 Task: Research Airbnb properties in Bireun, Indonesia from 2nd December, 2023 to 6th December, 2023 for 2 adults.1  bedroom having 1 bed and 1 bathroom. Property type can be hotel. Look for 3 properties as per requirement.
Action: Mouse moved to (536, 113)
Screenshot: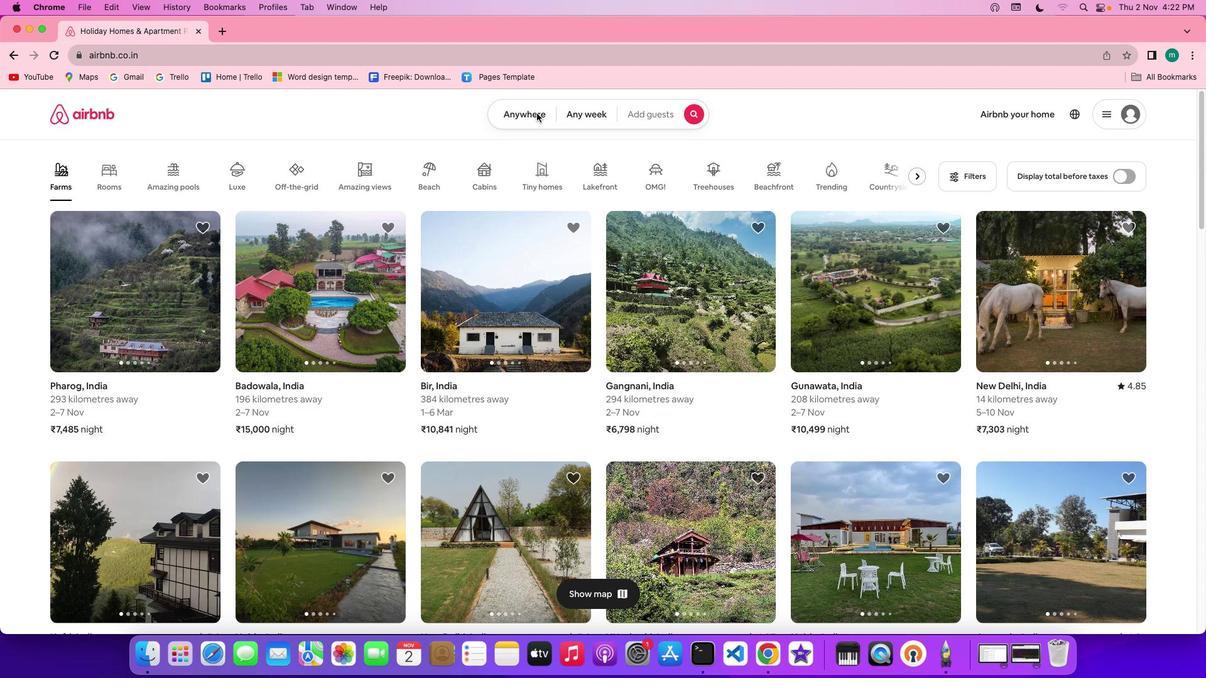 
Action: Mouse pressed left at (536, 113)
Screenshot: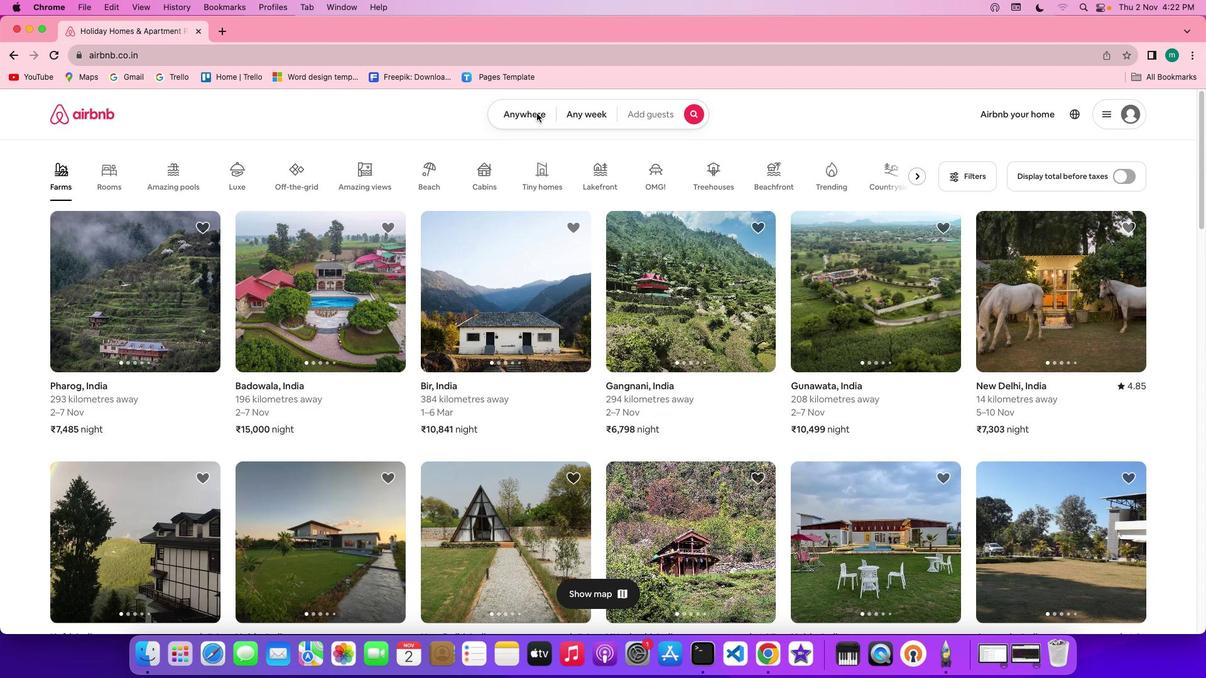
Action: Mouse pressed left at (536, 113)
Screenshot: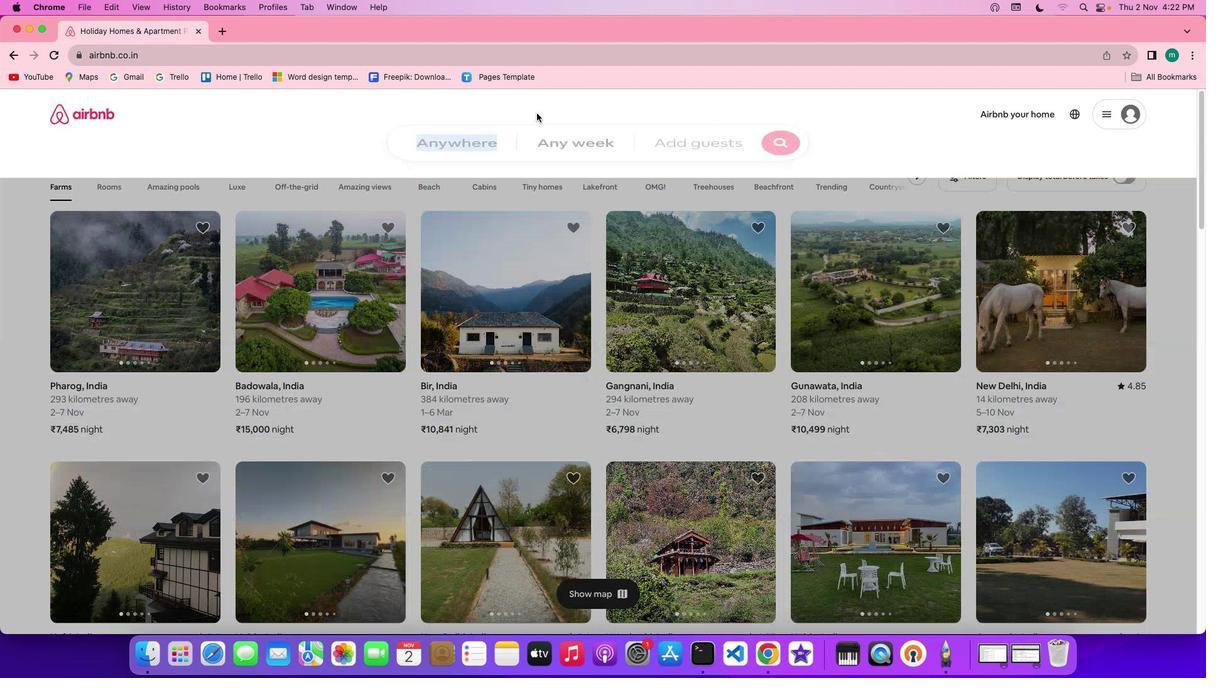 
Action: Mouse moved to (433, 168)
Screenshot: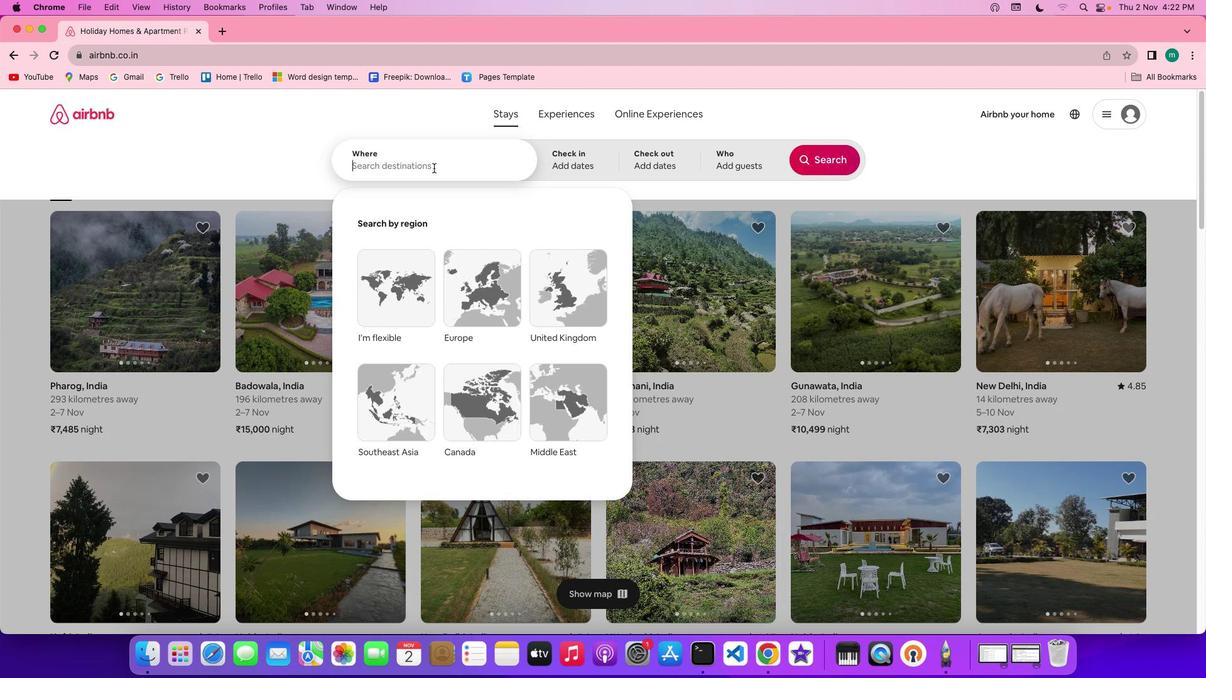 
Action: Key pressed Key.shift'B''i''r''e''u''n'','Key.spaceKey.shift'I''n''d''o''n''e''s''i''a'
Screenshot: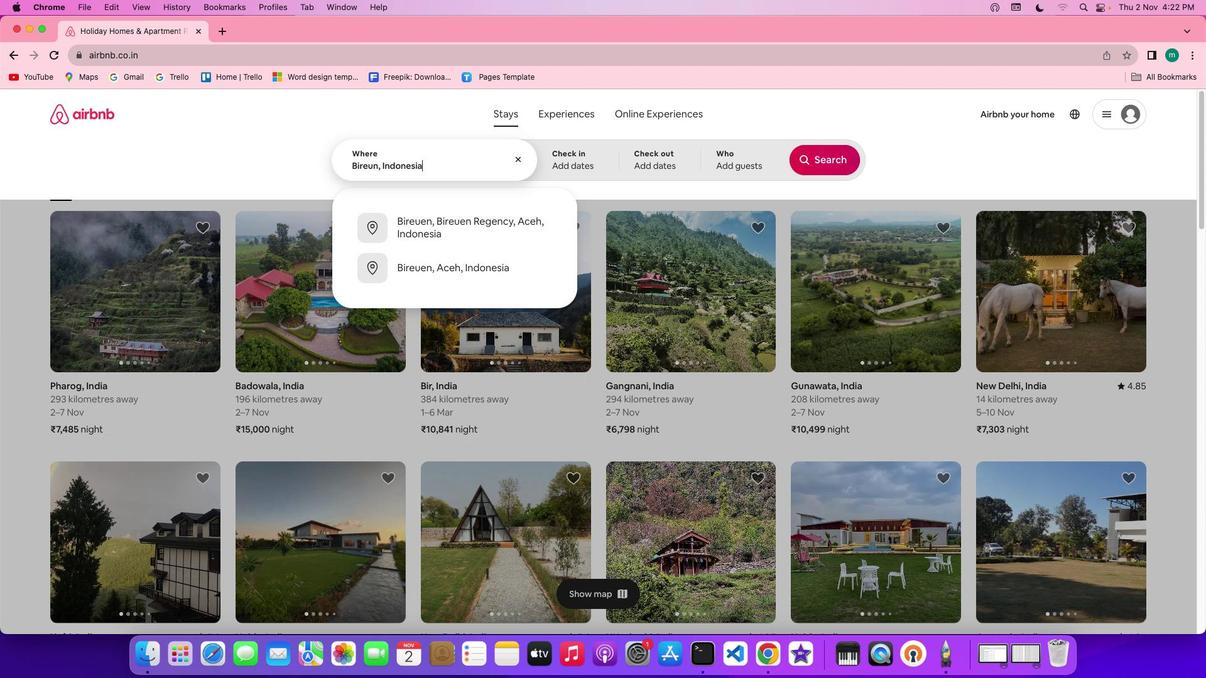 
Action: Mouse moved to (570, 167)
Screenshot: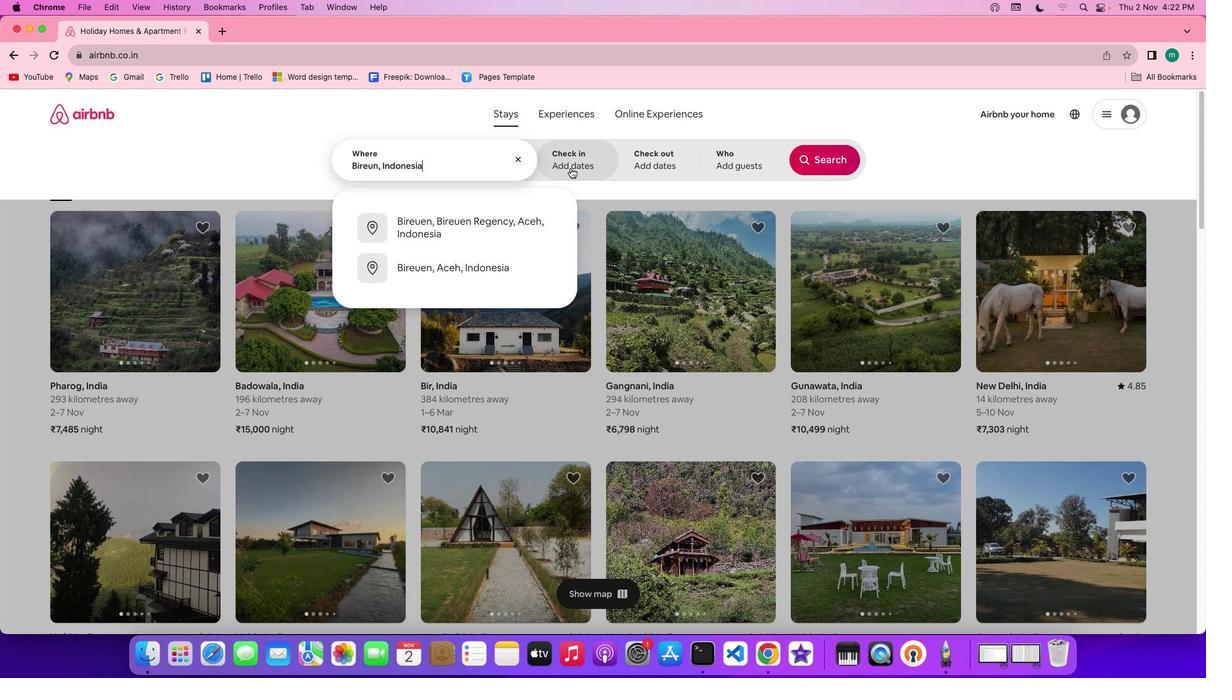 
Action: Mouse pressed left at (570, 167)
Screenshot: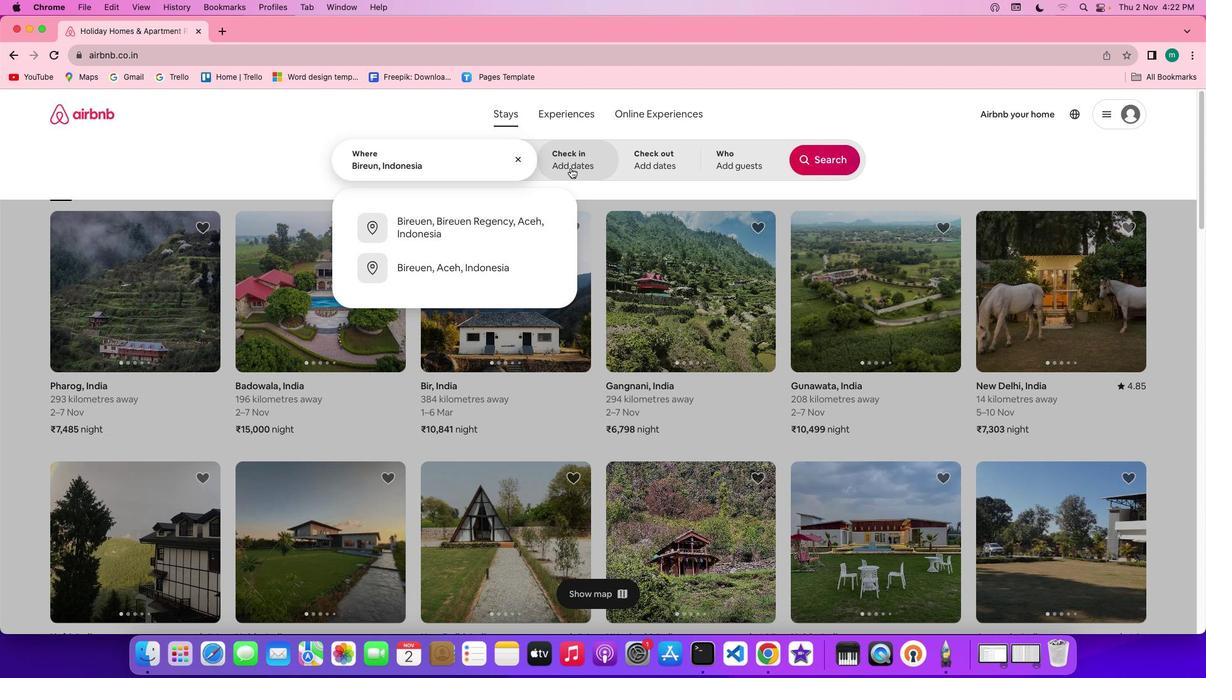 
Action: Mouse moved to (811, 316)
Screenshot: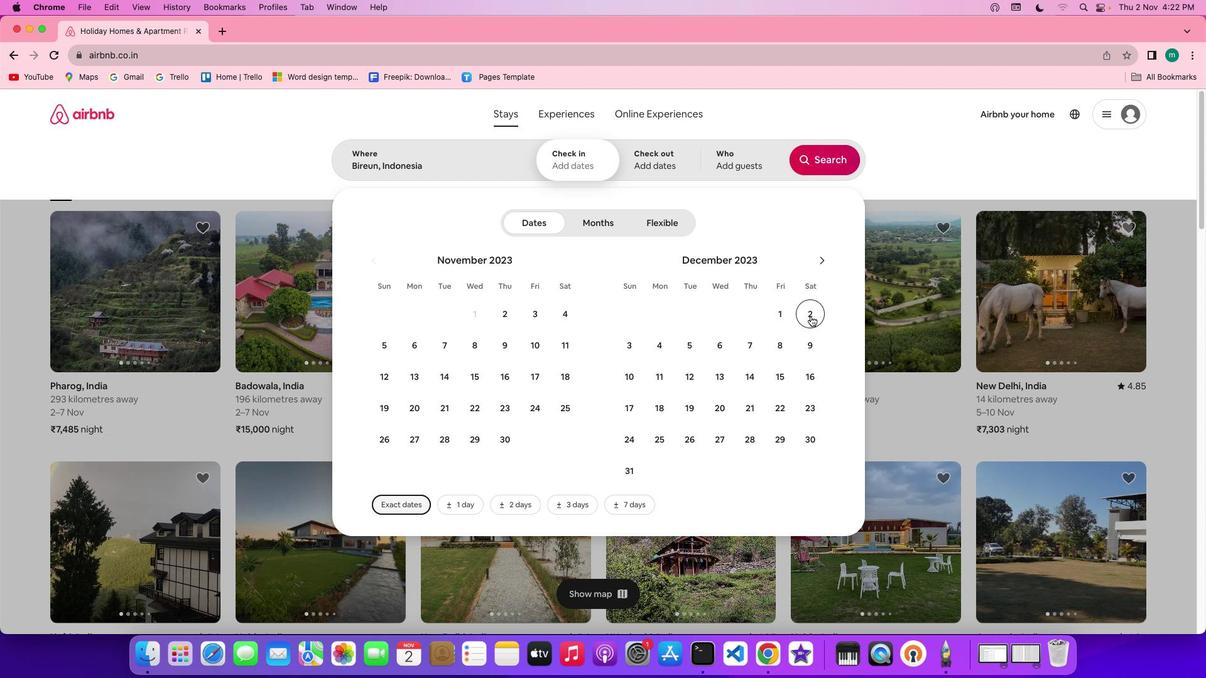 
Action: Mouse pressed left at (811, 316)
Screenshot: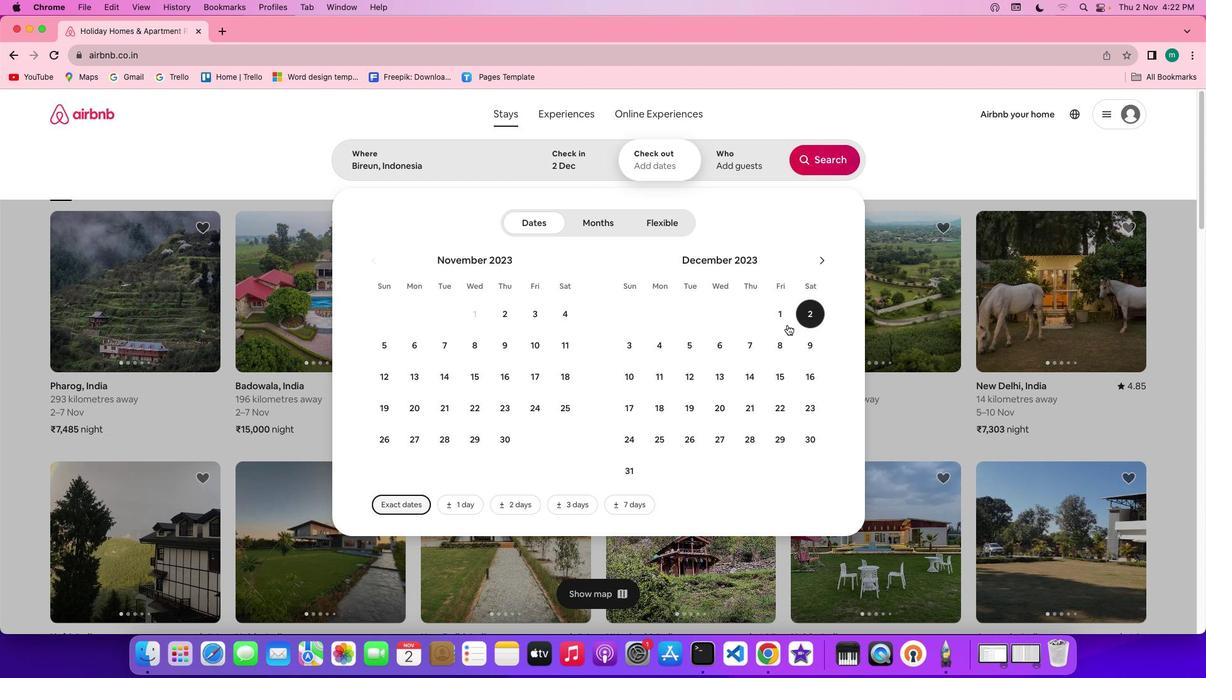 
Action: Mouse moved to (711, 356)
Screenshot: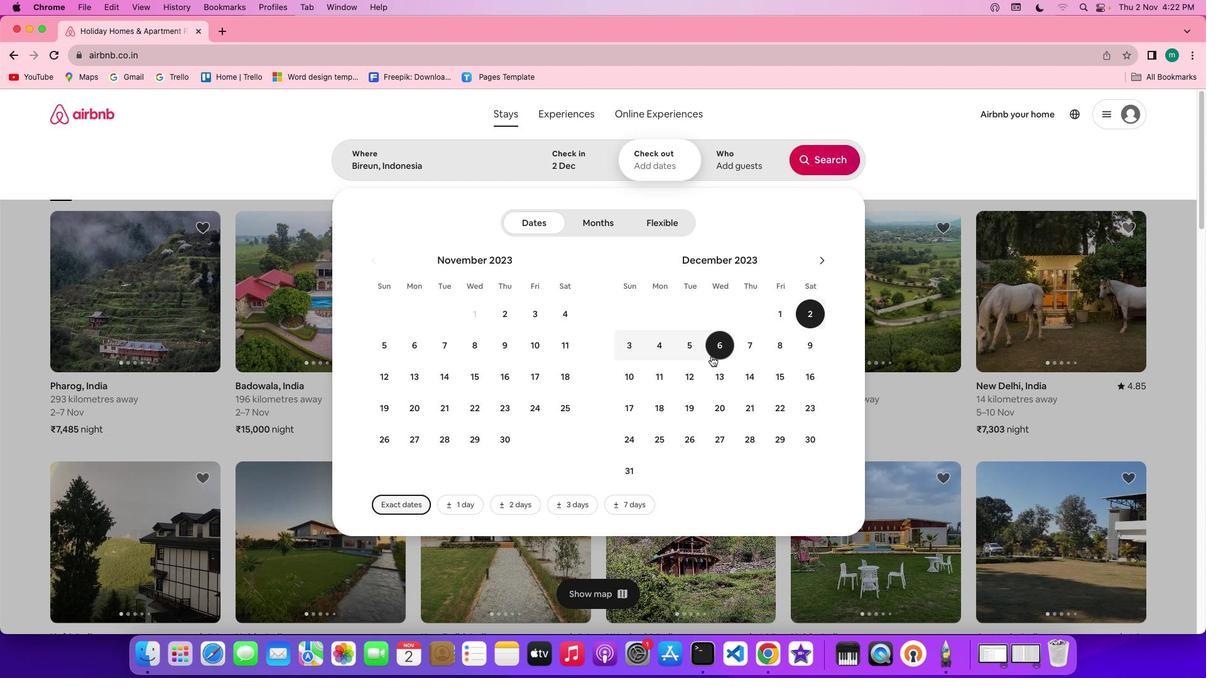 
Action: Mouse pressed left at (711, 356)
Screenshot: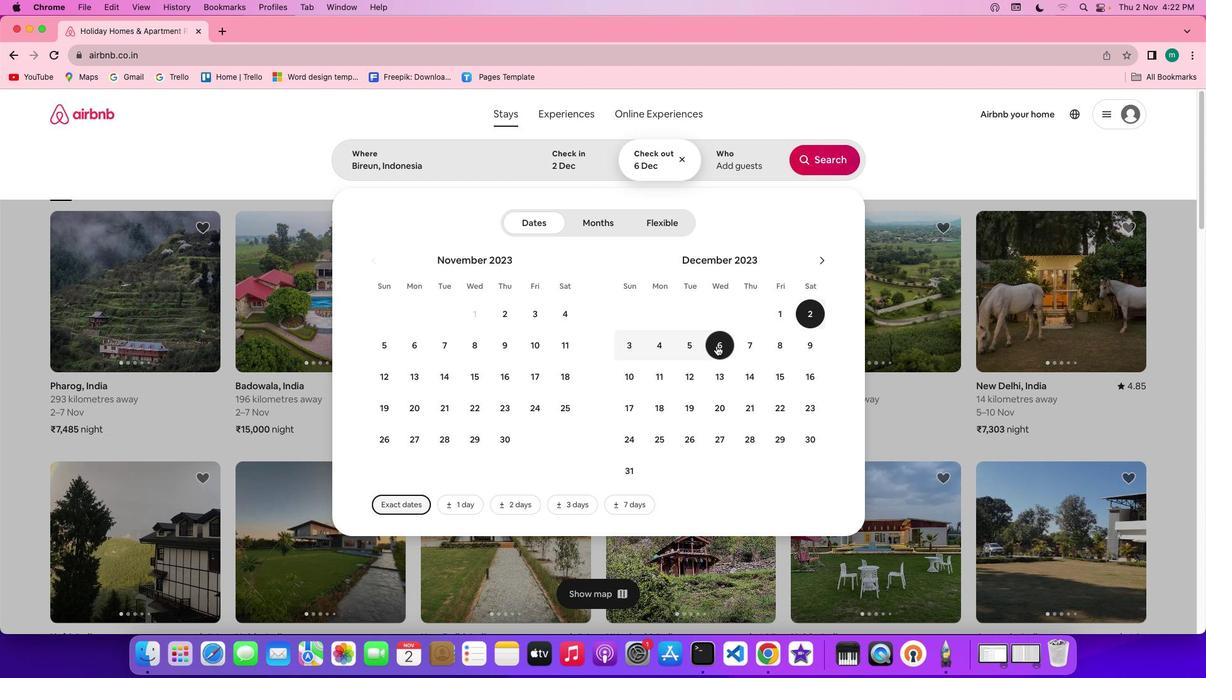 
Action: Mouse moved to (740, 153)
Screenshot: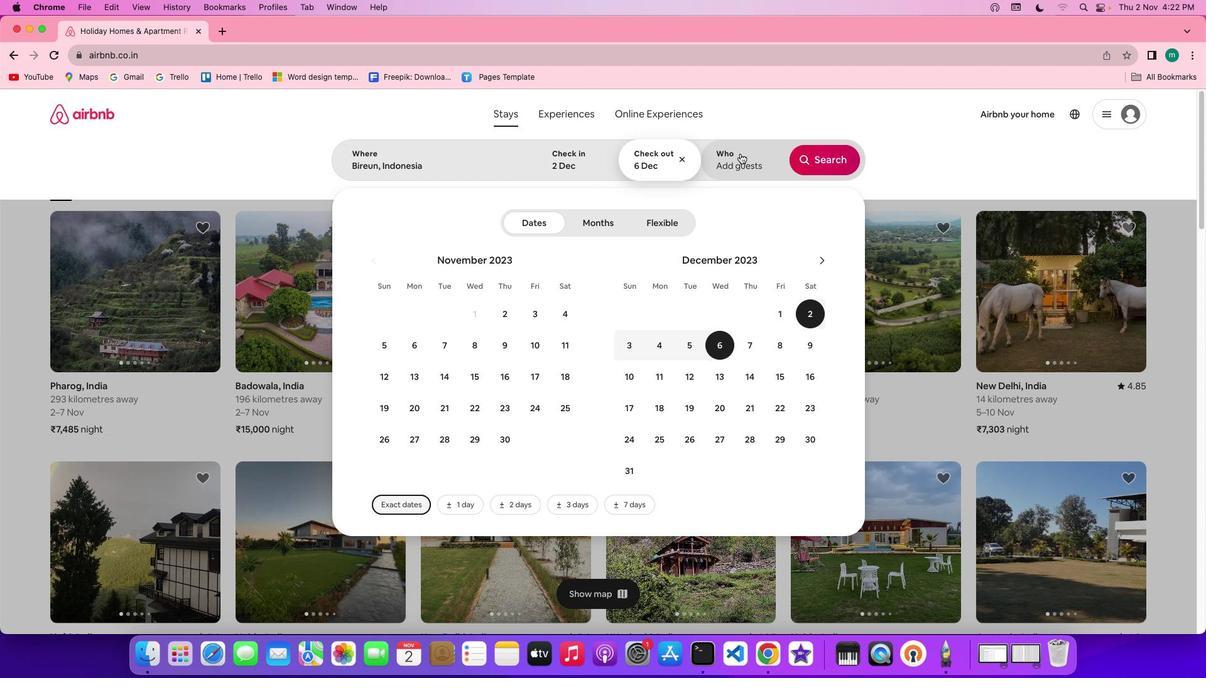 
Action: Mouse pressed left at (740, 153)
Screenshot: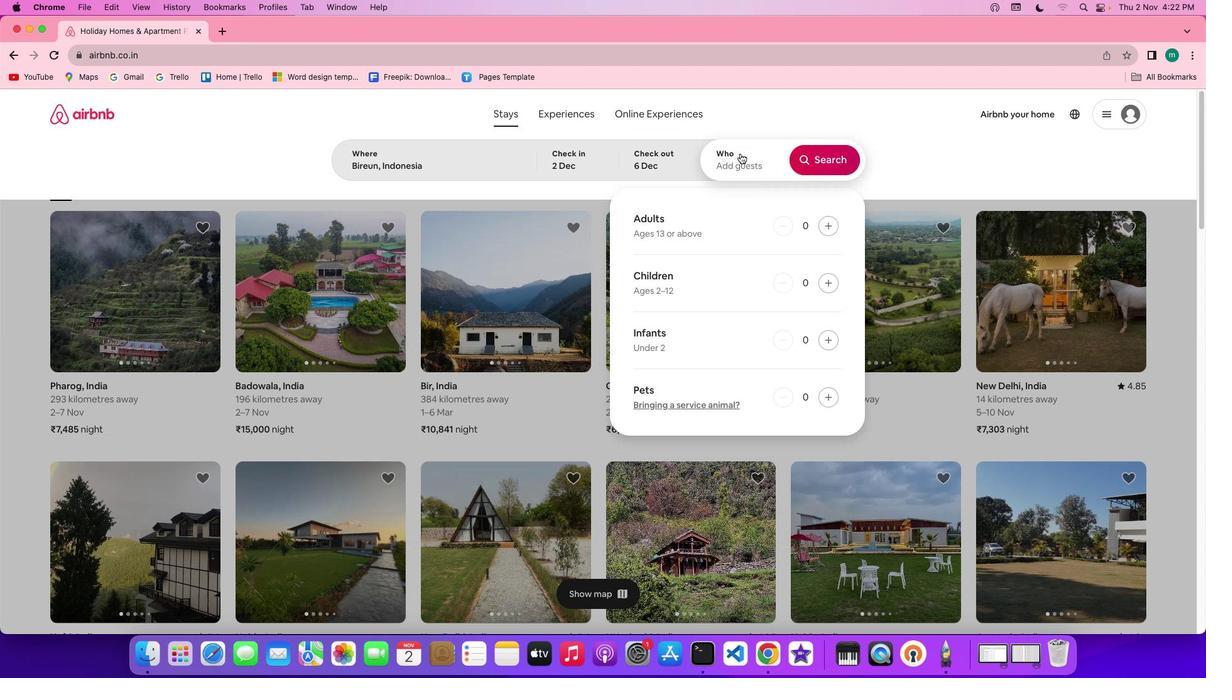 
Action: Mouse moved to (823, 230)
Screenshot: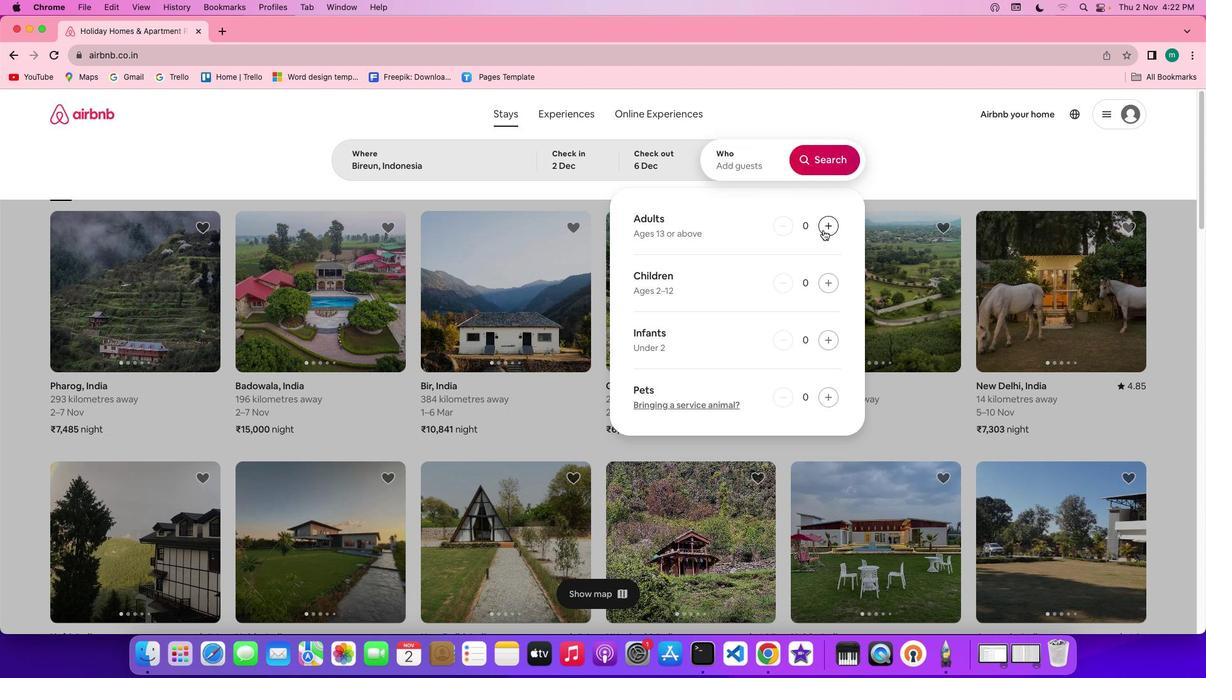 
Action: Mouse pressed left at (823, 230)
Screenshot: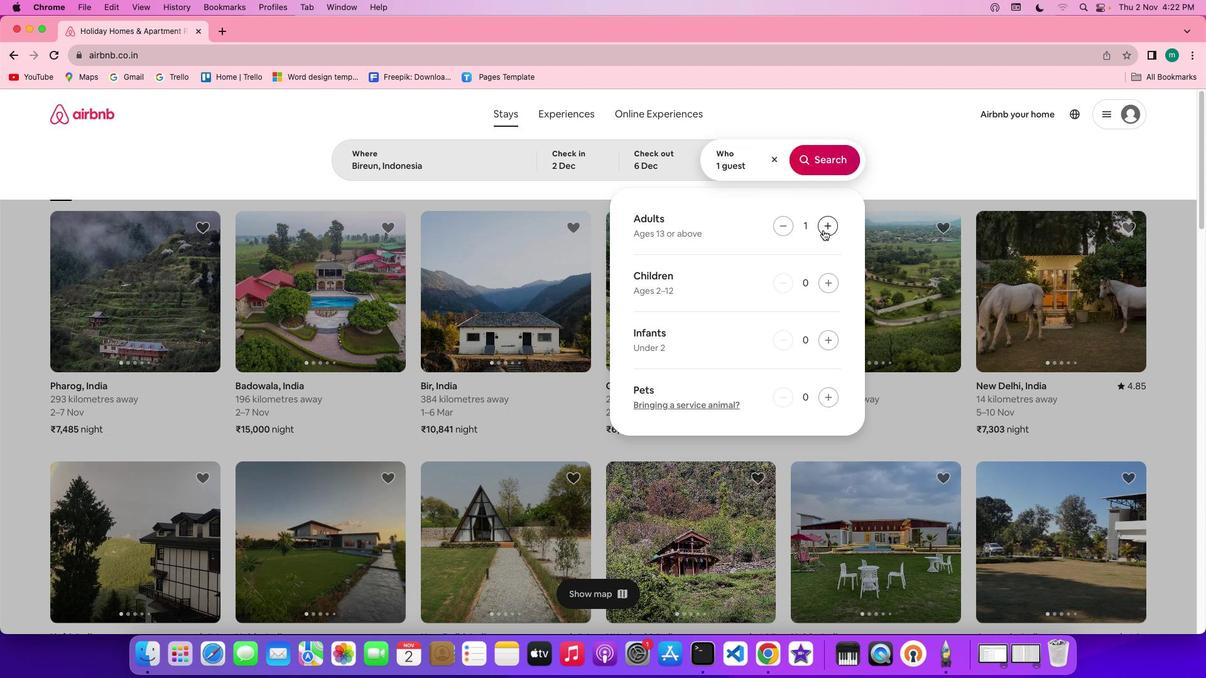 
Action: Mouse pressed left at (823, 230)
Screenshot: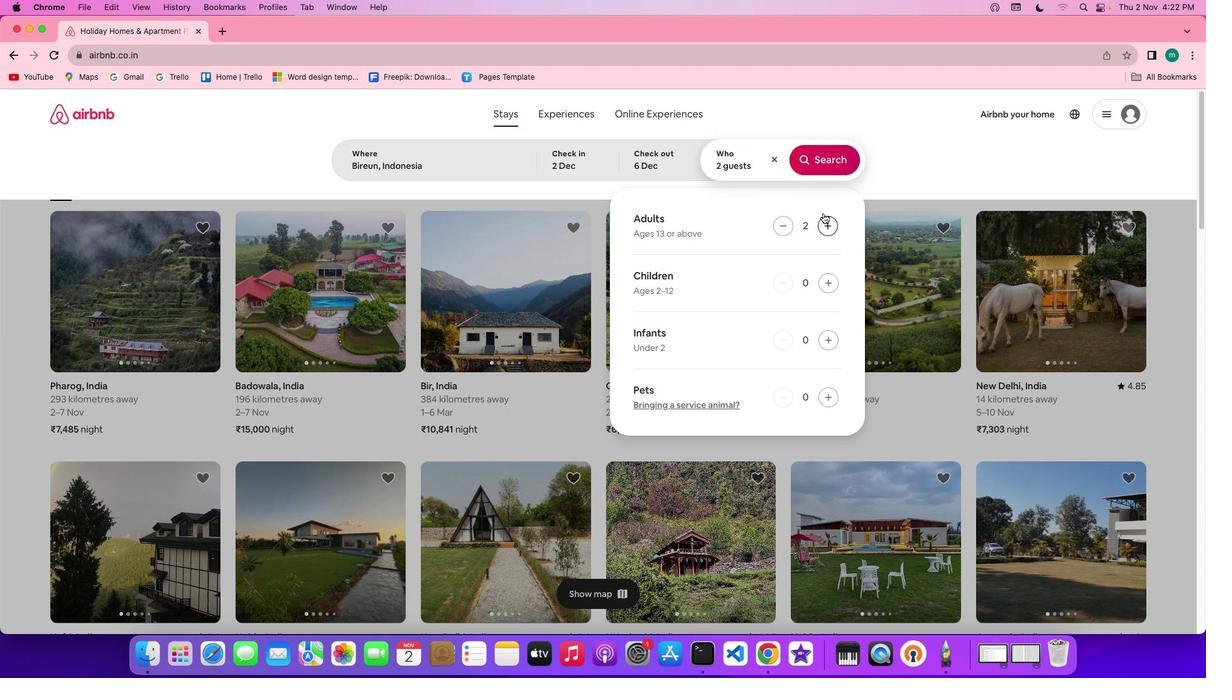 
Action: Mouse moved to (827, 153)
Screenshot: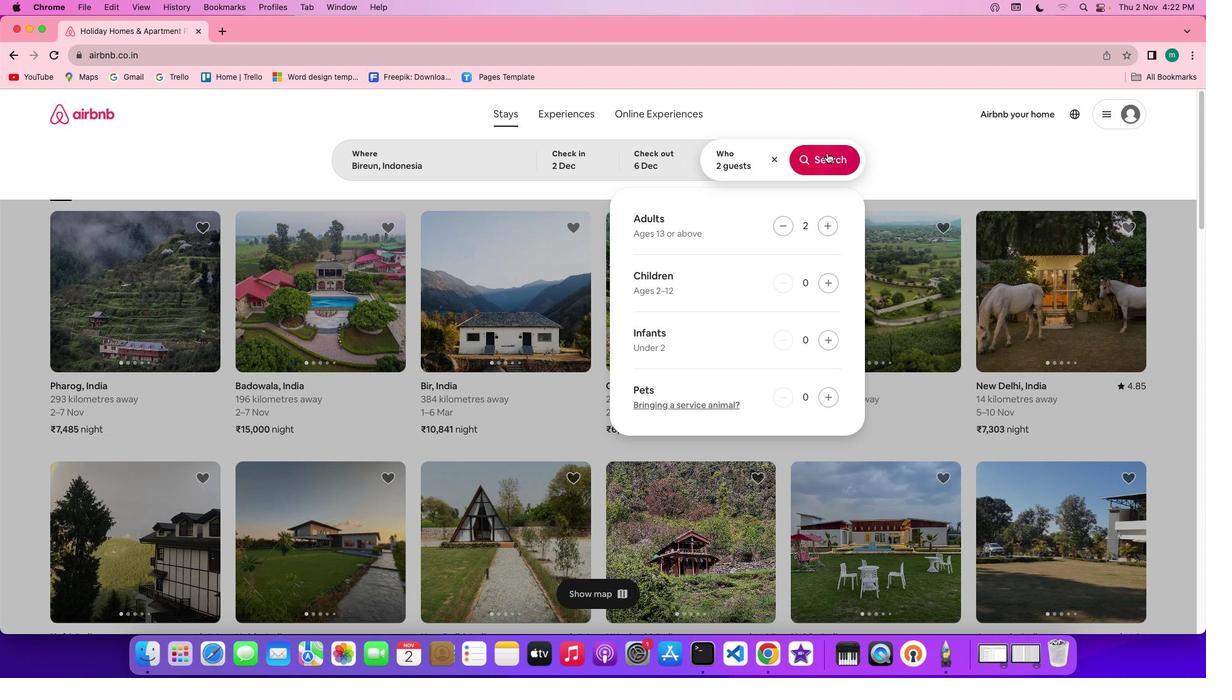
Action: Mouse pressed left at (827, 153)
Screenshot: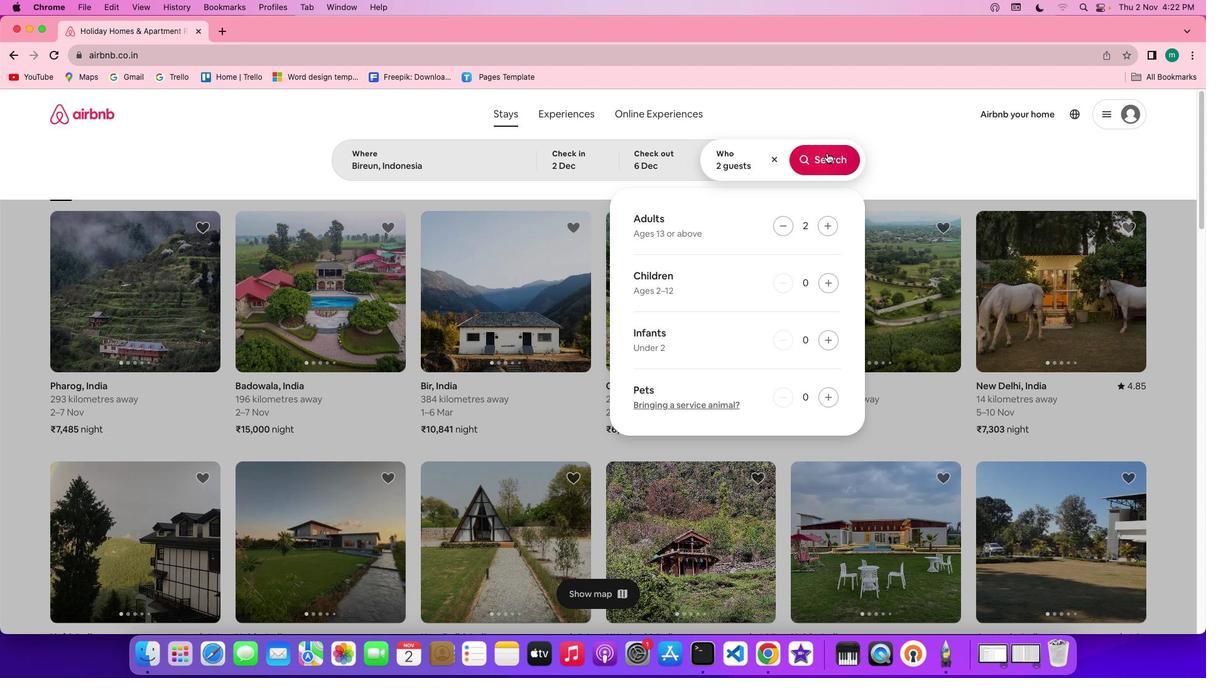 
Action: Mouse moved to (1021, 160)
Screenshot: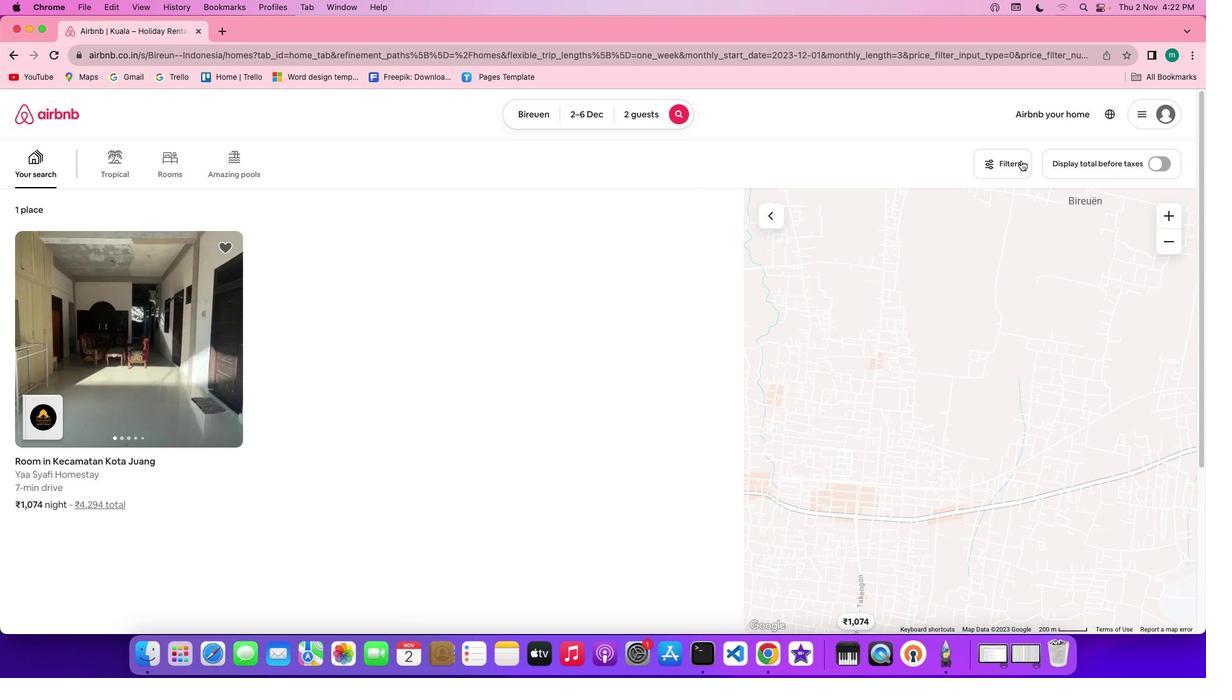 
Action: Mouse pressed left at (1021, 160)
Screenshot: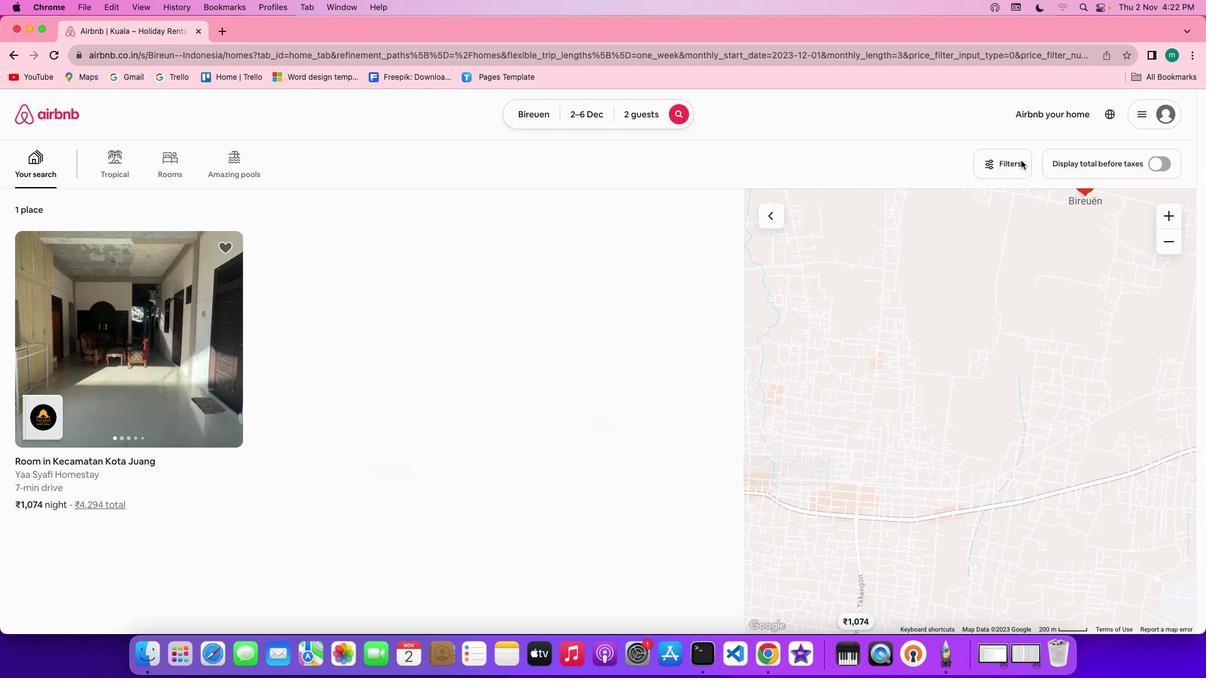 
Action: Mouse moved to (615, 373)
Screenshot: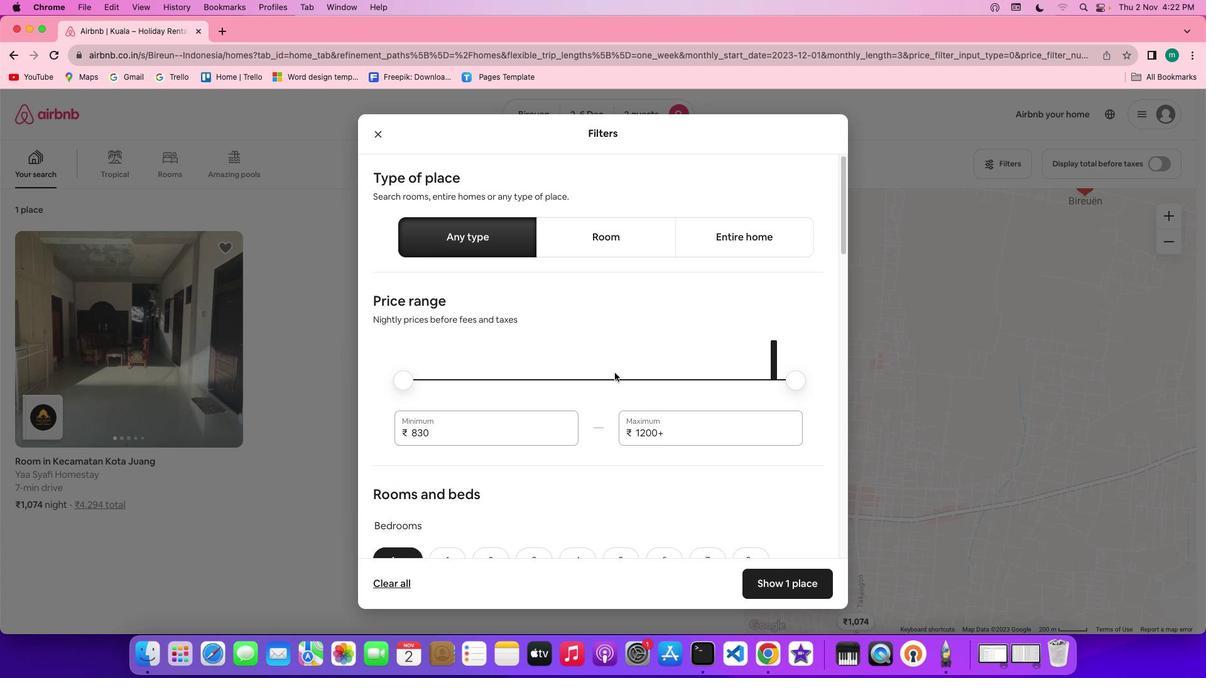 
Action: Mouse scrolled (615, 373) with delta (0, 0)
Screenshot: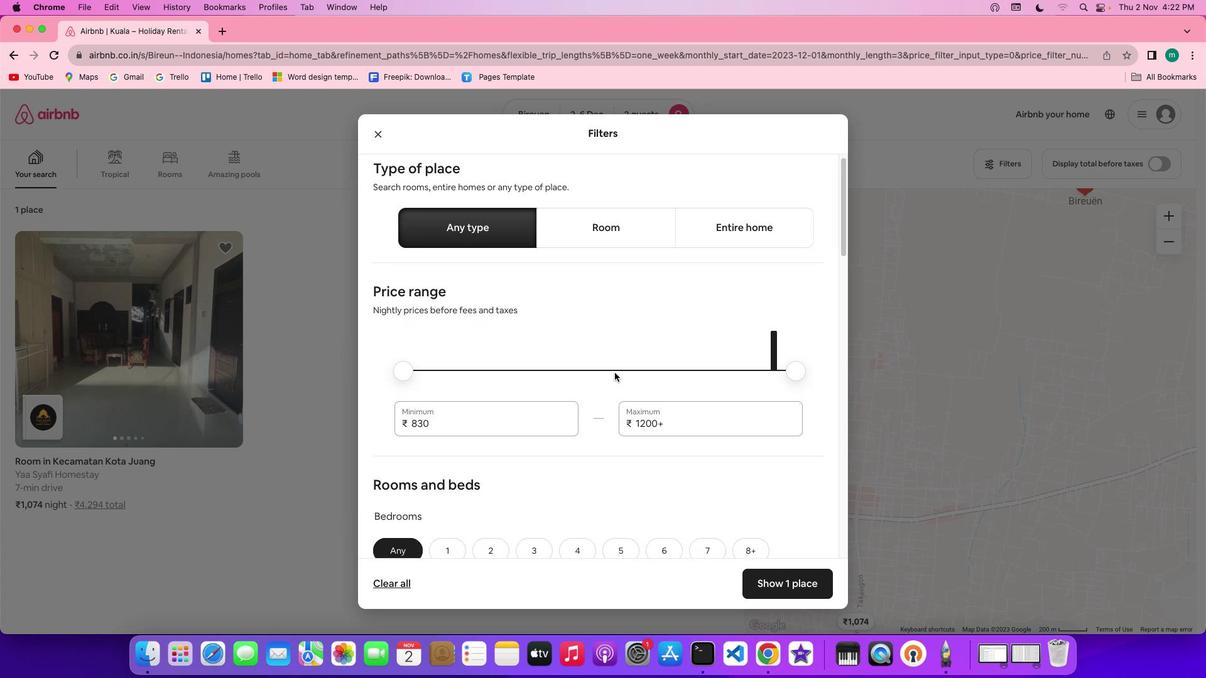 
Action: Mouse scrolled (615, 373) with delta (0, 0)
Screenshot: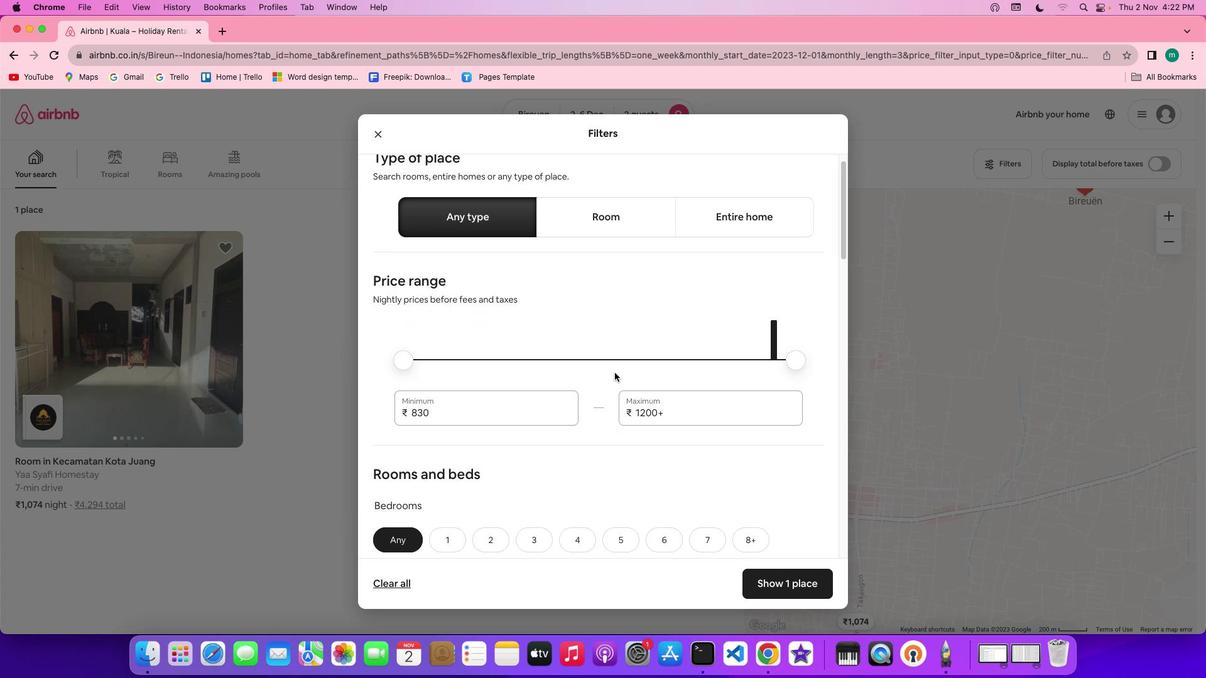 
Action: Mouse scrolled (615, 373) with delta (0, 0)
Screenshot: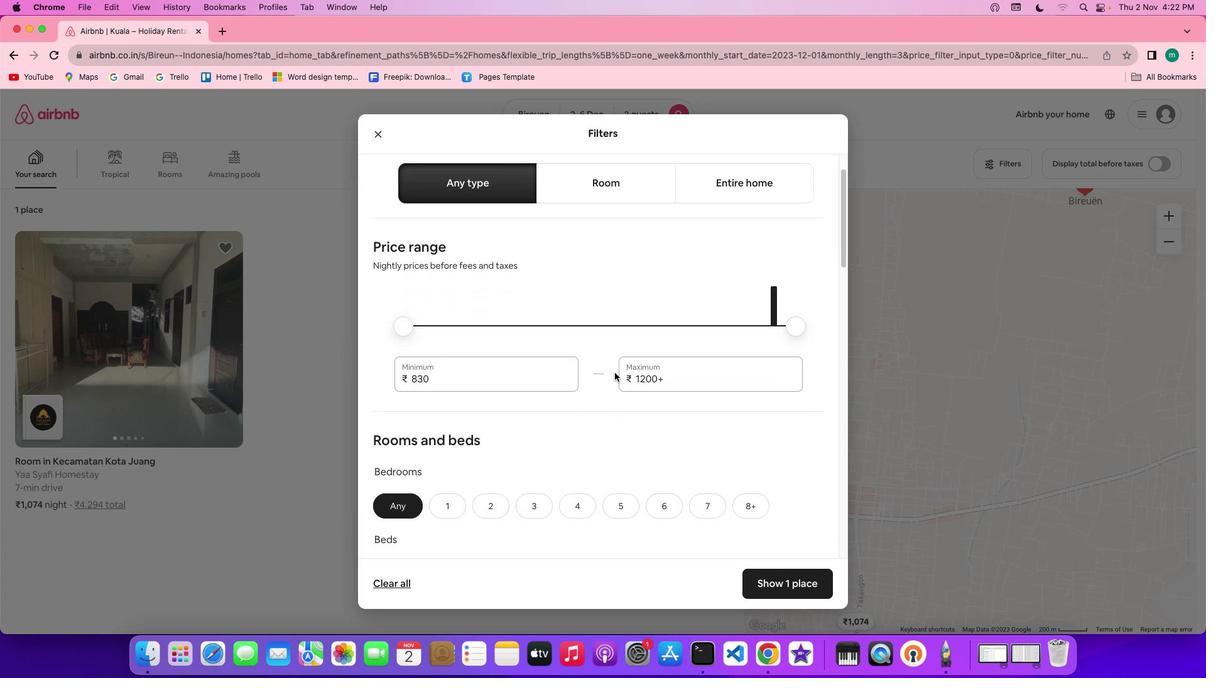 
Action: Mouse scrolled (615, 373) with delta (0, -1)
Screenshot: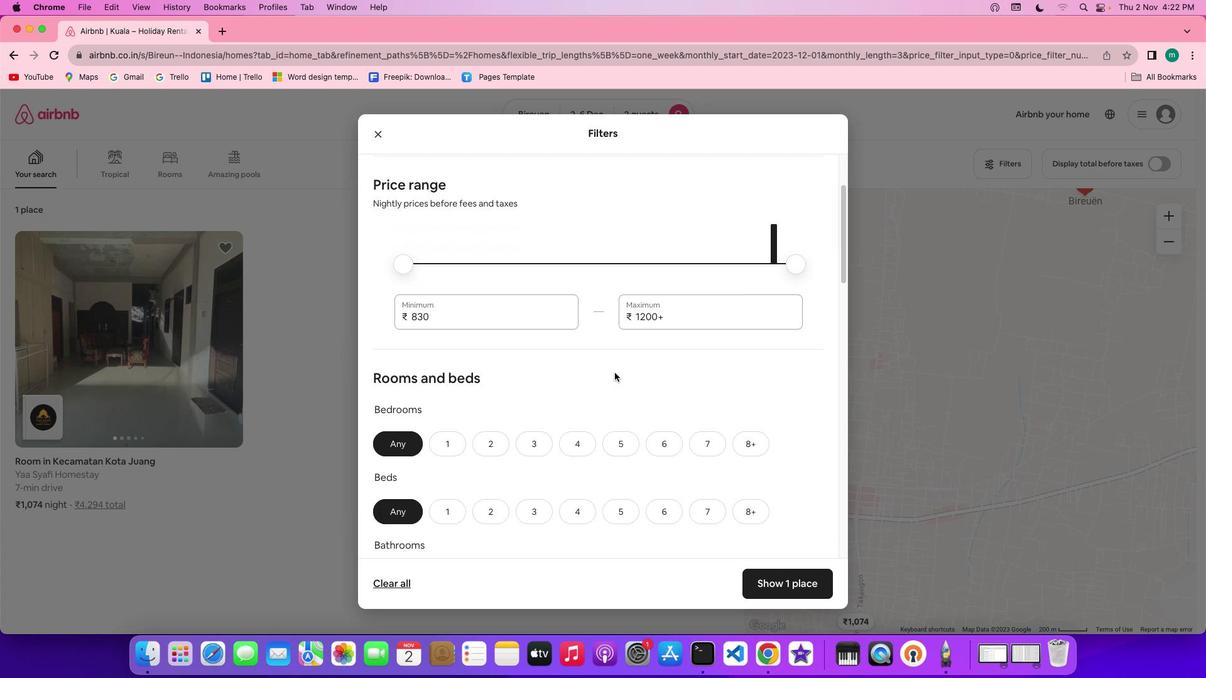 
Action: Mouse scrolled (615, 373) with delta (0, 0)
Screenshot: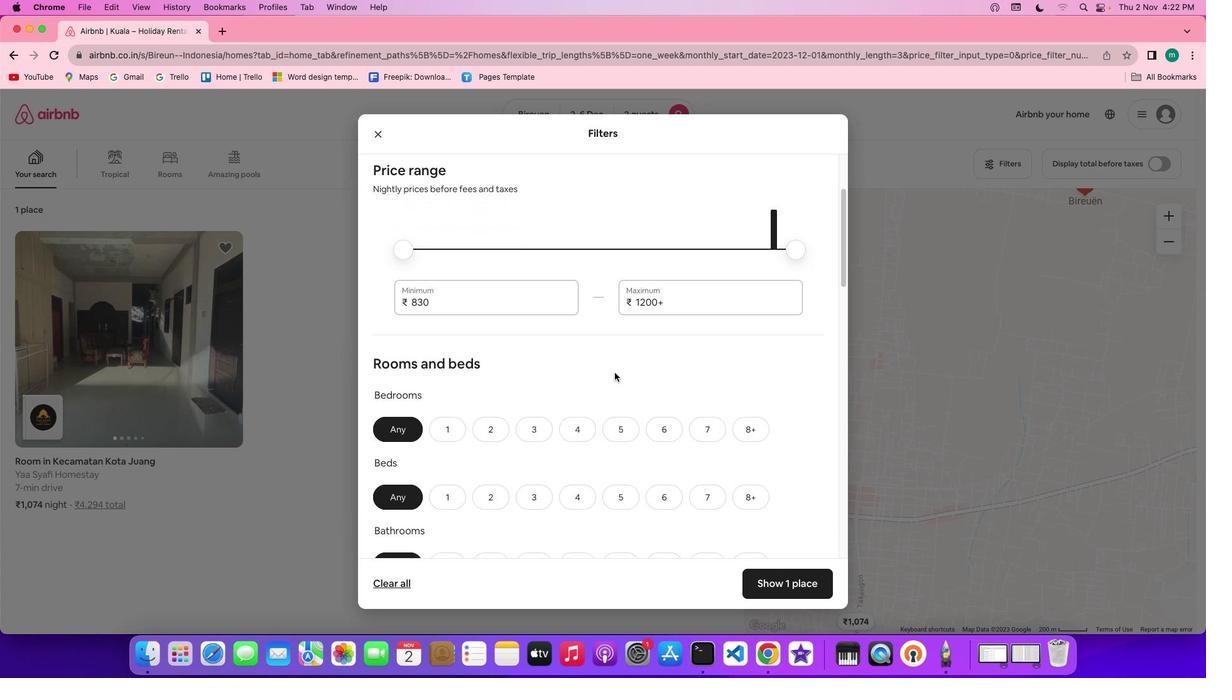 
Action: Mouse scrolled (615, 373) with delta (0, 0)
Screenshot: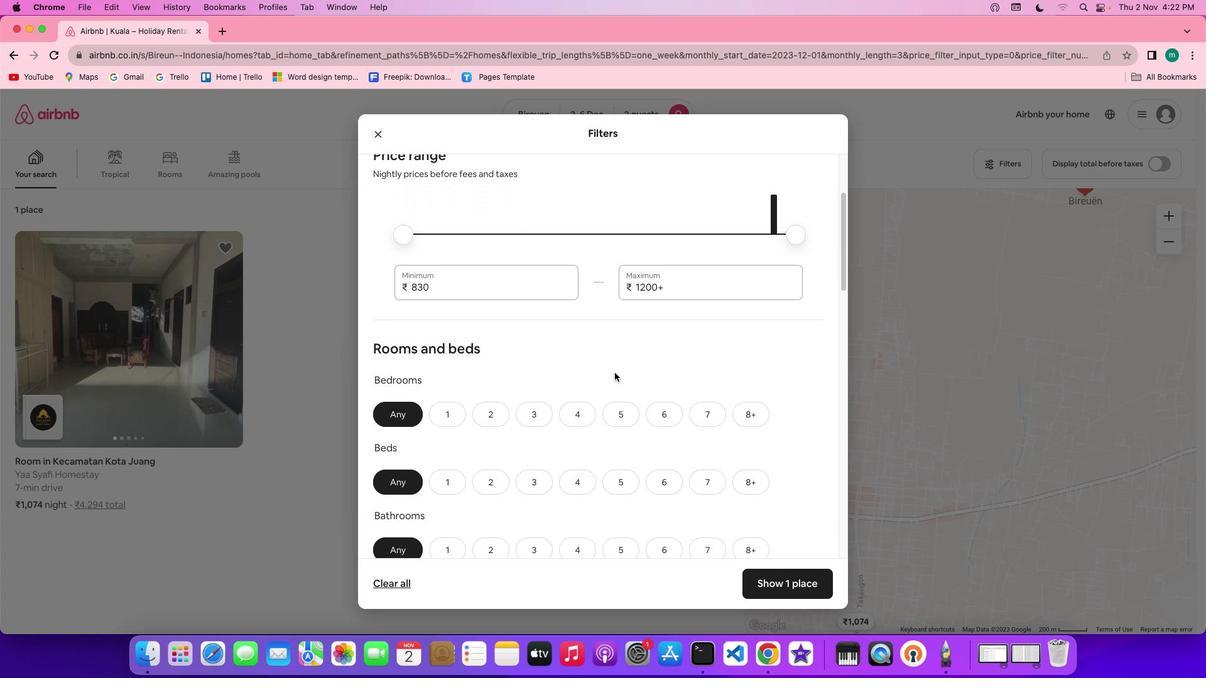 
Action: Mouse scrolled (615, 373) with delta (0, 0)
Screenshot: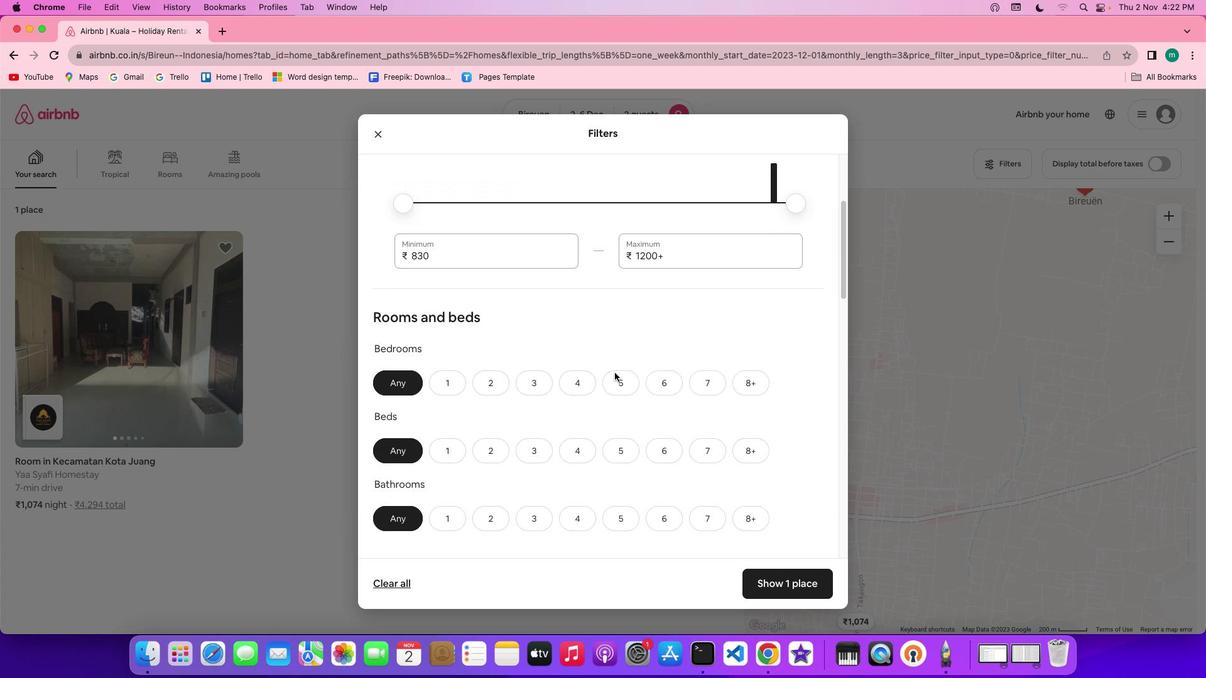 
Action: Mouse scrolled (615, 373) with delta (0, -1)
Screenshot: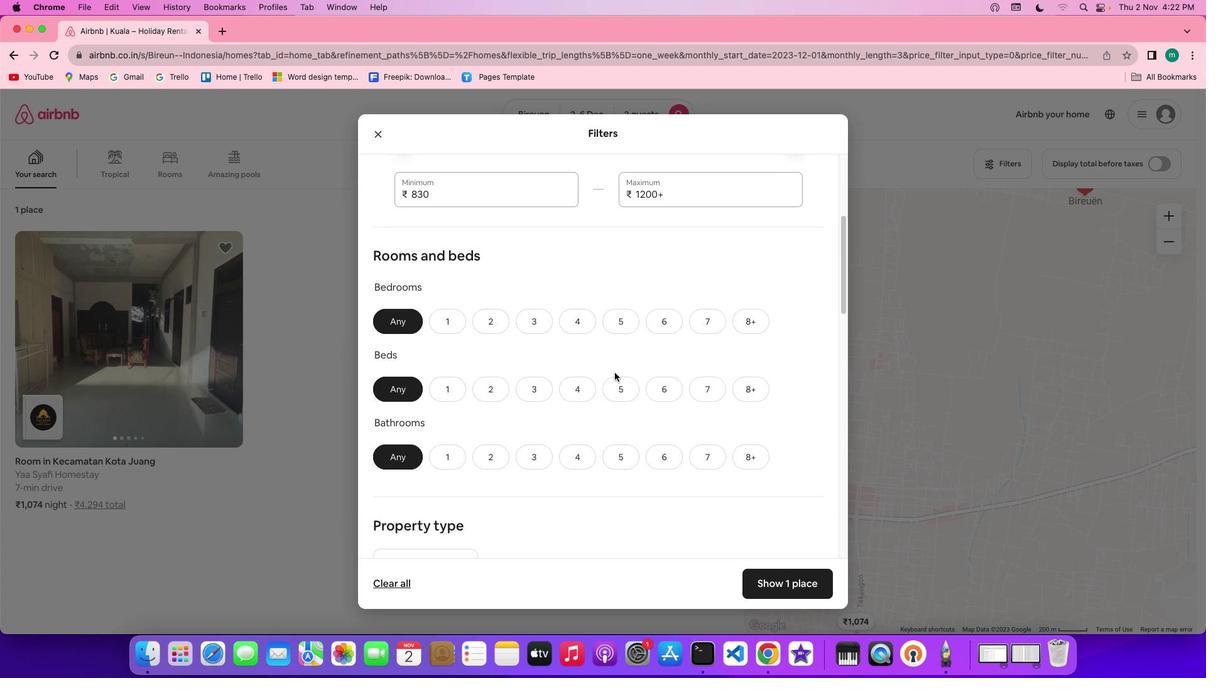 
Action: Mouse scrolled (615, 373) with delta (0, 0)
Screenshot: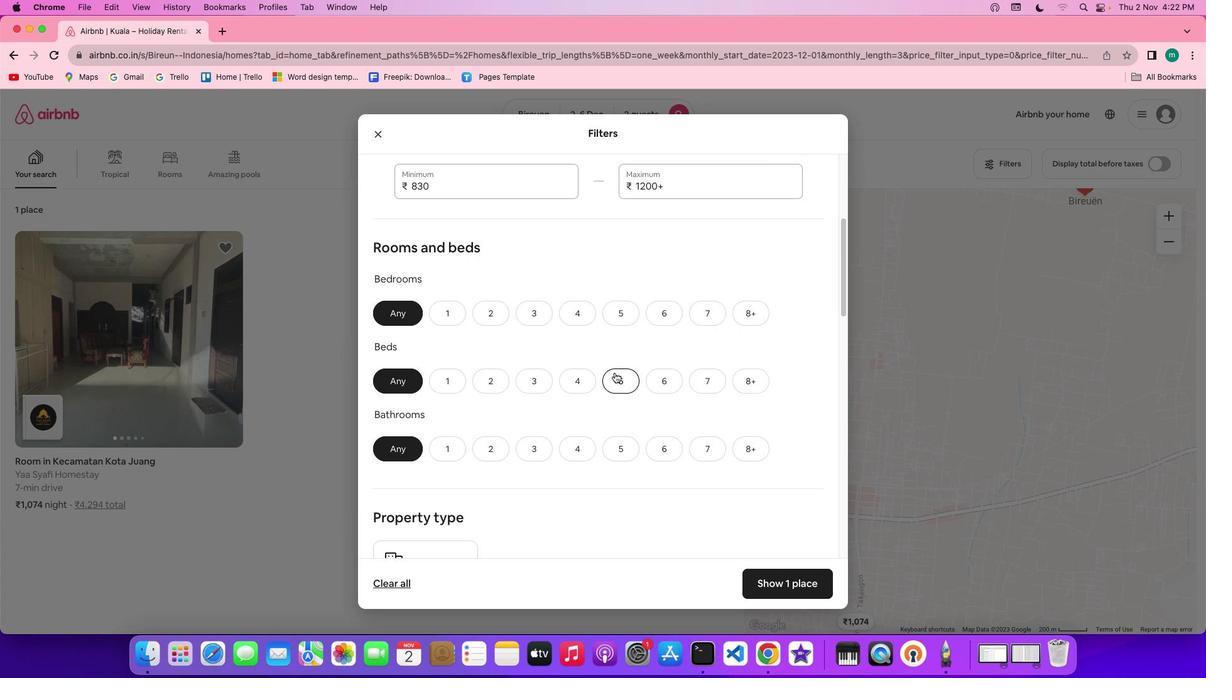 
Action: Mouse scrolled (615, 373) with delta (0, 0)
Screenshot: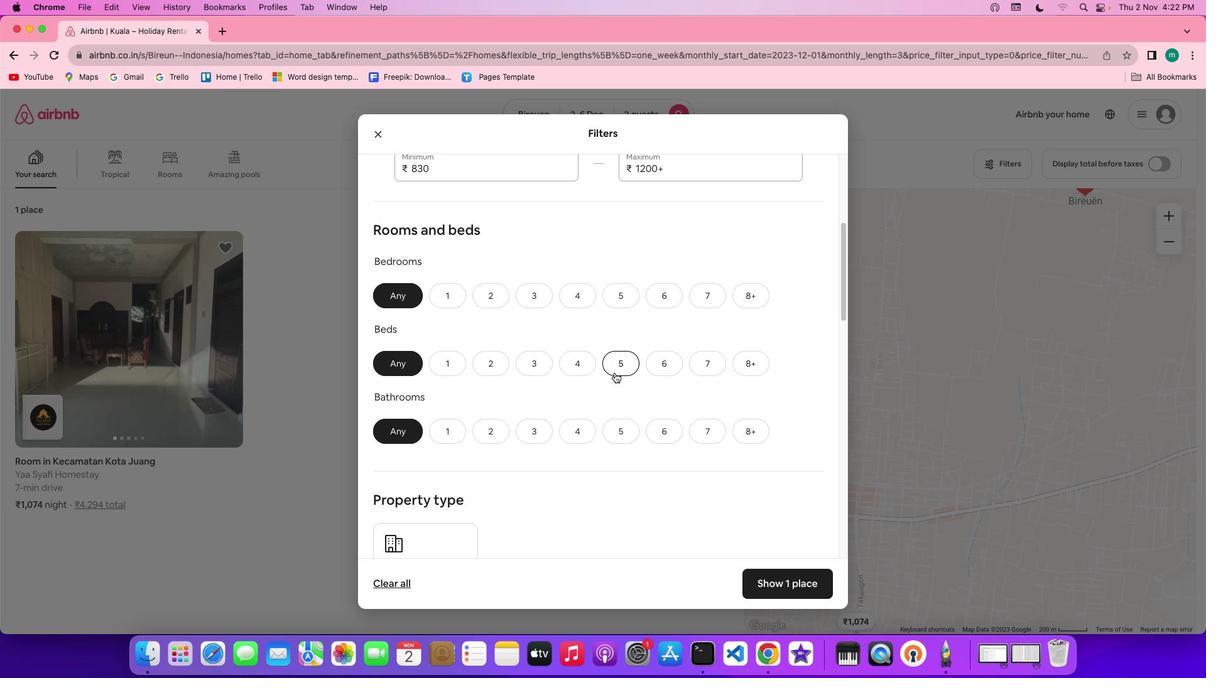 
Action: Mouse scrolled (615, 373) with delta (0, 0)
Screenshot: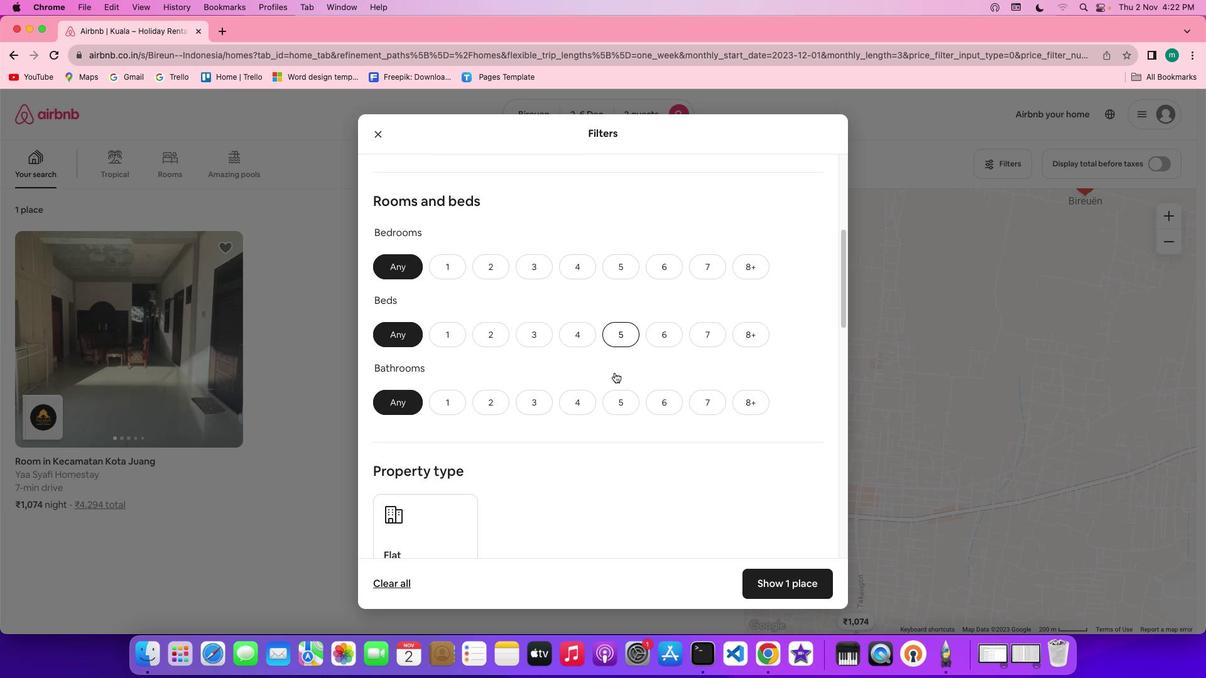 
Action: Mouse scrolled (615, 373) with delta (0, 0)
Screenshot: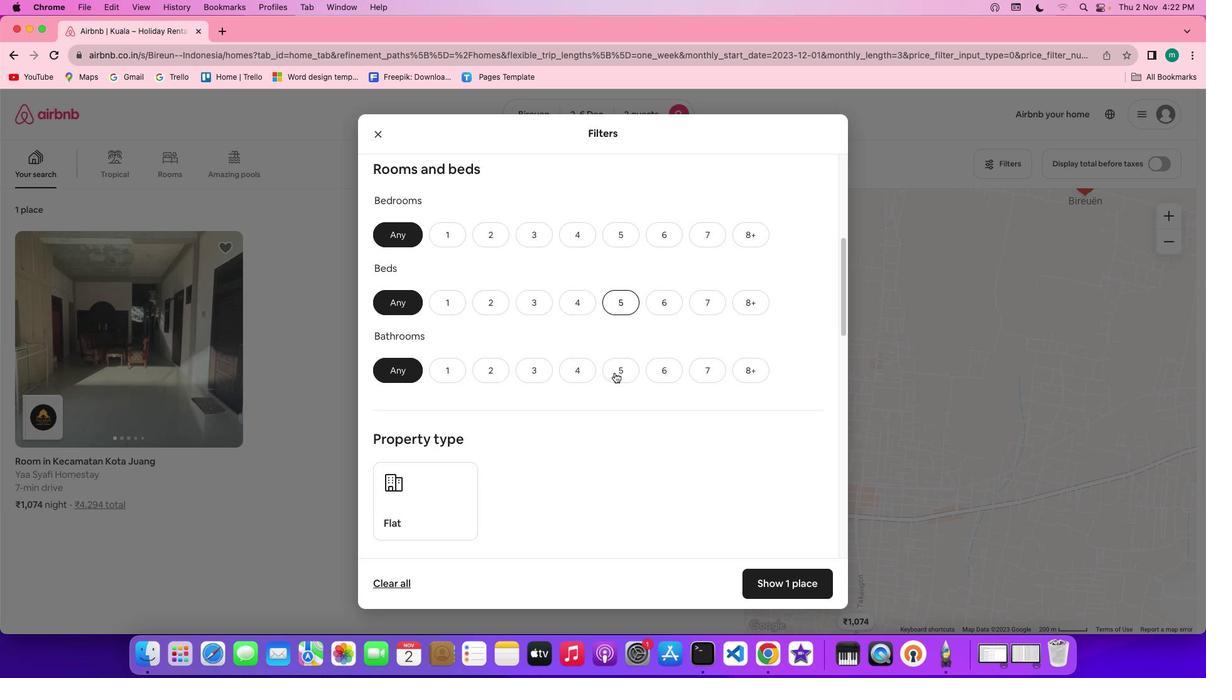 
Action: Mouse moved to (450, 221)
Screenshot: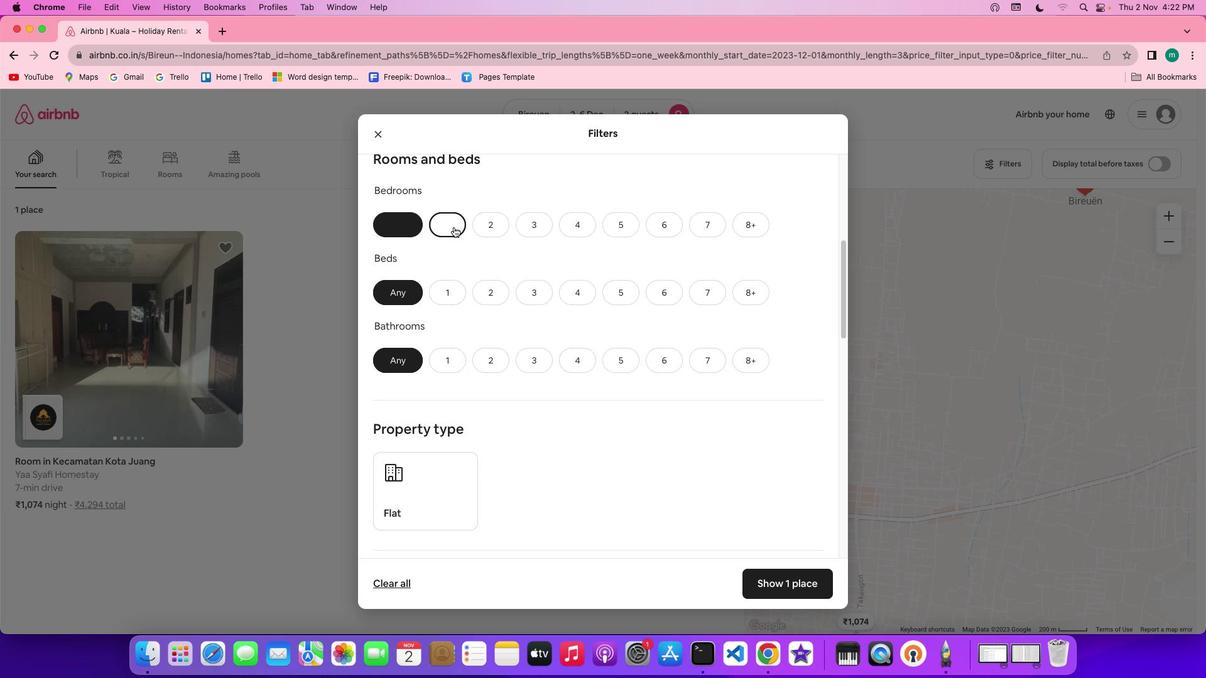 
Action: Mouse pressed left at (450, 221)
Screenshot: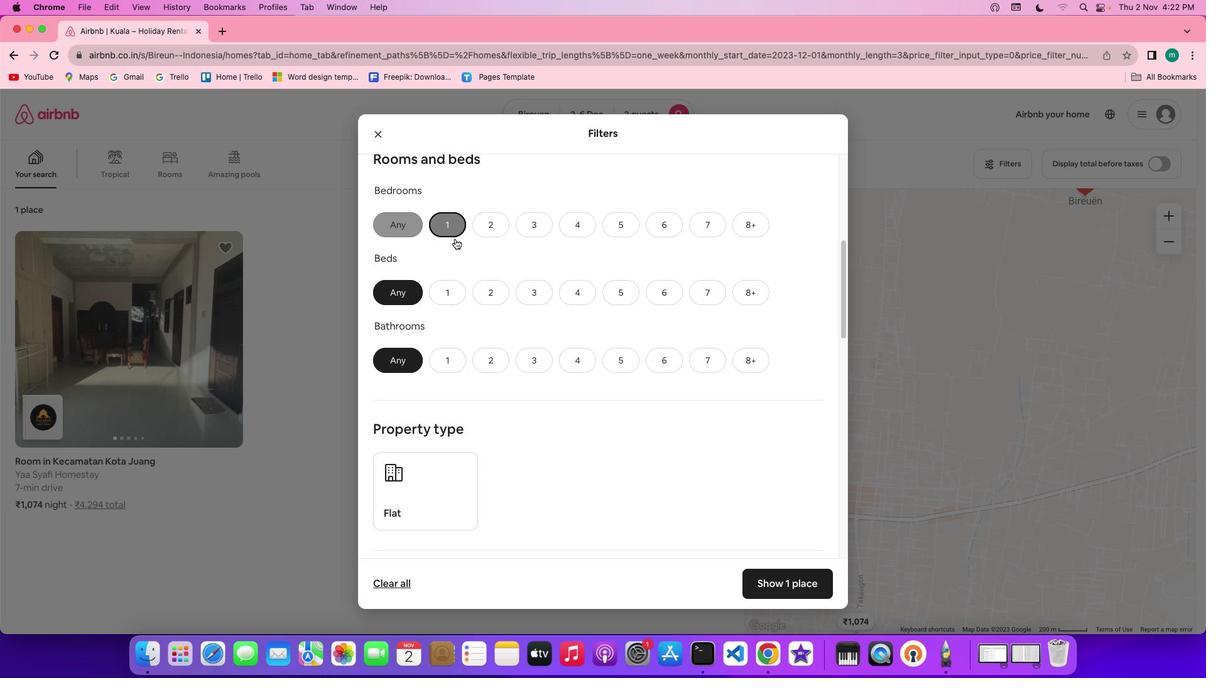 
Action: Mouse moved to (456, 300)
Screenshot: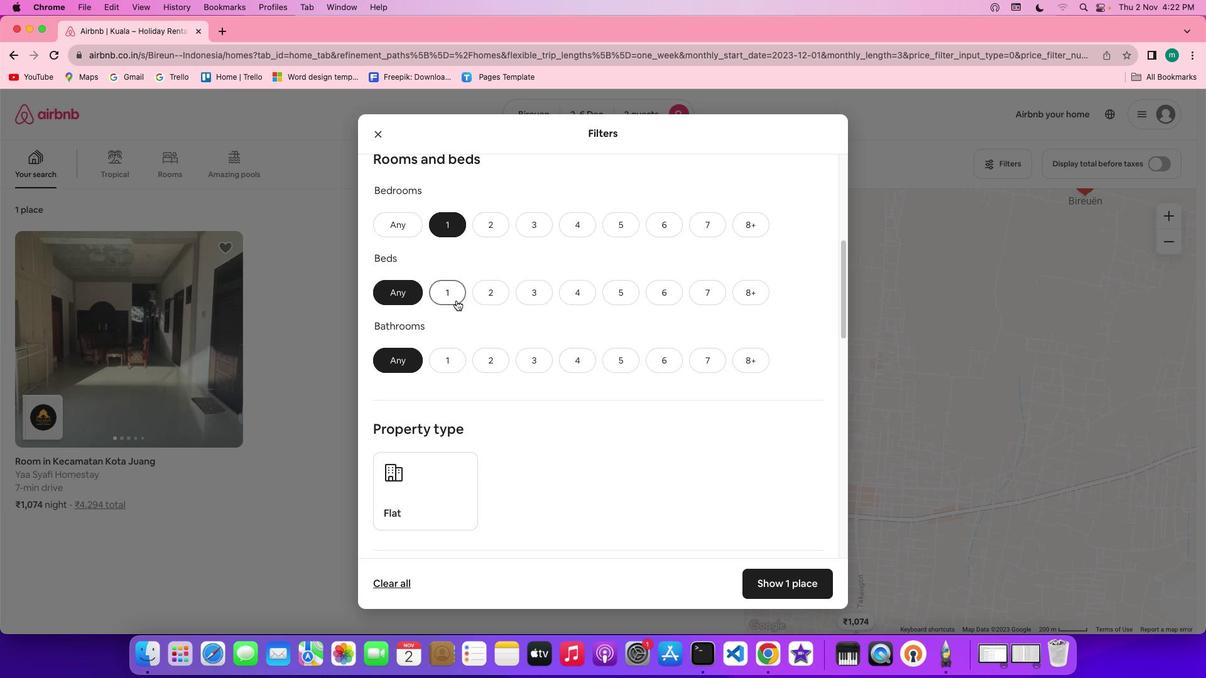 
Action: Mouse pressed left at (456, 300)
Screenshot: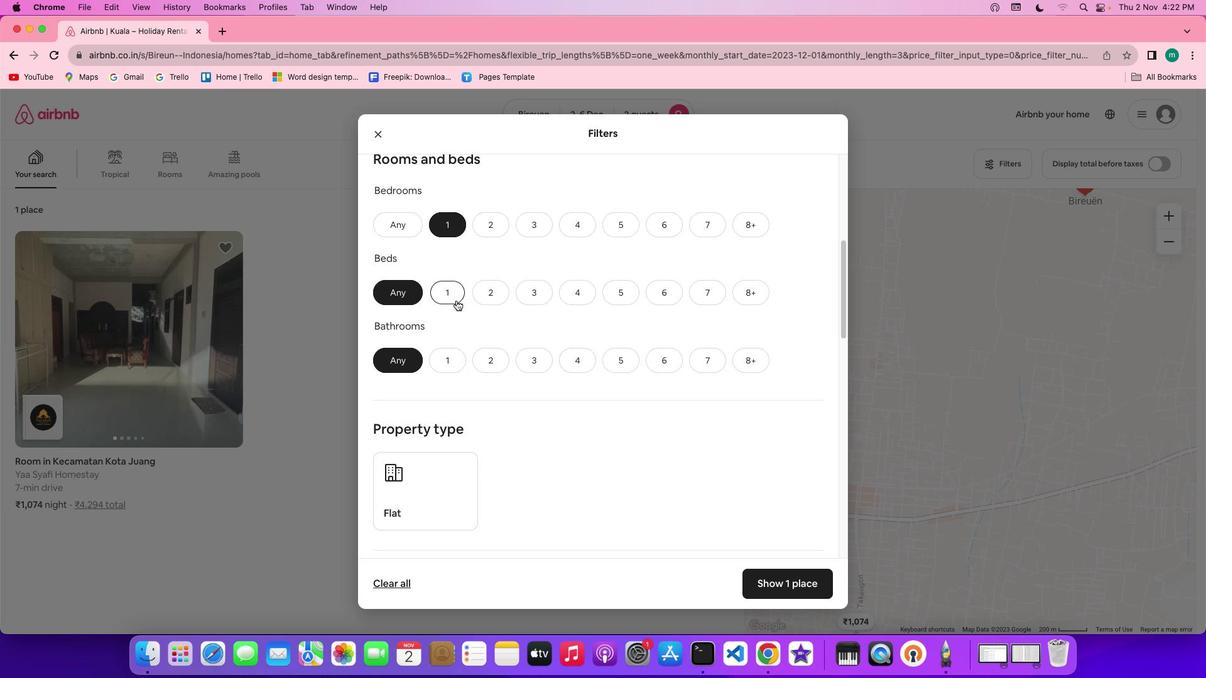 
Action: Mouse moved to (460, 355)
Screenshot: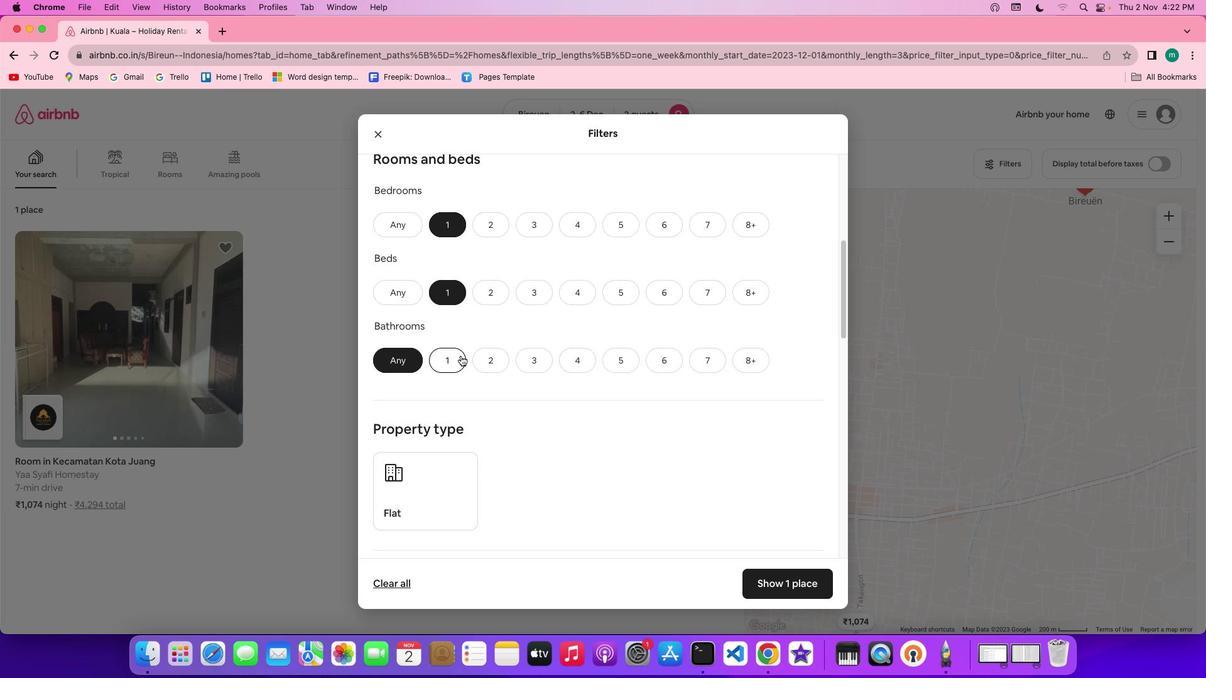 
Action: Mouse pressed left at (460, 355)
Screenshot: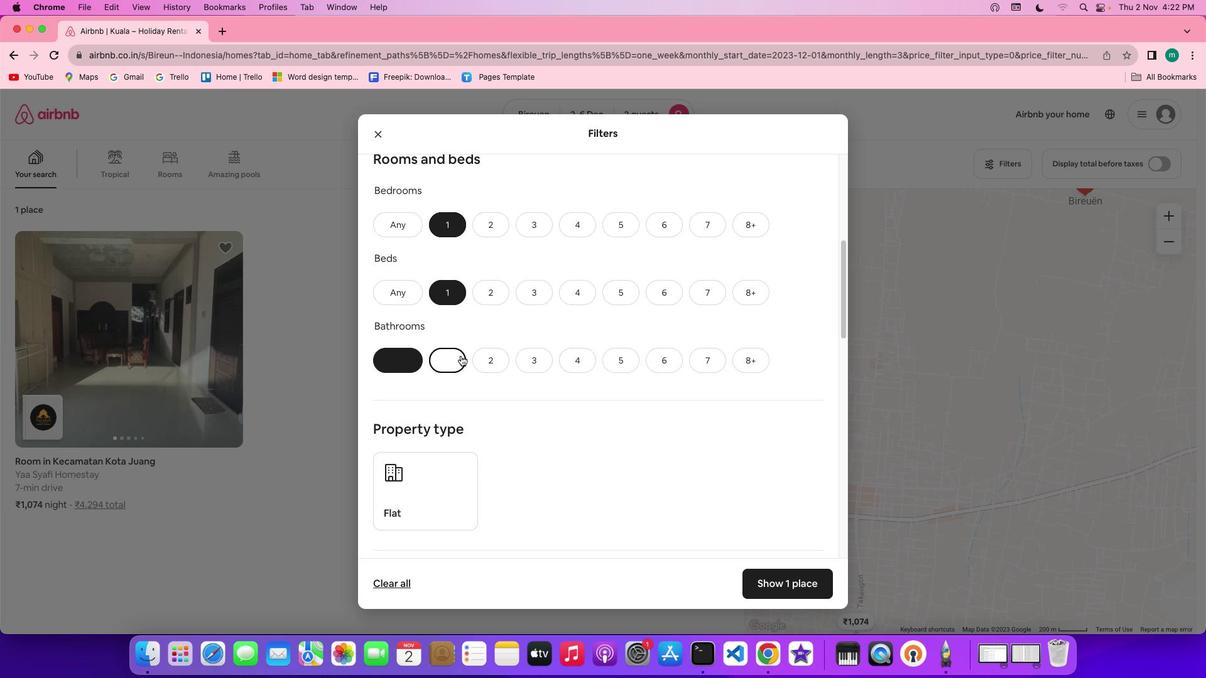 
Action: Mouse moved to (622, 375)
Screenshot: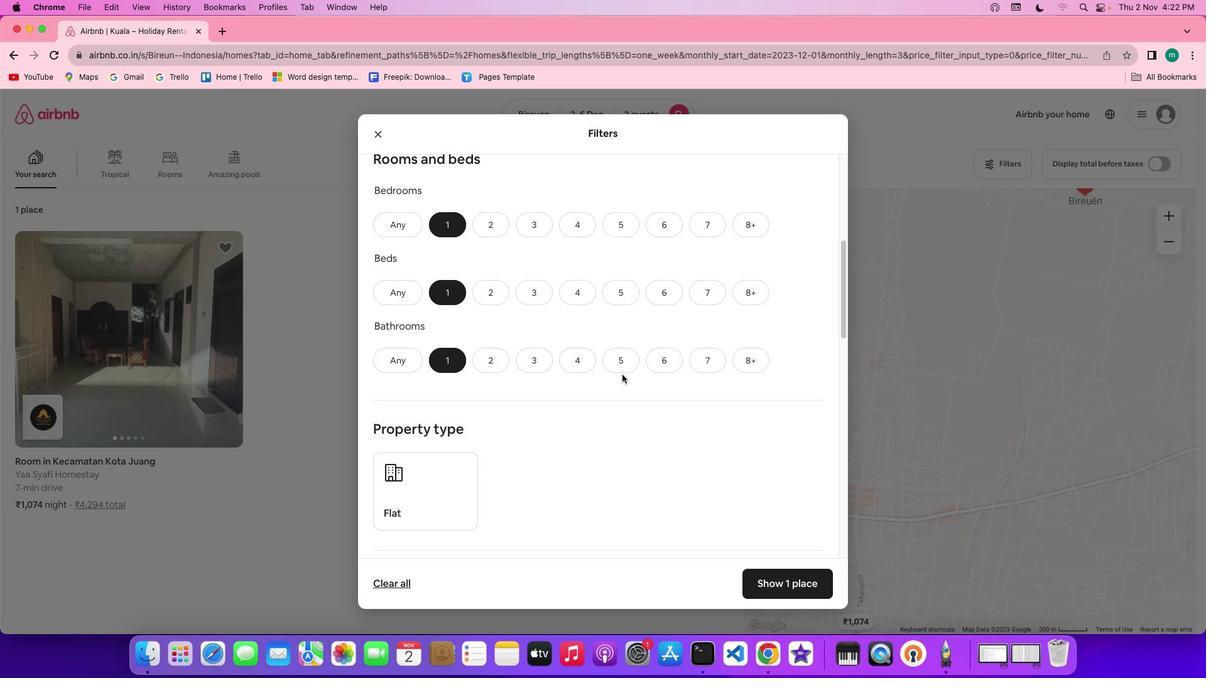 
Action: Mouse scrolled (622, 375) with delta (0, 0)
Screenshot: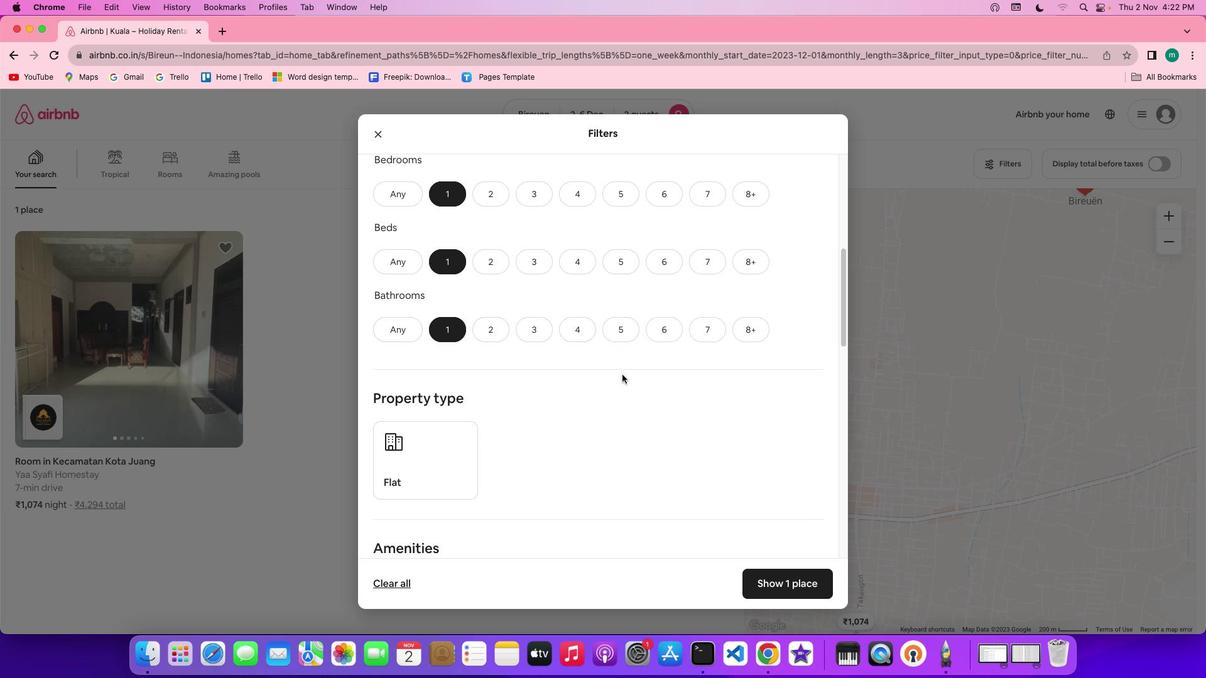 
Action: Mouse scrolled (622, 375) with delta (0, 0)
Screenshot: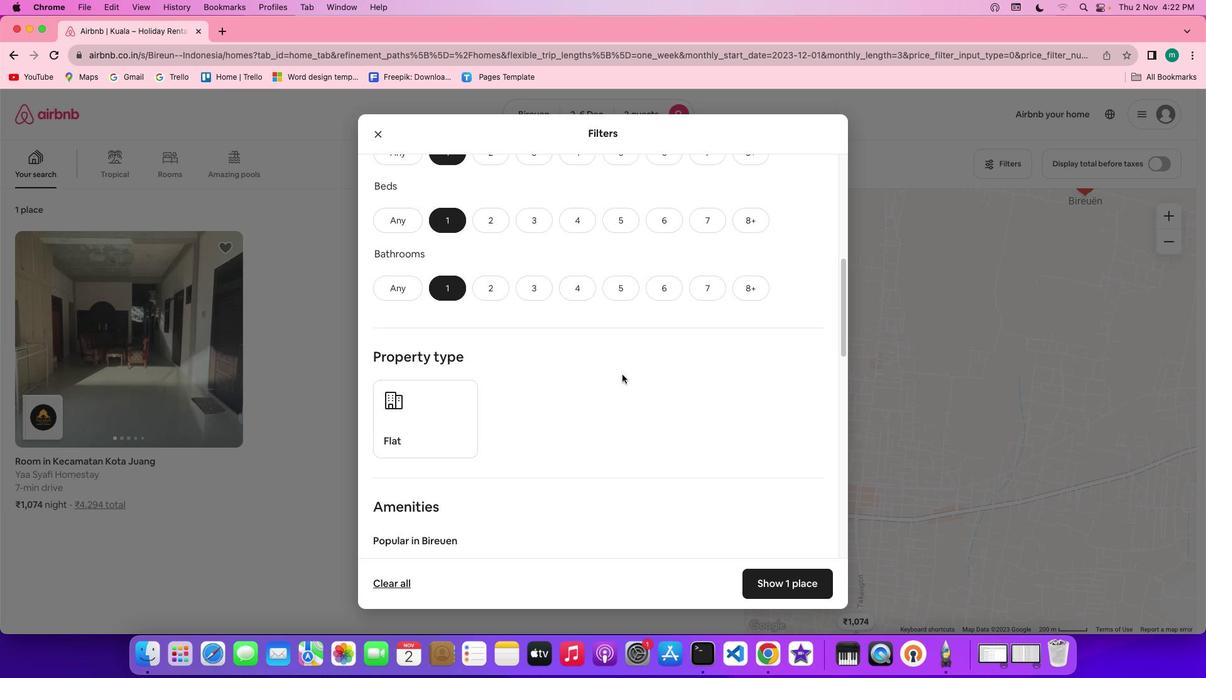 
Action: Mouse scrolled (622, 375) with delta (0, -1)
Screenshot: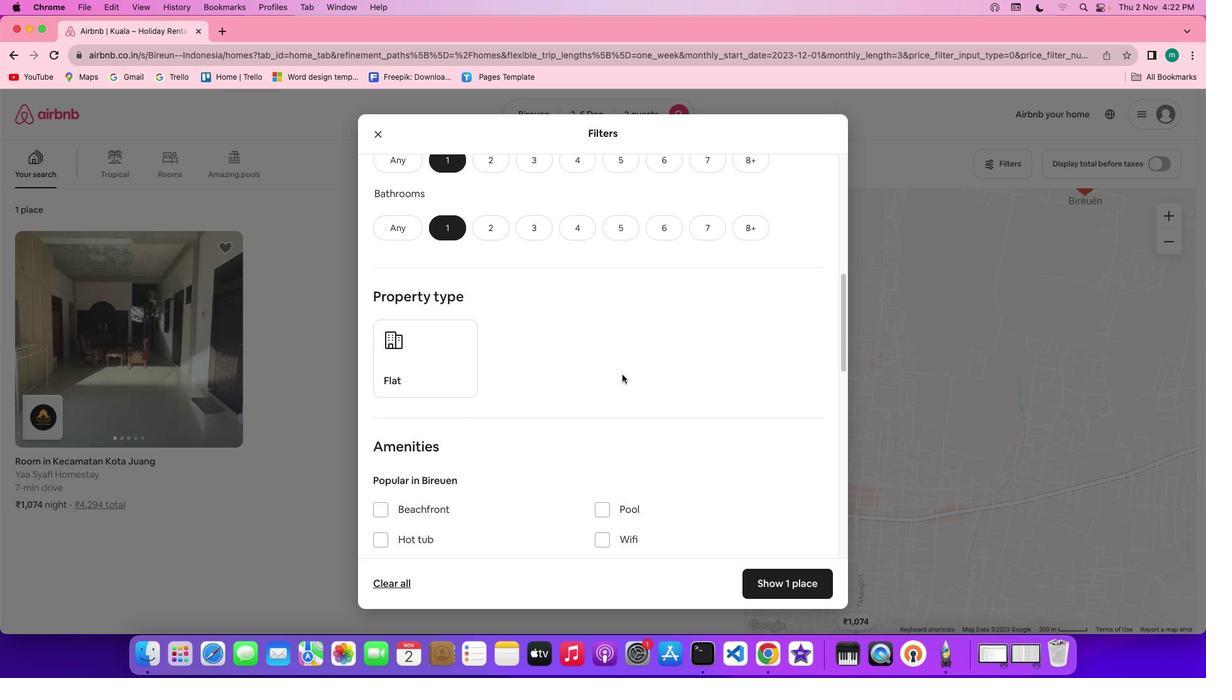 
Action: Mouse scrolled (622, 375) with delta (0, -2)
Screenshot: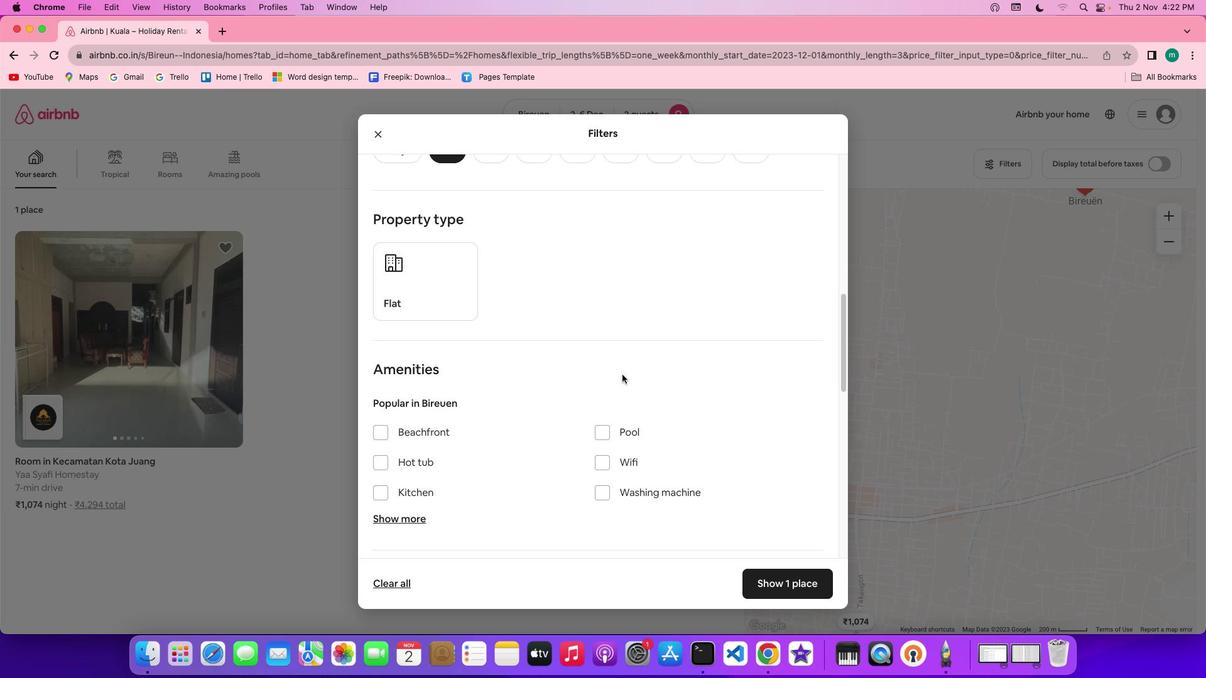 
Action: Mouse scrolled (622, 375) with delta (0, 0)
Screenshot: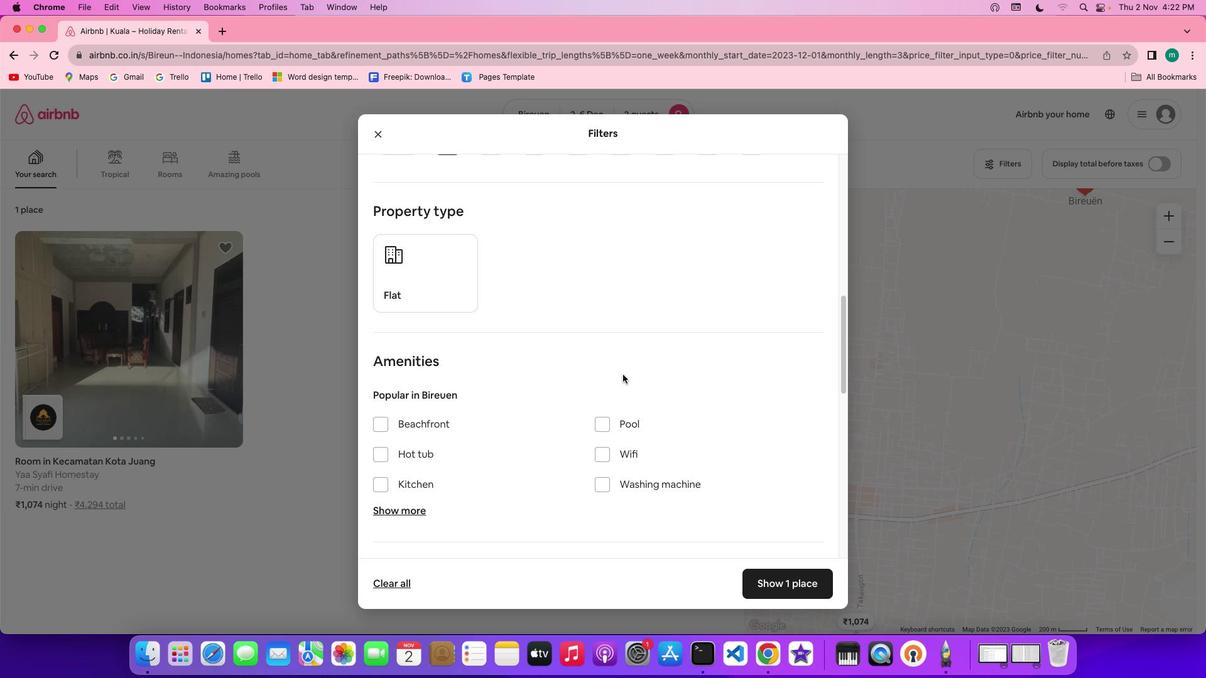 
Action: Mouse moved to (622, 375)
Screenshot: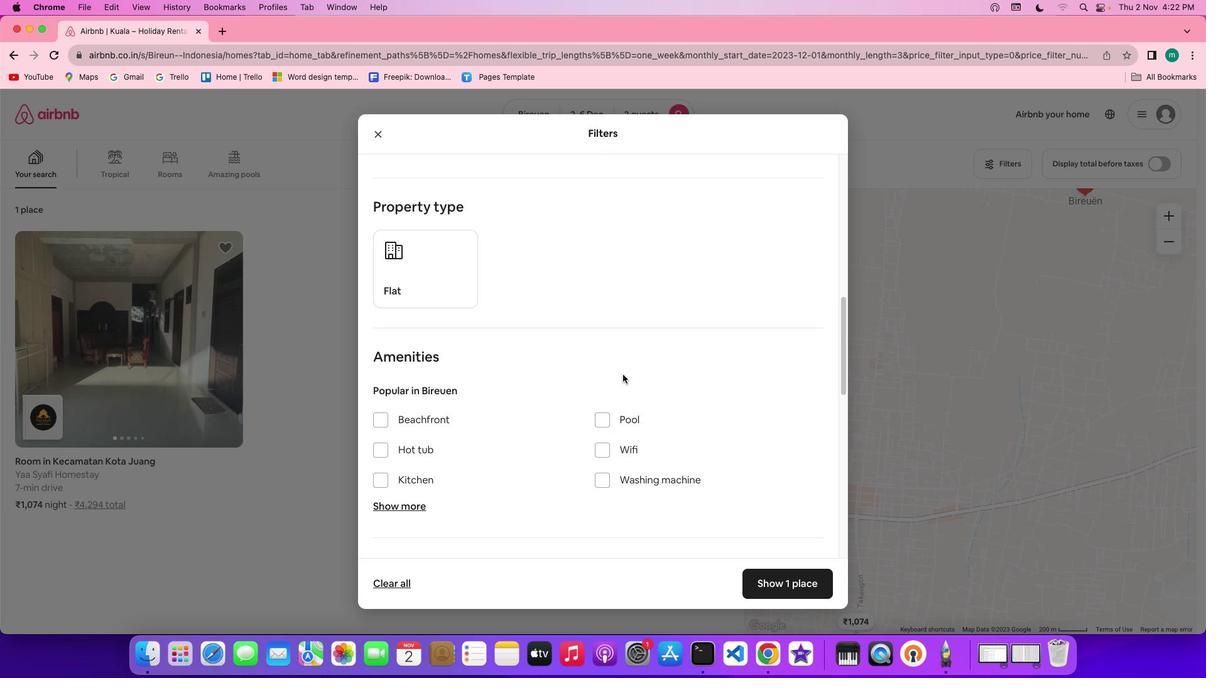
Action: Mouse scrolled (622, 375) with delta (0, 0)
Screenshot: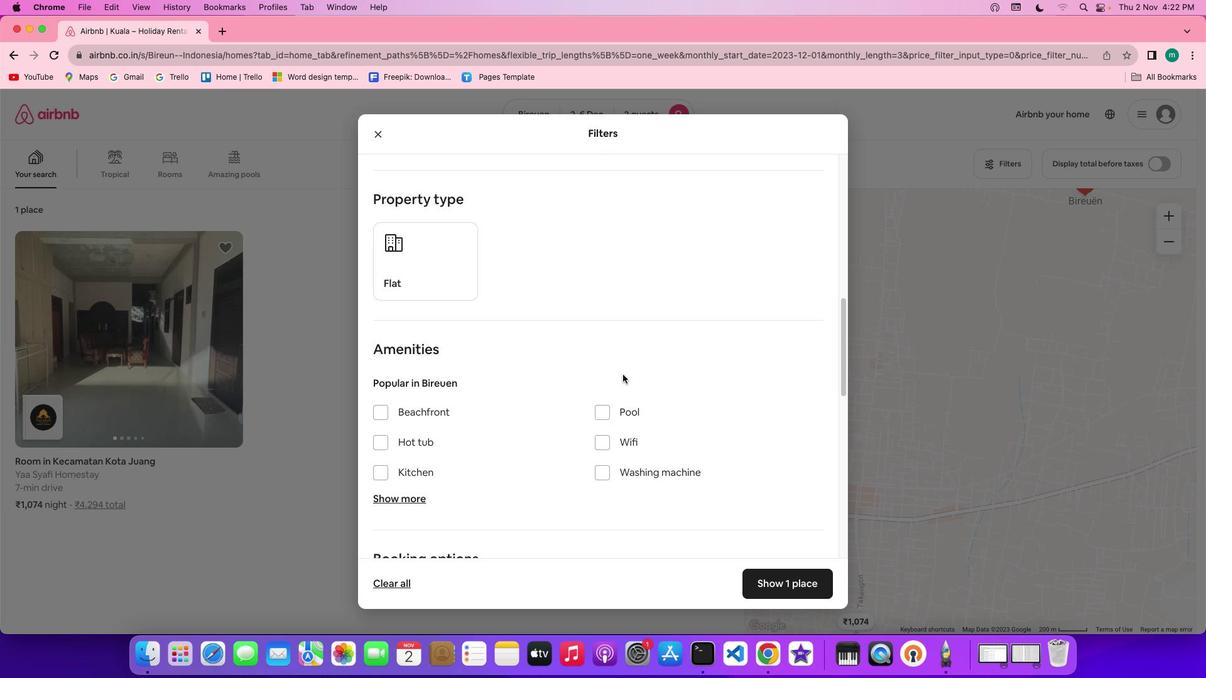 
Action: Mouse scrolled (622, 375) with delta (0, 0)
Screenshot: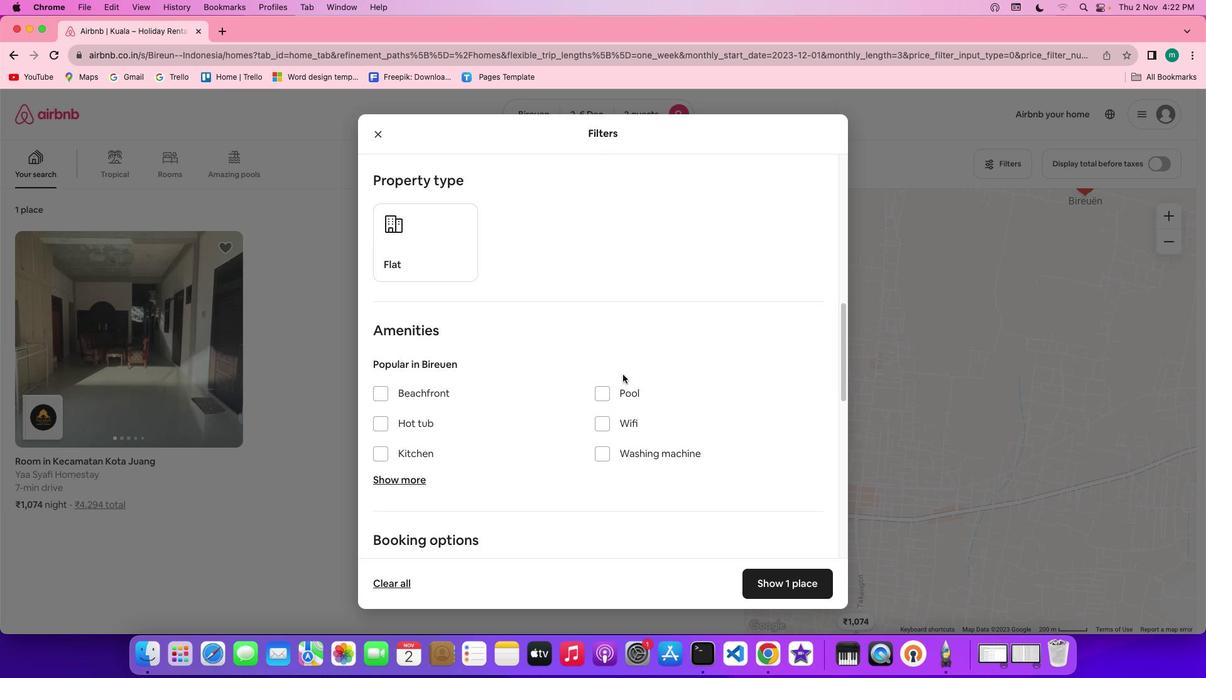 
Action: Mouse scrolled (622, 375) with delta (0, 0)
Screenshot: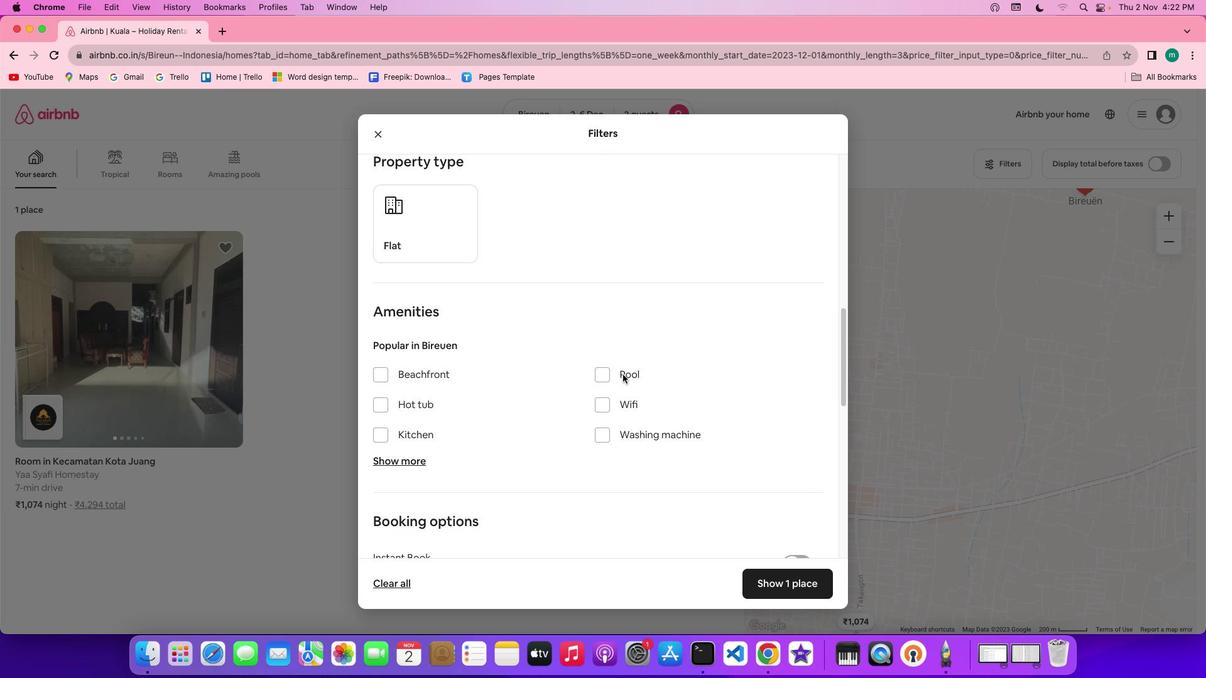 
Action: Mouse scrolled (622, 375) with delta (0, 0)
Screenshot: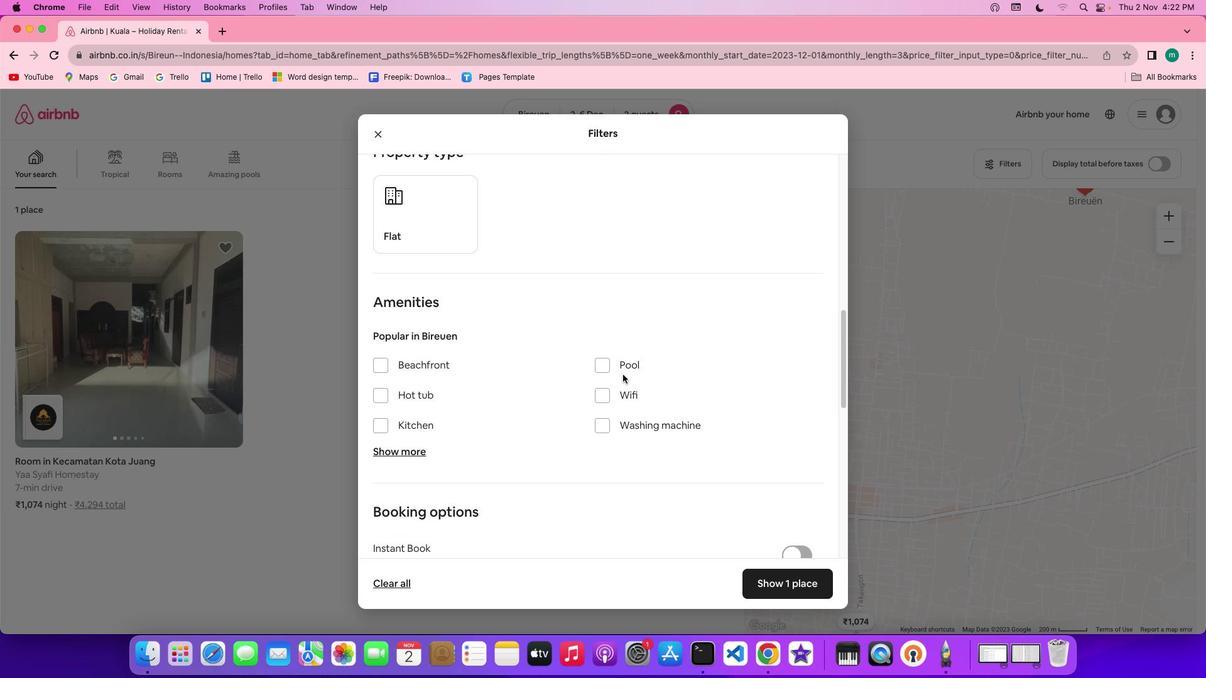 
Action: Mouse scrolled (622, 375) with delta (0, 0)
Screenshot: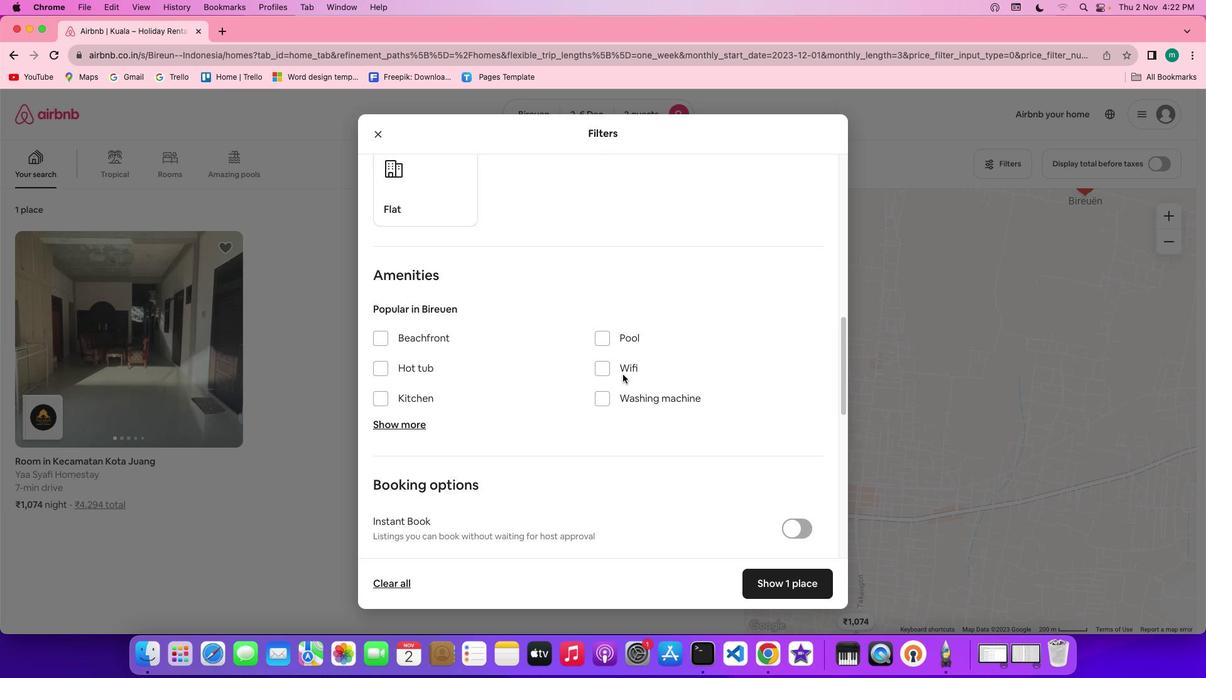 
Action: Mouse moved to (624, 375)
Screenshot: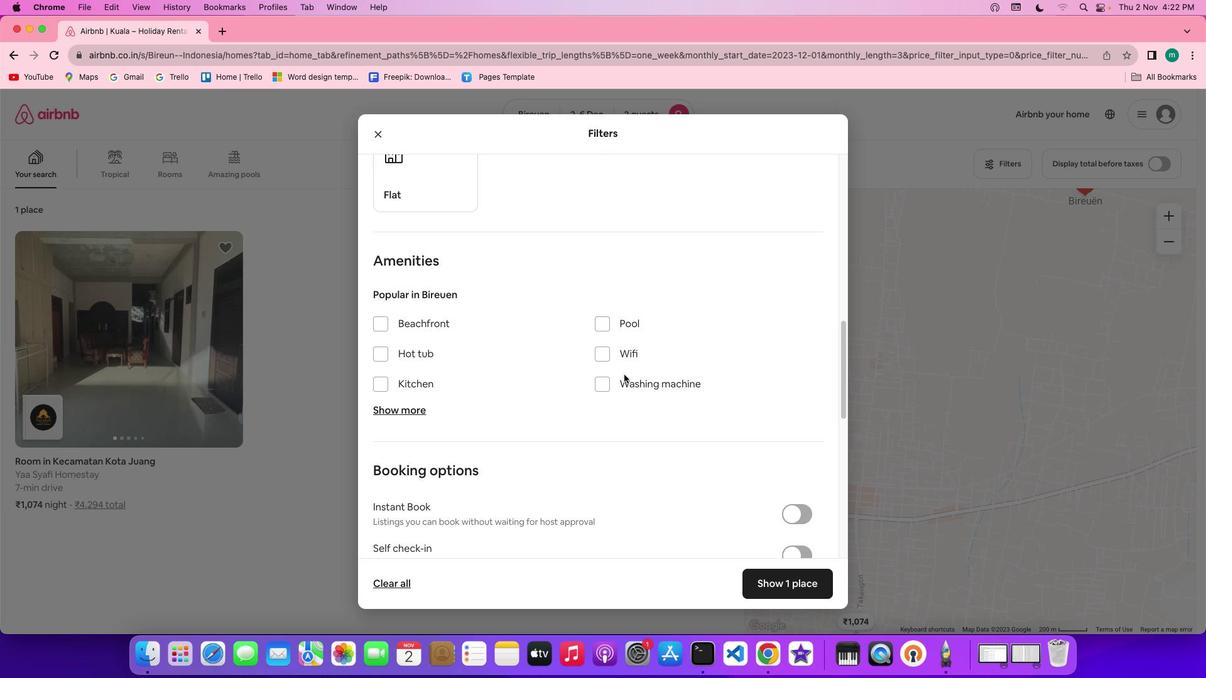
Action: Mouse scrolled (624, 375) with delta (0, 0)
Screenshot: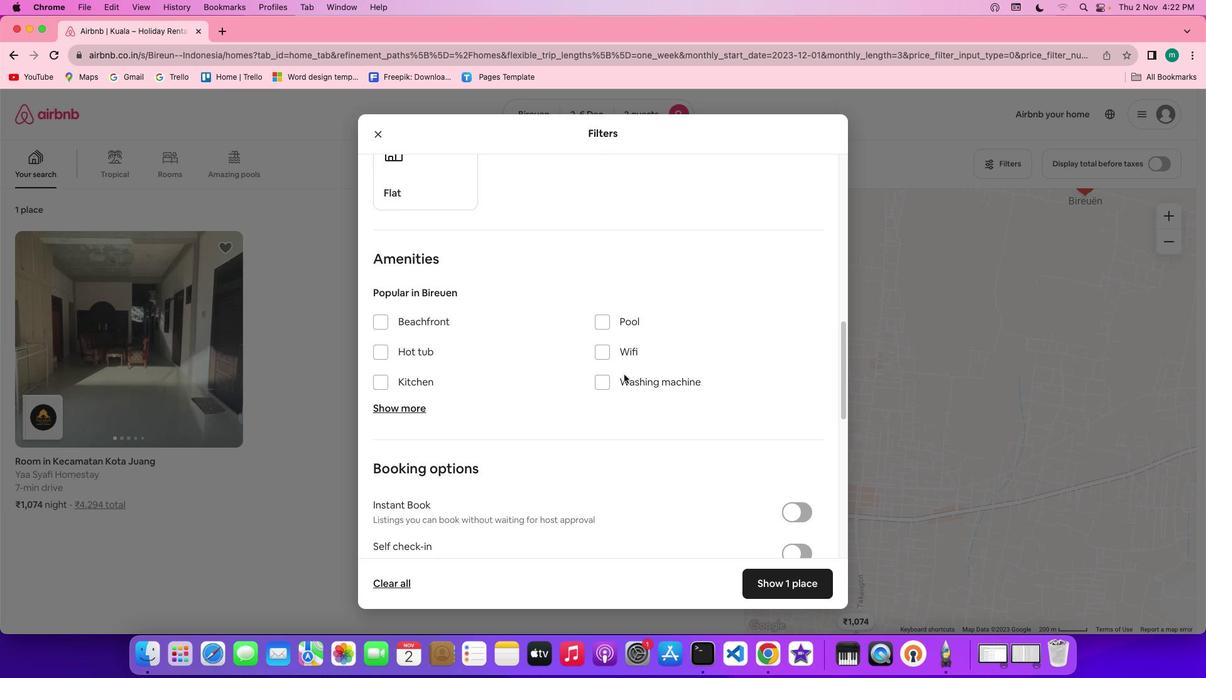 
Action: Mouse scrolled (624, 375) with delta (0, 0)
Screenshot: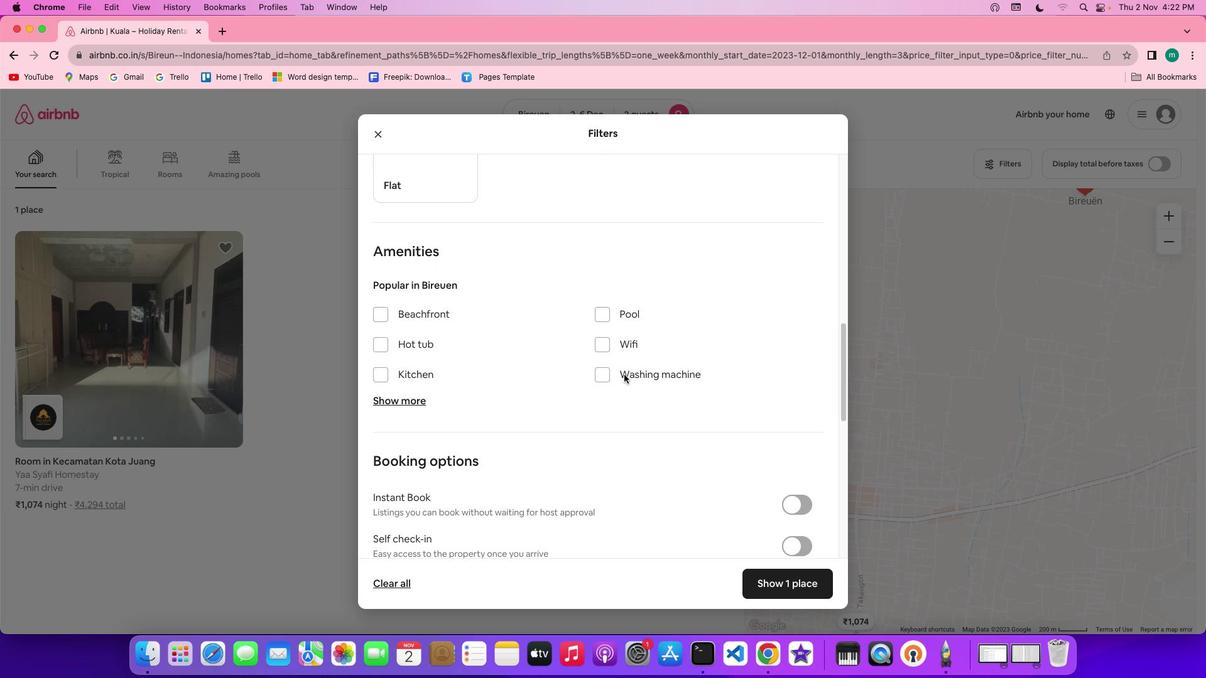 
Action: Mouse scrolled (624, 375) with delta (0, 0)
Screenshot: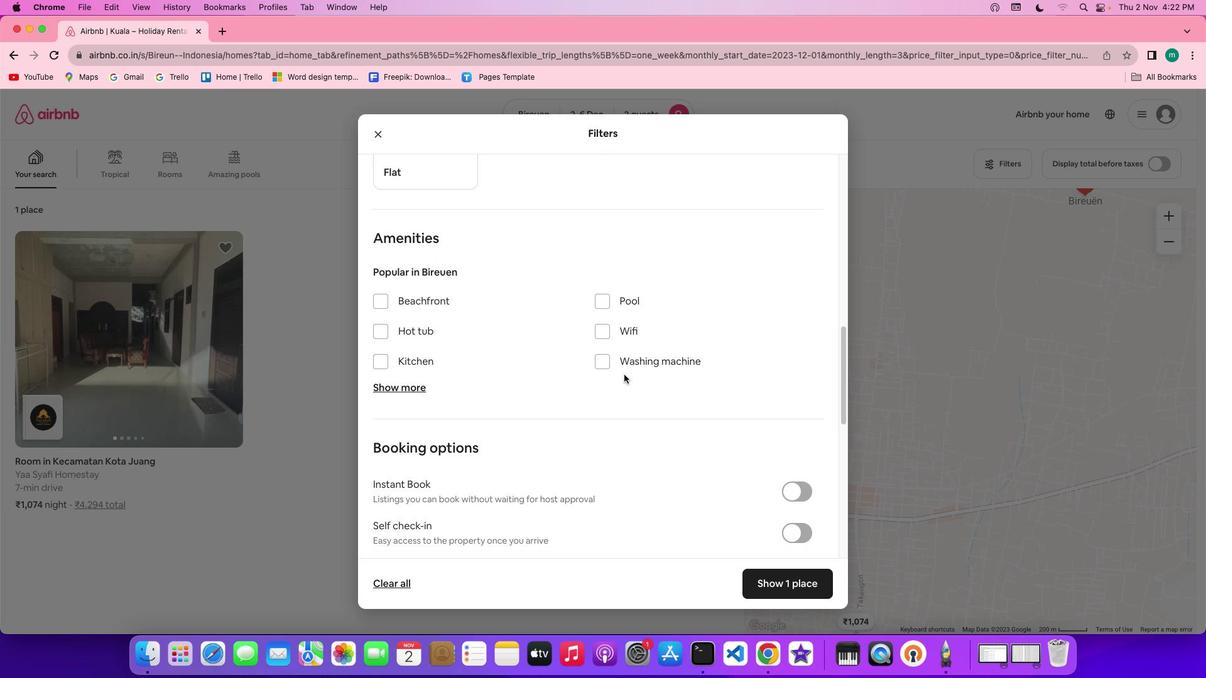 
Action: Mouse scrolled (624, 375) with delta (0, 0)
Screenshot: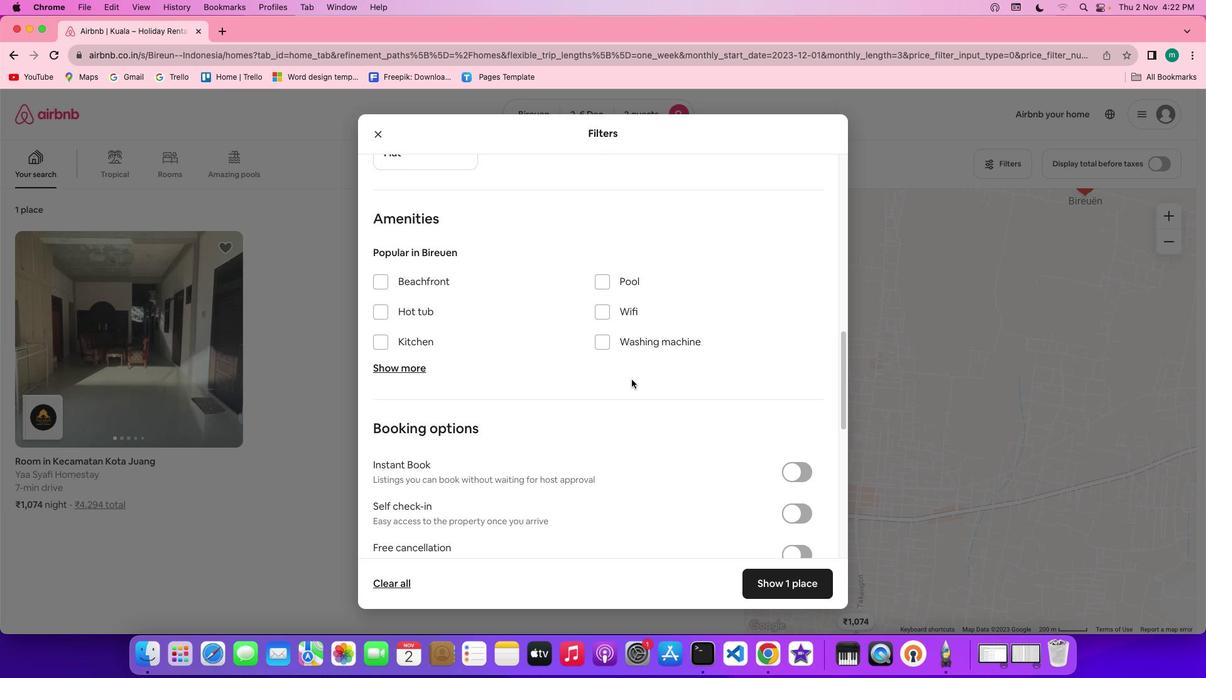
Action: Mouse moved to (686, 430)
Screenshot: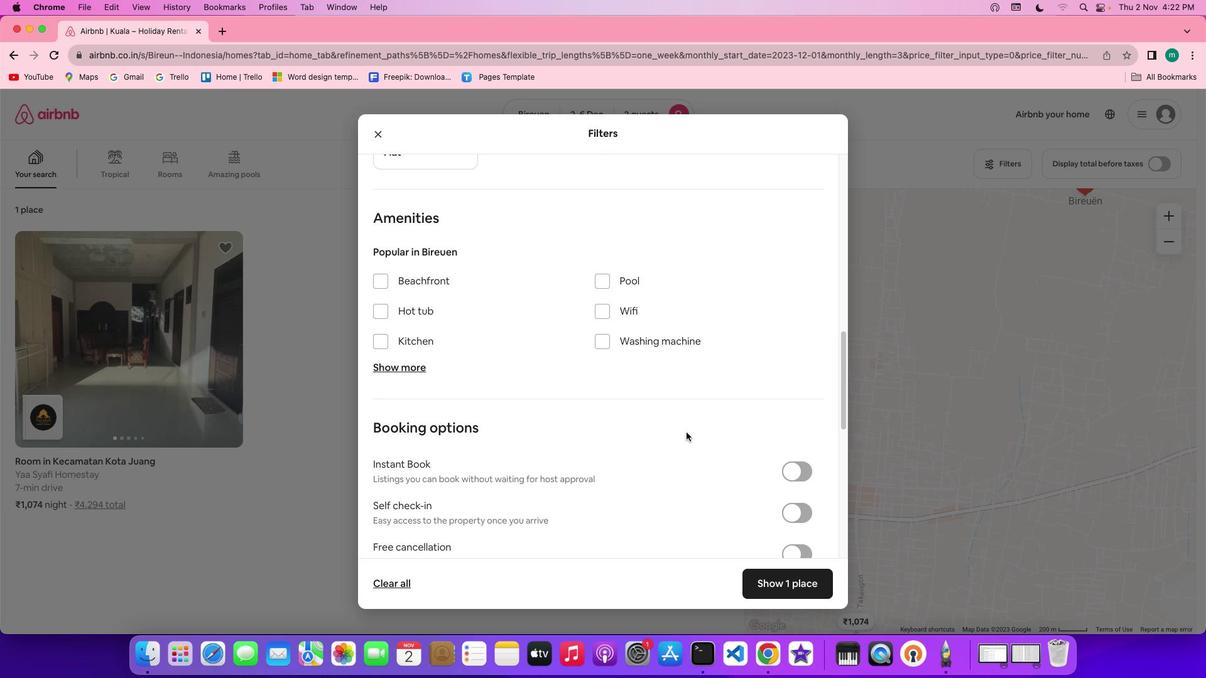 
Action: Mouse scrolled (686, 430) with delta (0, 0)
Screenshot: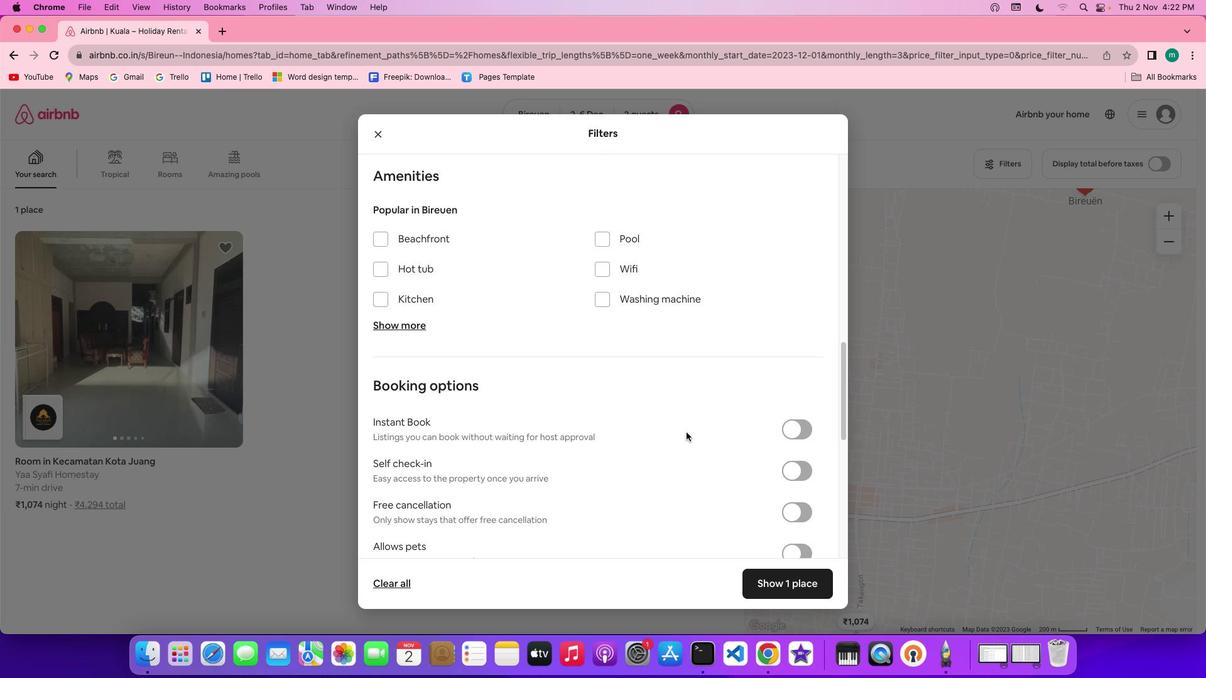 
Action: Mouse moved to (686, 432)
Screenshot: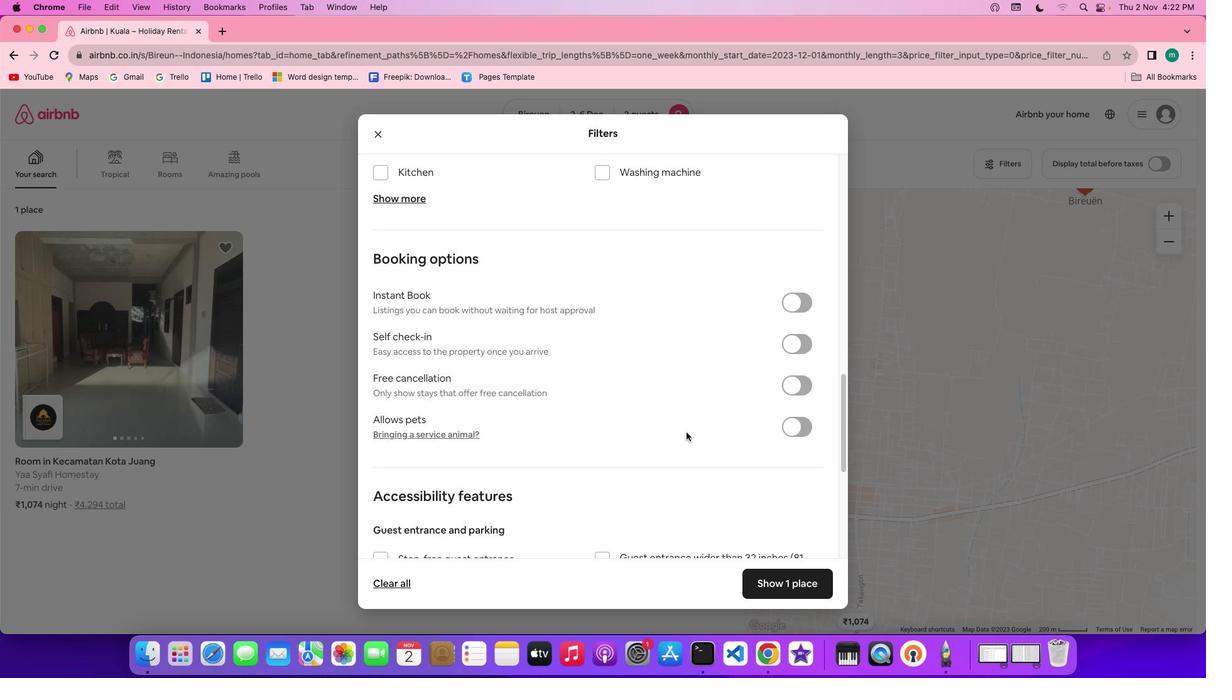 
Action: Mouse scrolled (686, 432) with delta (0, 0)
Screenshot: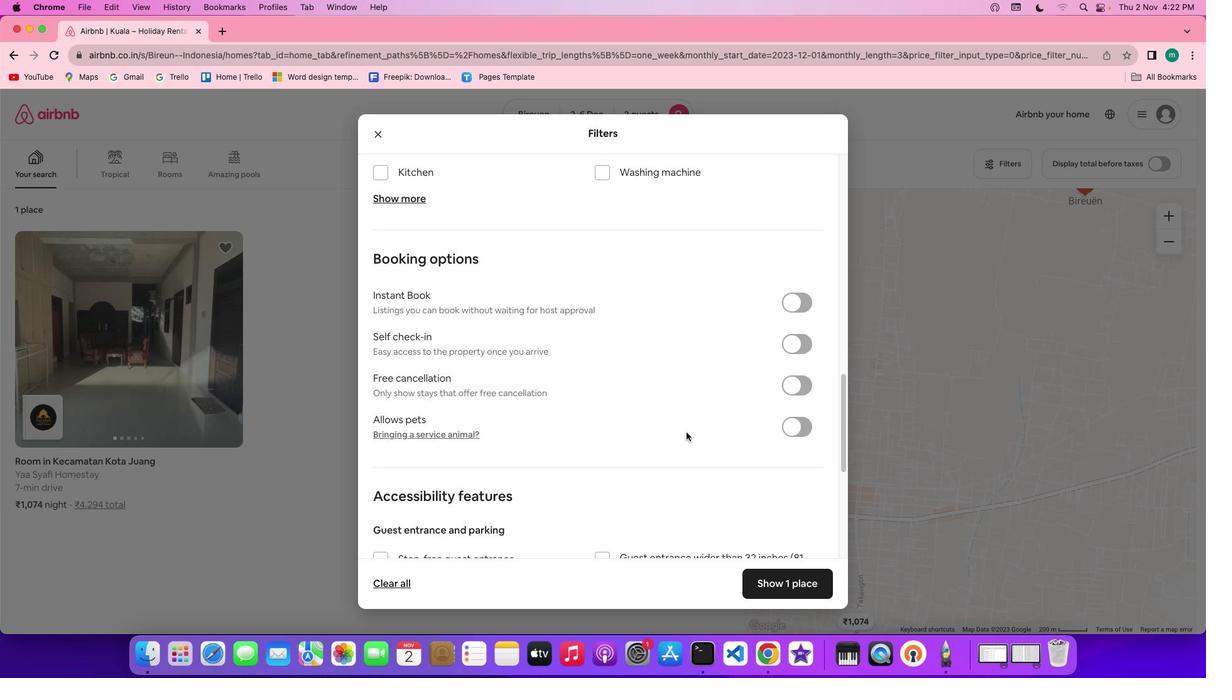 
Action: Mouse moved to (686, 432)
Screenshot: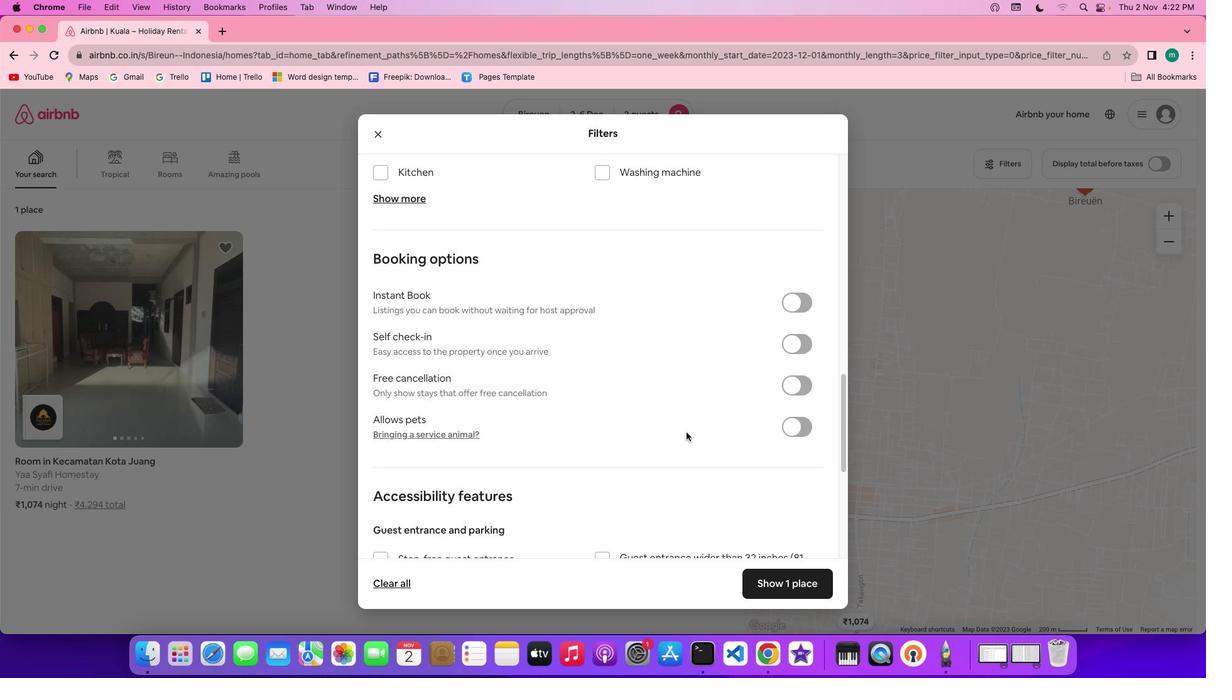 
Action: Mouse scrolled (686, 432) with delta (0, -1)
Screenshot: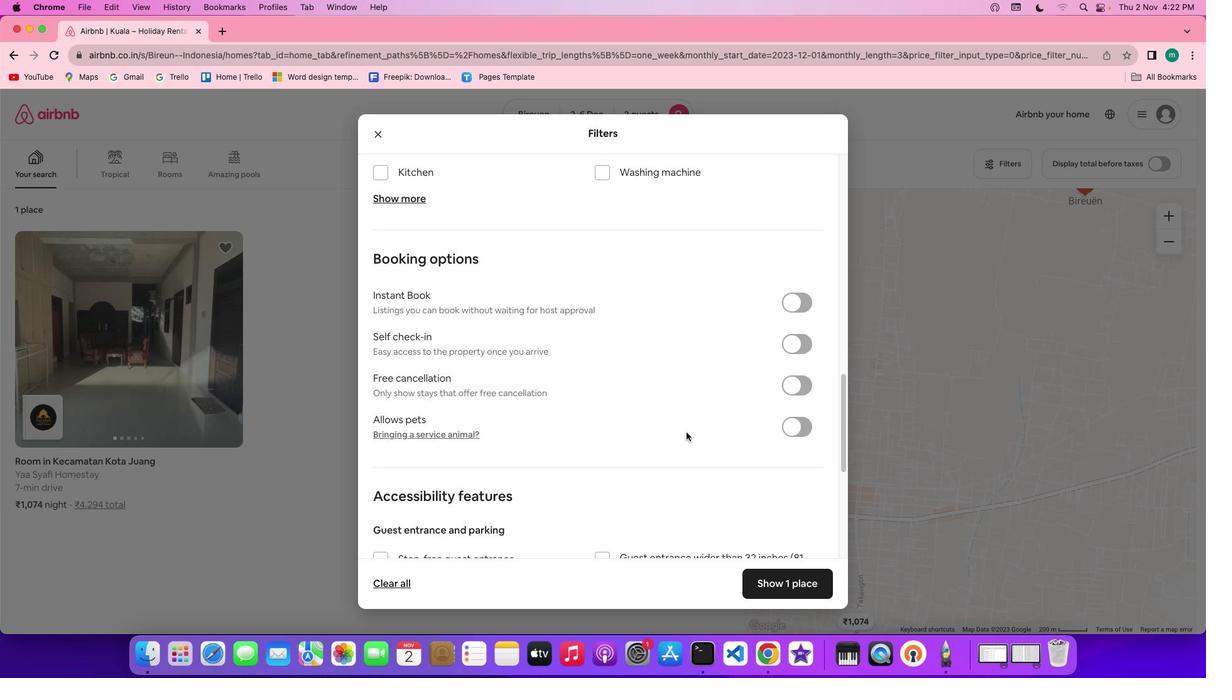 
Action: Mouse scrolled (686, 432) with delta (0, -2)
Screenshot: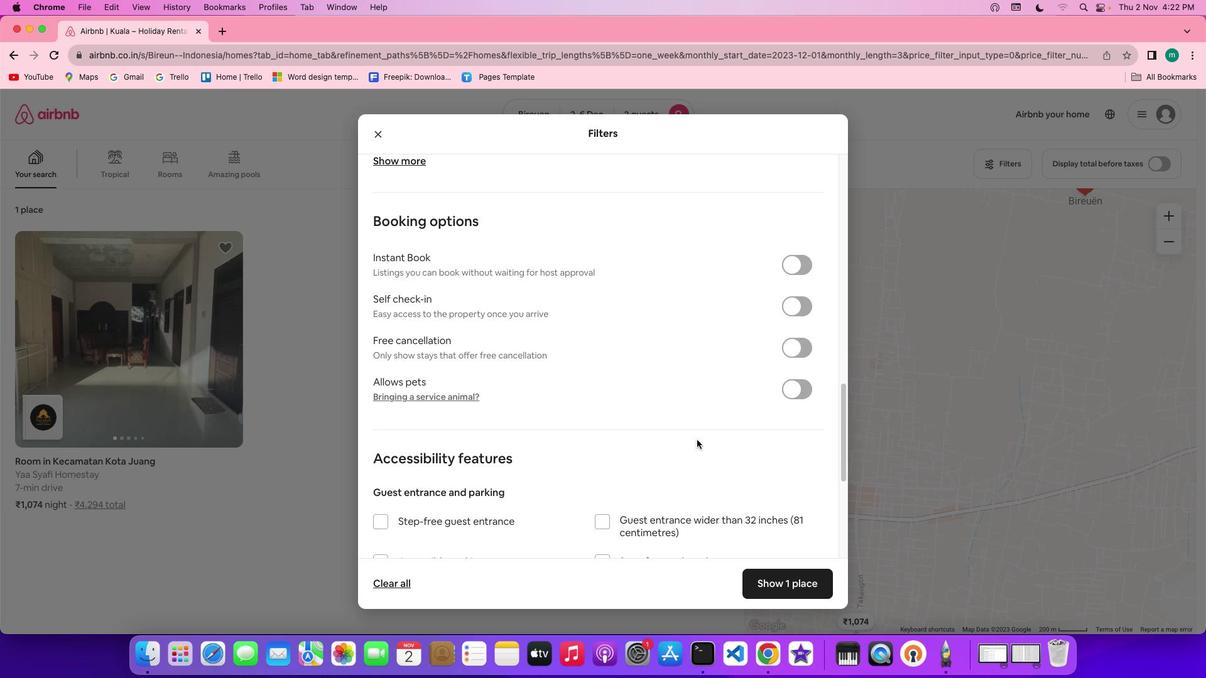 
Action: Mouse moved to (710, 451)
Screenshot: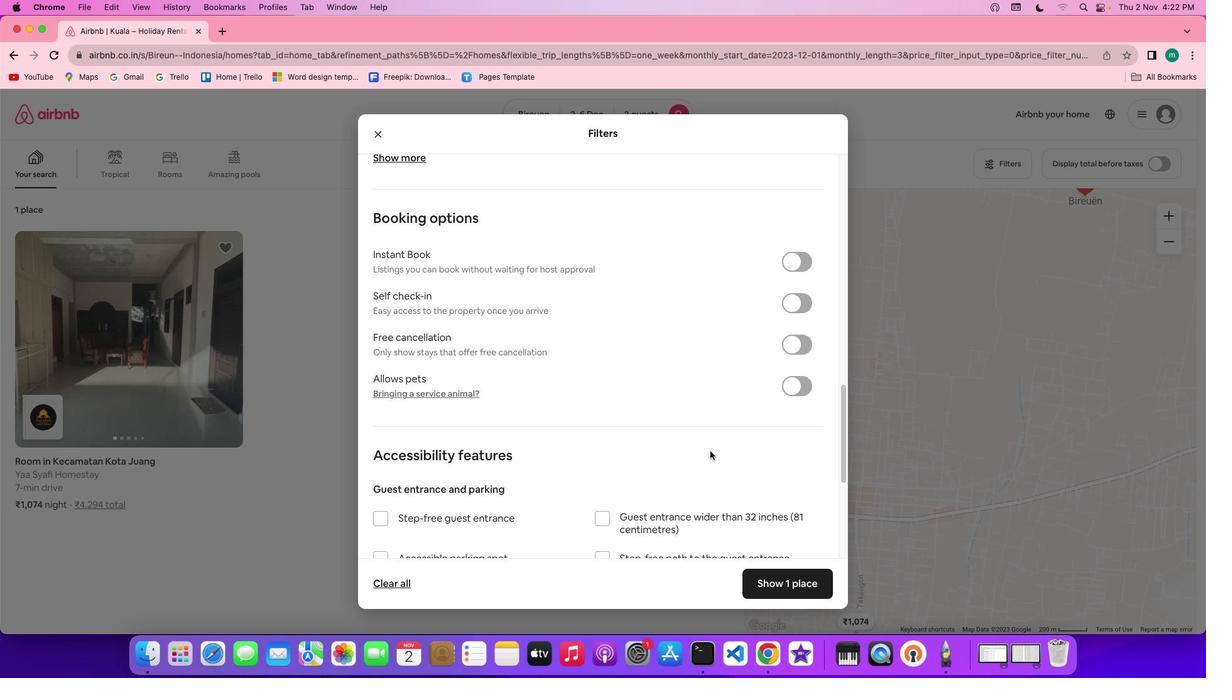 
Action: Mouse scrolled (710, 451) with delta (0, 0)
Screenshot: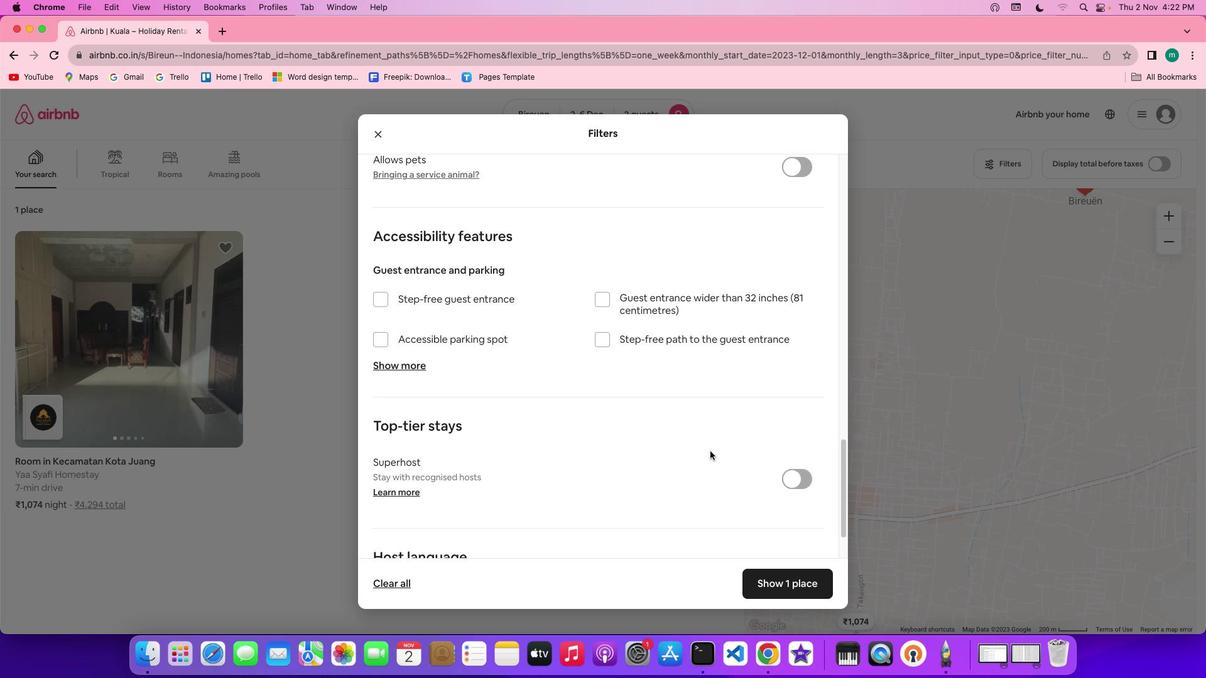 
Action: Mouse scrolled (710, 451) with delta (0, 0)
Screenshot: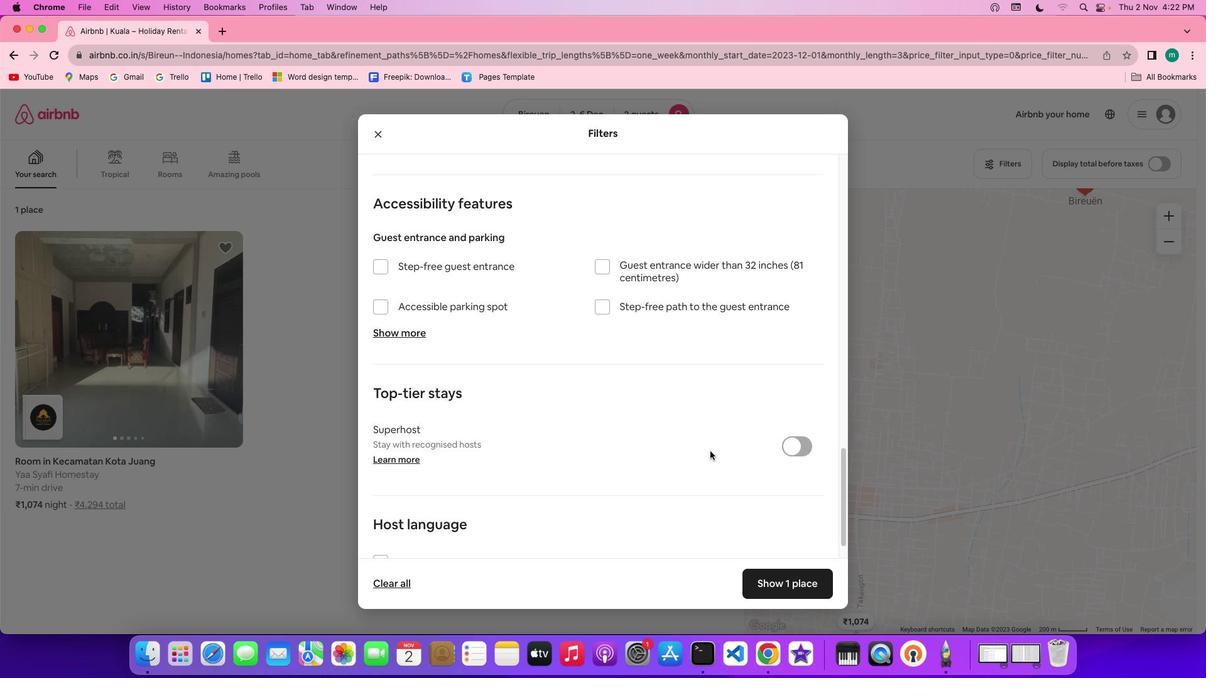 
Action: Mouse scrolled (710, 451) with delta (0, -1)
Screenshot: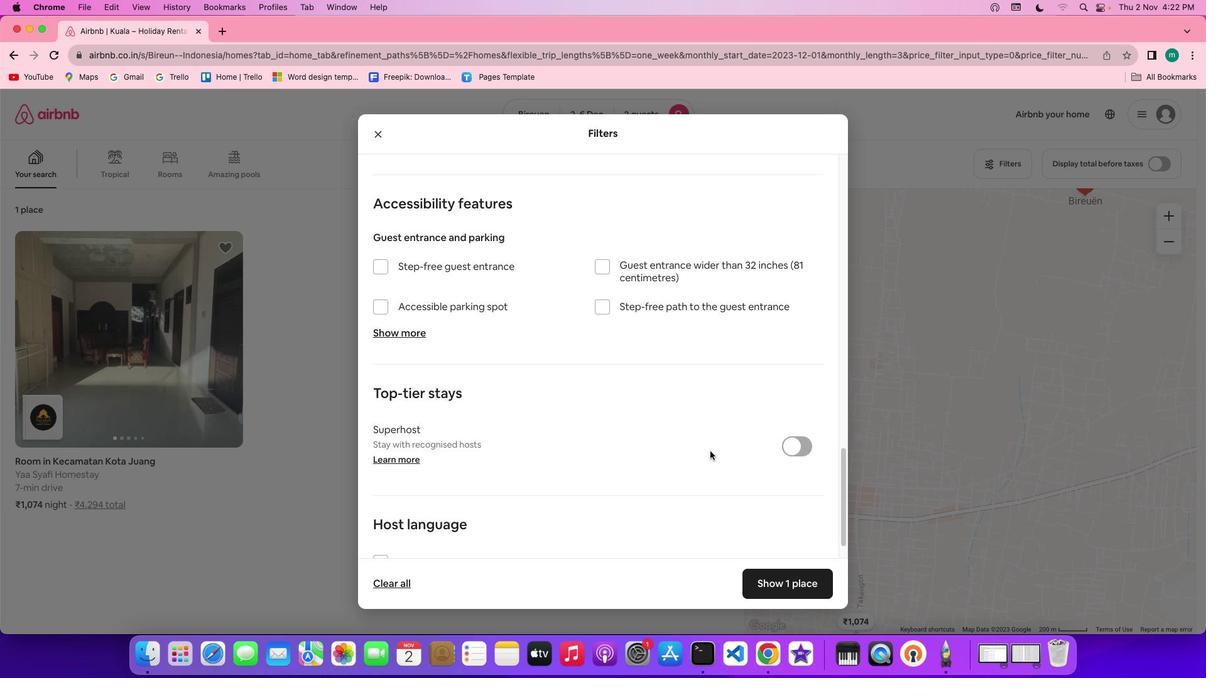 
Action: Mouse scrolled (710, 451) with delta (0, -3)
Screenshot: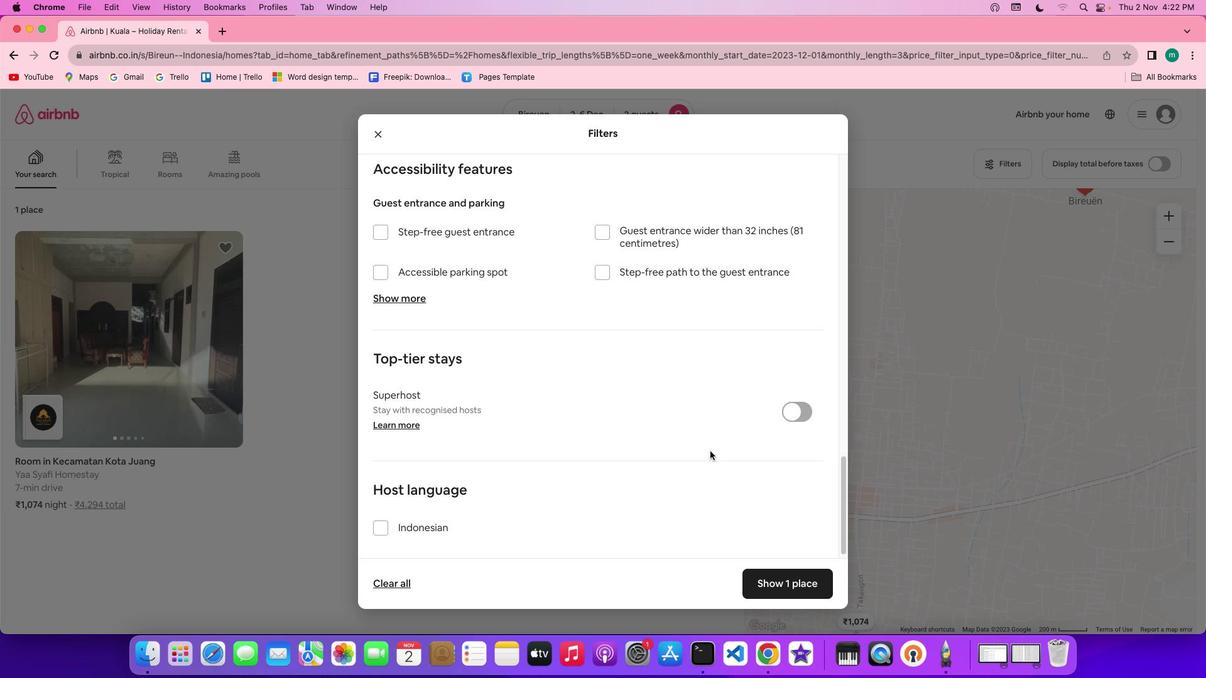 
Action: Mouse scrolled (710, 451) with delta (0, -3)
Screenshot: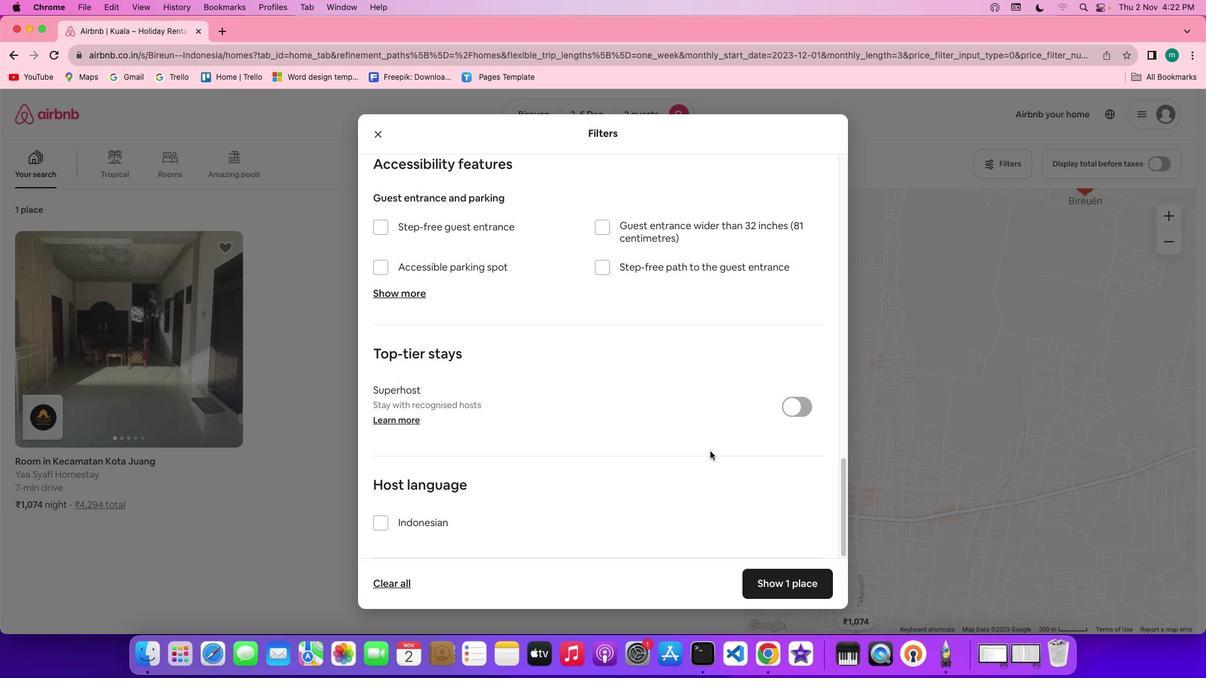 
Action: Mouse moved to (711, 452)
Screenshot: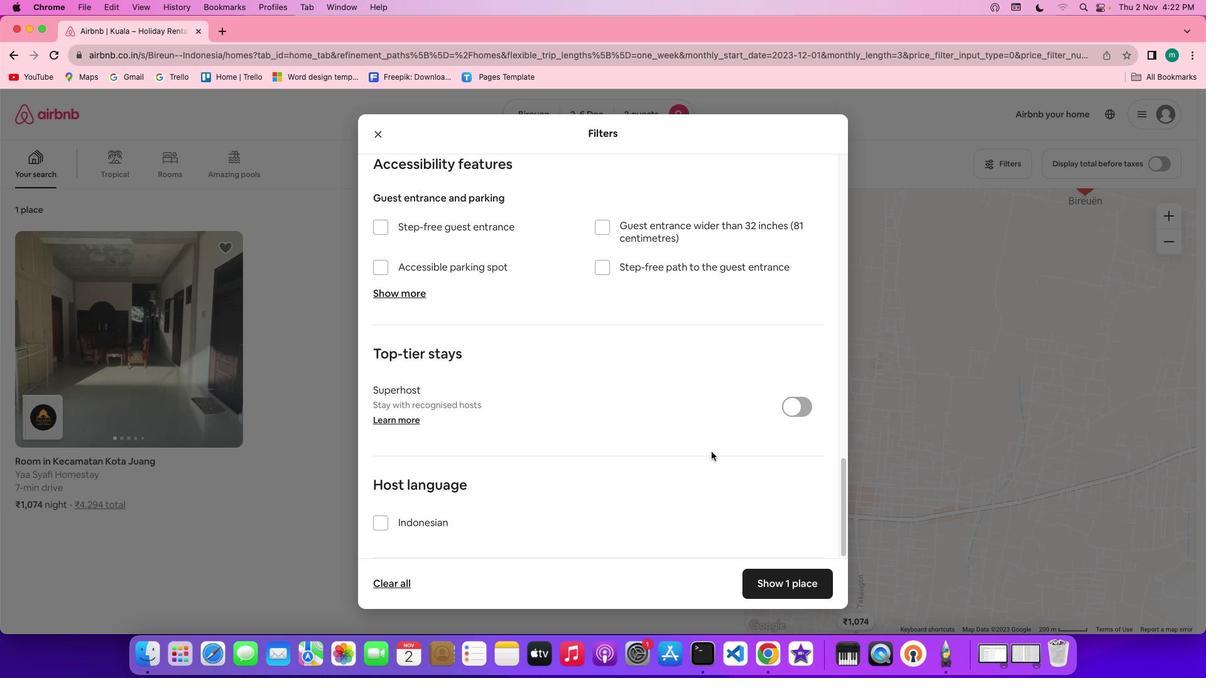 
Action: Mouse scrolled (711, 452) with delta (0, 0)
Screenshot: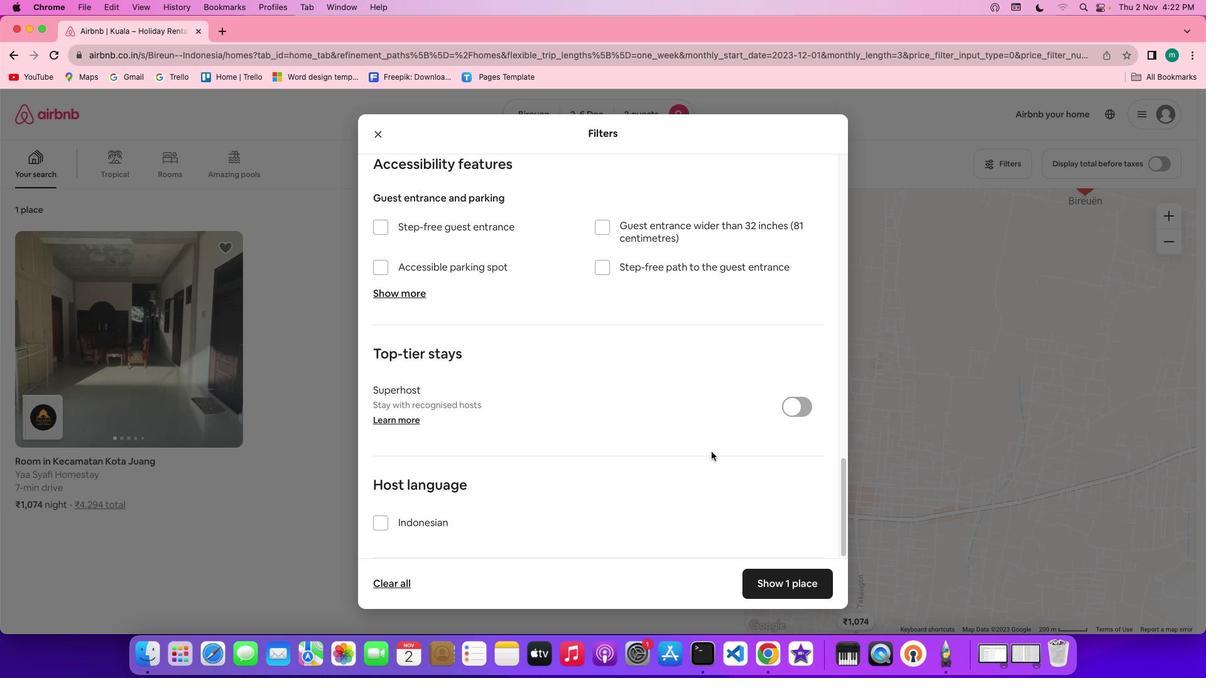 
Action: Mouse scrolled (711, 452) with delta (0, 0)
Screenshot: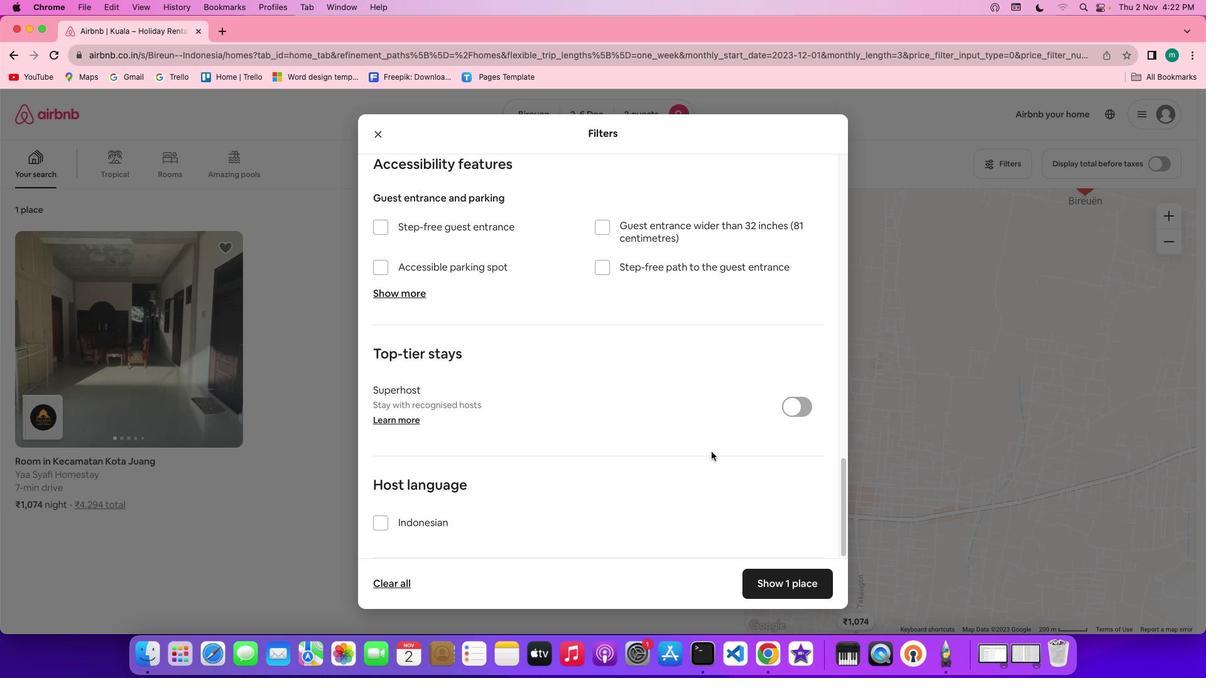 
Action: Mouse scrolled (711, 452) with delta (0, -1)
Screenshot: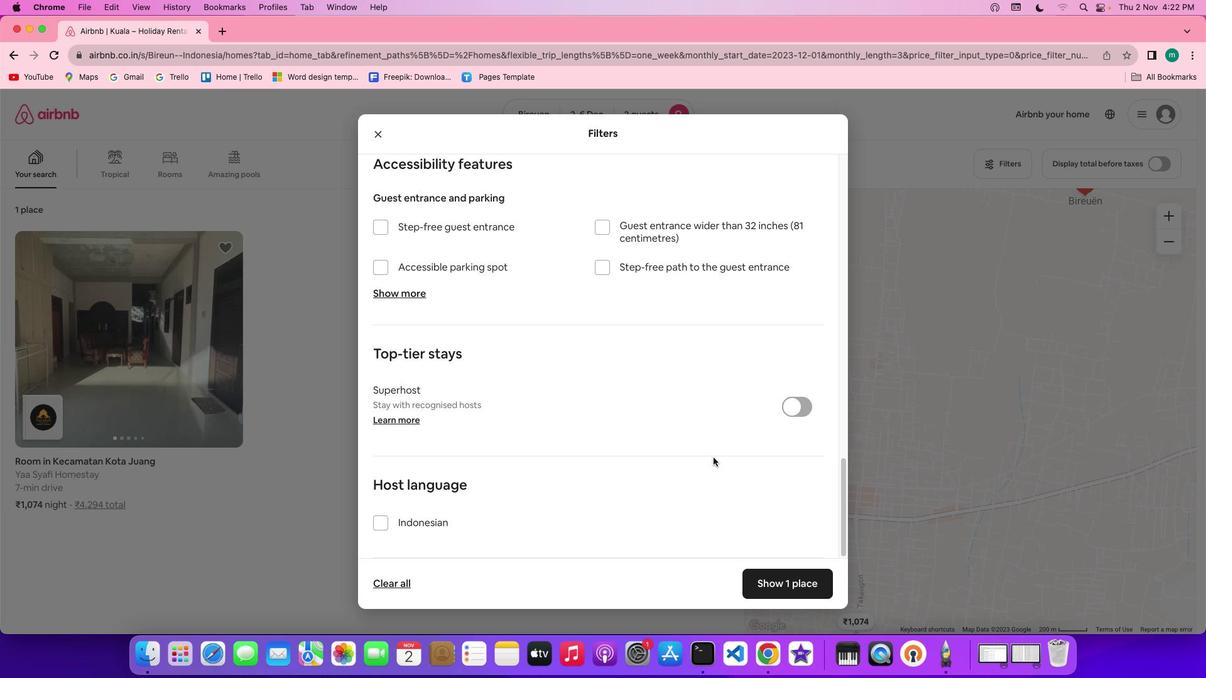 
Action: Mouse scrolled (711, 452) with delta (0, -3)
Screenshot: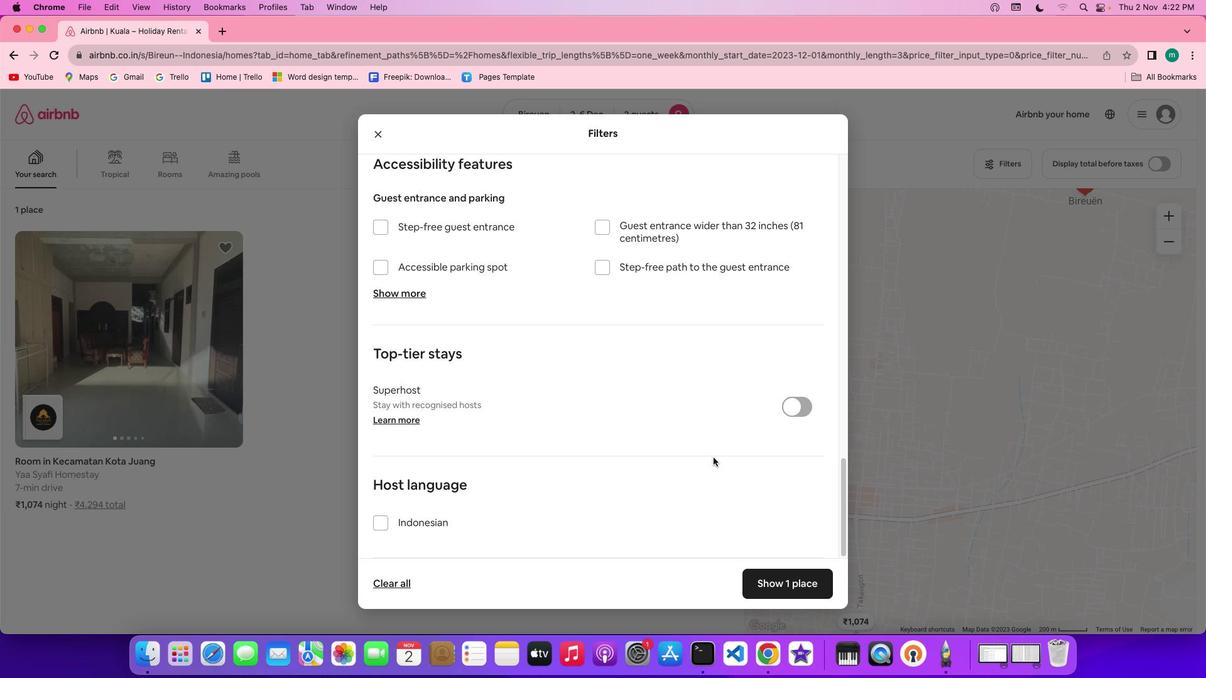 
Action: Mouse scrolled (711, 452) with delta (0, -3)
Screenshot: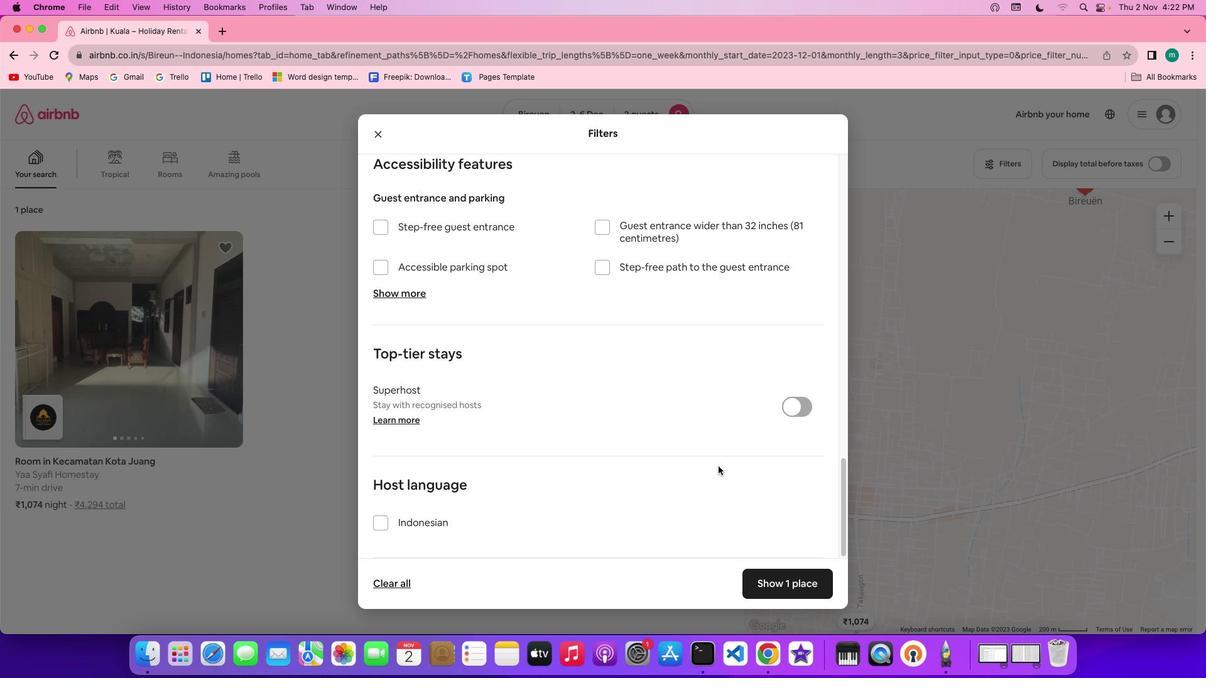 
Action: Mouse moved to (779, 581)
Screenshot: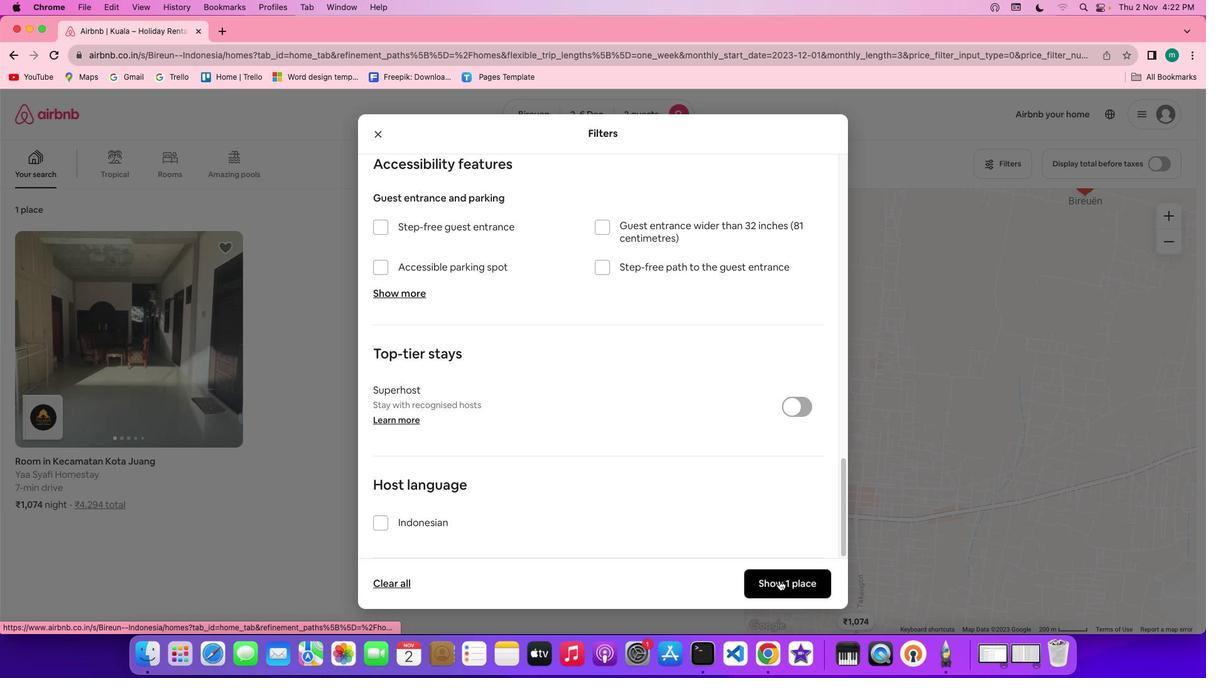 
Action: Mouse pressed left at (779, 581)
Screenshot: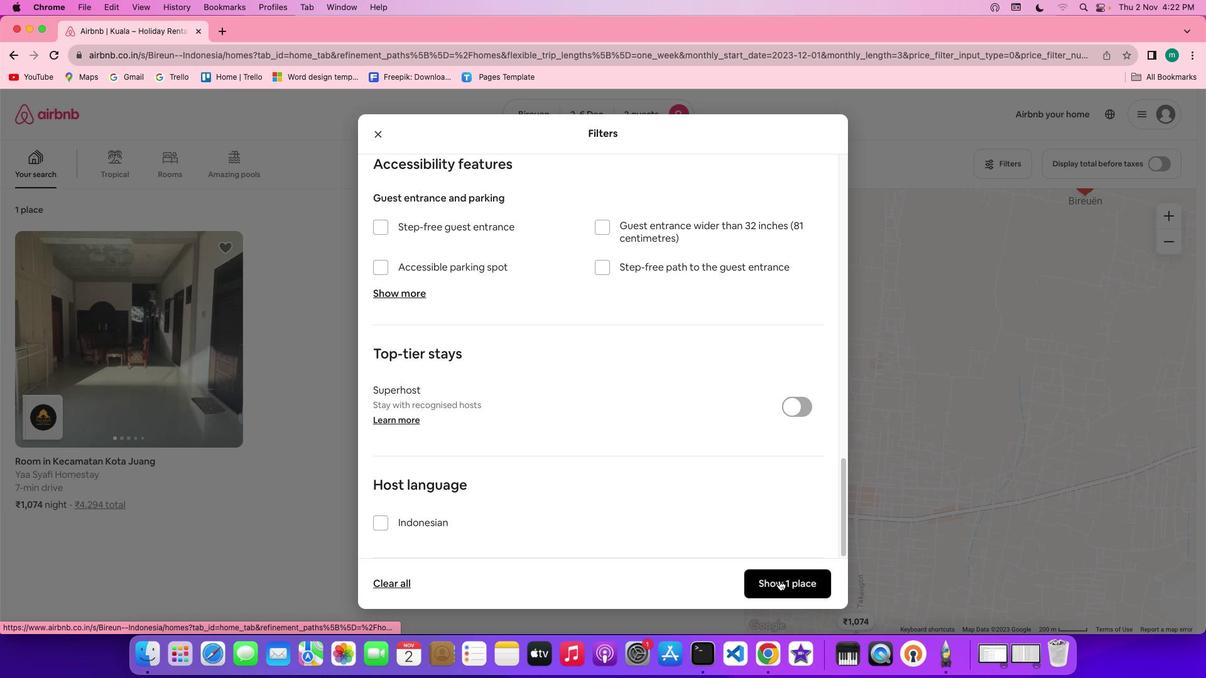 
Action: Mouse moved to (191, 336)
Screenshot: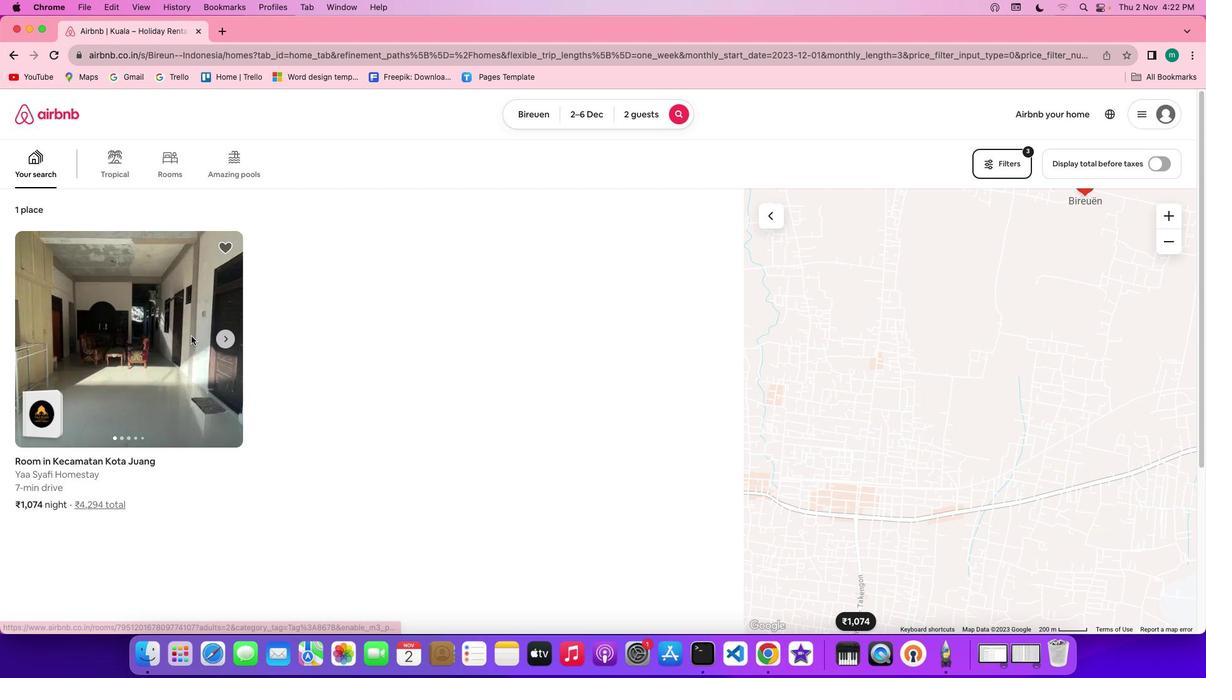 
Action: Mouse pressed left at (191, 336)
Screenshot: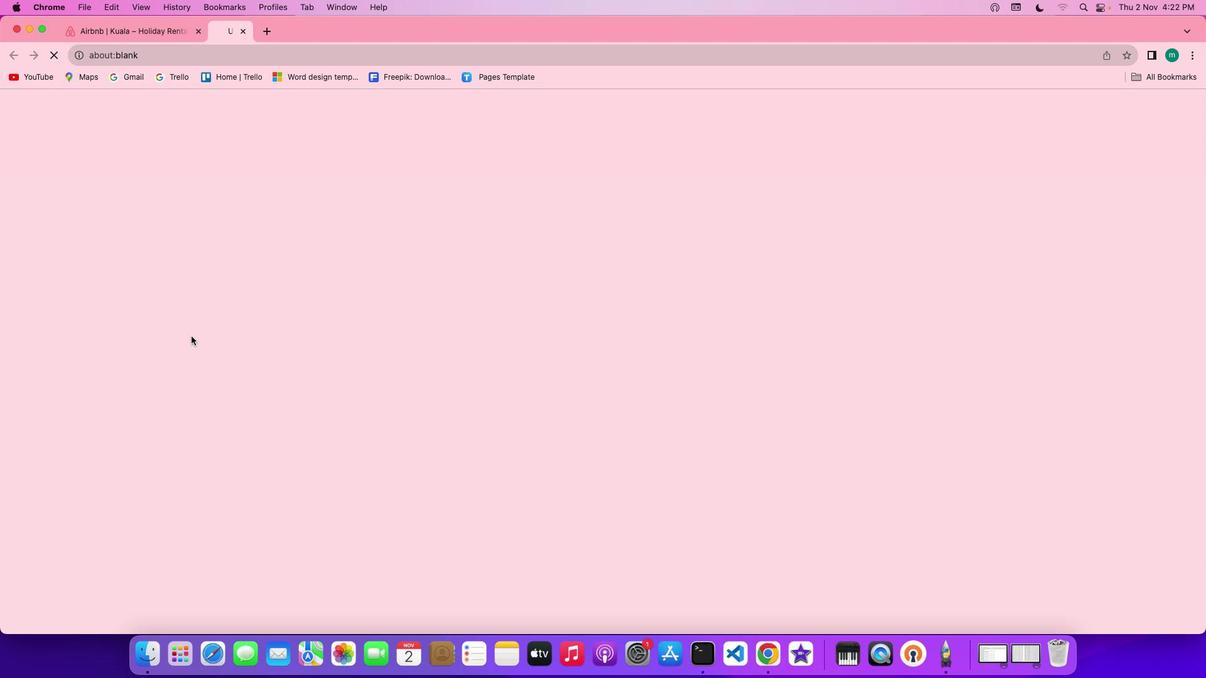 
Action: Mouse moved to (904, 466)
Screenshot: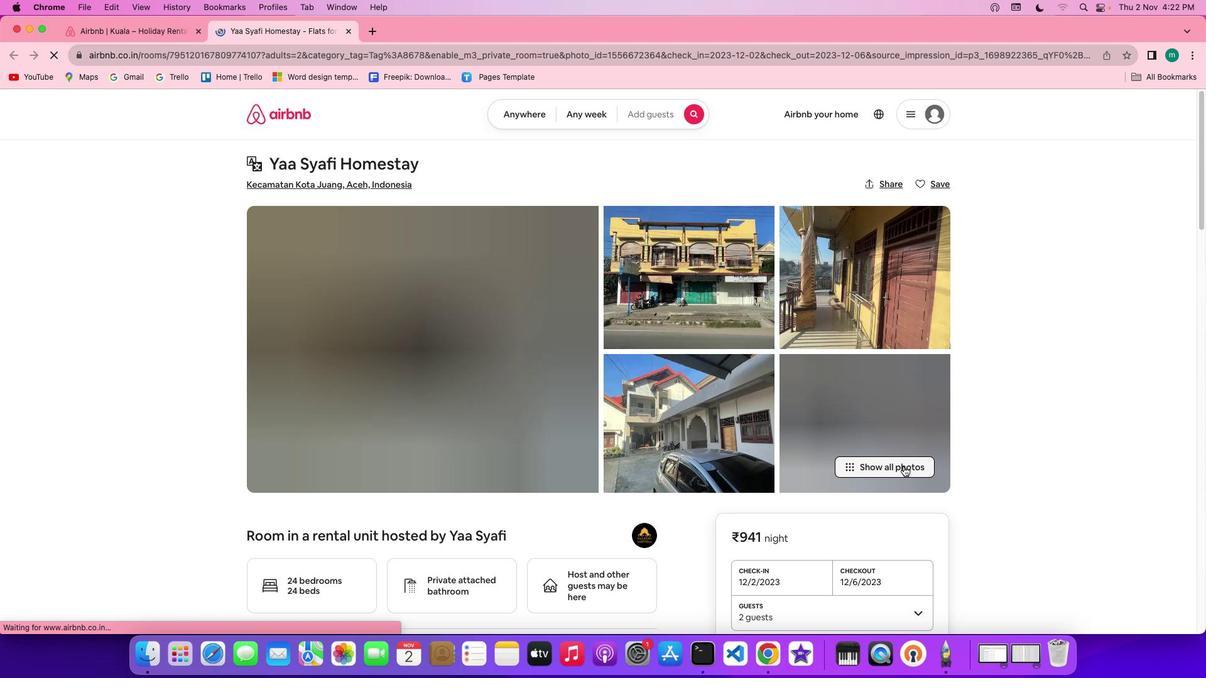 
Action: Mouse pressed left at (904, 466)
Screenshot: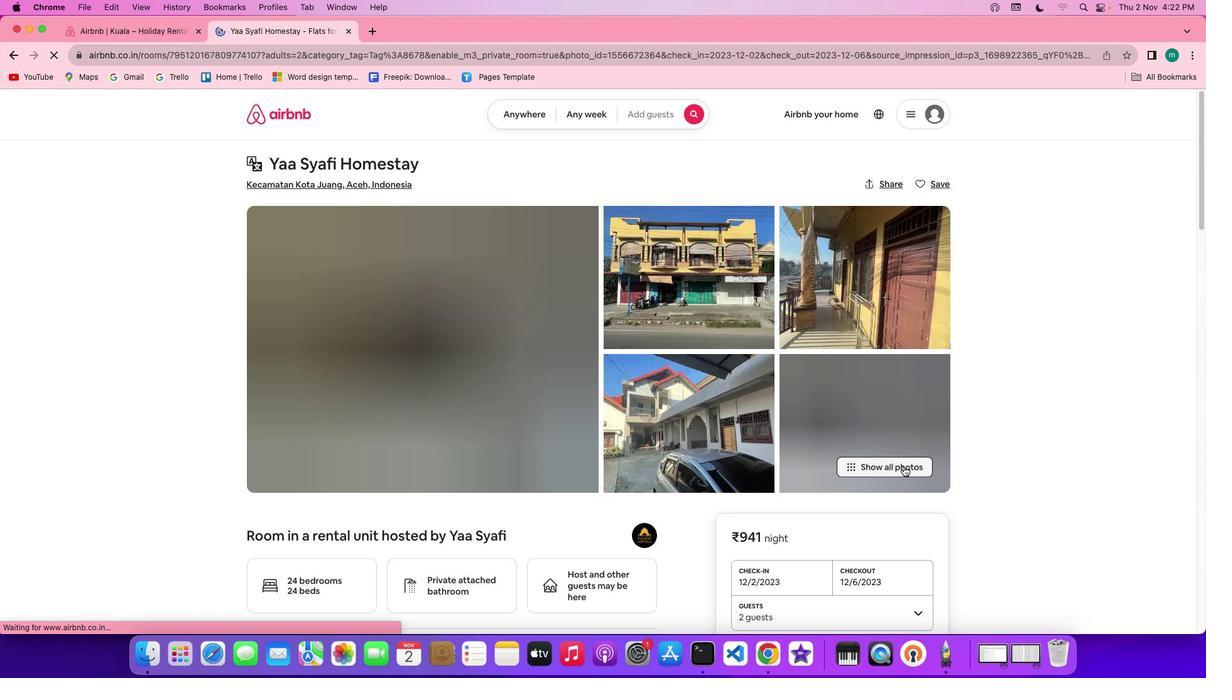 
Action: Mouse moved to (562, 477)
Screenshot: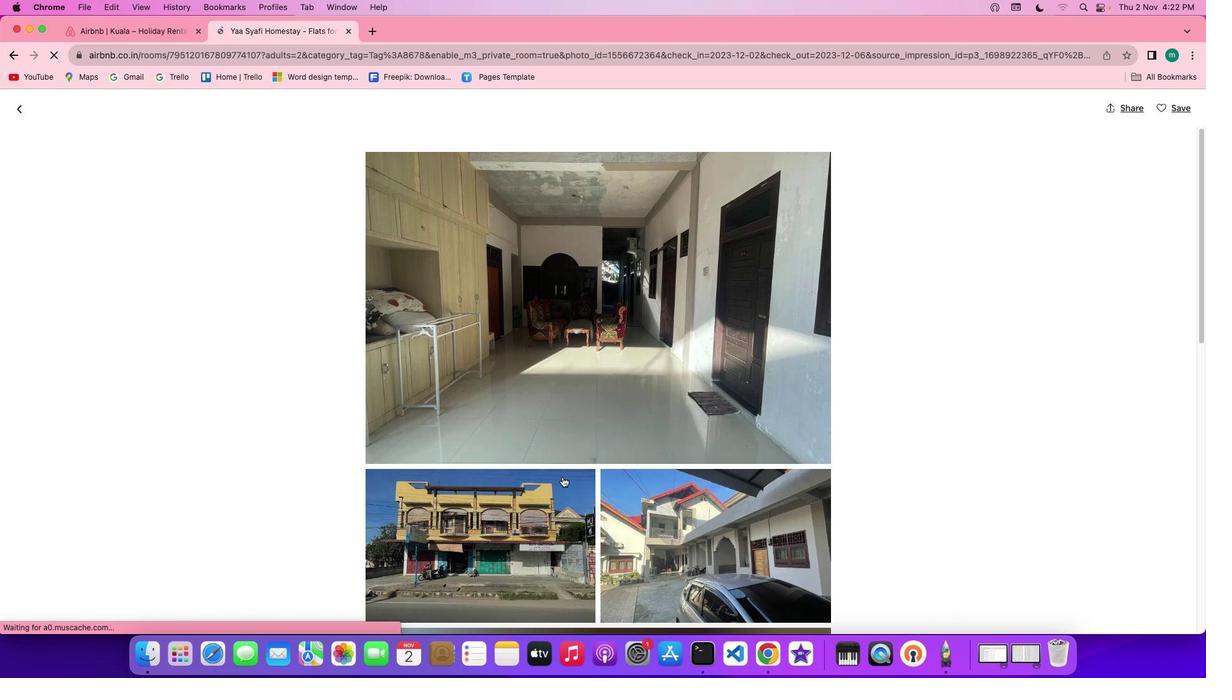 
Action: Mouse scrolled (562, 477) with delta (0, 0)
Screenshot: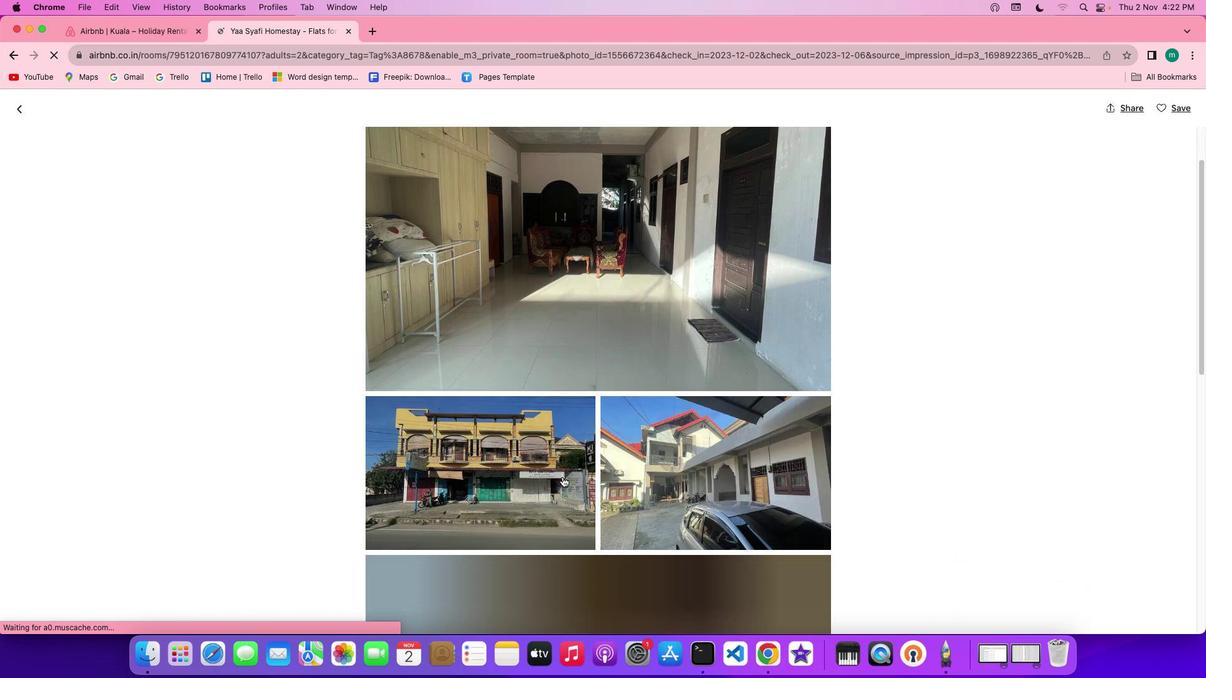 
Action: Mouse scrolled (562, 477) with delta (0, 0)
Screenshot: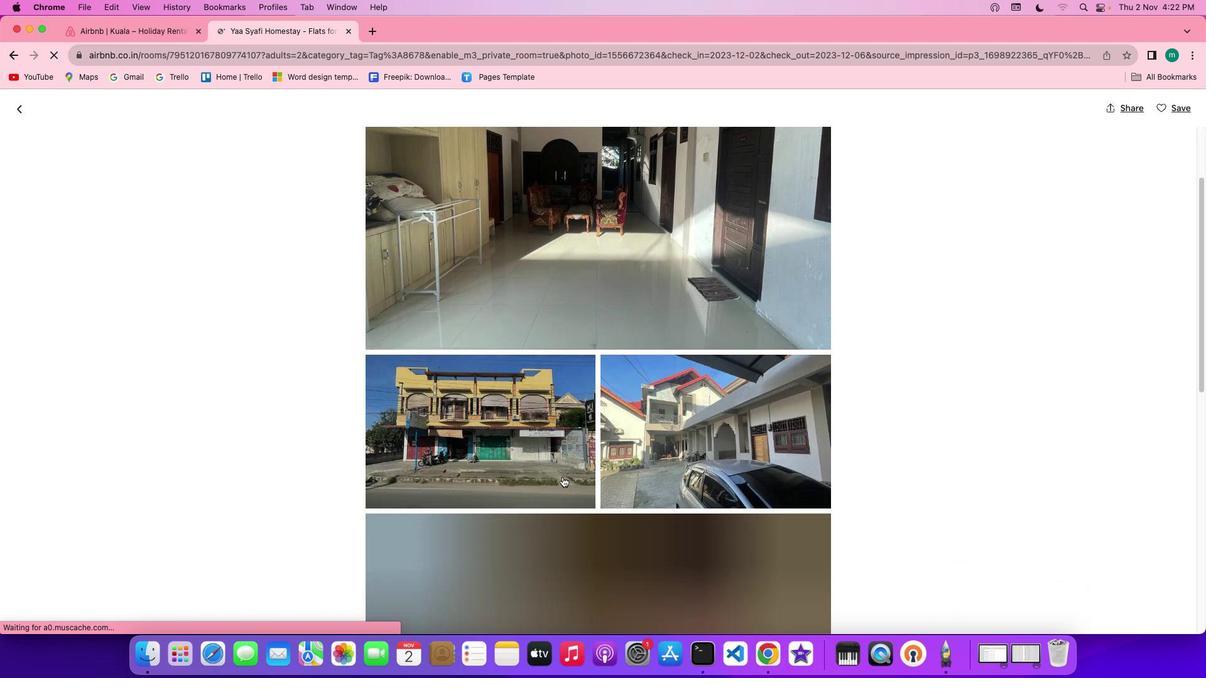 
Action: Mouse scrolled (562, 477) with delta (0, -1)
Screenshot: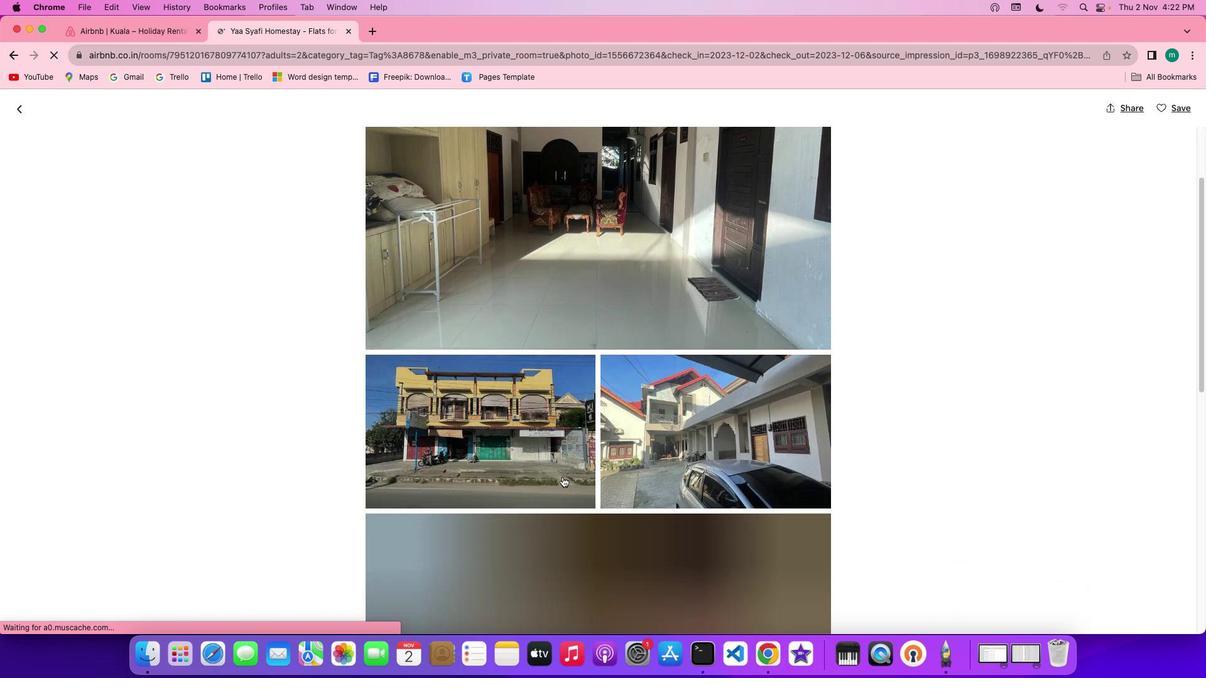 
Action: Mouse scrolled (562, 477) with delta (0, -2)
Screenshot: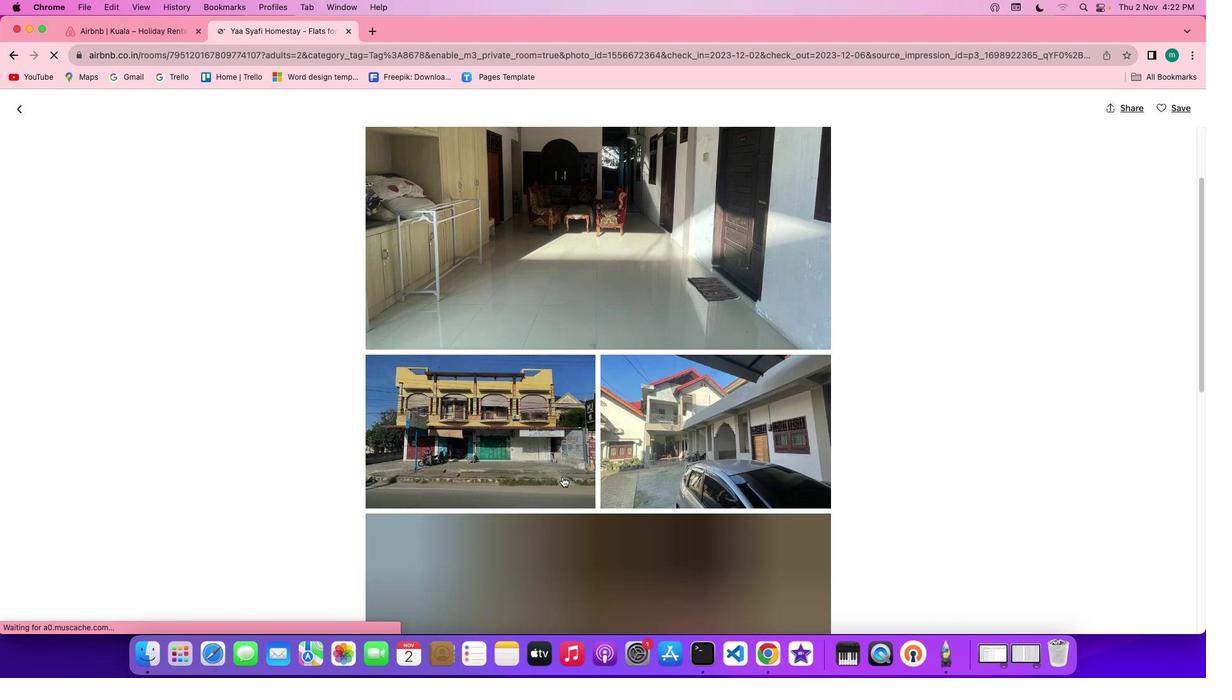 
Action: Mouse scrolled (562, 477) with delta (0, 0)
Screenshot: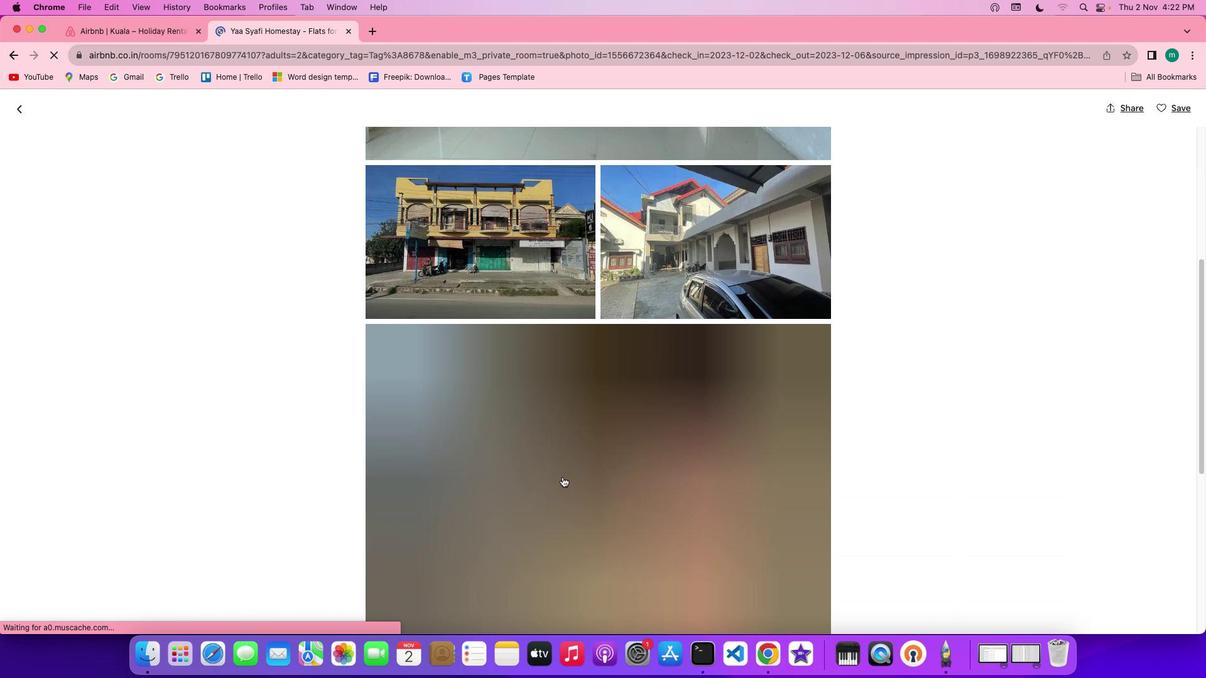 
Action: Mouse scrolled (562, 477) with delta (0, 0)
Screenshot: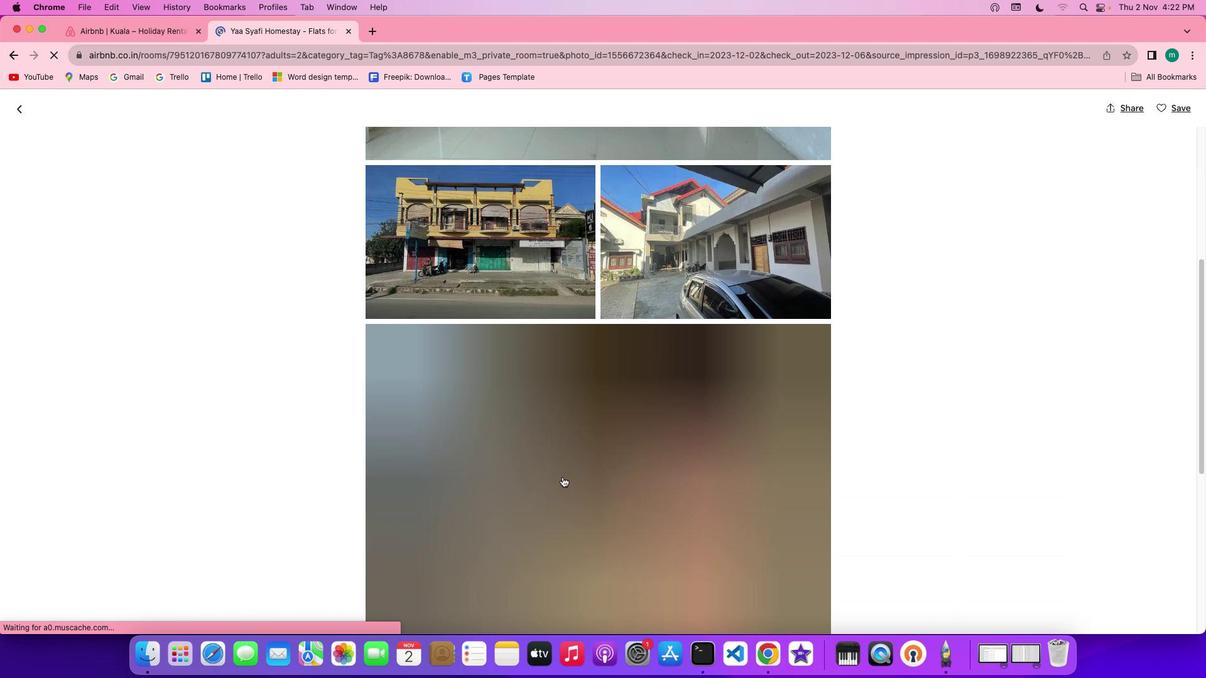 
Action: Mouse scrolled (562, 477) with delta (0, -1)
Screenshot: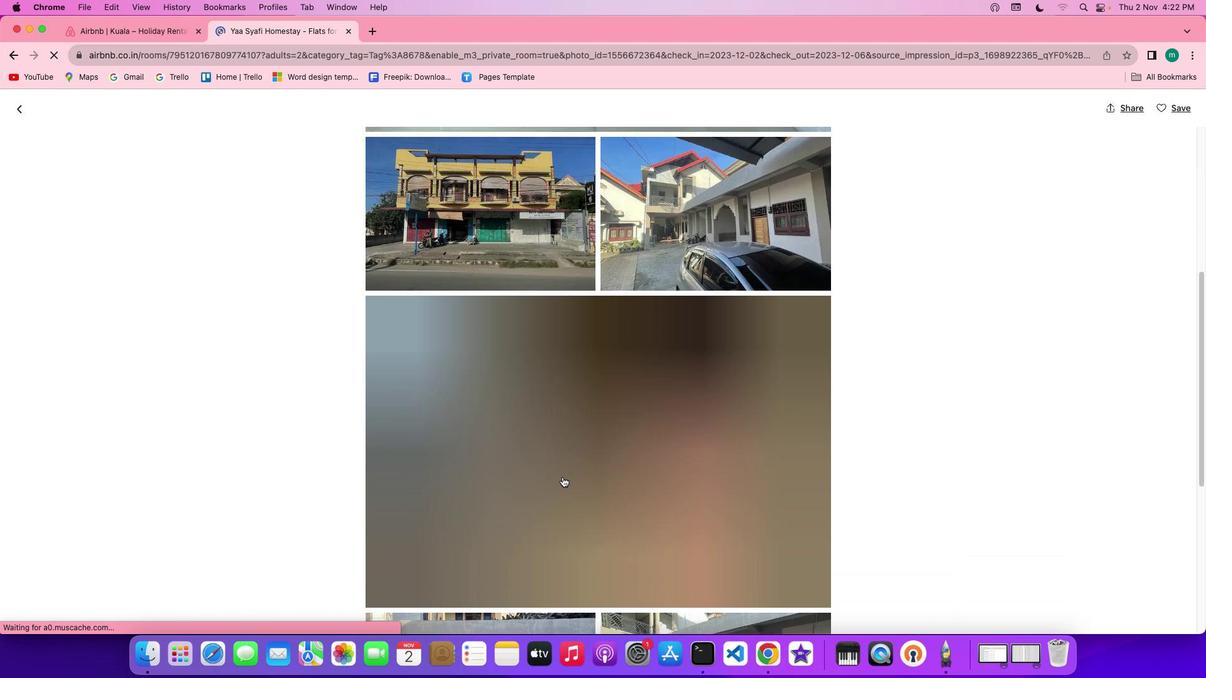 
Action: Mouse scrolled (562, 477) with delta (0, 0)
Screenshot: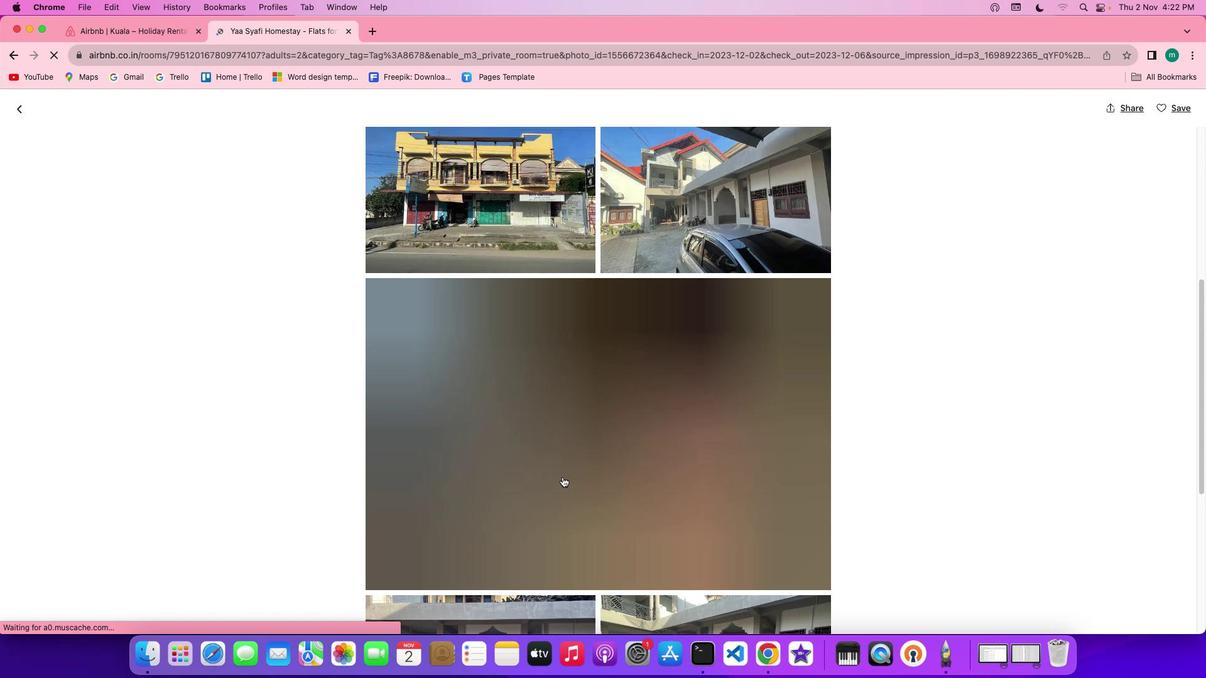 
Action: Mouse scrolled (562, 477) with delta (0, 0)
Screenshot: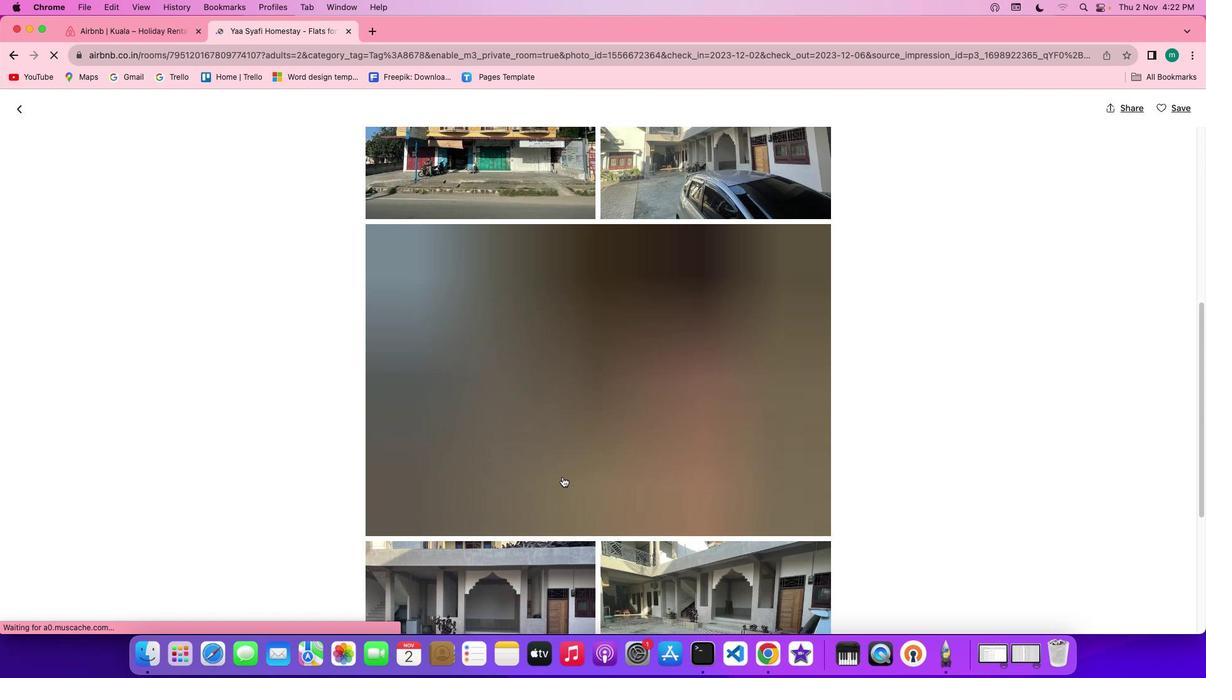 
Action: Mouse scrolled (562, 477) with delta (0, -1)
Screenshot: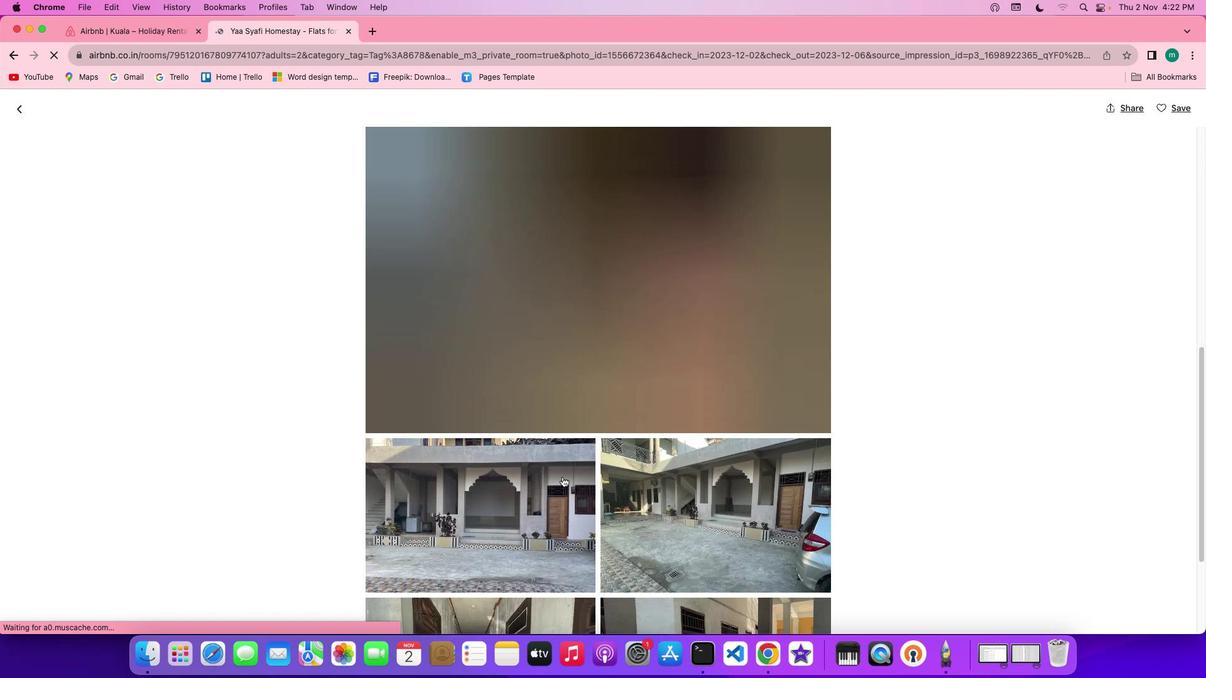 
Action: Mouse scrolled (562, 477) with delta (0, -2)
Screenshot: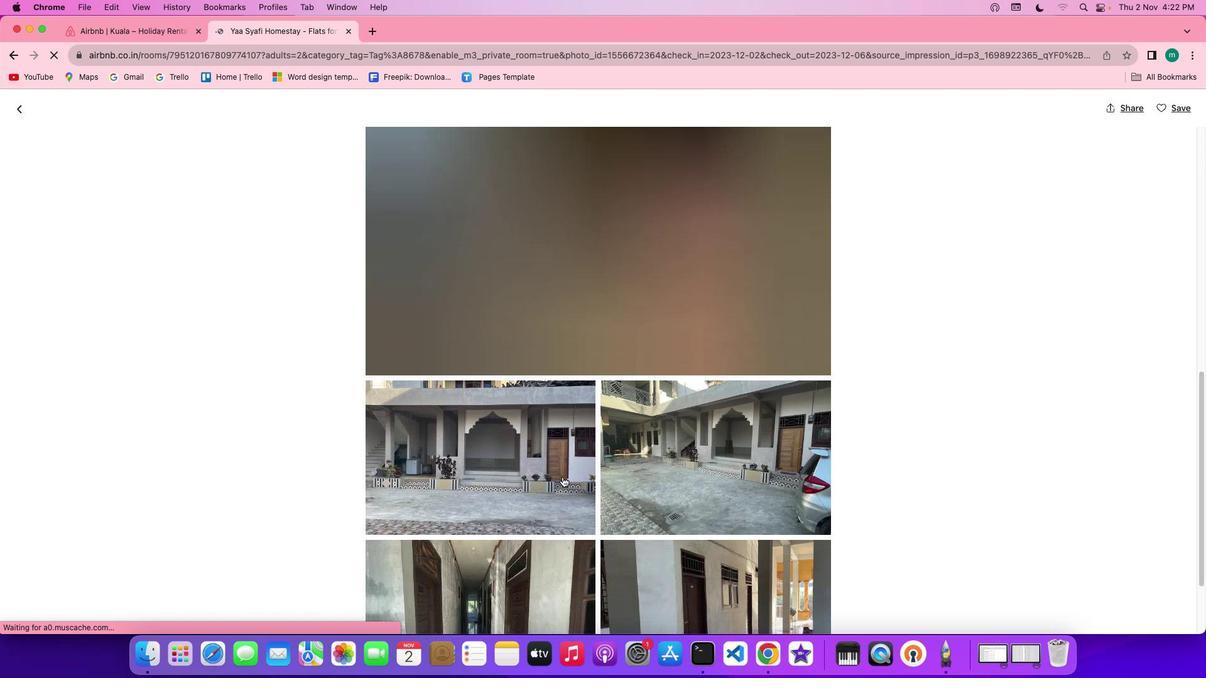 
Action: Mouse scrolled (562, 477) with delta (0, 0)
Screenshot: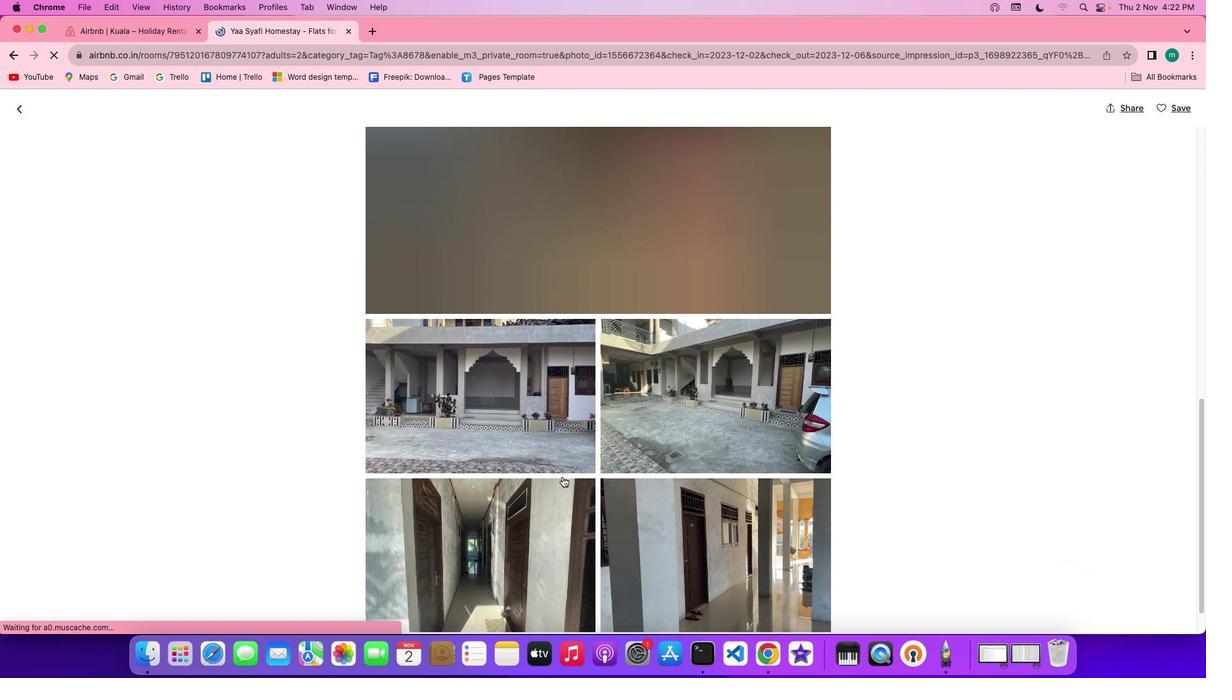 
Action: Mouse scrolled (562, 477) with delta (0, 0)
Screenshot: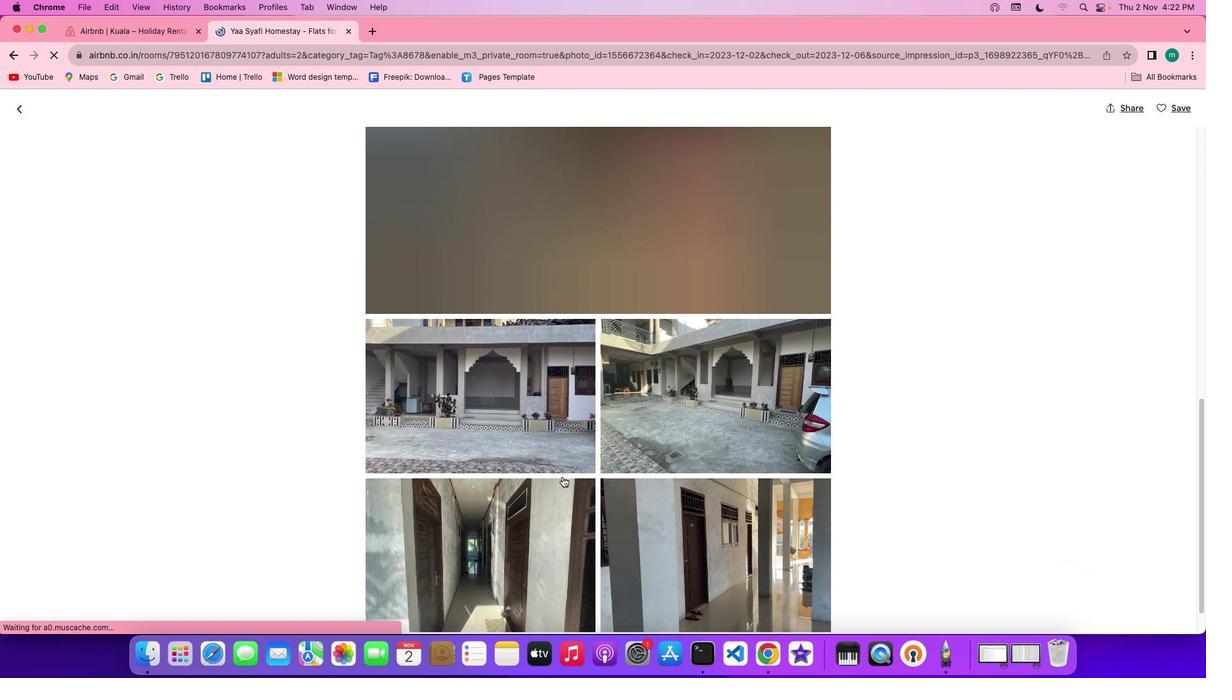 
Action: Mouse scrolled (562, 477) with delta (0, -1)
Screenshot: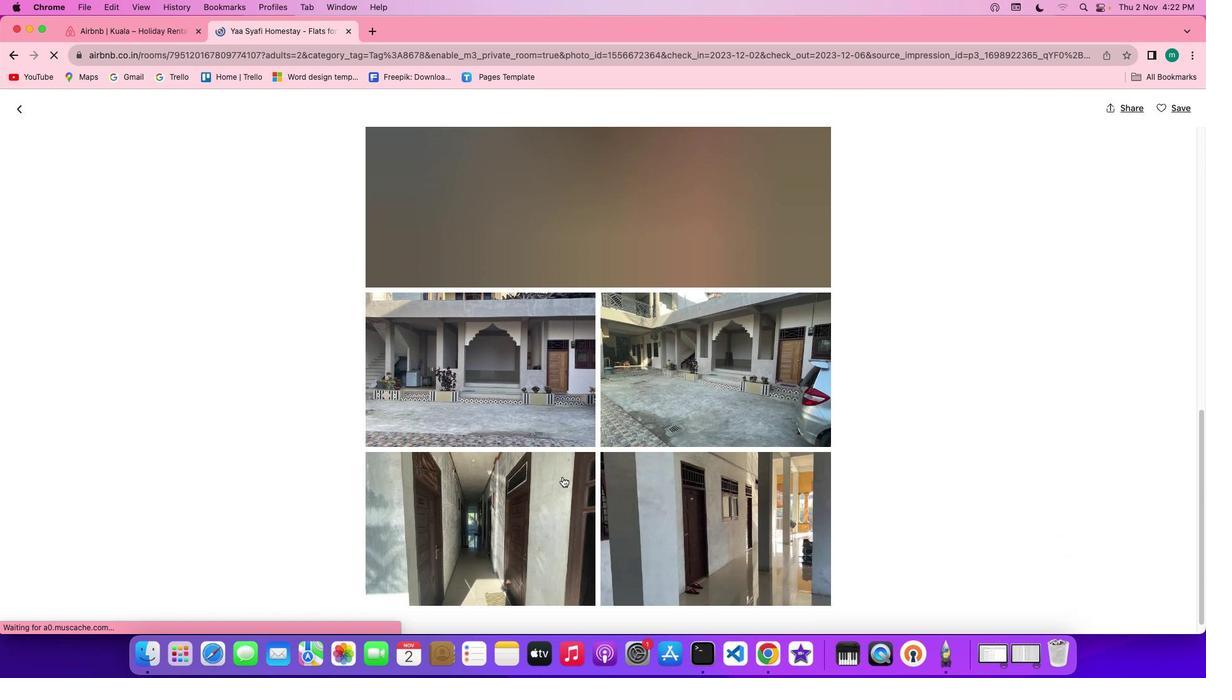 
Action: Mouse scrolled (562, 477) with delta (0, 0)
Screenshot: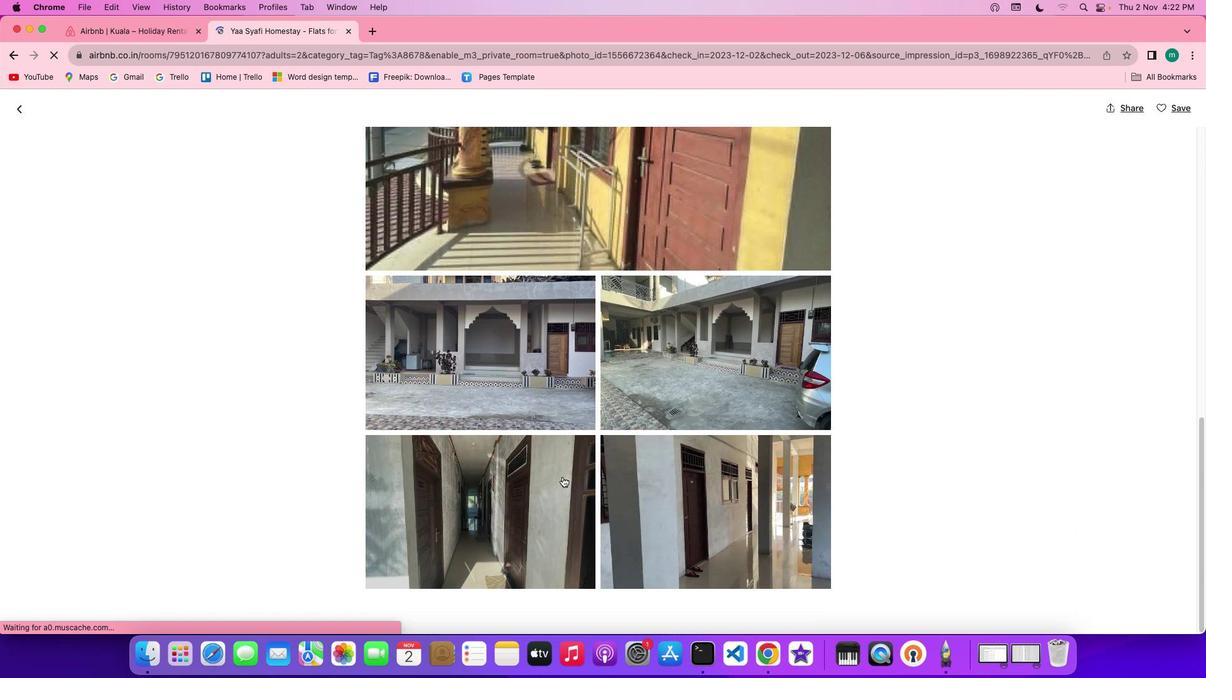 
Action: Mouse scrolled (562, 477) with delta (0, 0)
Screenshot: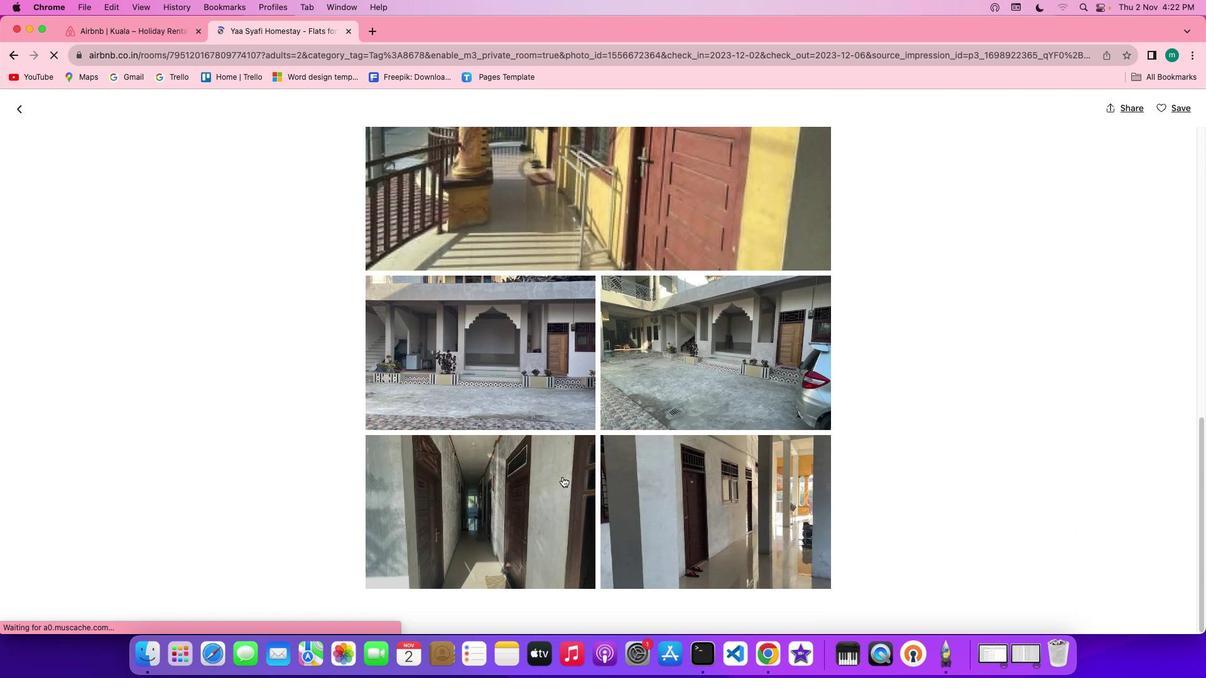 
Action: Mouse scrolled (562, 477) with delta (0, -1)
Screenshot: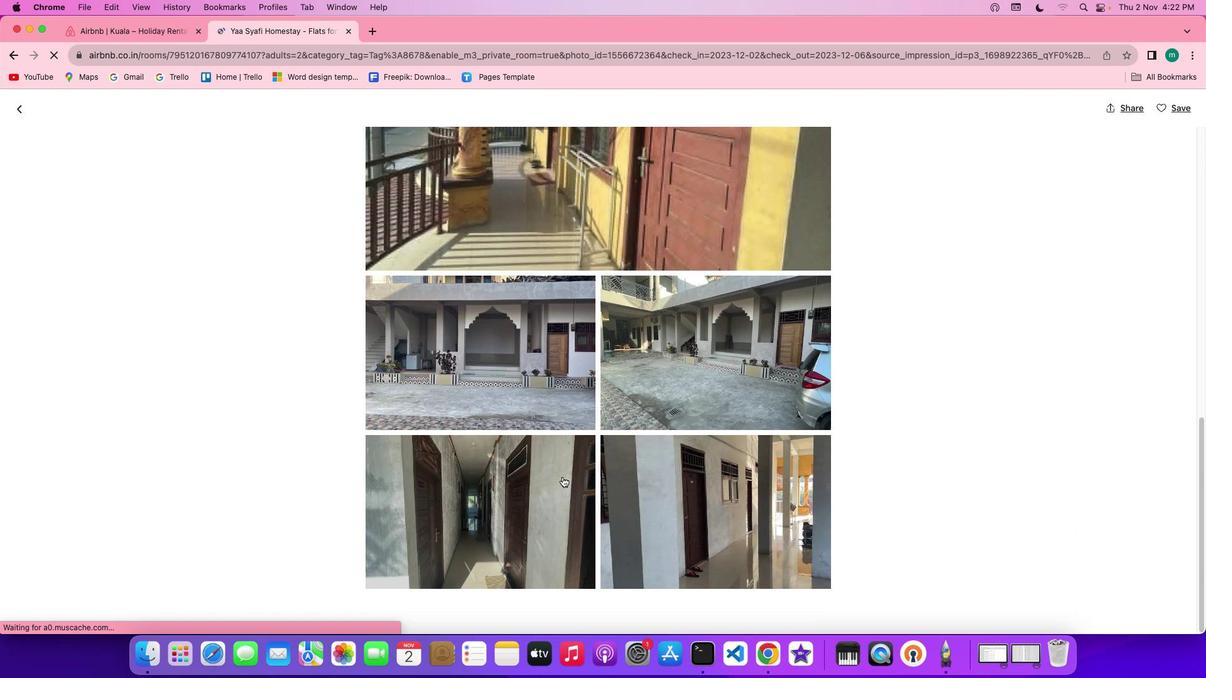 
Action: Mouse scrolled (562, 477) with delta (0, -1)
Screenshot: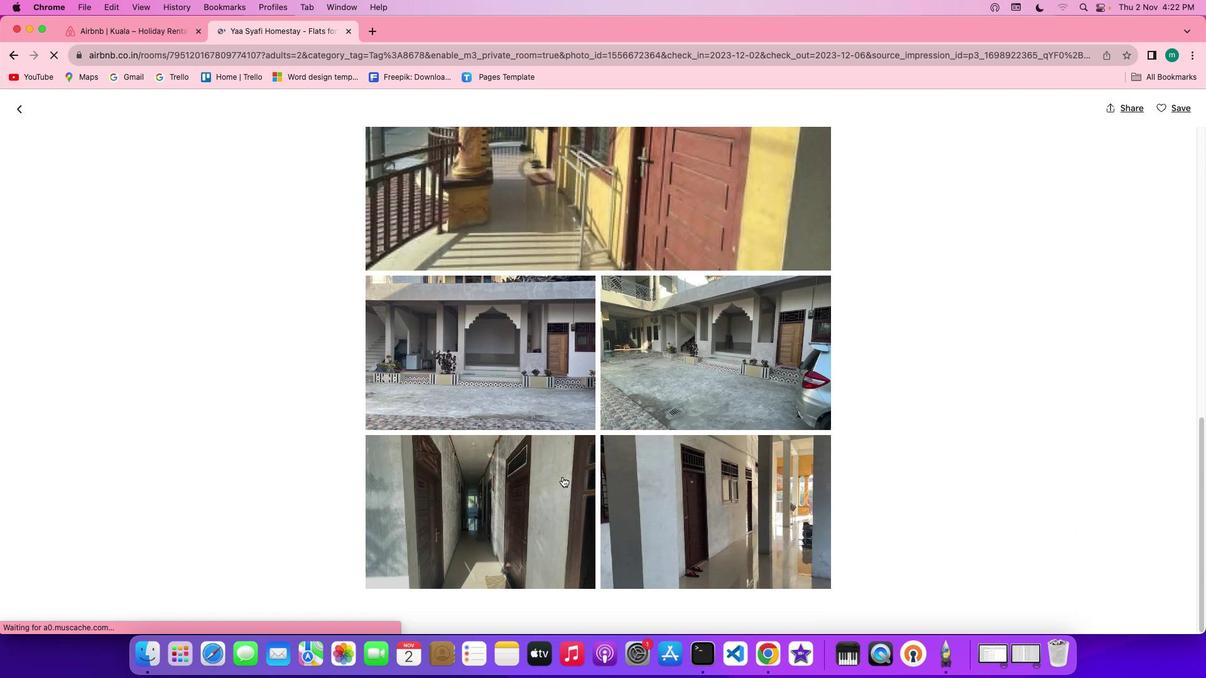 
Action: Mouse scrolled (562, 477) with delta (0, 0)
Screenshot: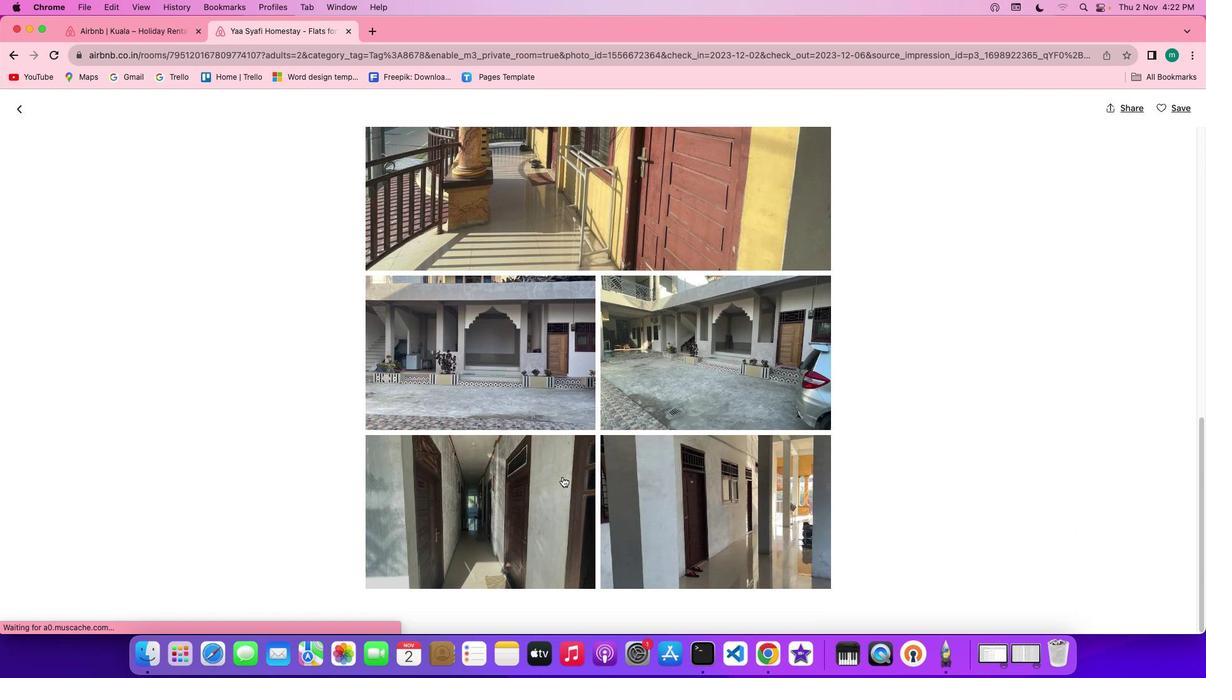 
Action: Mouse scrolled (562, 477) with delta (0, 0)
Screenshot: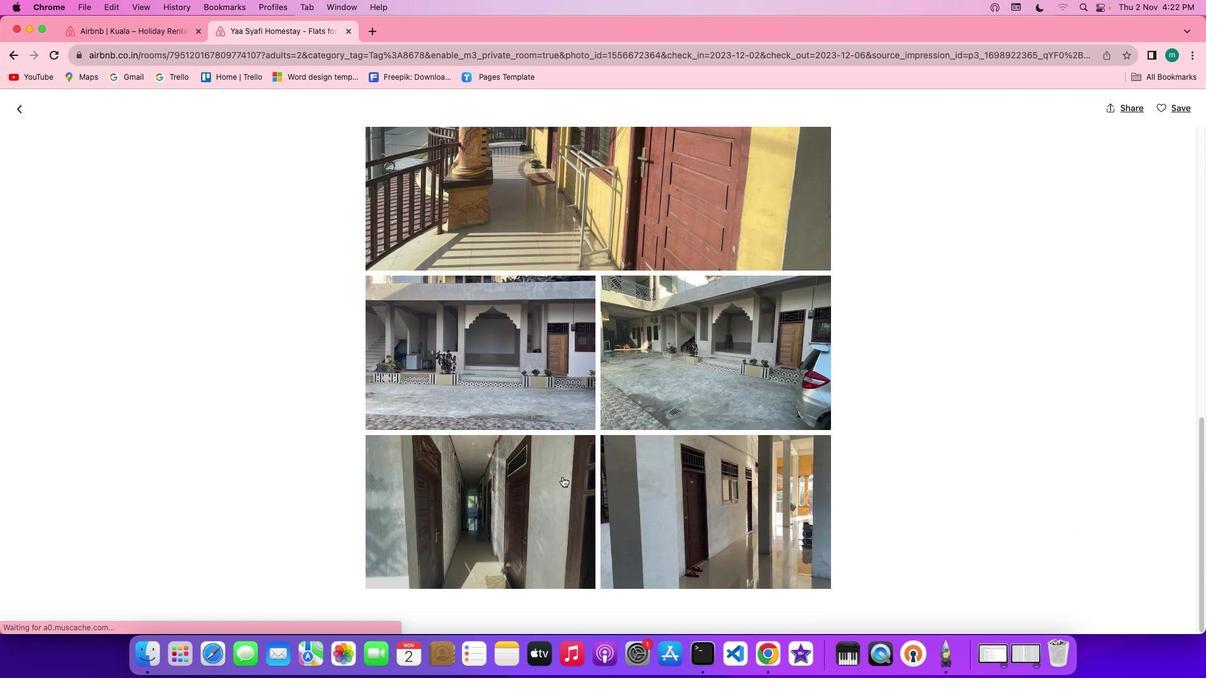 
Action: Mouse scrolled (562, 477) with delta (0, -1)
Screenshot: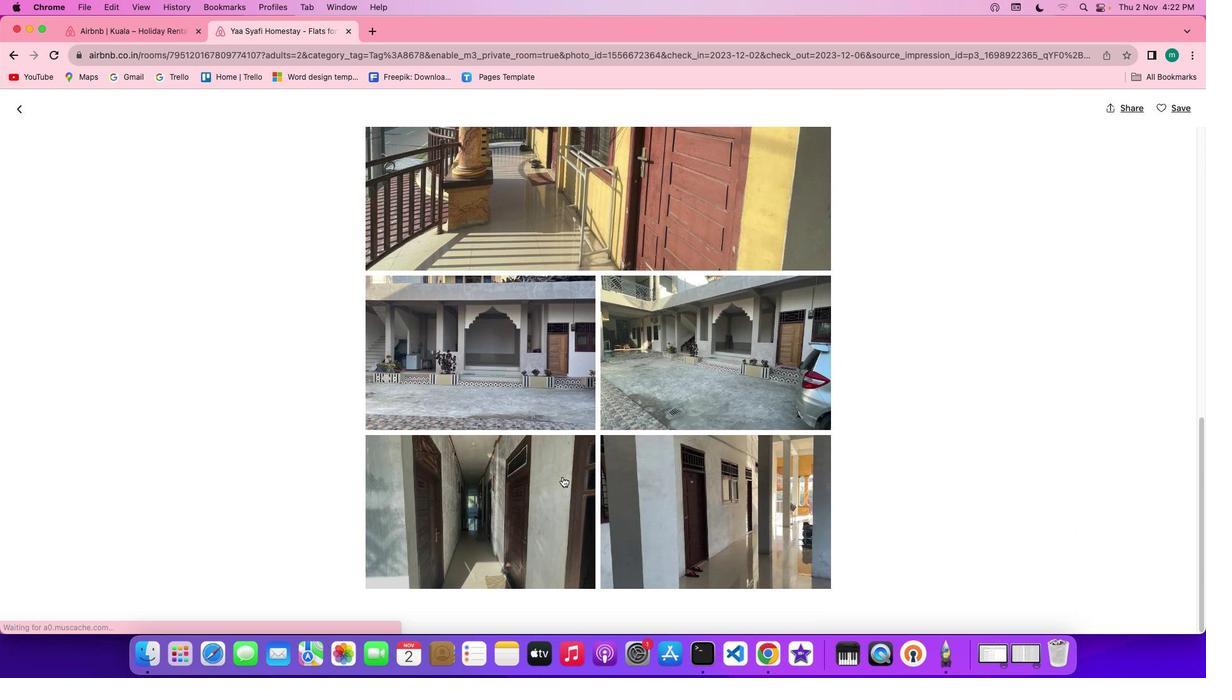 
Action: Mouse scrolled (562, 477) with delta (0, -2)
Screenshot: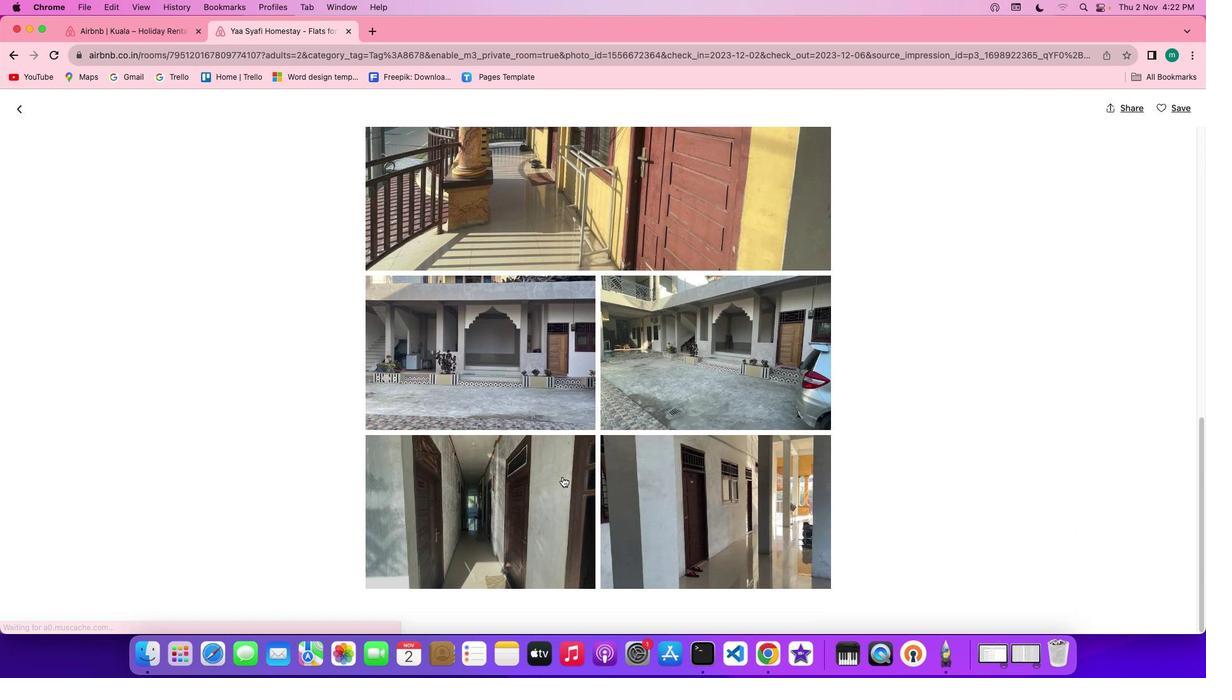 
Action: Mouse moved to (20, 111)
Screenshot: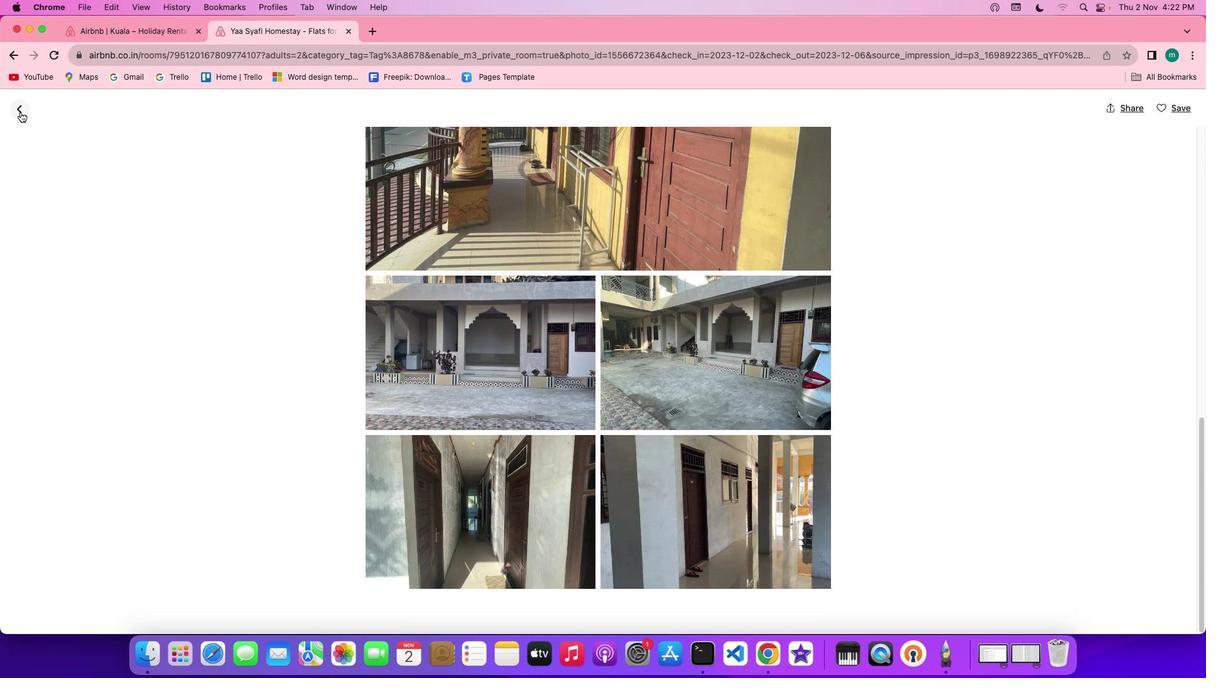 
Action: Mouse pressed left at (20, 111)
Screenshot: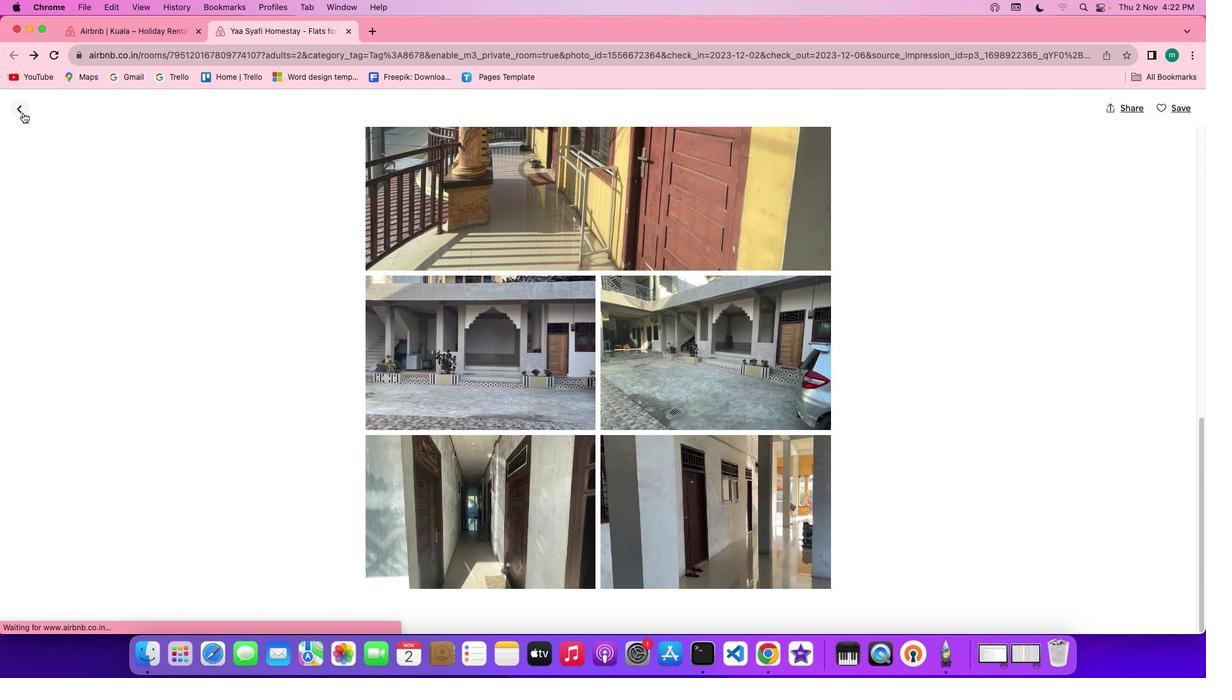 
Action: Mouse moved to (760, 608)
Screenshot: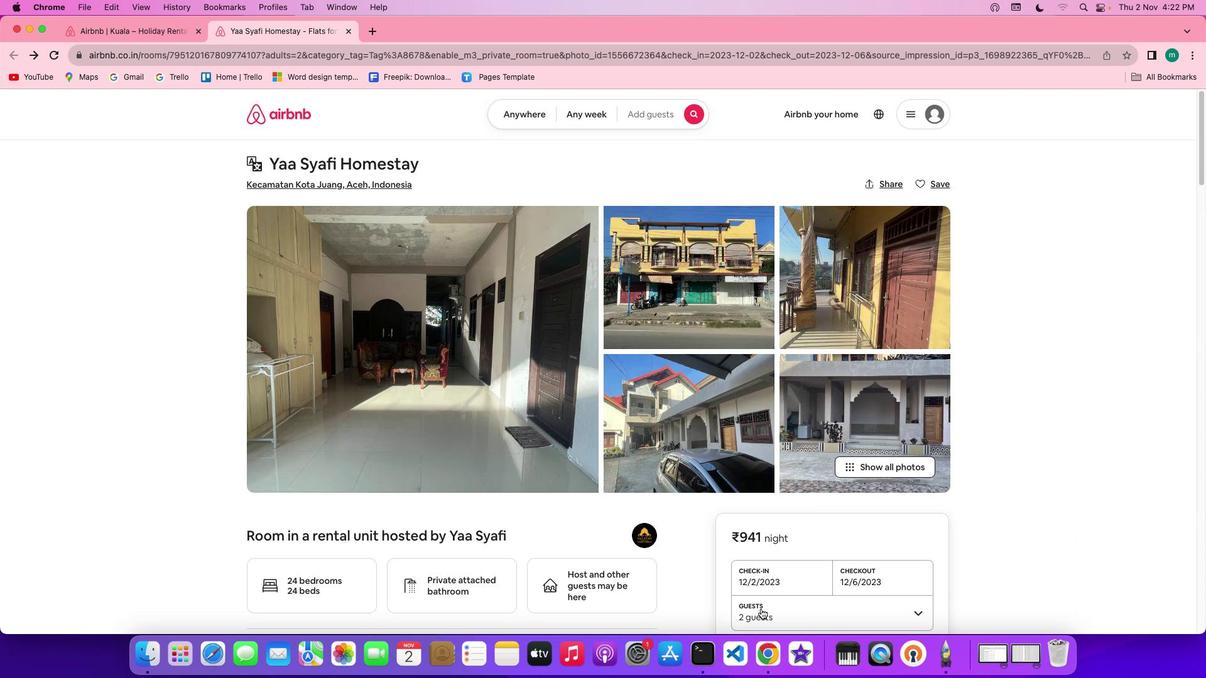 
Action: Mouse scrolled (760, 608) with delta (0, 0)
Screenshot: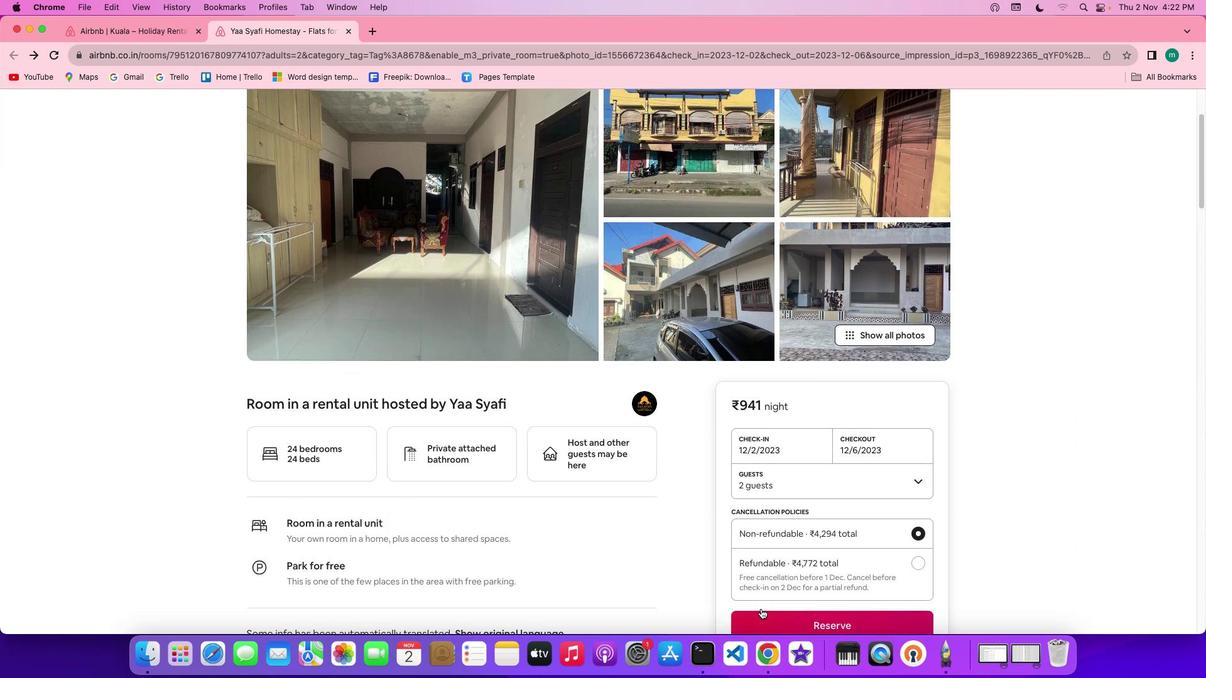 
Action: Mouse scrolled (760, 608) with delta (0, 0)
Screenshot: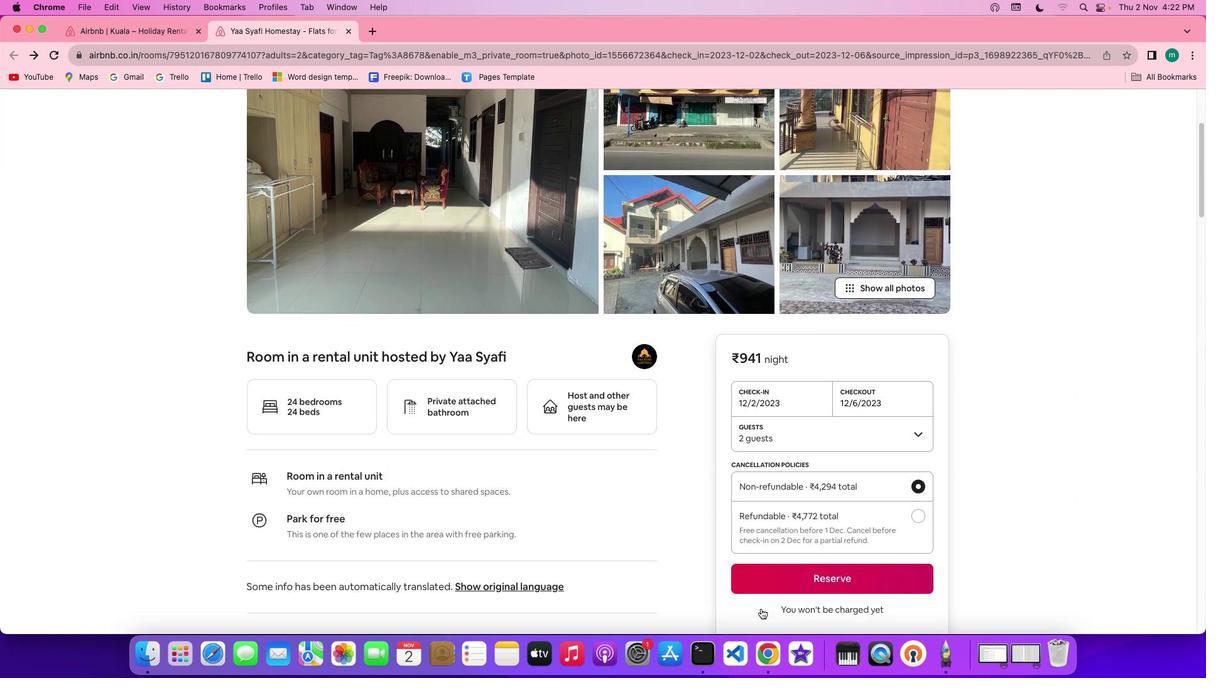 
Action: Mouse scrolled (760, 608) with delta (0, -1)
Screenshot: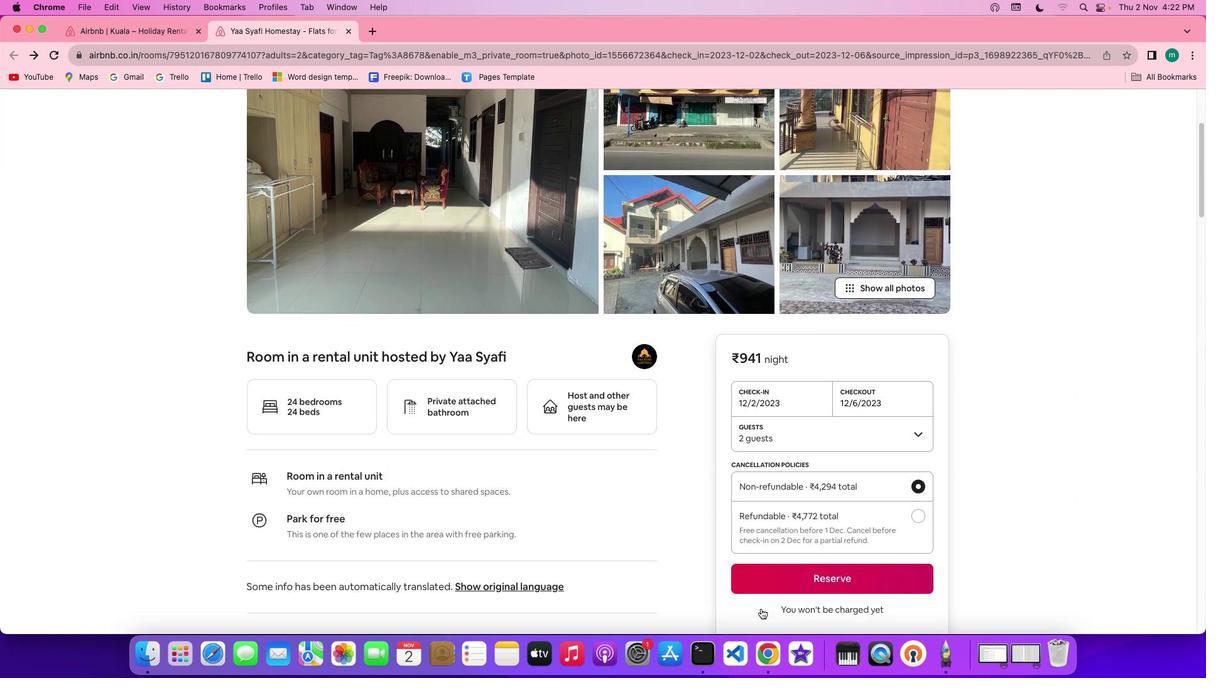 
Action: Mouse scrolled (760, 608) with delta (0, -3)
Screenshot: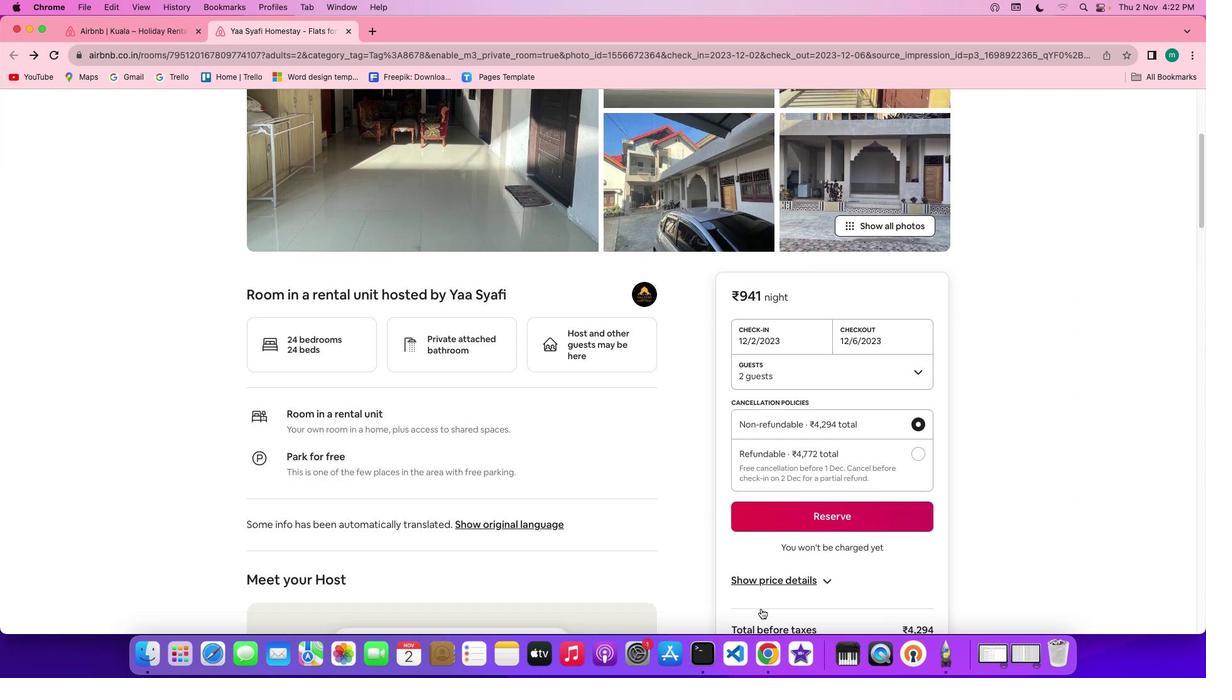 
Action: Mouse moved to (760, 609)
Screenshot: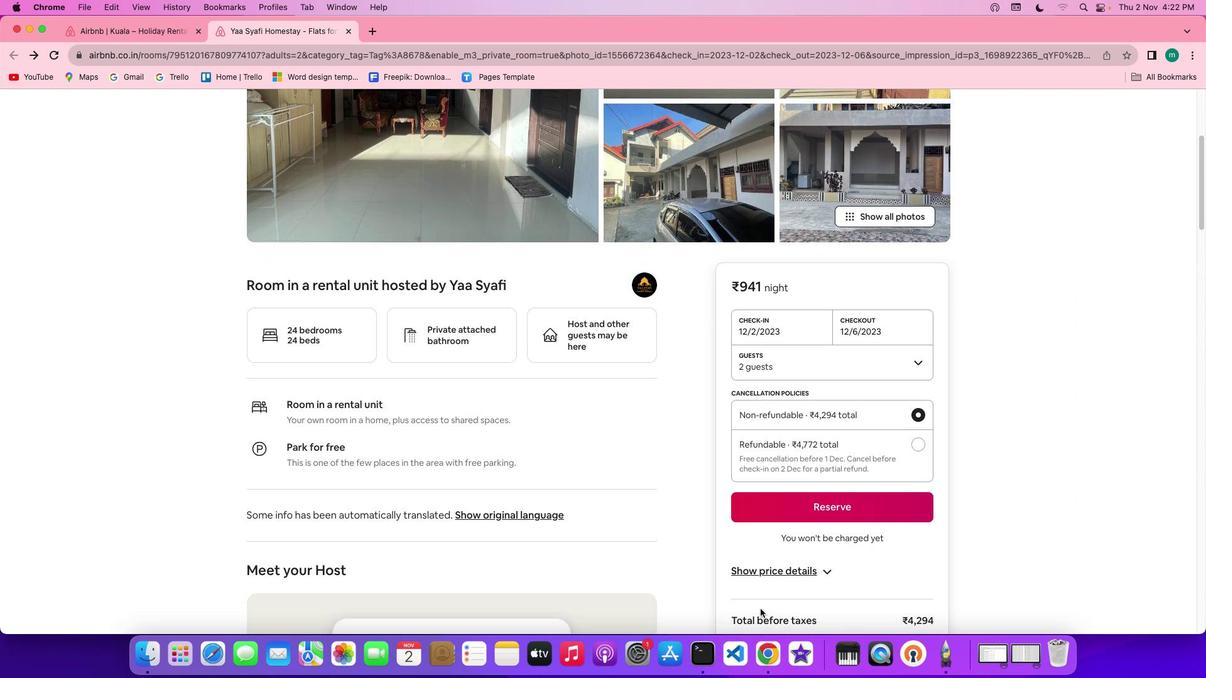 
Action: Mouse scrolled (760, 609) with delta (0, 0)
Screenshot: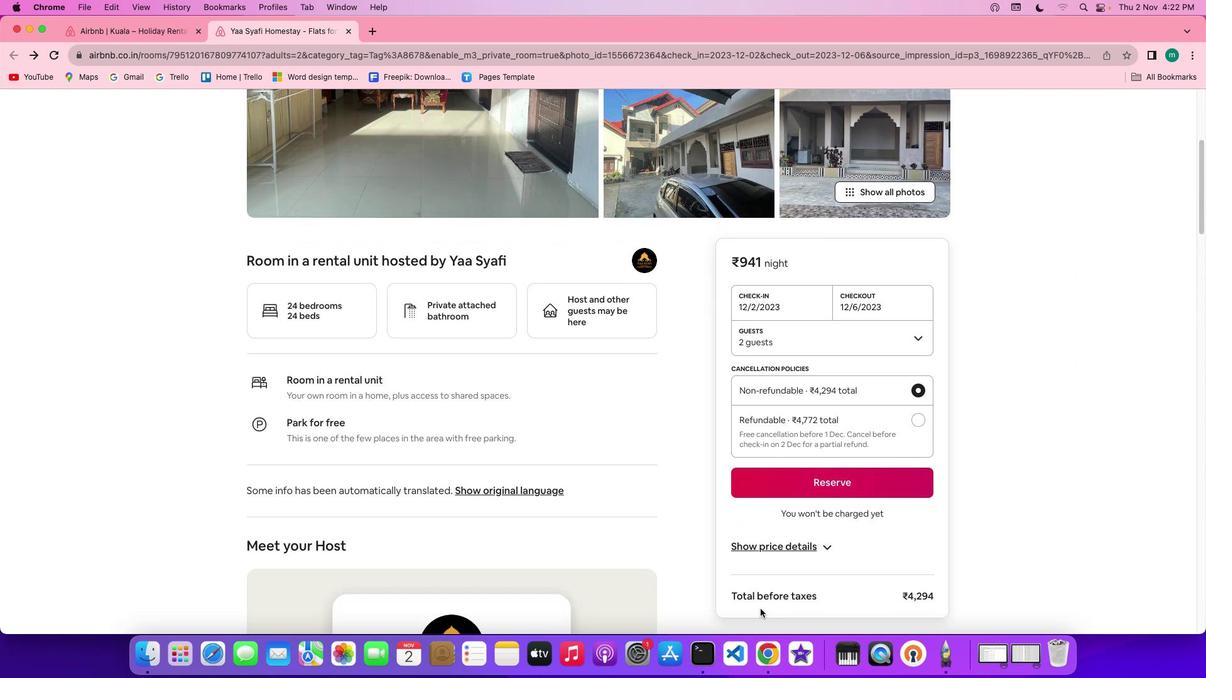 
Action: Mouse scrolled (760, 609) with delta (0, 0)
Screenshot: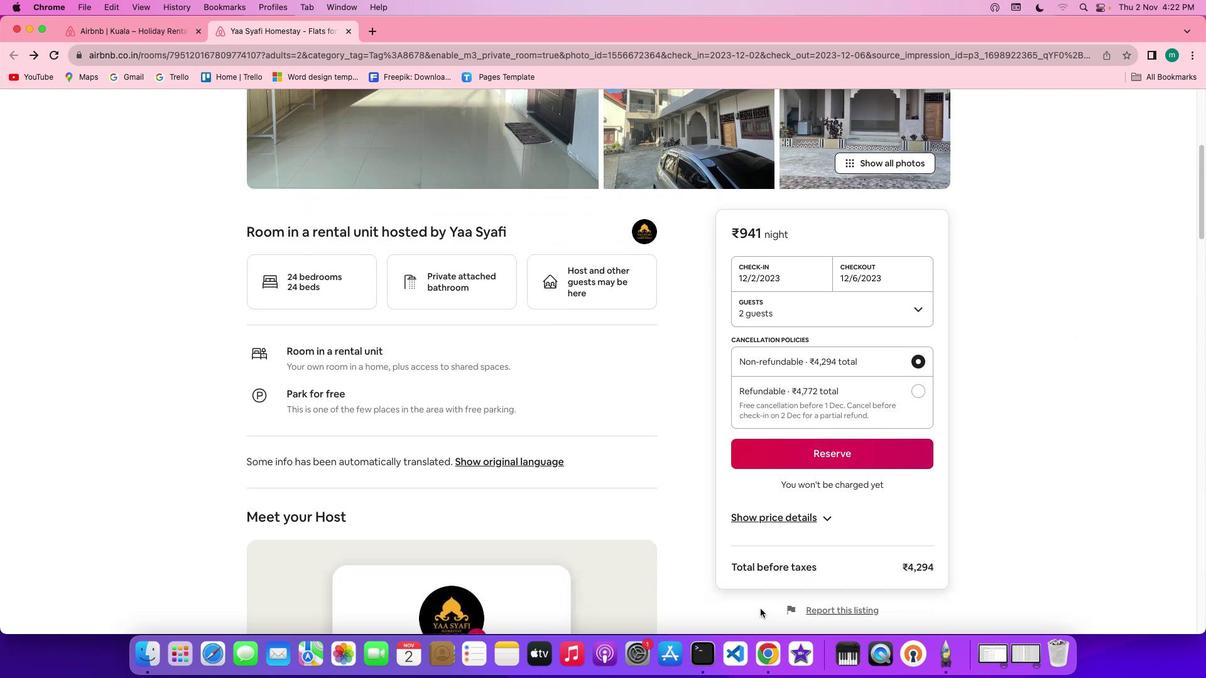 
Action: Mouse scrolled (760, 609) with delta (0, -1)
Screenshot: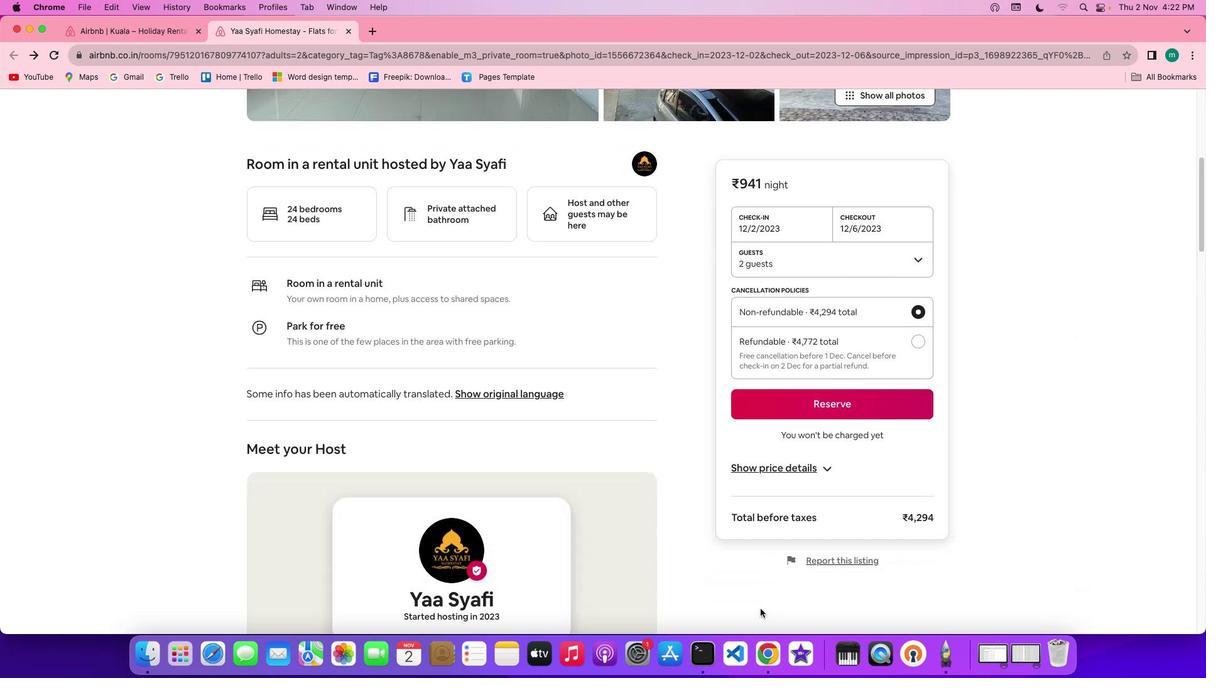 
Action: Mouse scrolled (760, 609) with delta (0, -1)
Screenshot: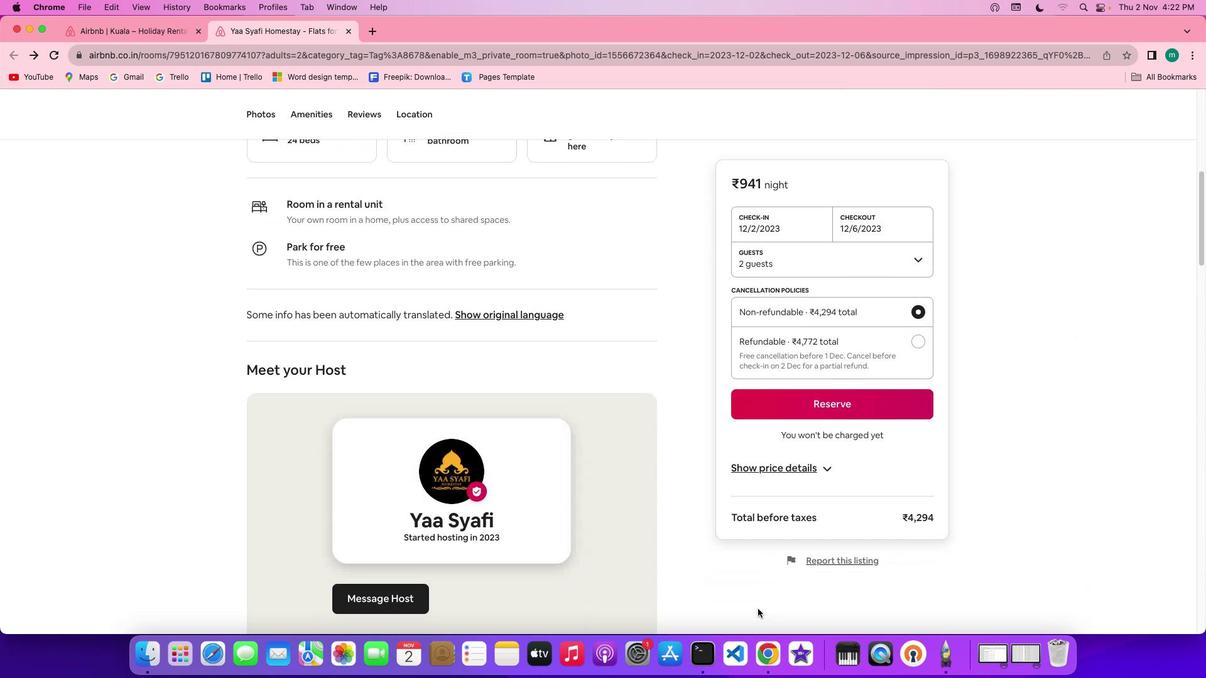 
Action: Mouse moved to (750, 607)
Screenshot: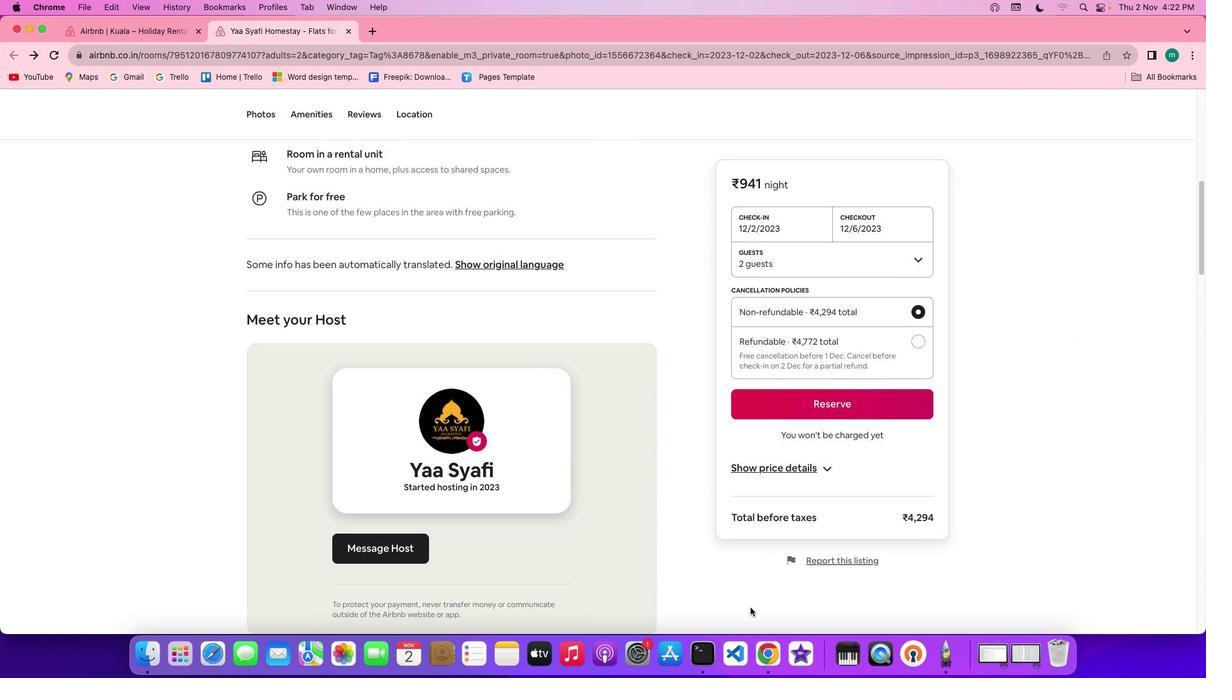 
Action: Mouse scrolled (750, 607) with delta (0, 0)
Screenshot: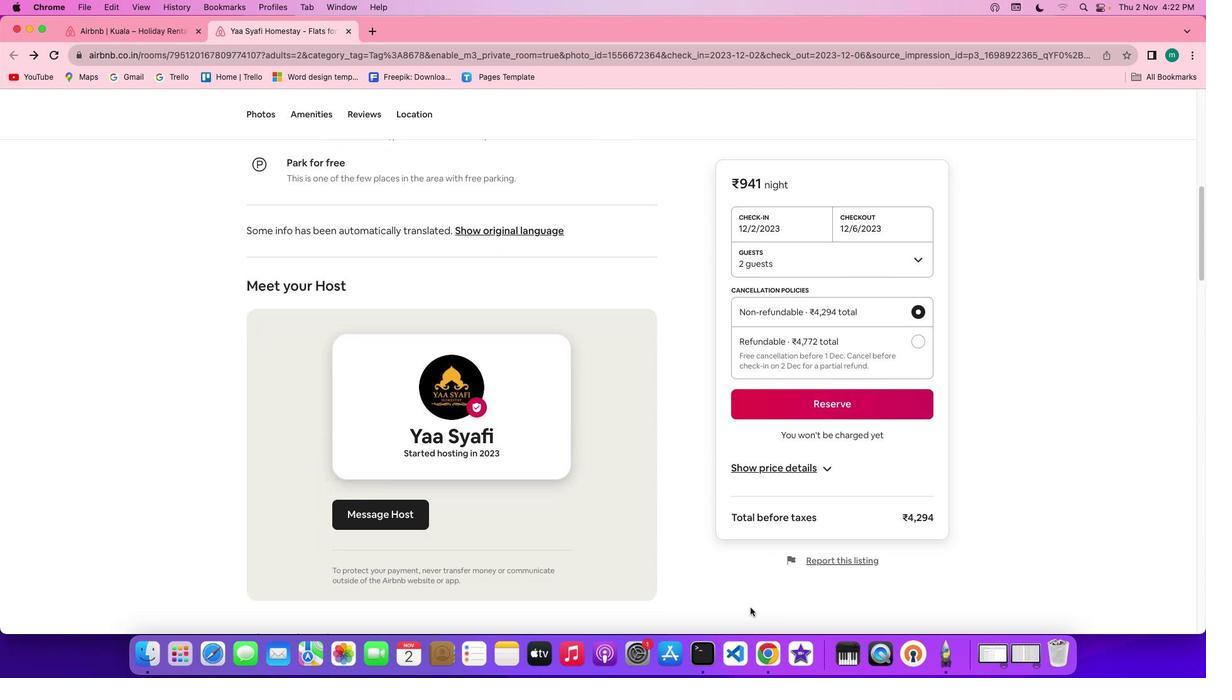 
Action: Mouse scrolled (750, 607) with delta (0, 0)
Screenshot: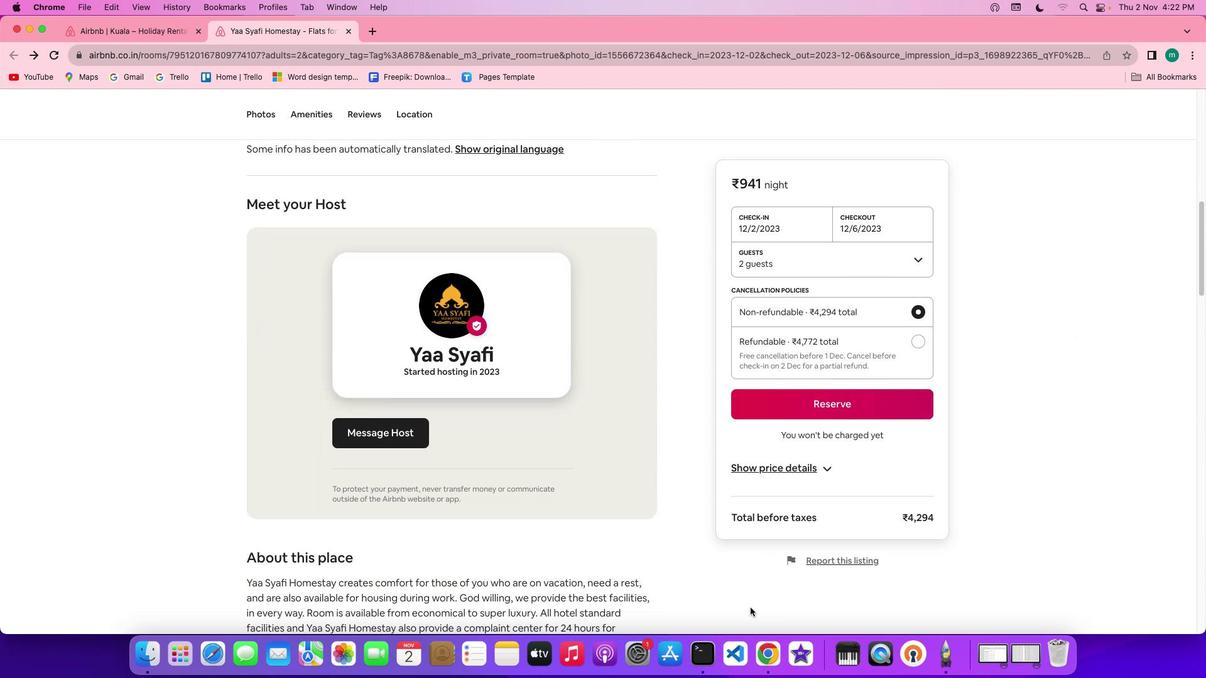 
Action: Mouse scrolled (750, 607) with delta (0, -1)
Screenshot: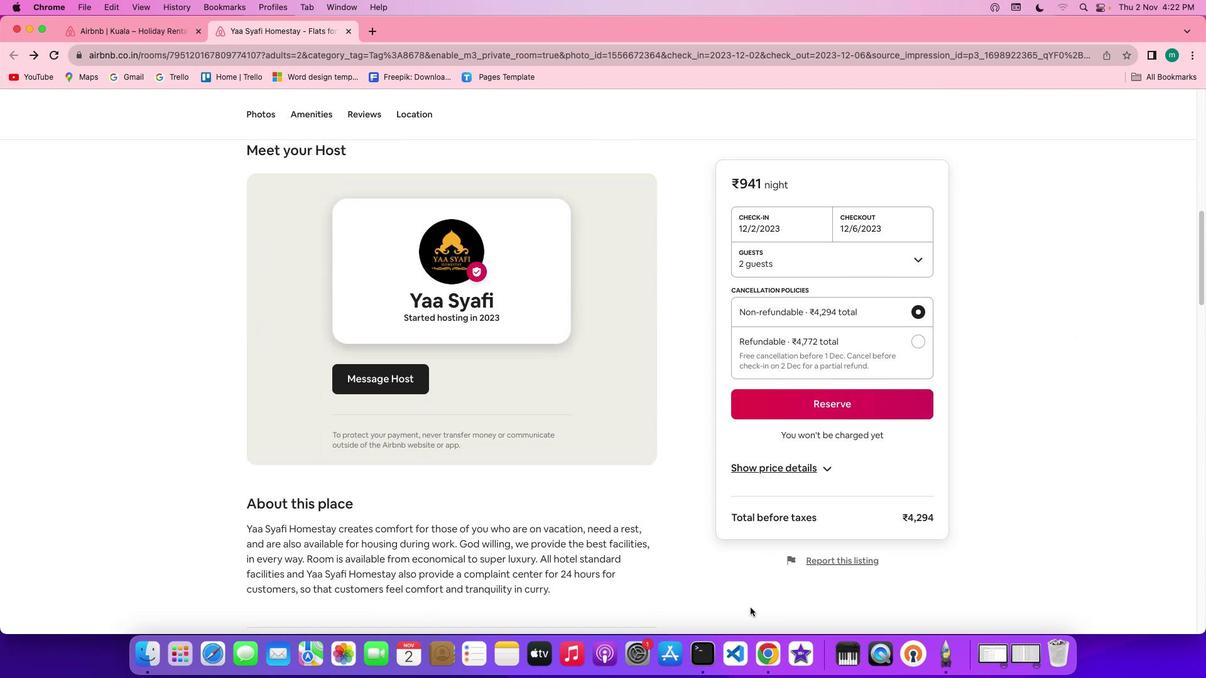
Action: Mouse scrolled (750, 607) with delta (0, -2)
Screenshot: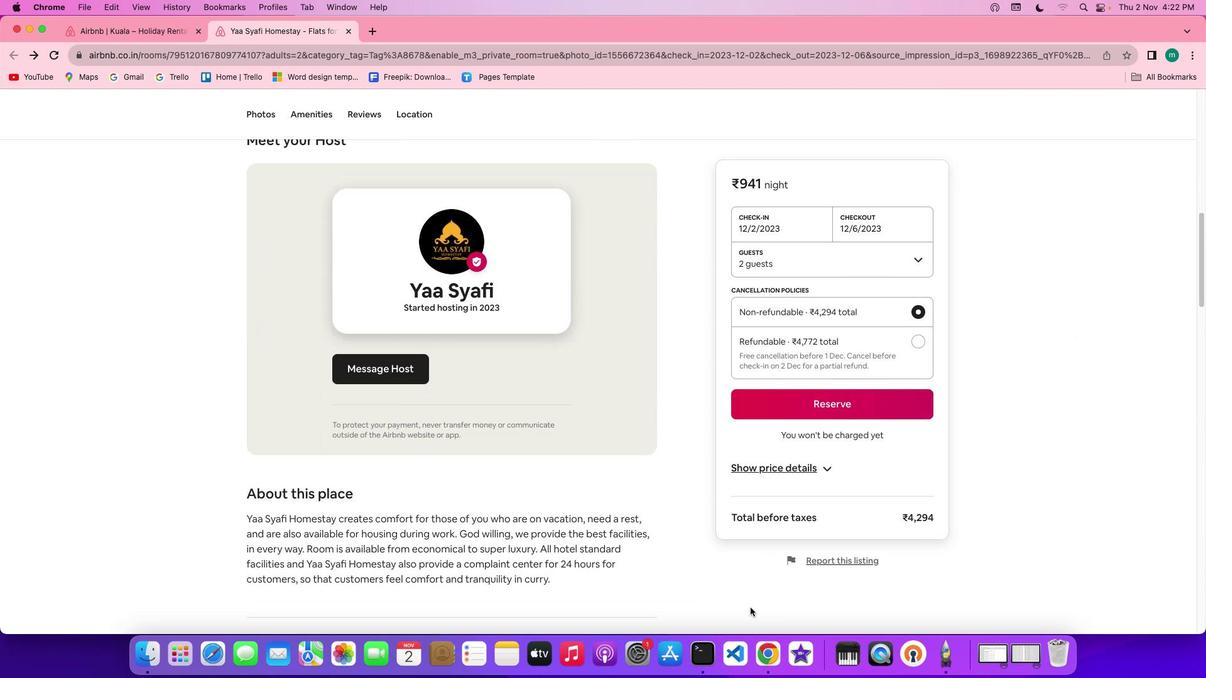 
Action: Mouse scrolled (750, 607) with delta (0, 0)
Screenshot: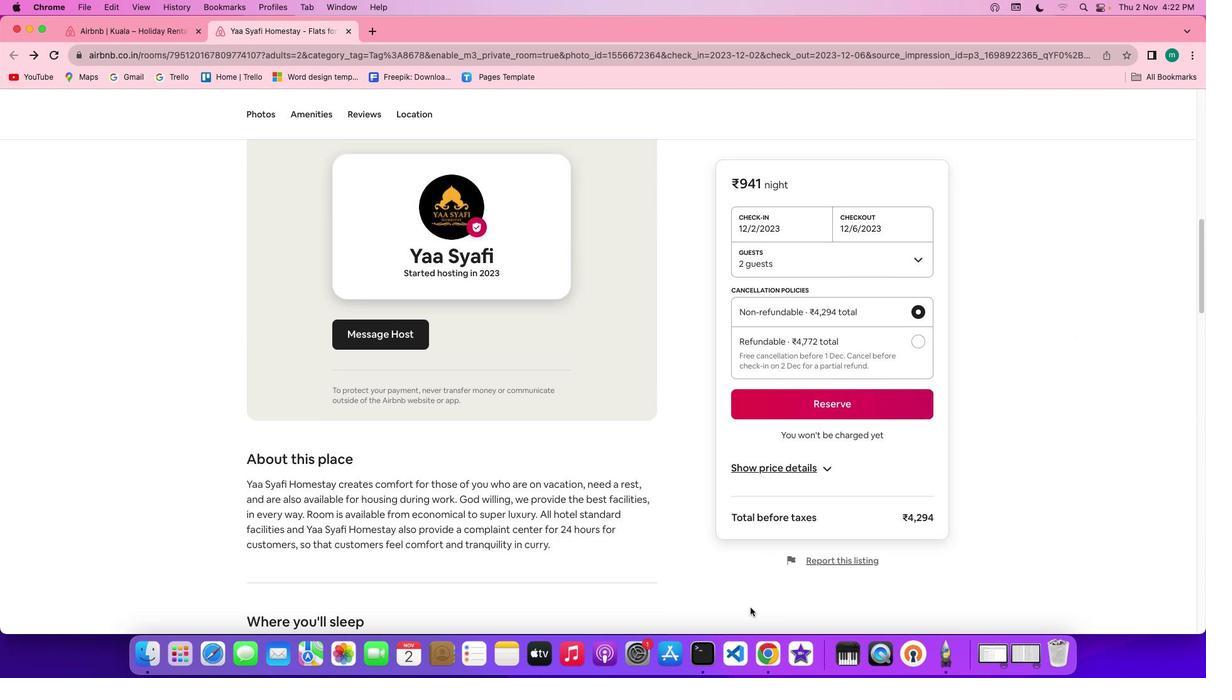 
Action: Mouse scrolled (750, 607) with delta (0, 0)
Screenshot: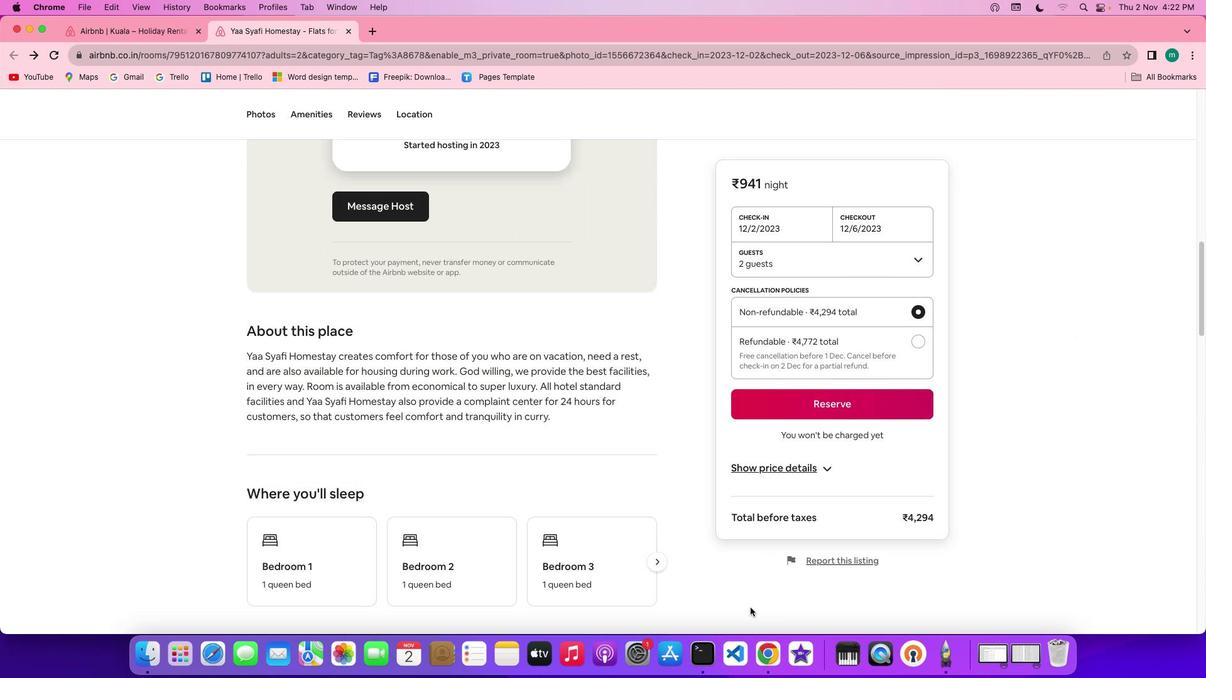 
Action: Mouse scrolled (750, 607) with delta (0, -1)
Screenshot: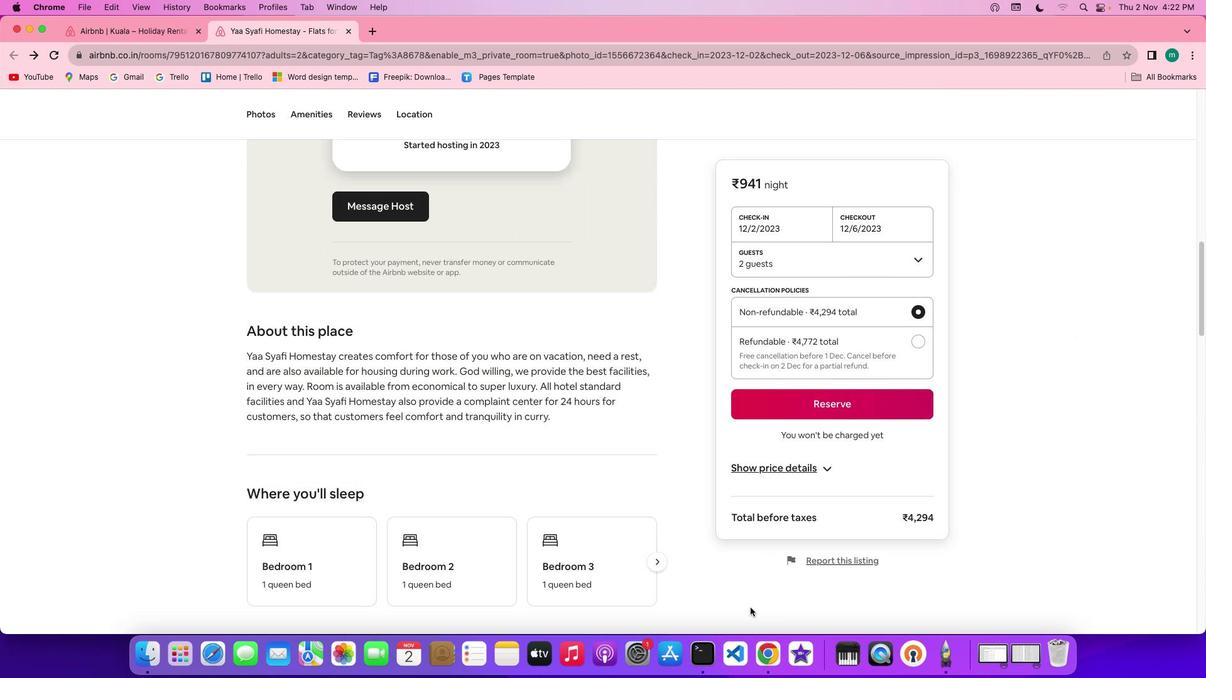 
Action: Mouse scrolled (750, 607) with delta (0, -2)
Screenshot: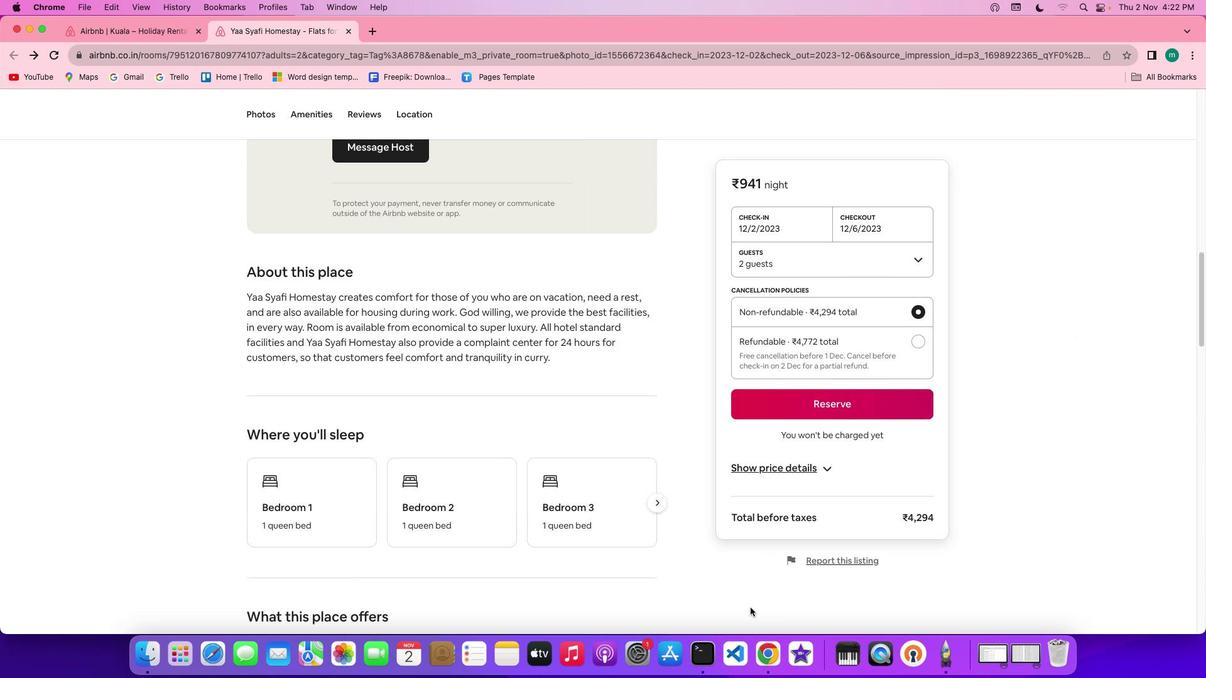 
Action: Mouse scrolled (750, 607) with delta (0, 0)
Screenshot: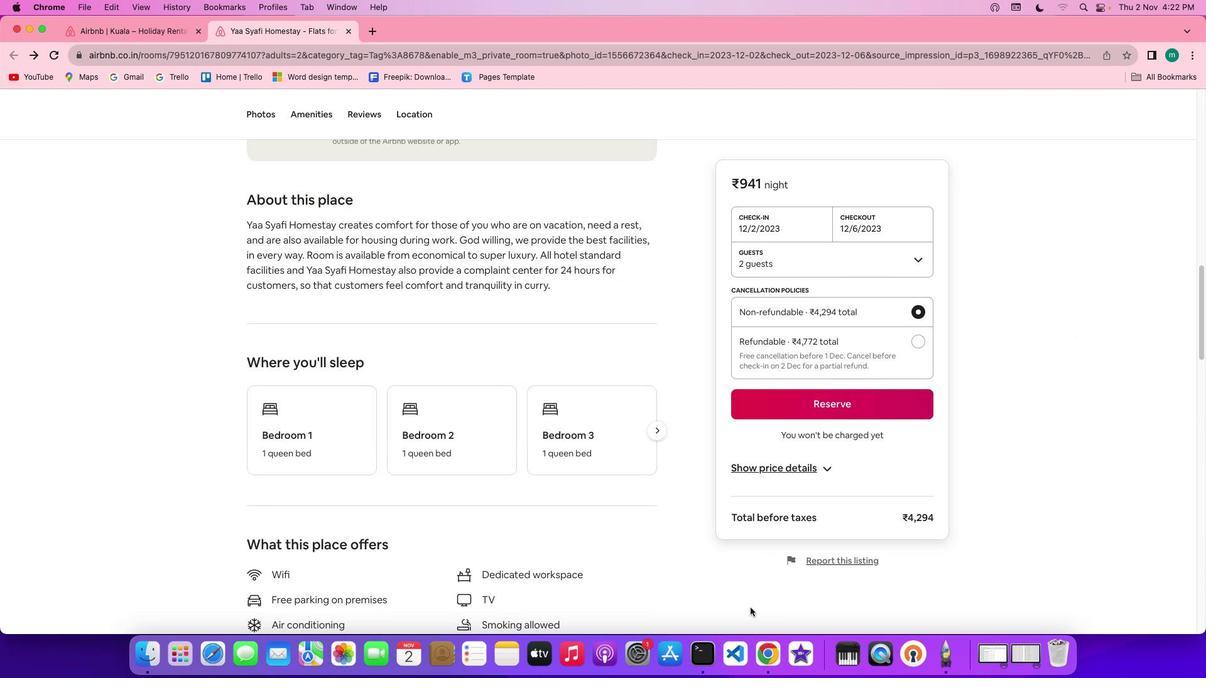 
Action: Mouse scrolled (750, 607) with delta (0, 0)
Screenshot: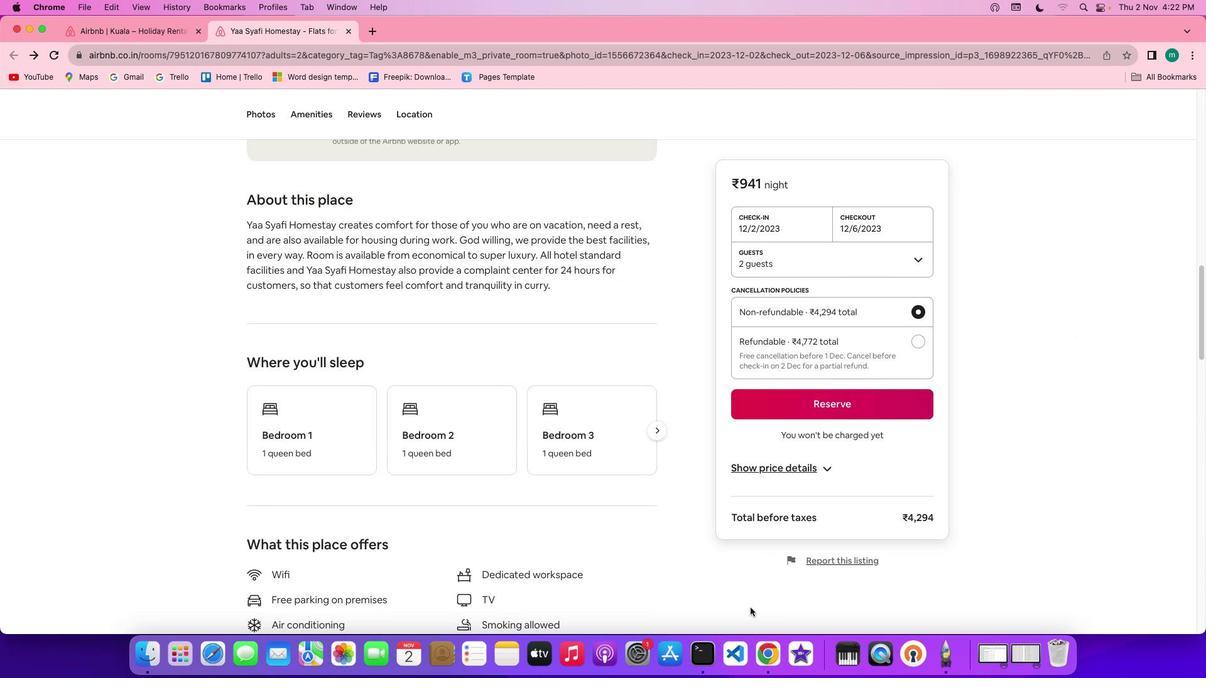 
Action: Mouse scrolled (750, 607) with delta (0, -1)
Screenshot: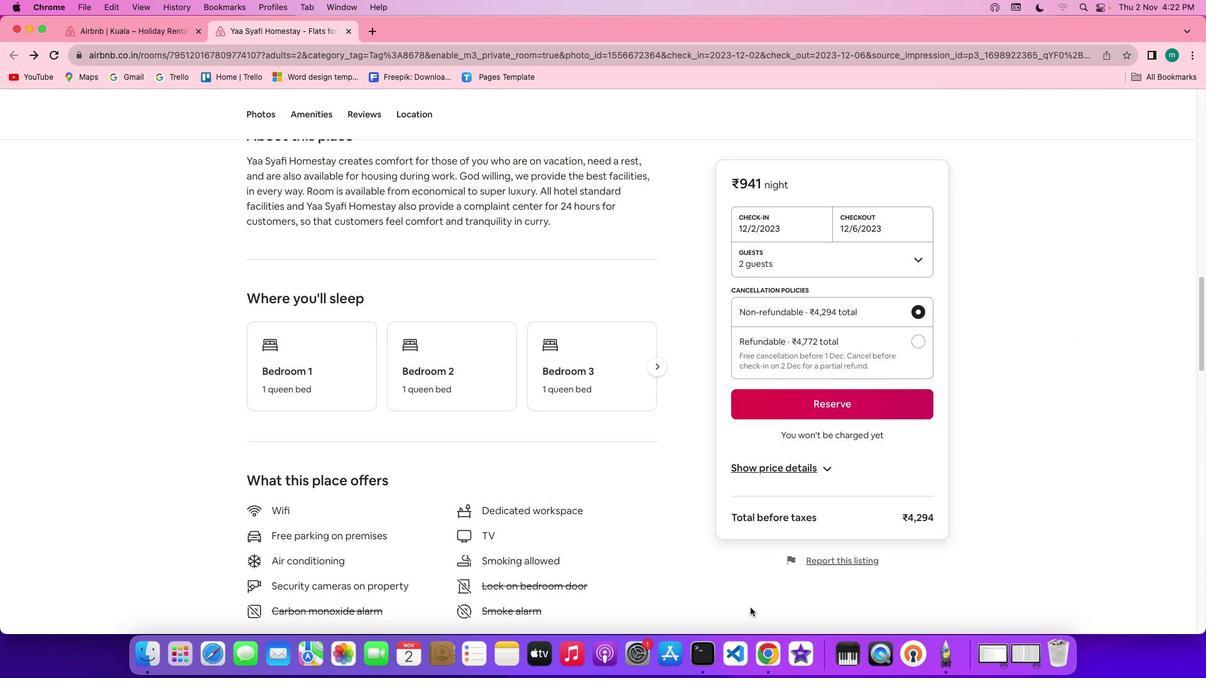 
Action: Mouse scrolled (750, 607) with delta (0, -2)
Screenshot: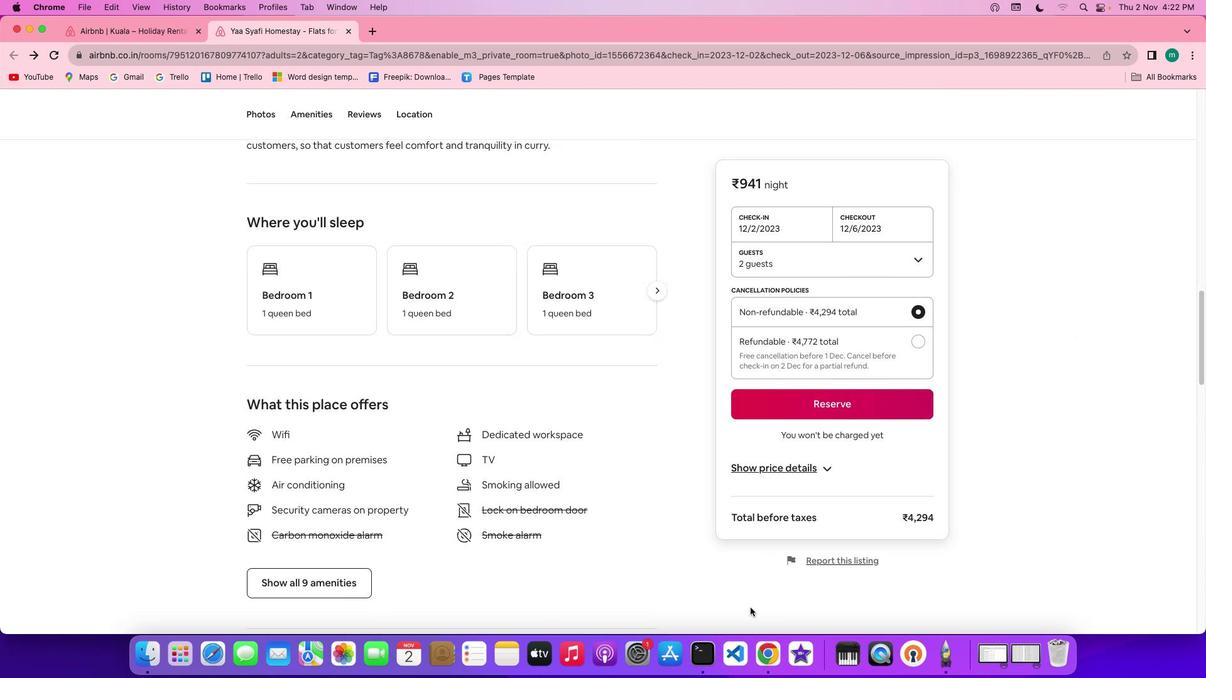
Action: Mouse moved to (657, 283)
Screenshot: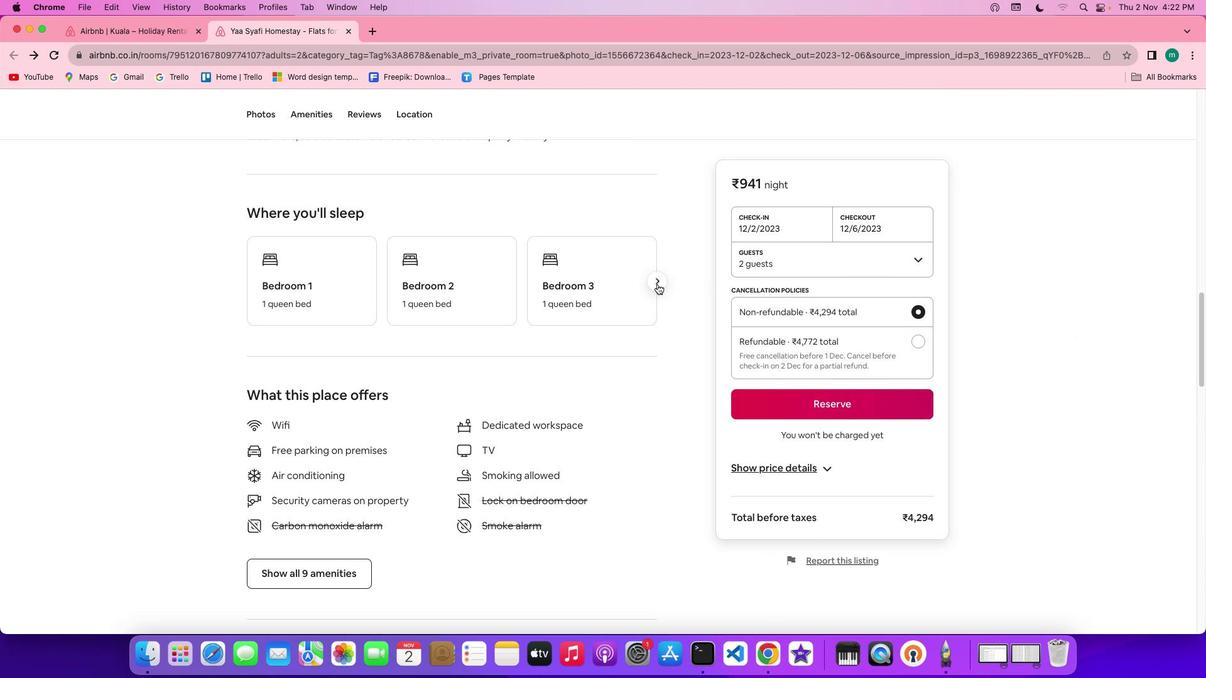
Action: Mouse pressed left at (657, 283)
Screenshot: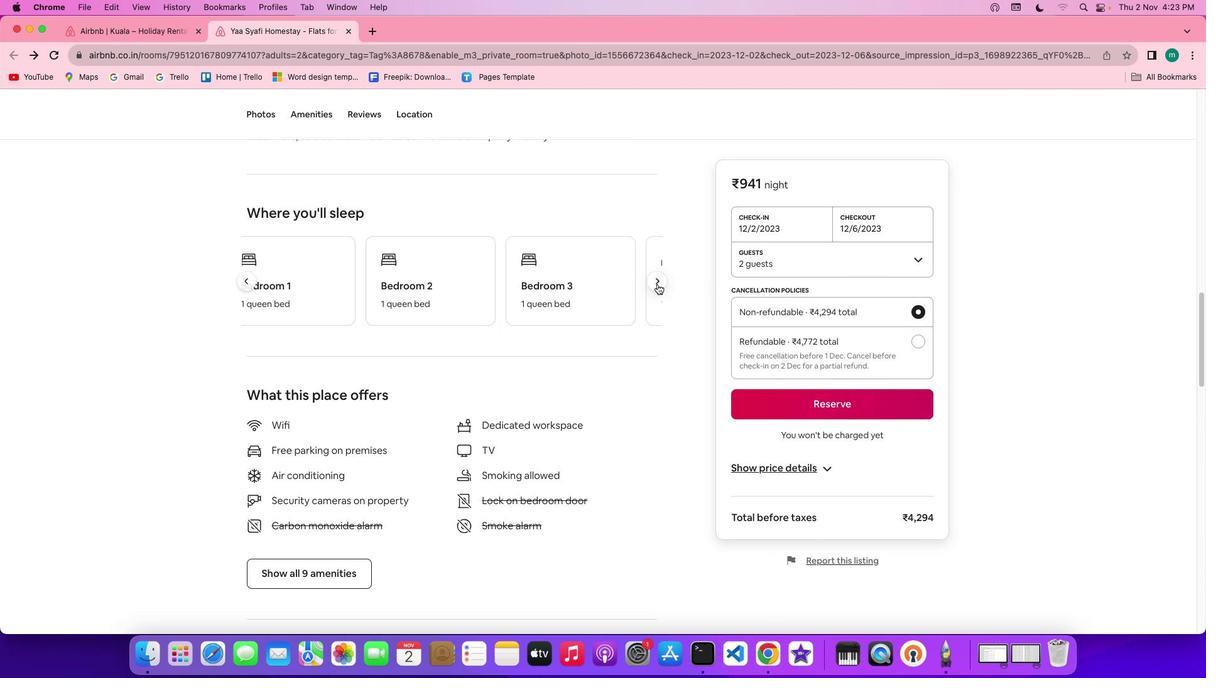 
Action: Mouse moved to (655, 289)
Screenshot: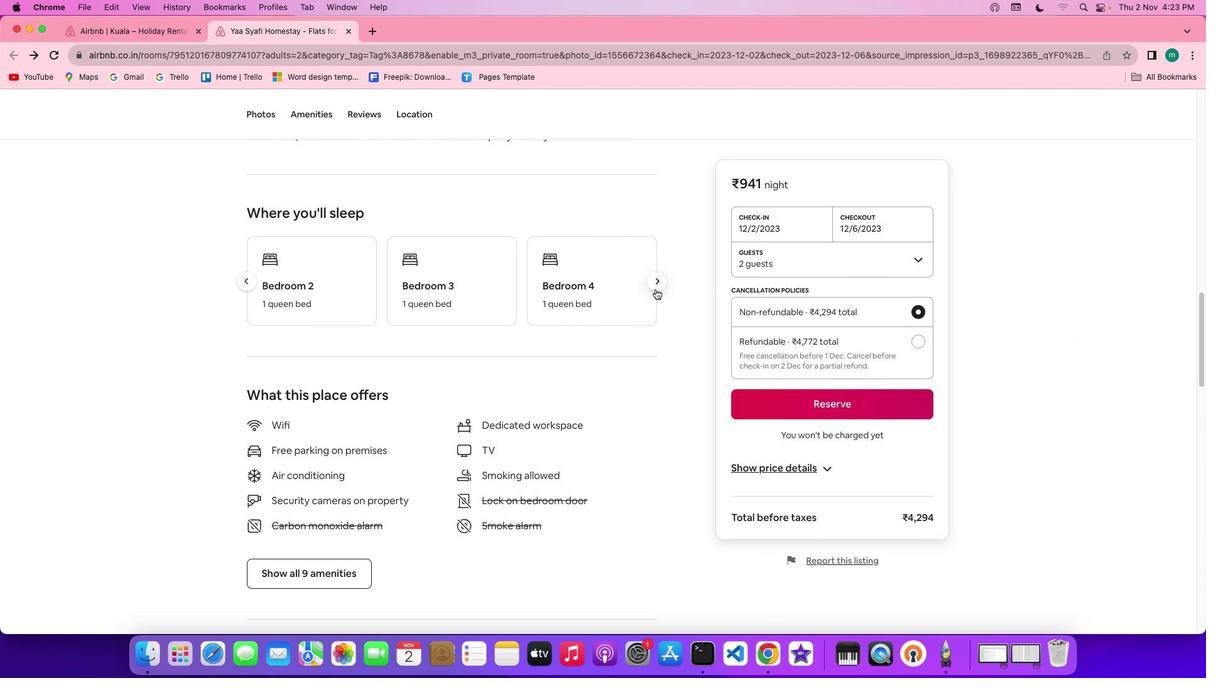 
Action: Mouse pressed left at (655, 289)
Screenshot: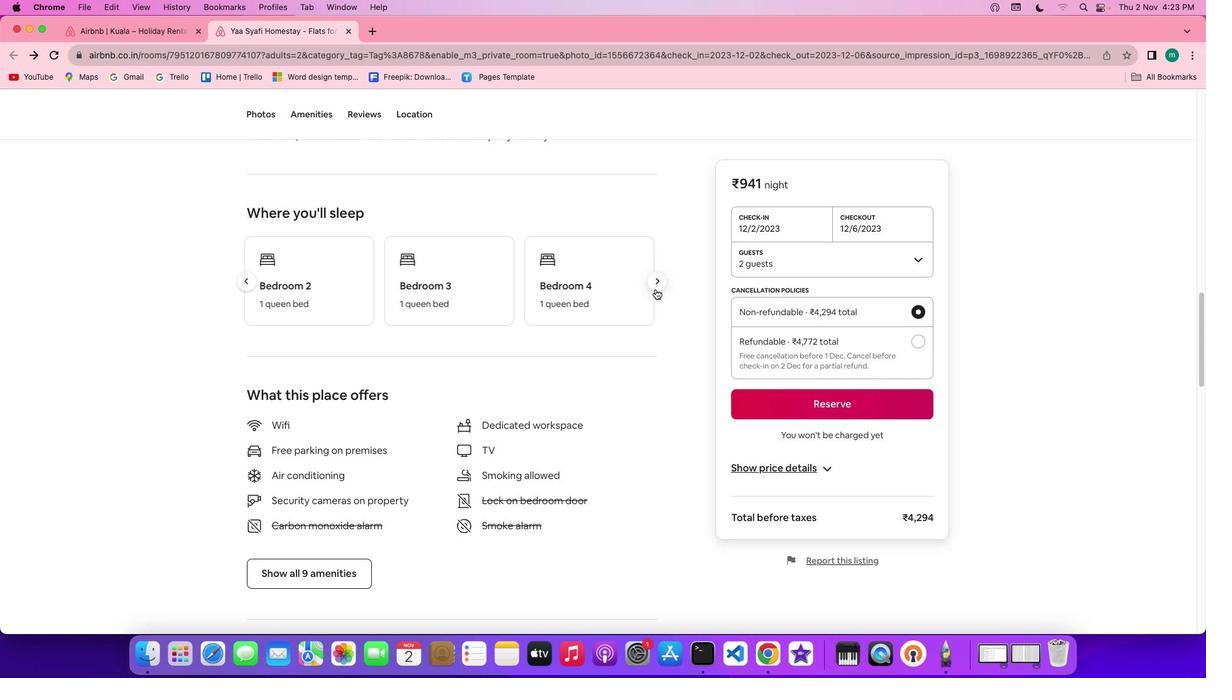 
Action: Mouse pressed left at (655, 289)
Screenshot: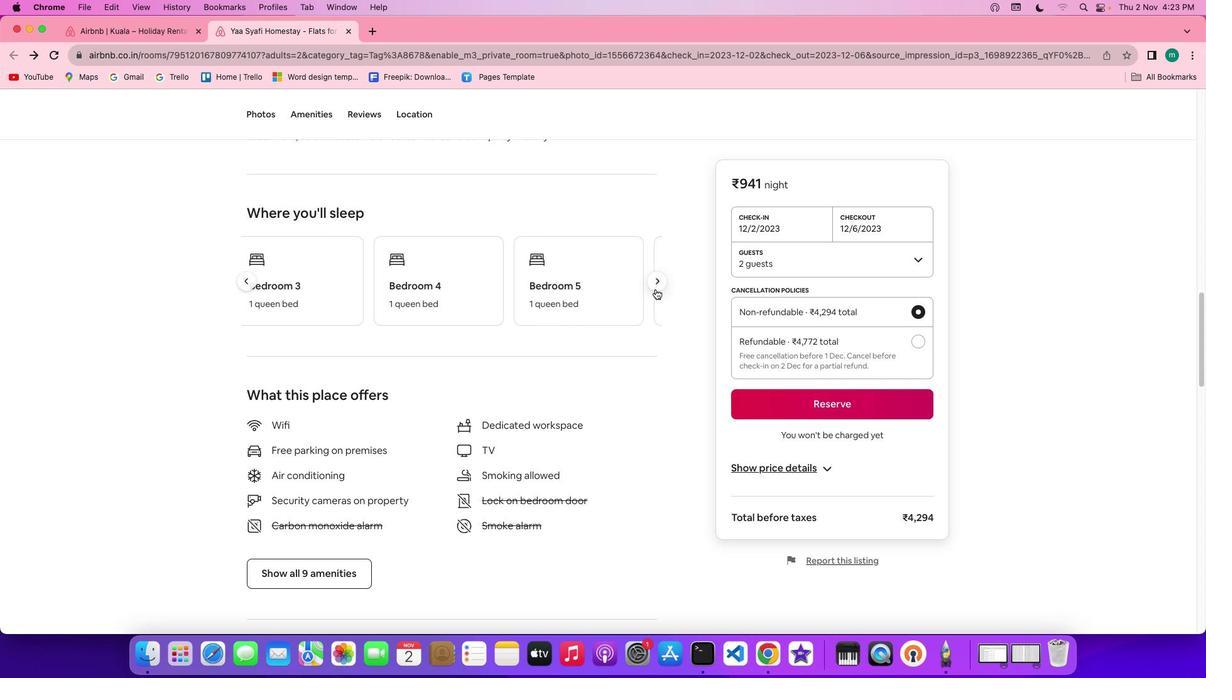
Action: Mouse pressed left at (655, 289)
Screenshot: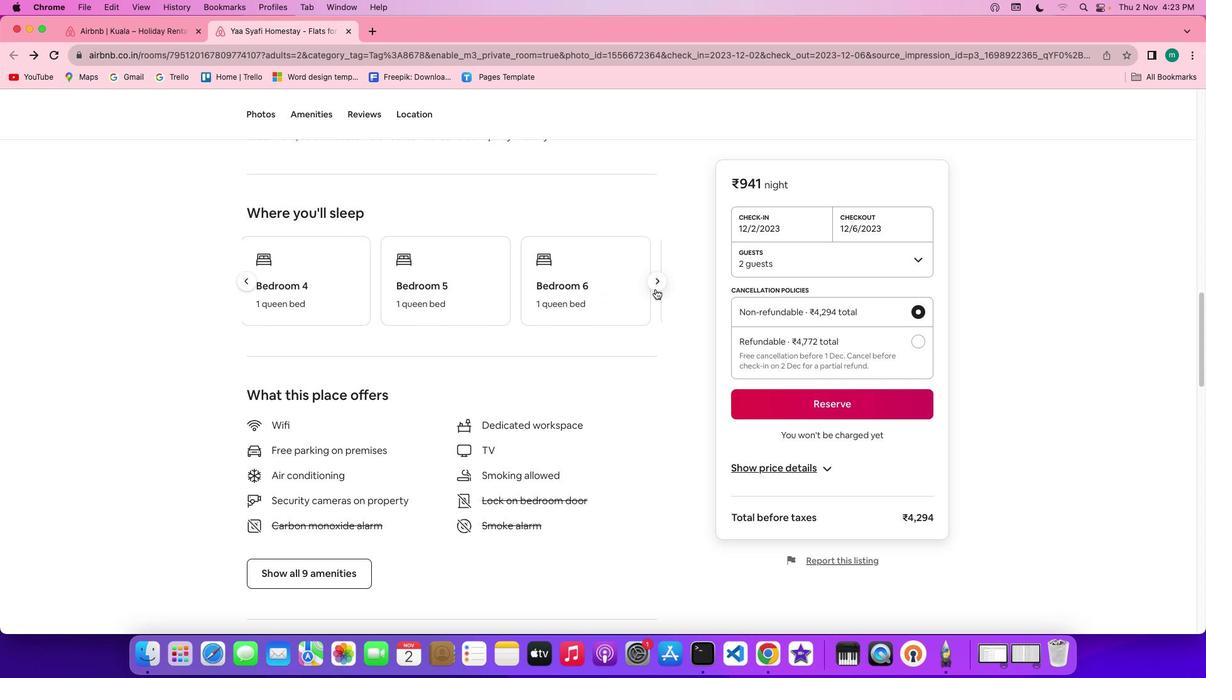 
Action: Mouse pressed left at (655, 289)
Screenshot: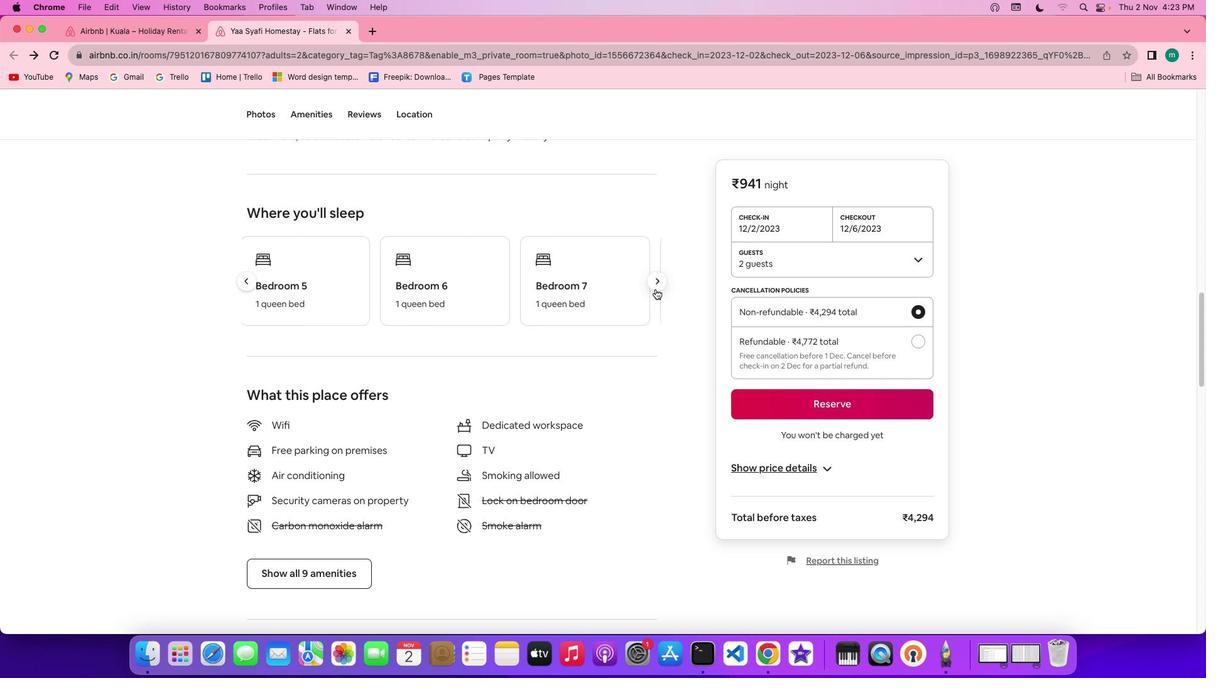 
Action: Mouse pressed left at (655, 289)
Screenshot: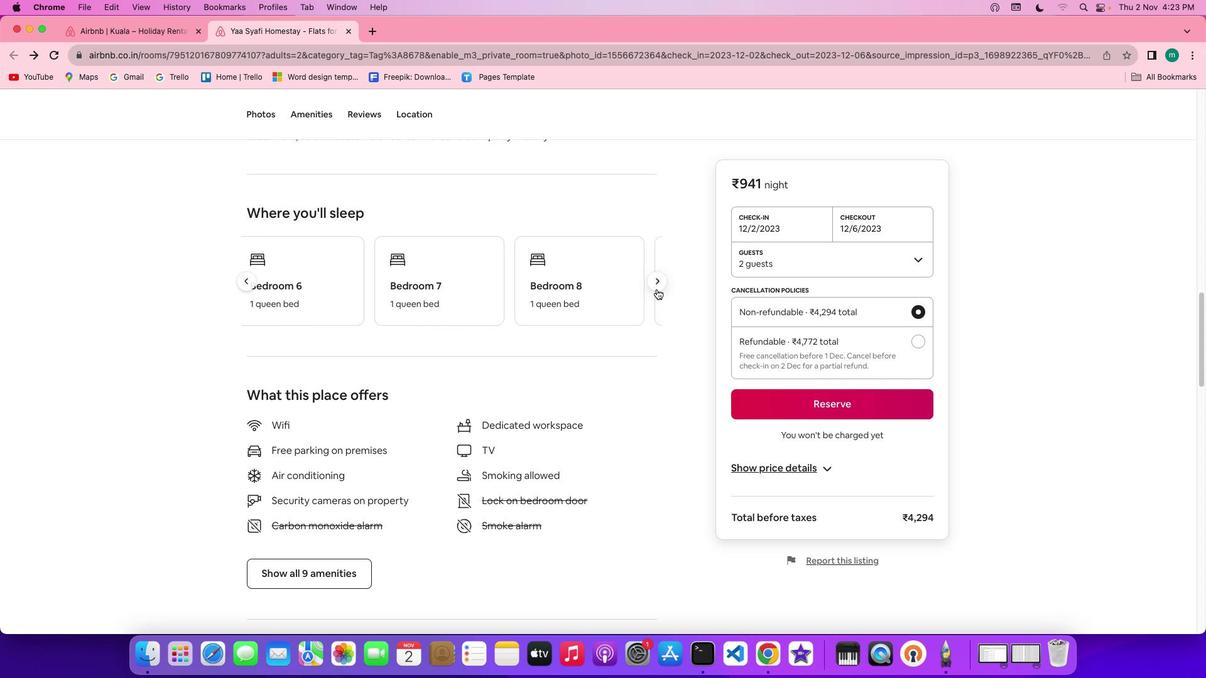 
Action: Mouse moved to (656, 289)
Screenshot: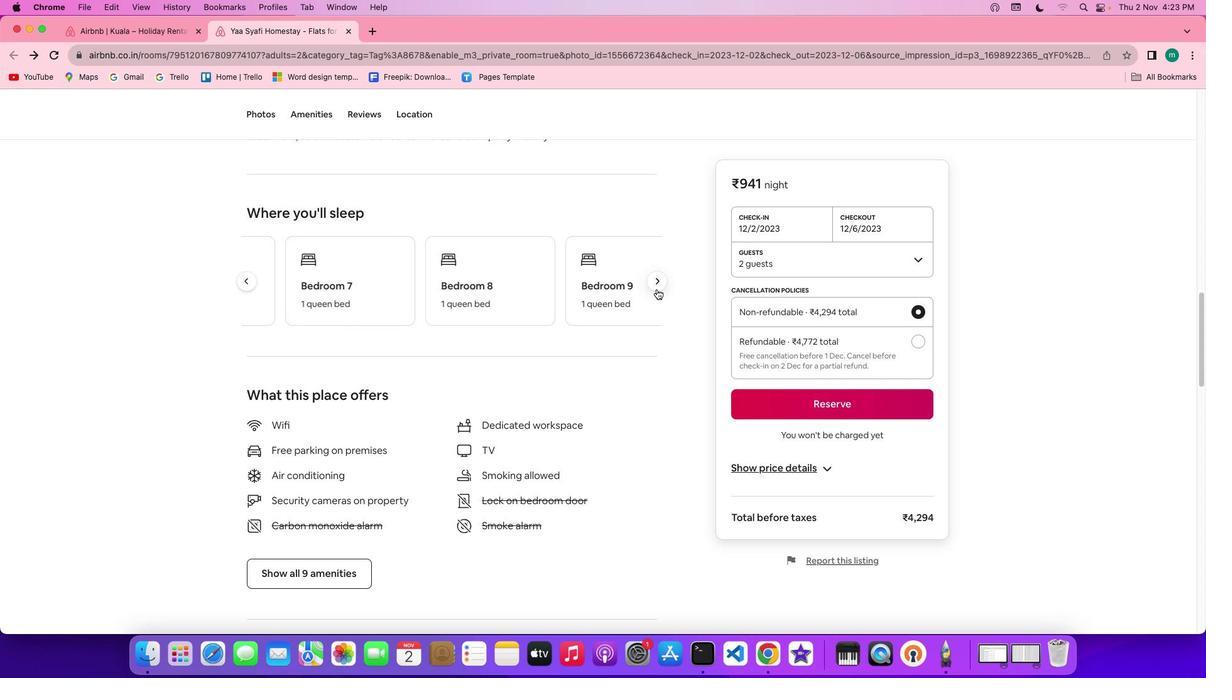 
Action: Mouse pressed left at (656, 289)
Screenshot: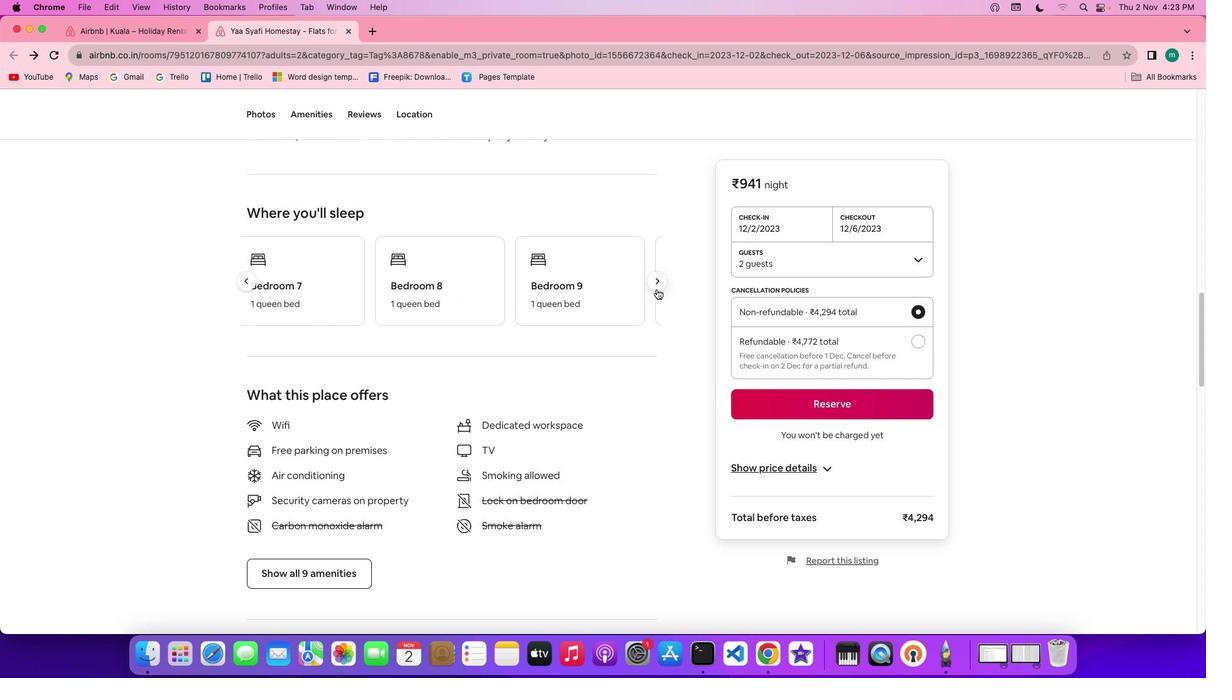 
Action: Mouse moved to (657, 289)
Screenshot: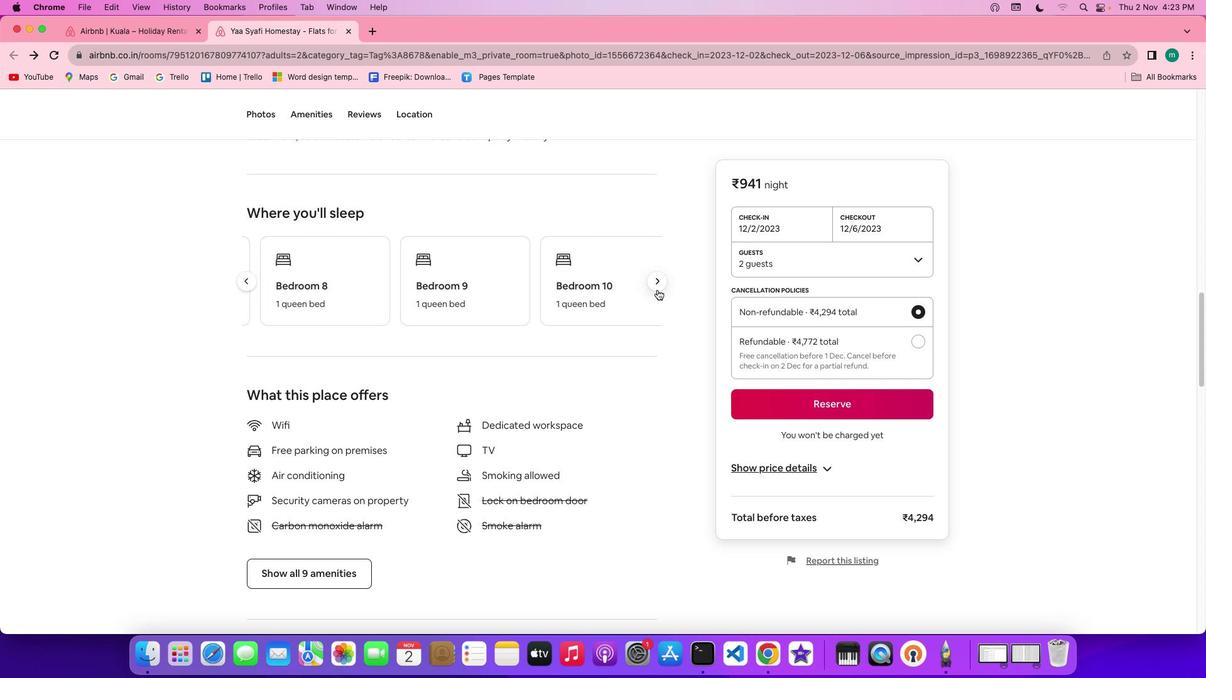 
Action: Mouse pressed left at (657, 289)
Screenshot: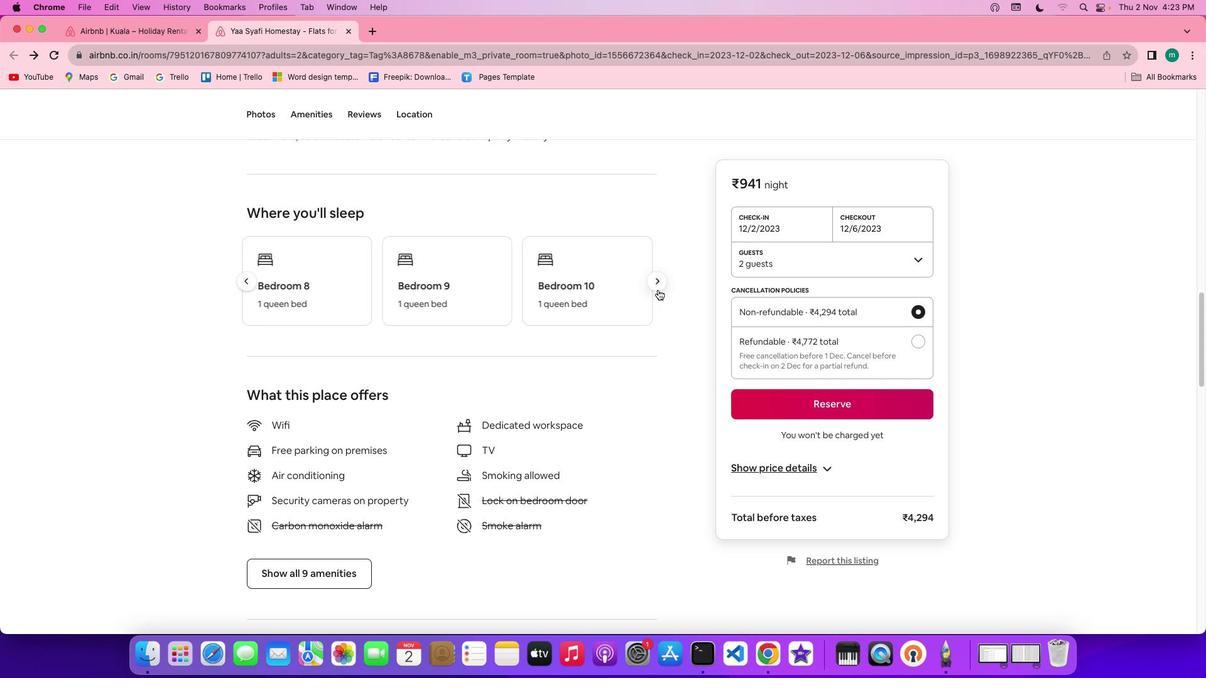 
Action: Mouse moved to (659, 289)
Screenshot: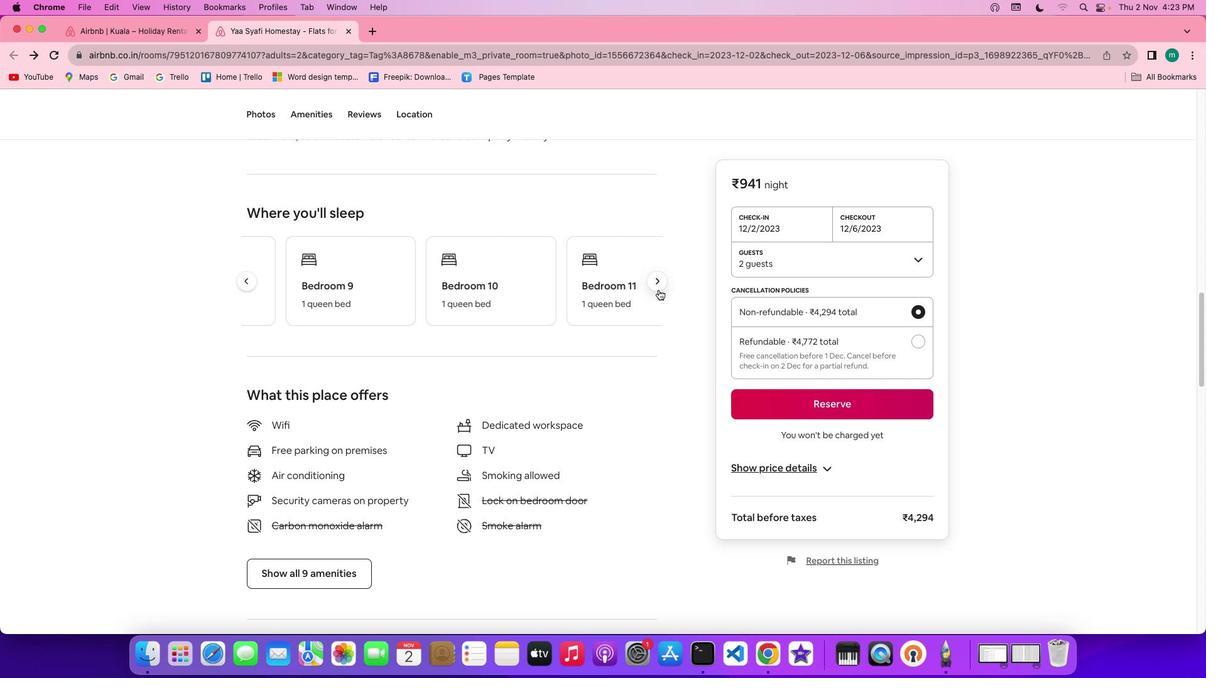 
Action: Mouse pressed left at (659, 289)
Screenshot: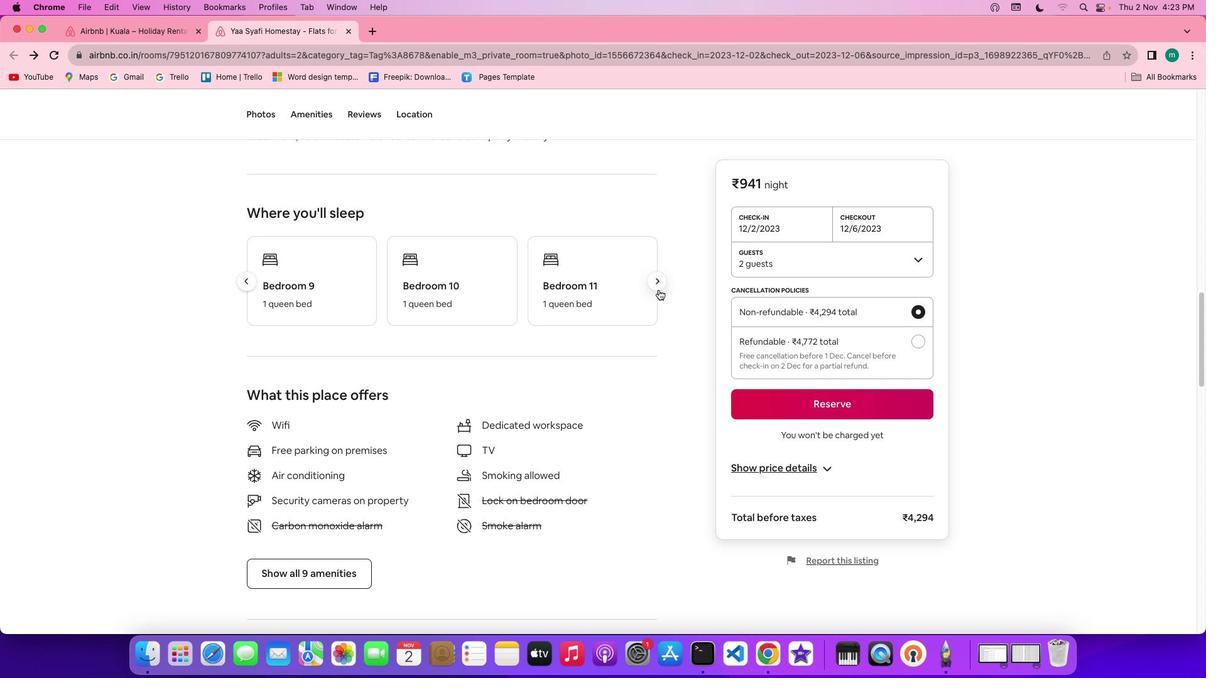 
Action: Mouse pressed left at (659, 289)
Screenshot: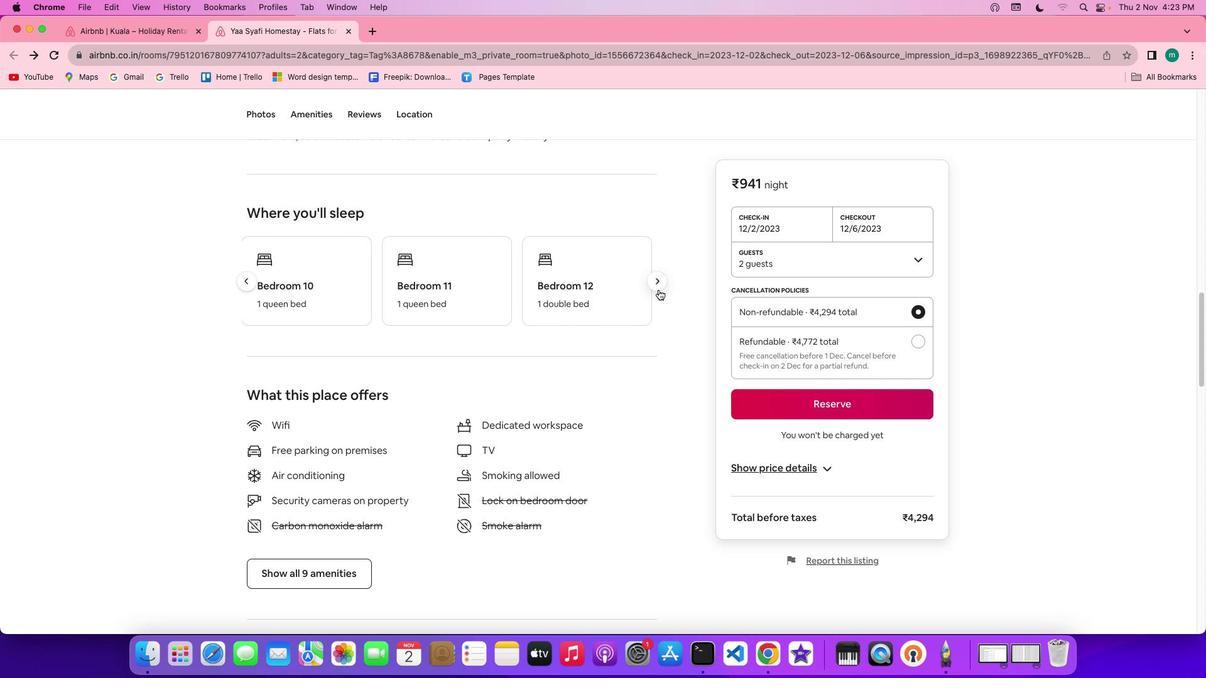 
Action: Mouse pressed left at (659, 289)
Screenshot: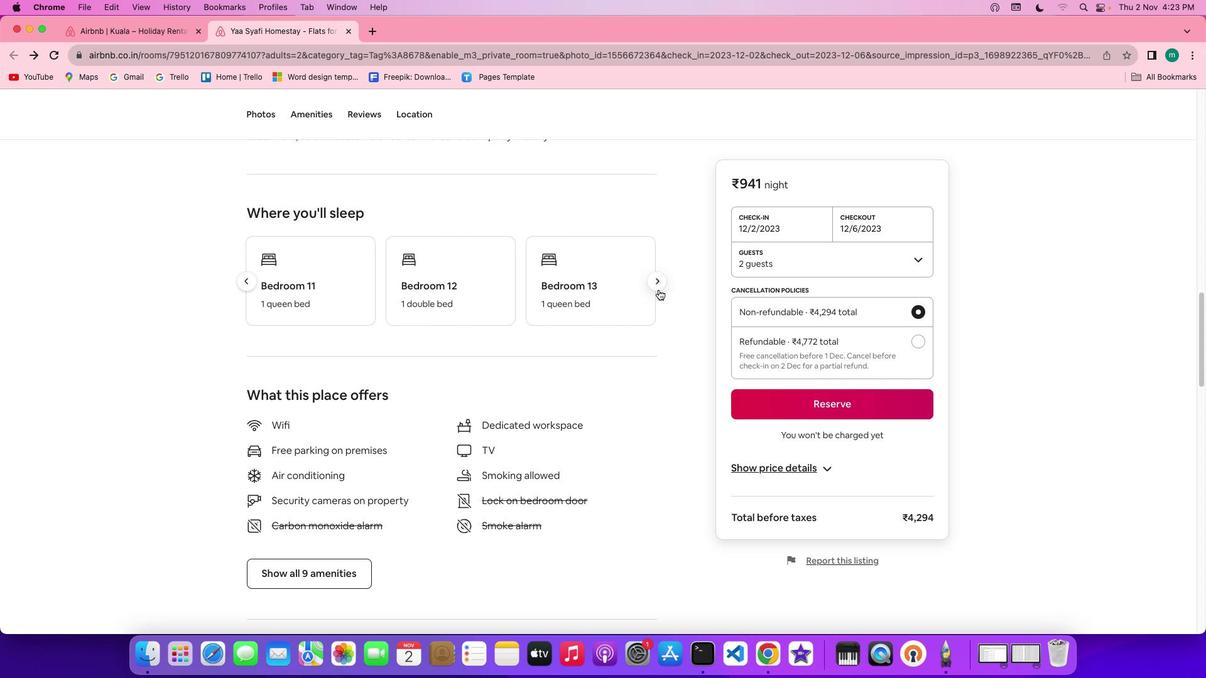 
Action: Mouse pressed left at (659, 289)
Screenshot: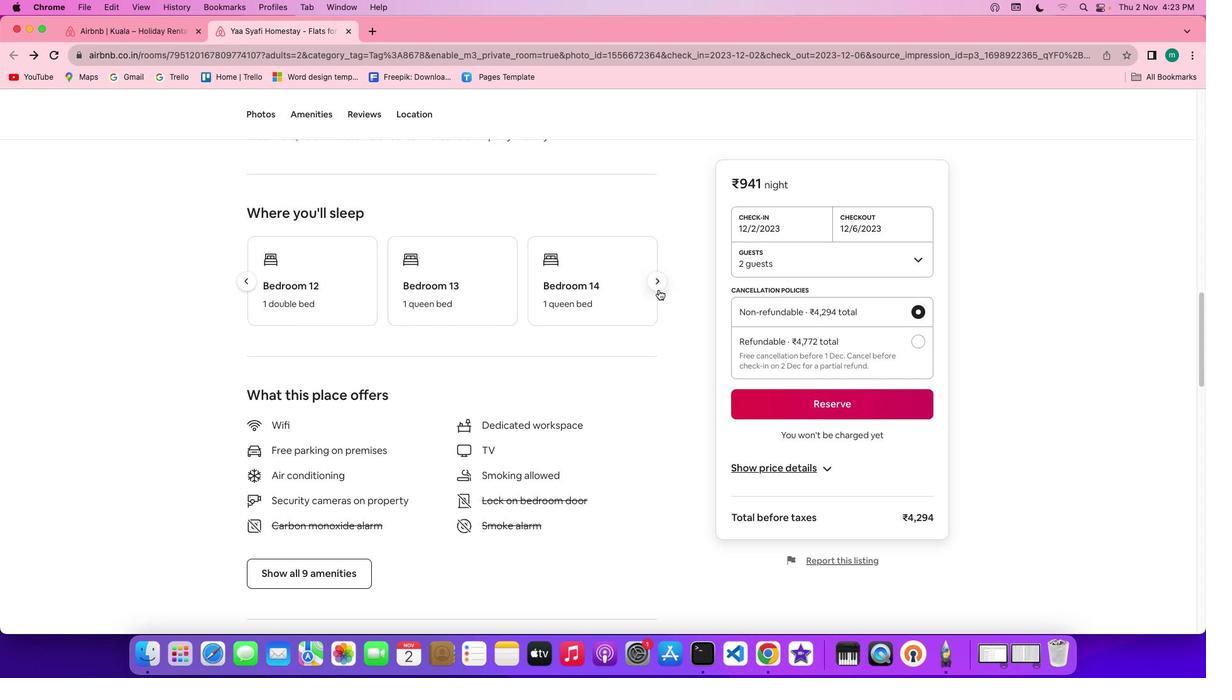 
Action: Mouse pressed left at (659, 289)
Screenshot: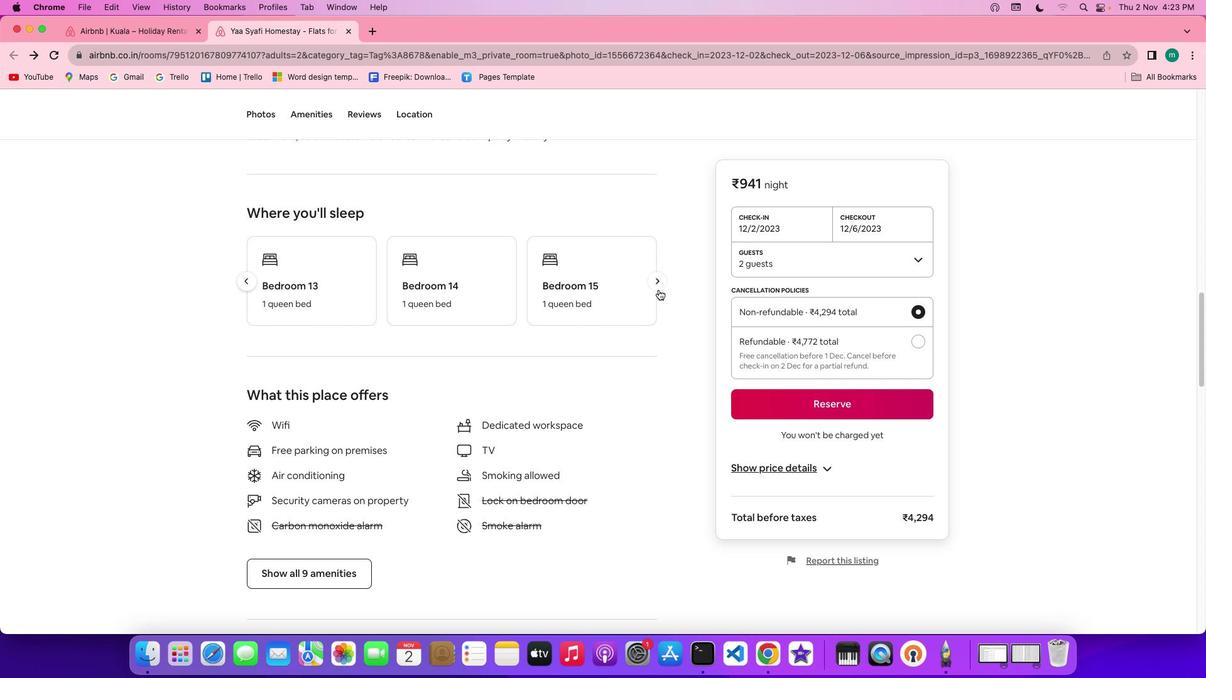 
Action: Mouse pressed left at (659, 289)
Screenshot: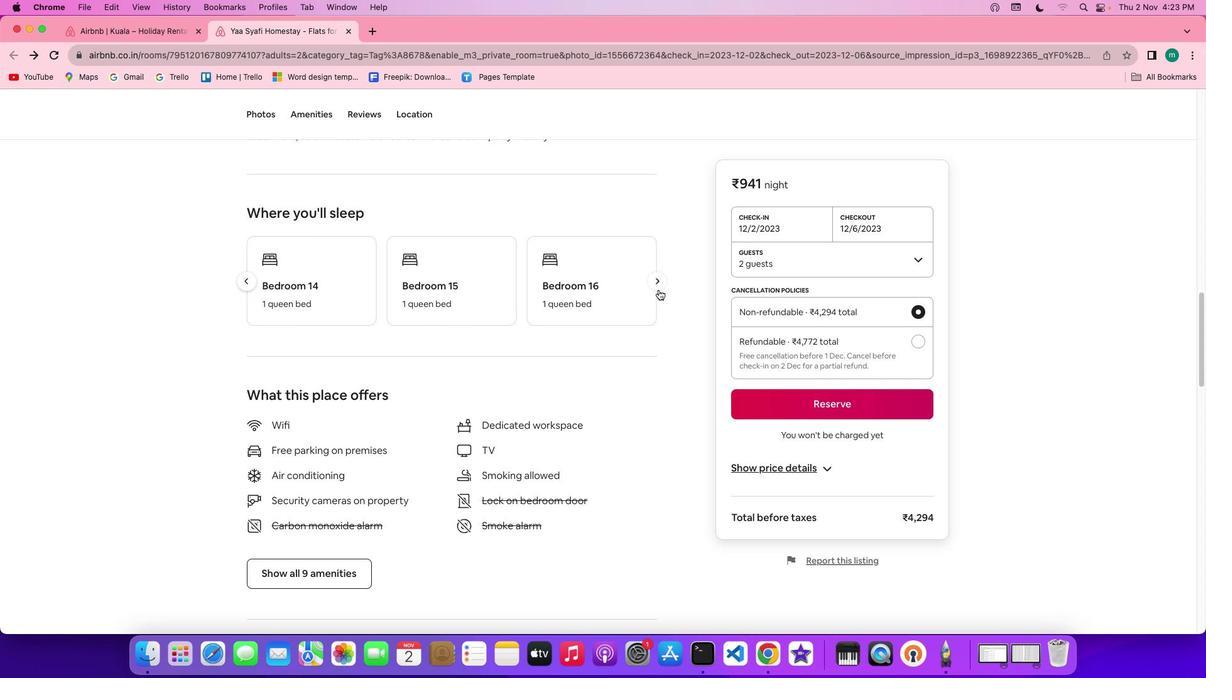 
Action: Mouse pressed left at (659, 289)
Screenshot: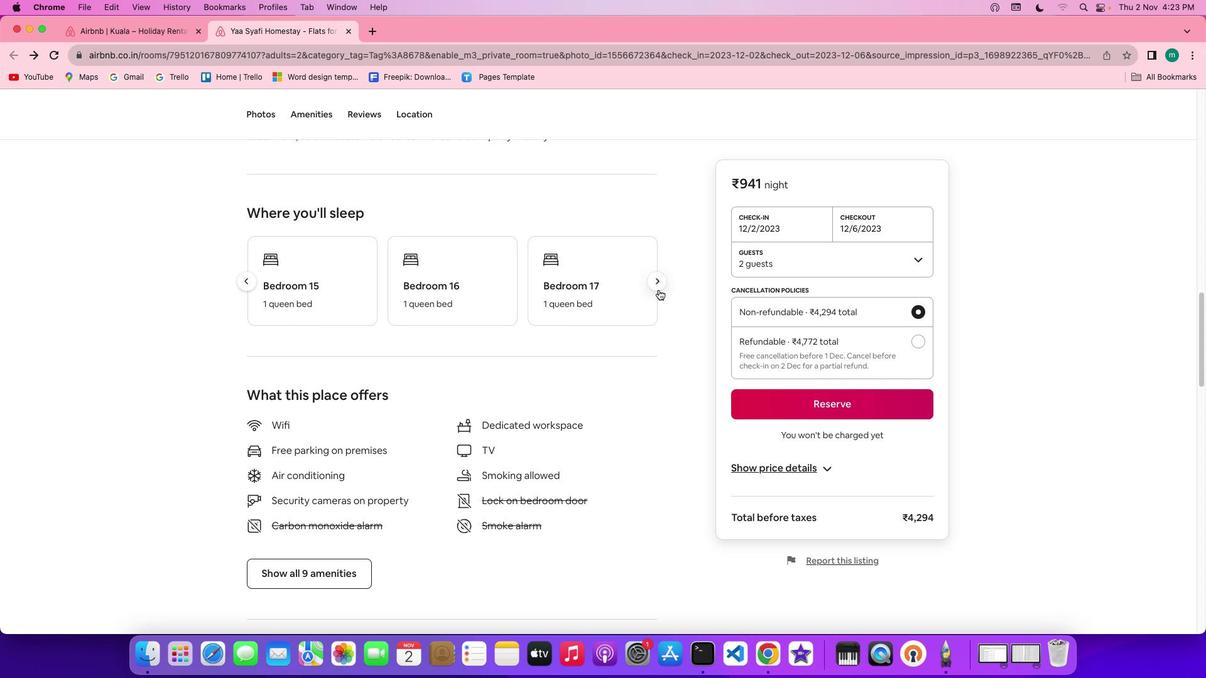 
Action: Mouse moved to (659, 290)
Screenshot: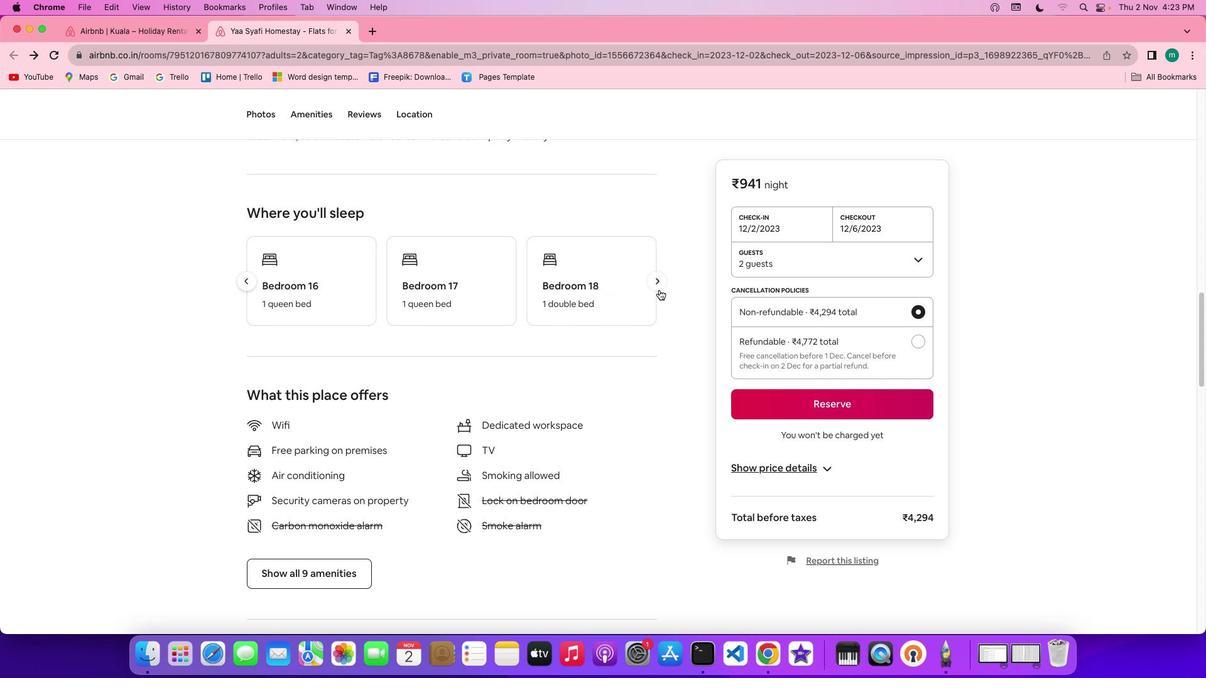 
Action: Mouse pressed left at (659, 290)
Screenshot: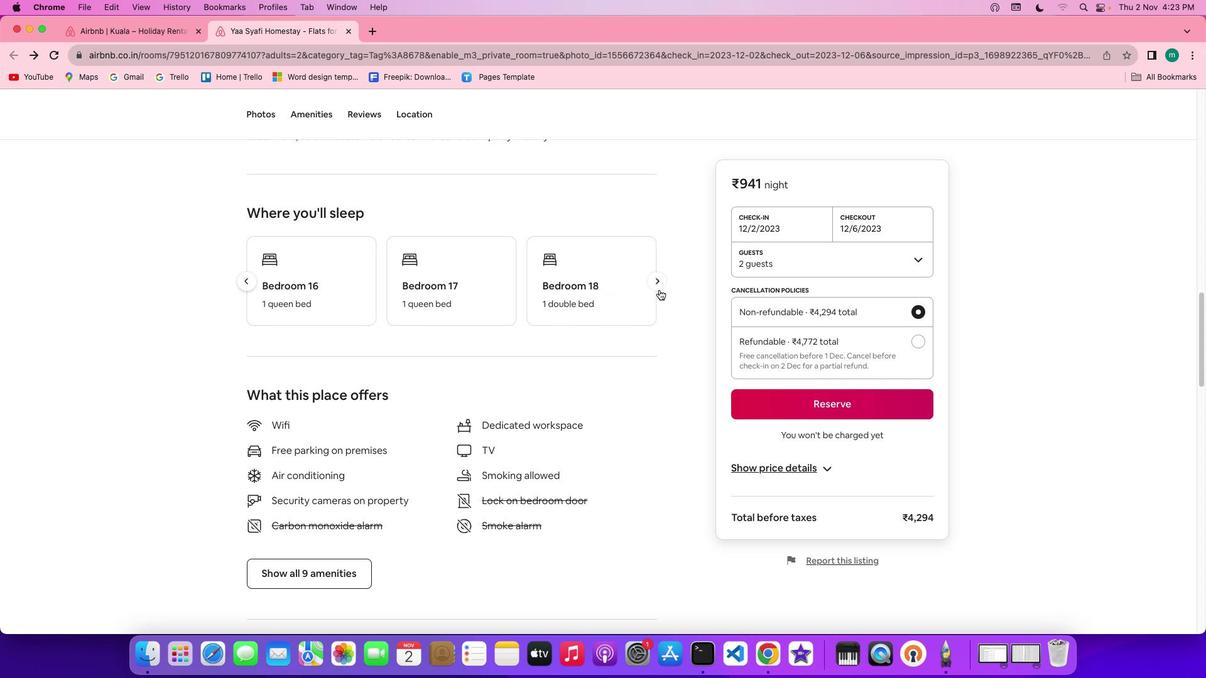 
Action: Mouse moved to (659, 290)
Screenshot: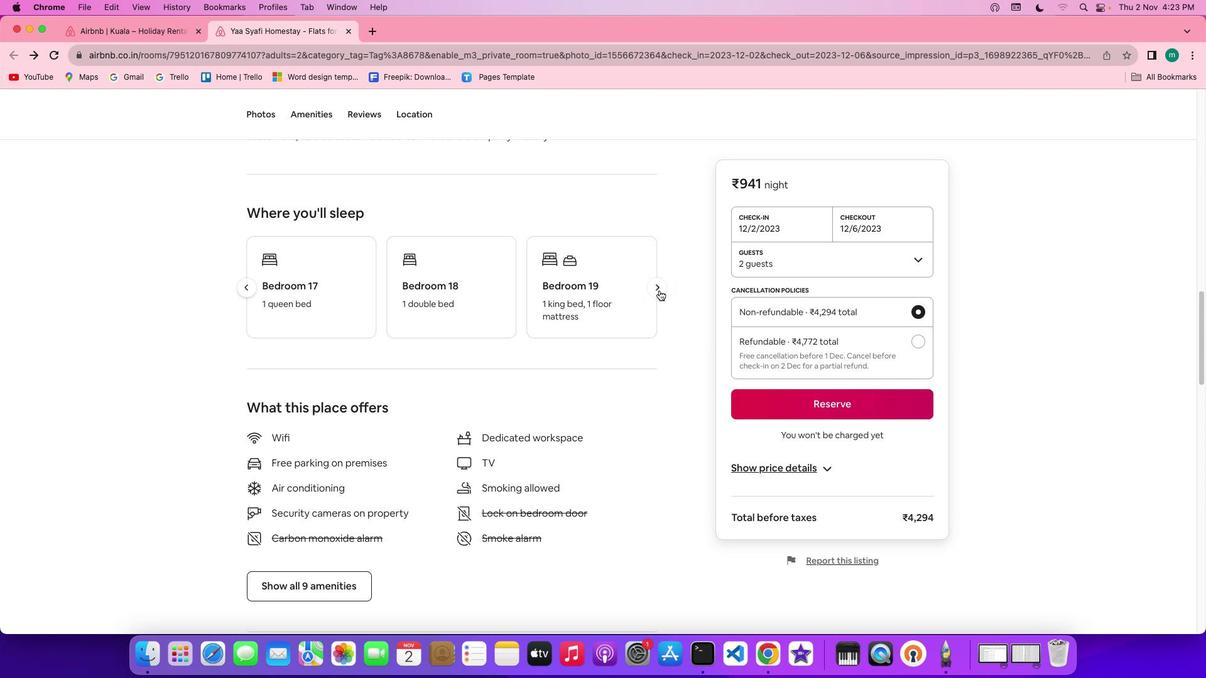 
Action: Mouse pressed left at (659, 290)
Screenshot: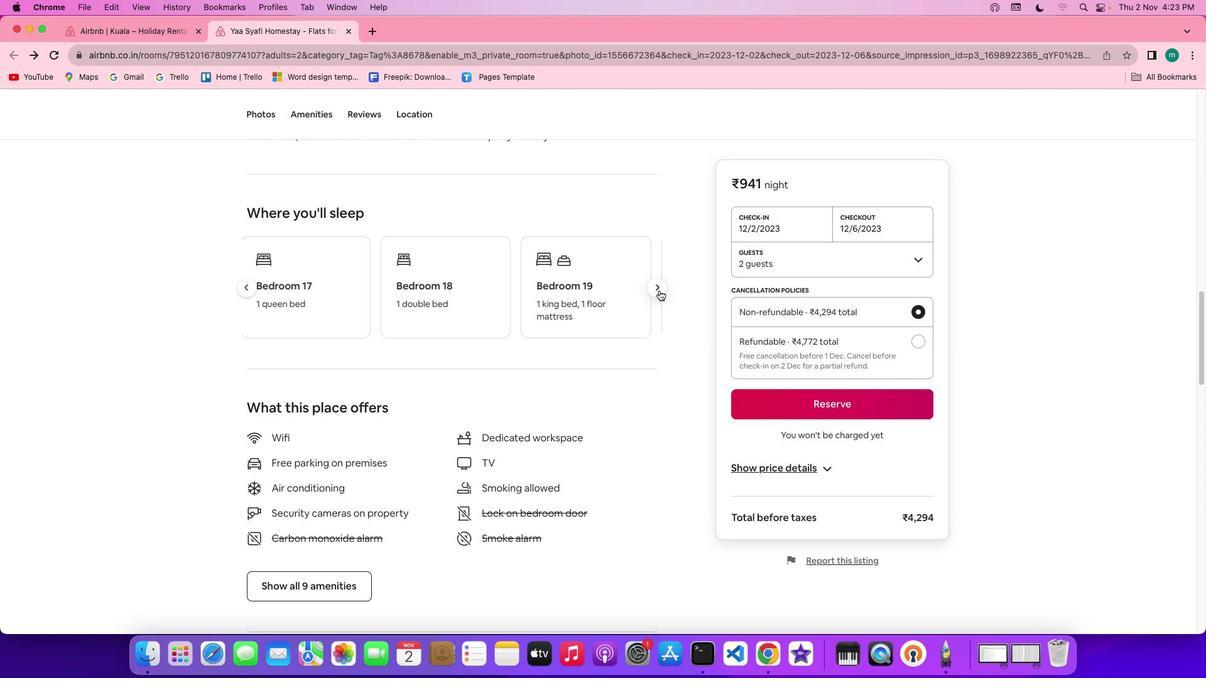 
Action: Mouse moved to (660, 291)
Screenshot: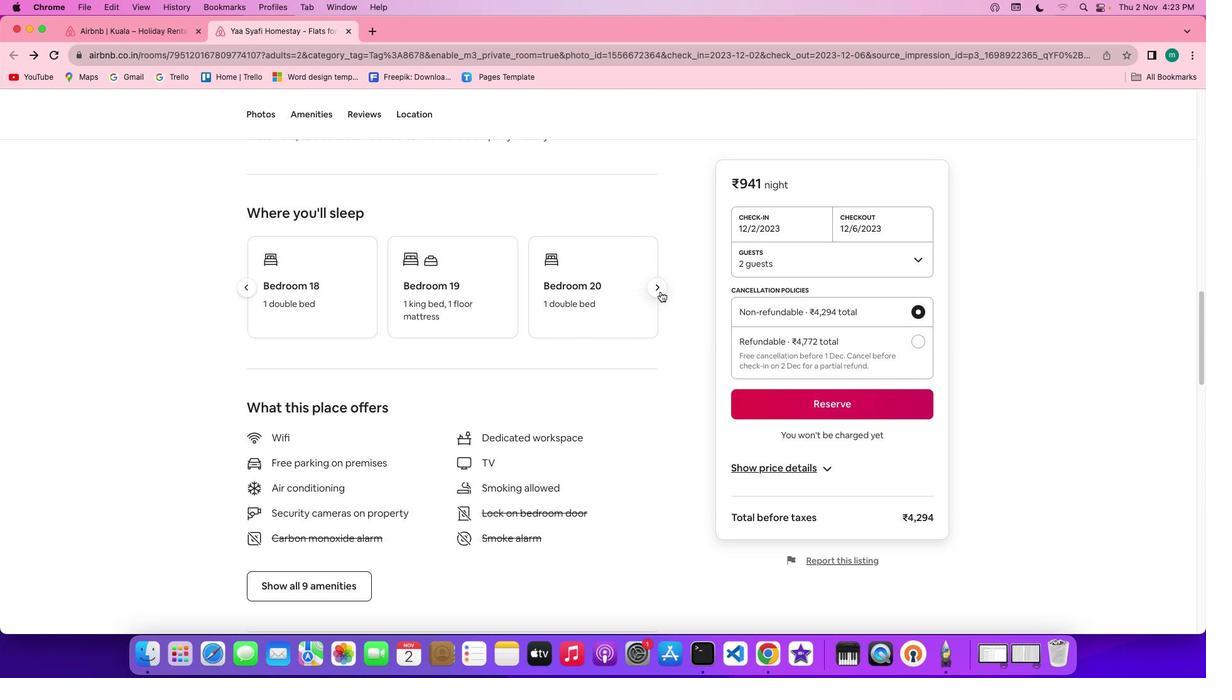 
Action: Mouse pressed left at (660, 291)
Screenshot: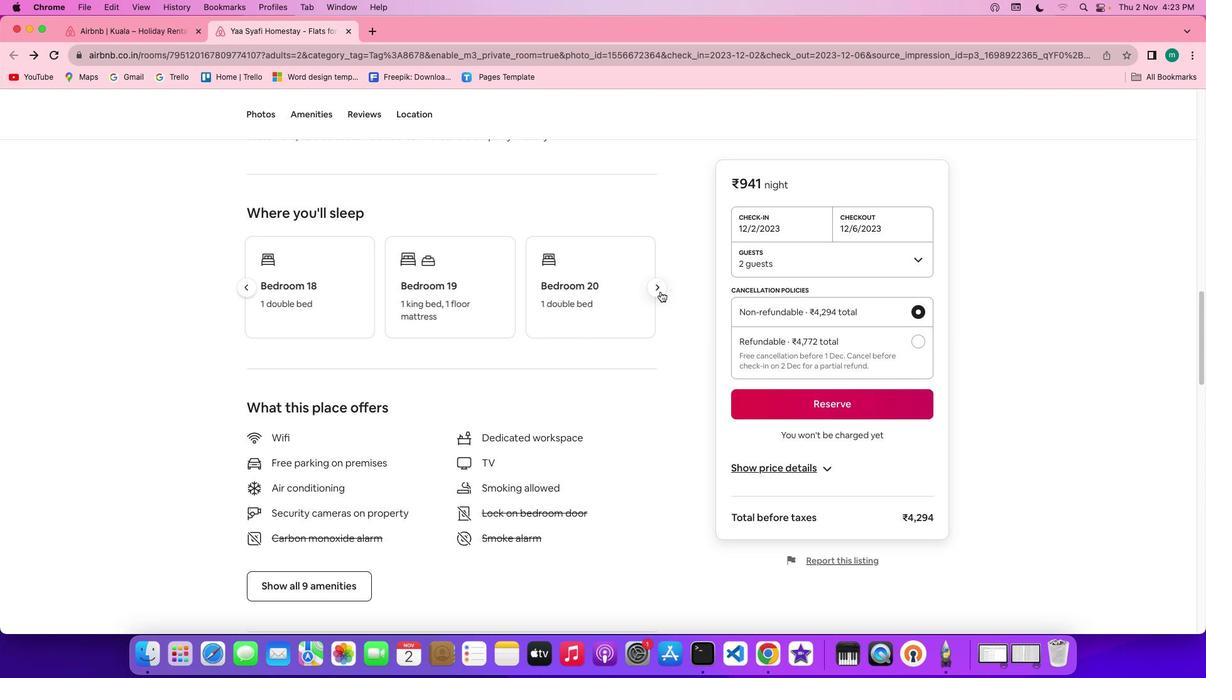 
Action: Mouse pressed left at (660, 291)
Screenshot: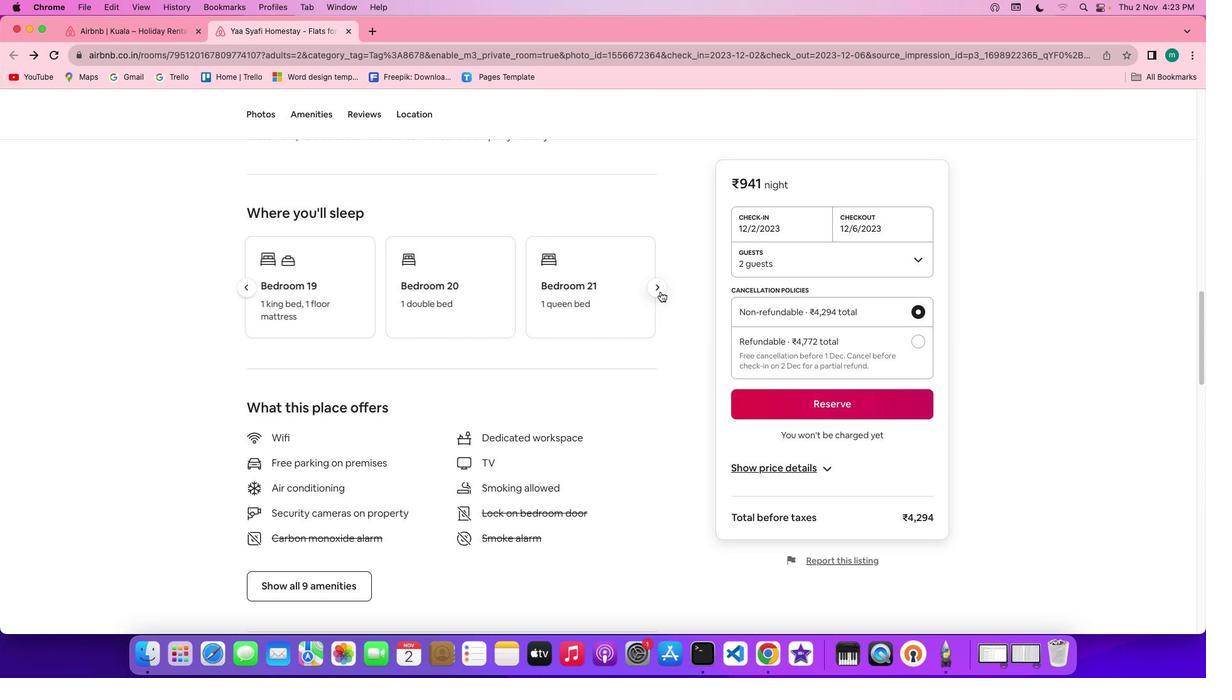 
Action: Mouse moved to (660, 292)
Screenshot: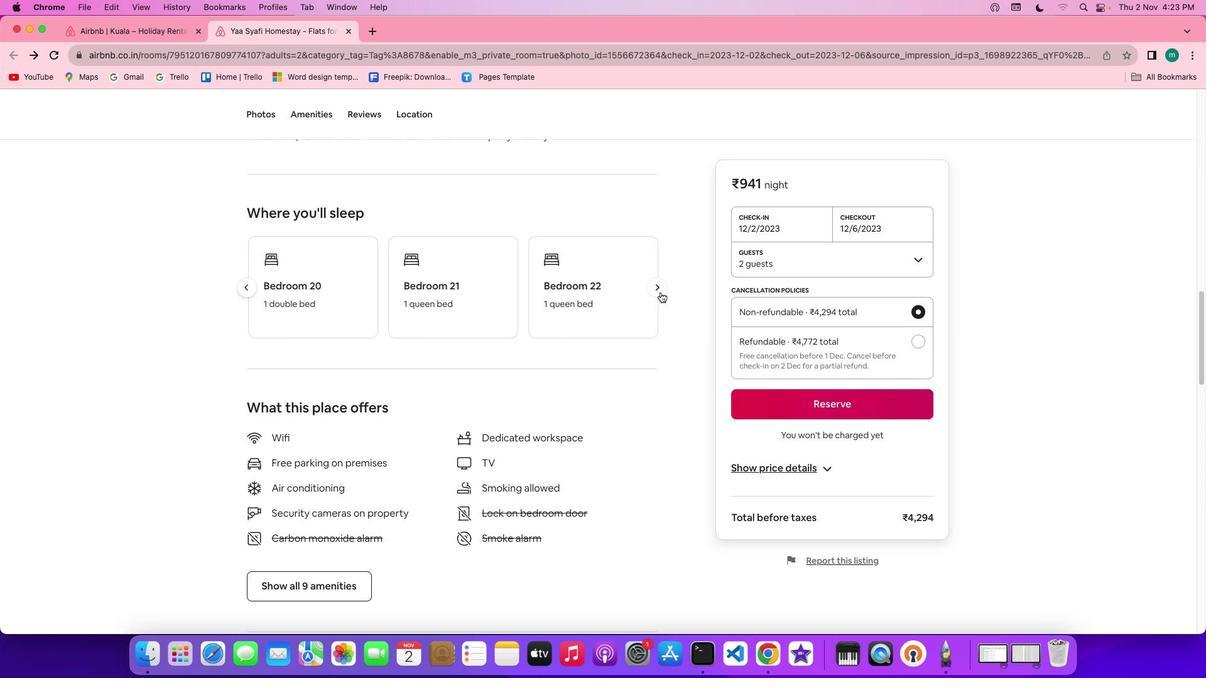 
Action: Mouse pressed left at (660, 292)
Screenshot: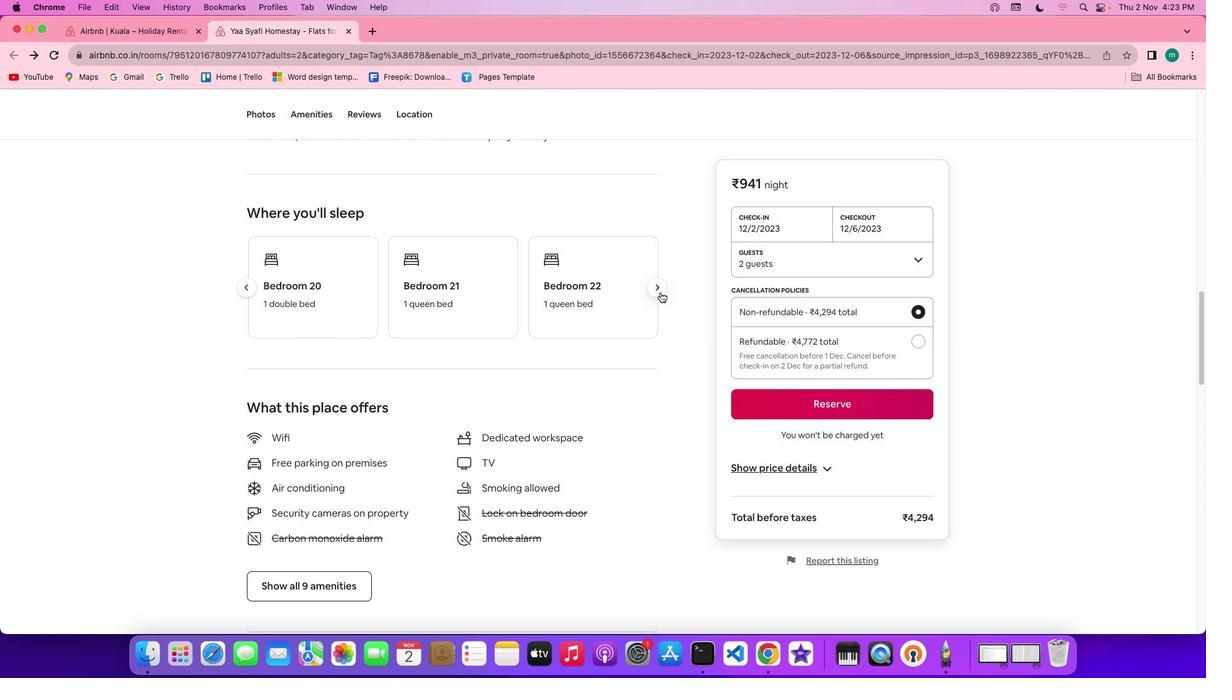 
Action: Mouse pressed left at (660, 292)
Screenshot: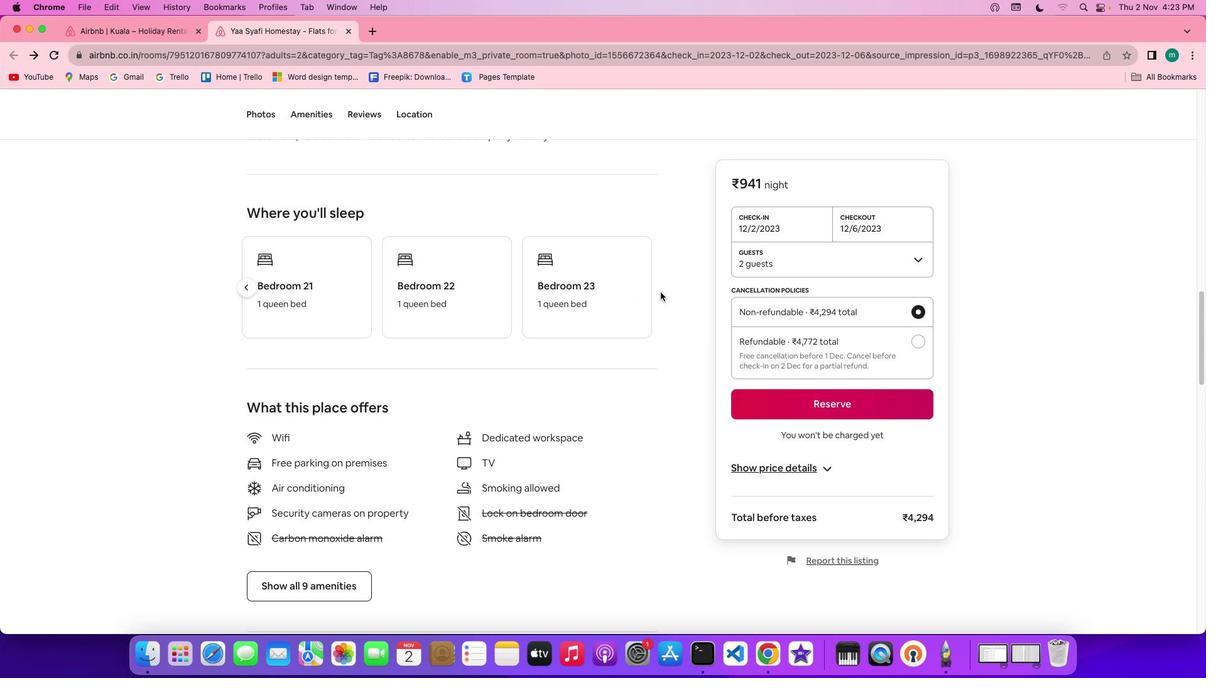 
Action: Mouse moved to (535, 496)
Screenshot: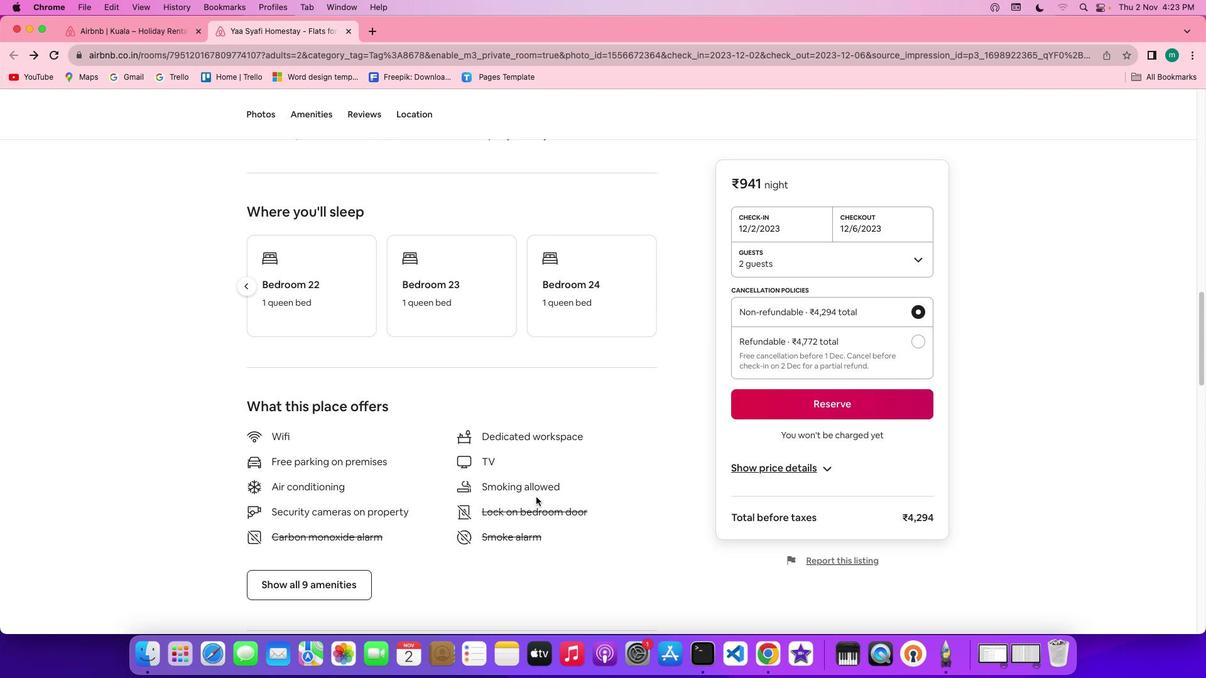 
Action: Mouse scrolled (535, 496) with delta (0, 0)
Screenshot: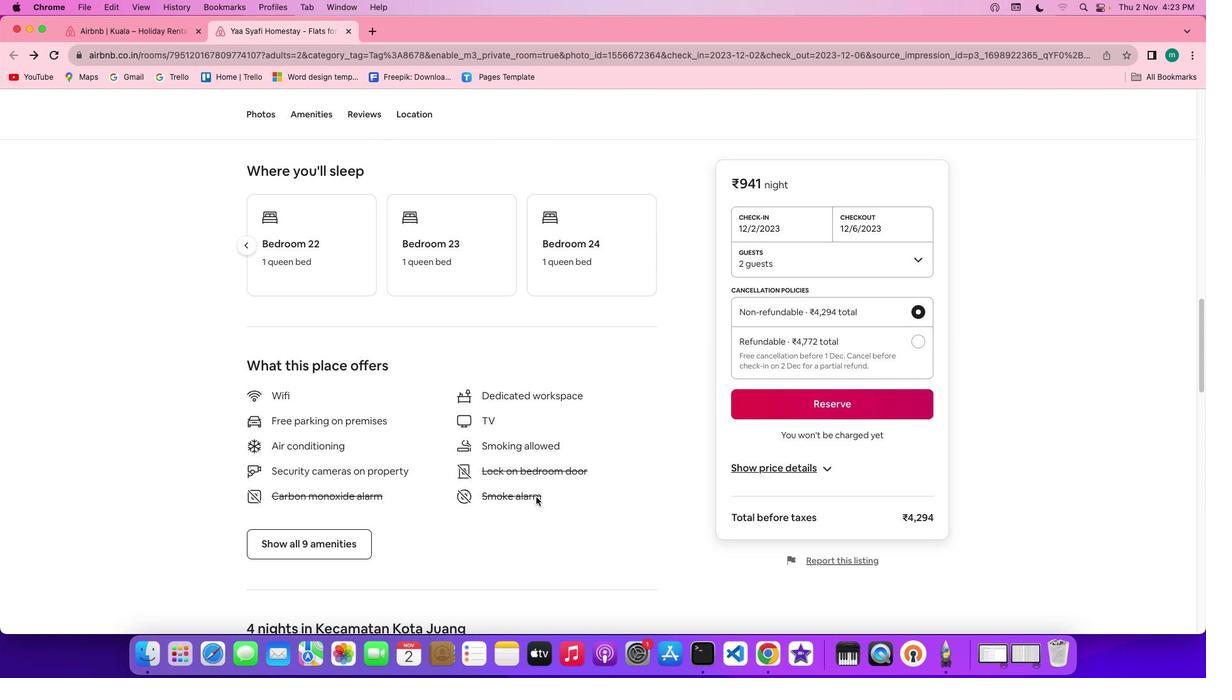 
Action: Mouse scrolled (535, 496) with delta (0, 0)
Screenshot: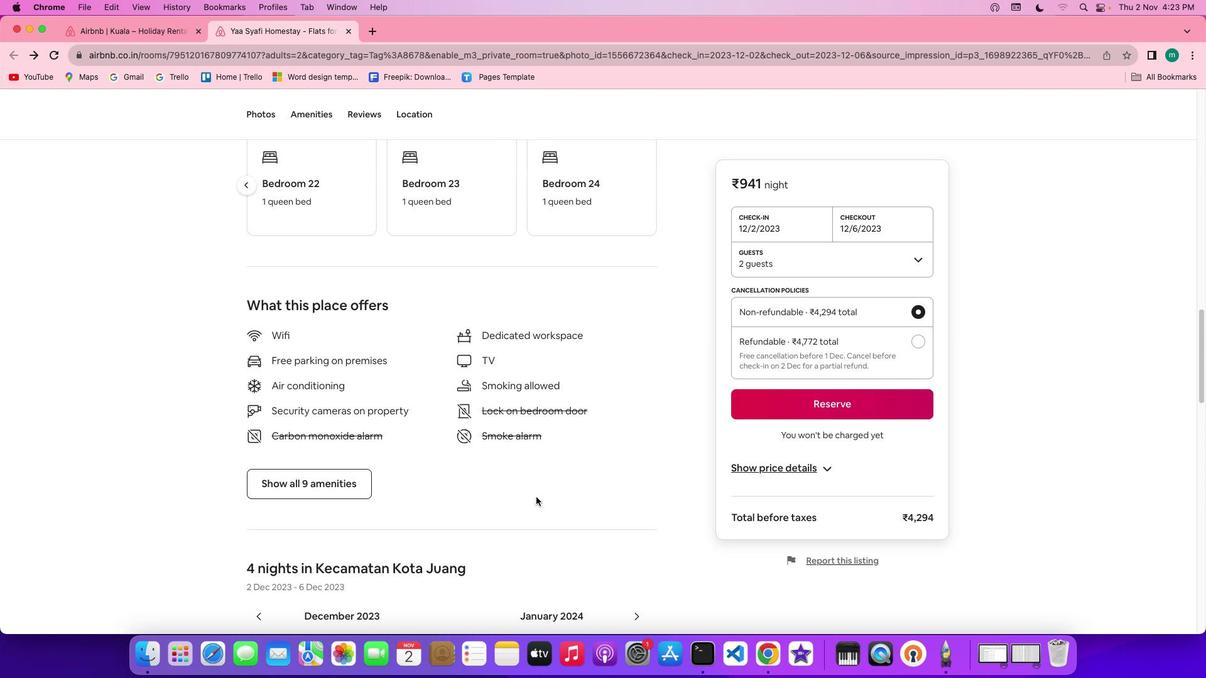 
Action: Mouse scrolled (535, 496) with delta (0, -1)
Screenshot: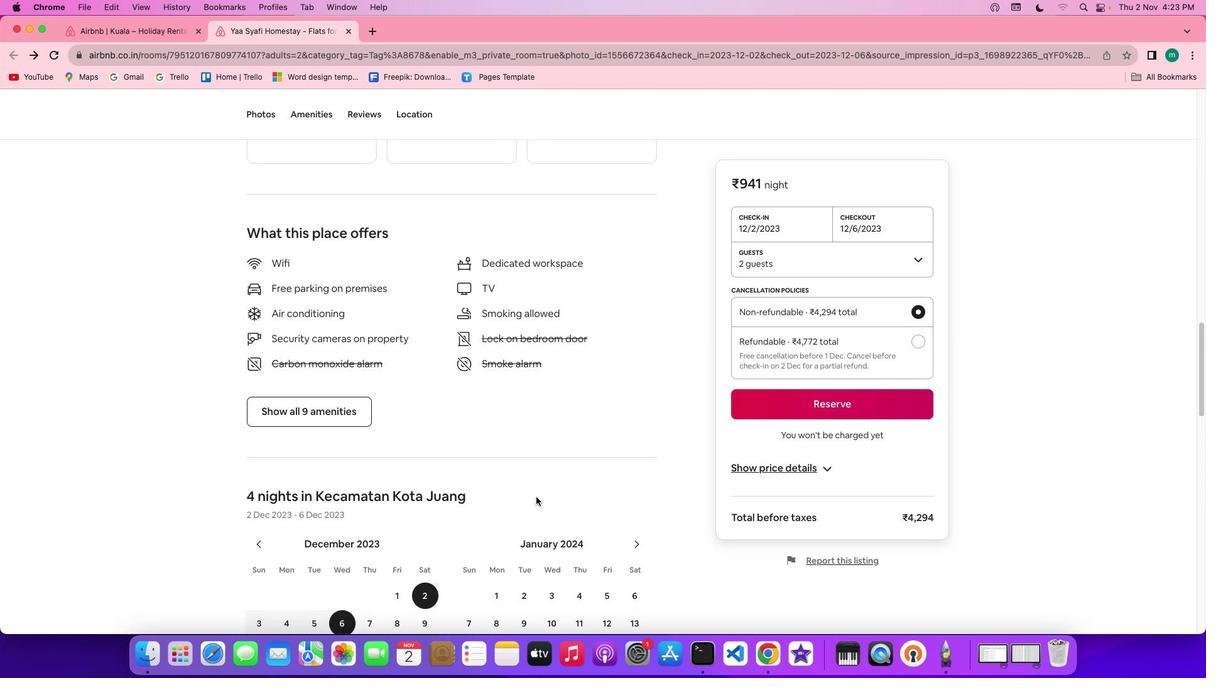 
Action: Mouse scrolled (535, 496) with delta (0, -2)
Screenshot: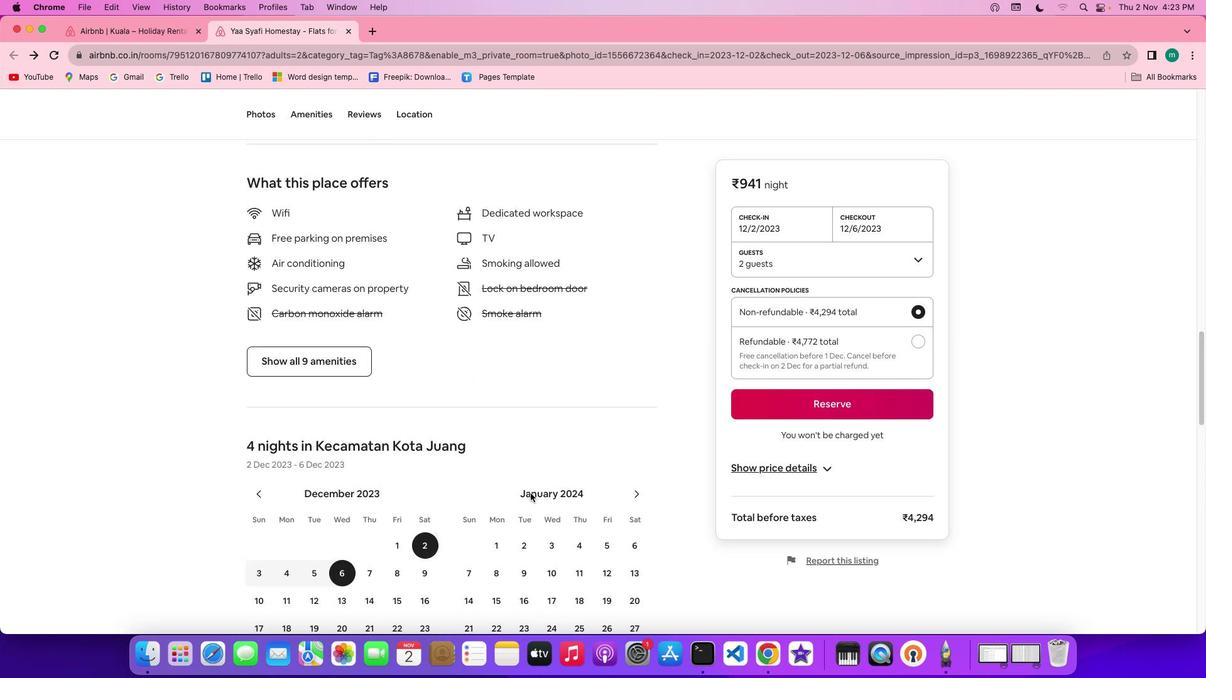 
Action: Mouse moved to (322, 353)
Screenshot: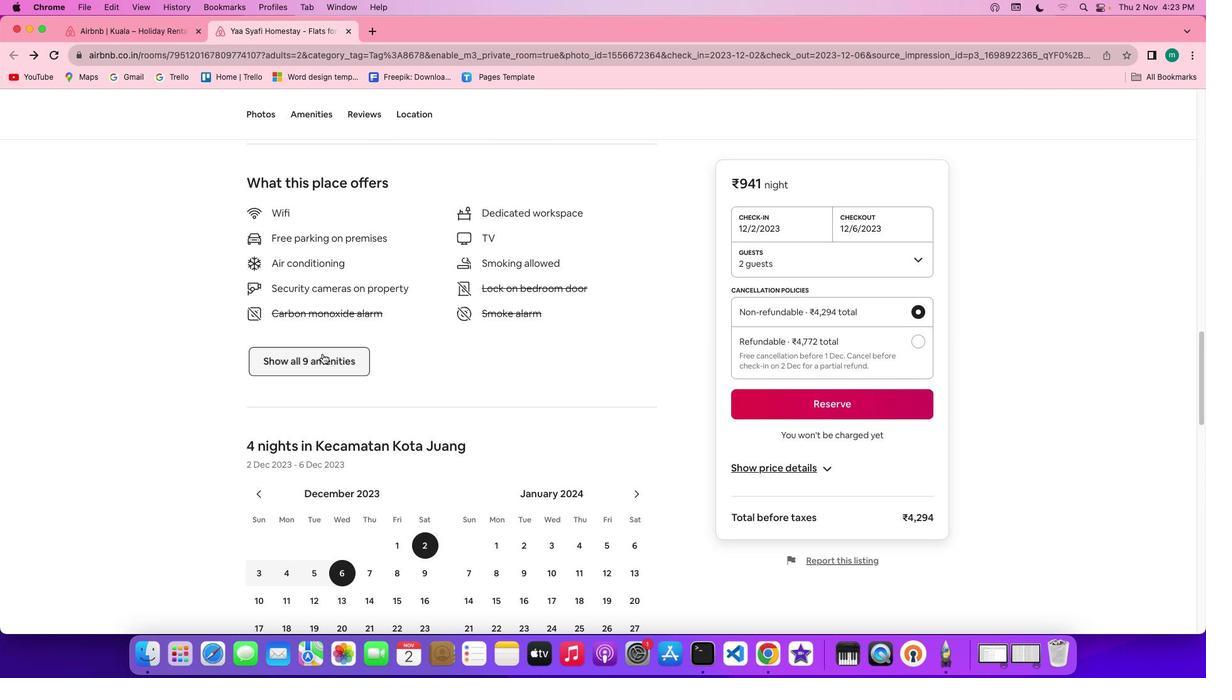 
Action: Mouse pressed left at (322, 353)
Screenshot: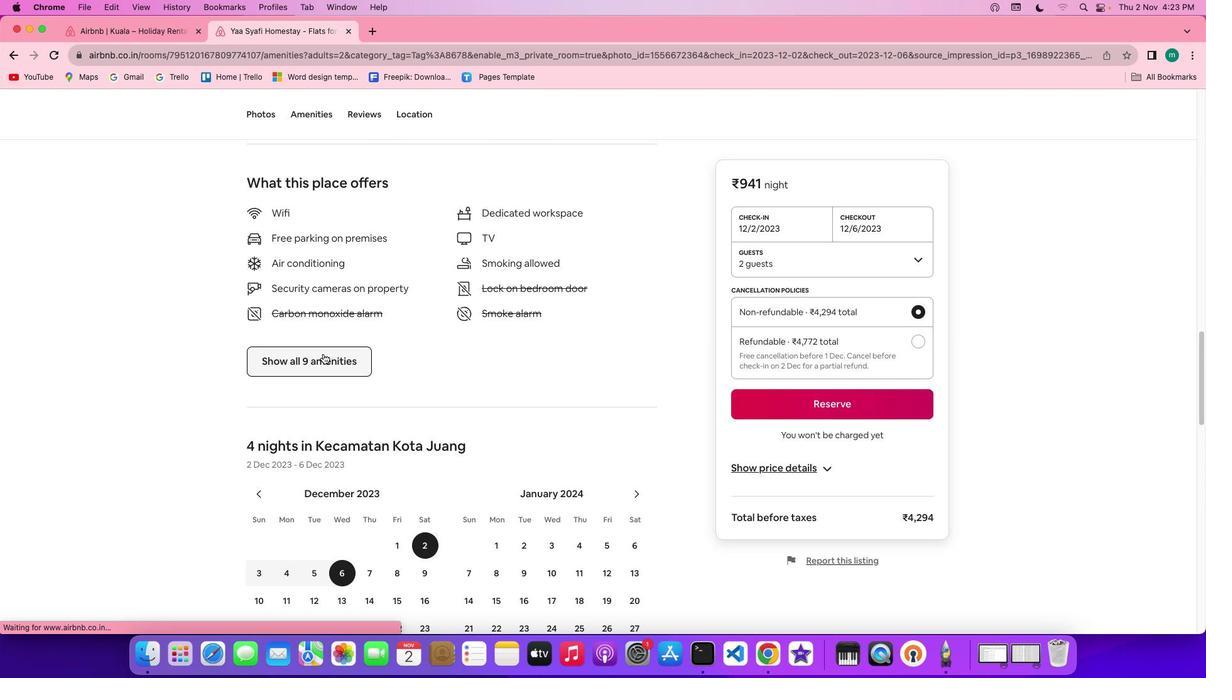 
Action: Mouse moved to (542, 478)
Screenshot: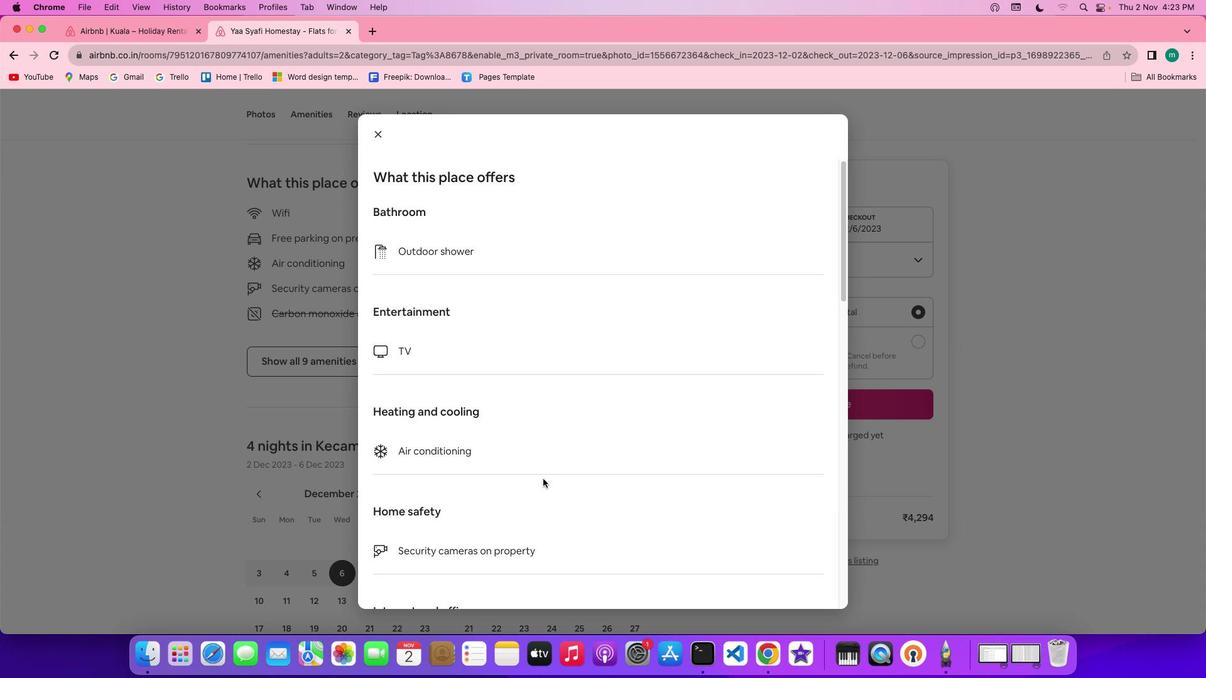 
Action: Mouse scrolled (542, 478) with delta (0, 0)
Screenshot: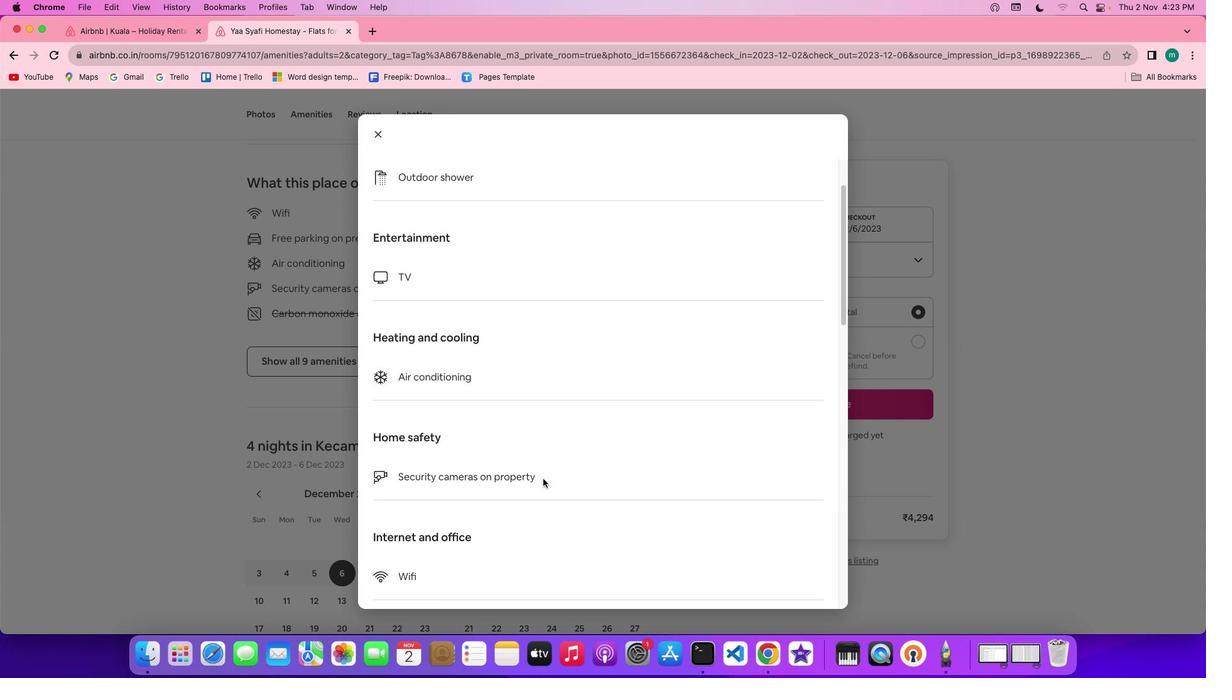 
Action: Mouse scrolled (542, 478) with delta (0, 0)
Screenshot: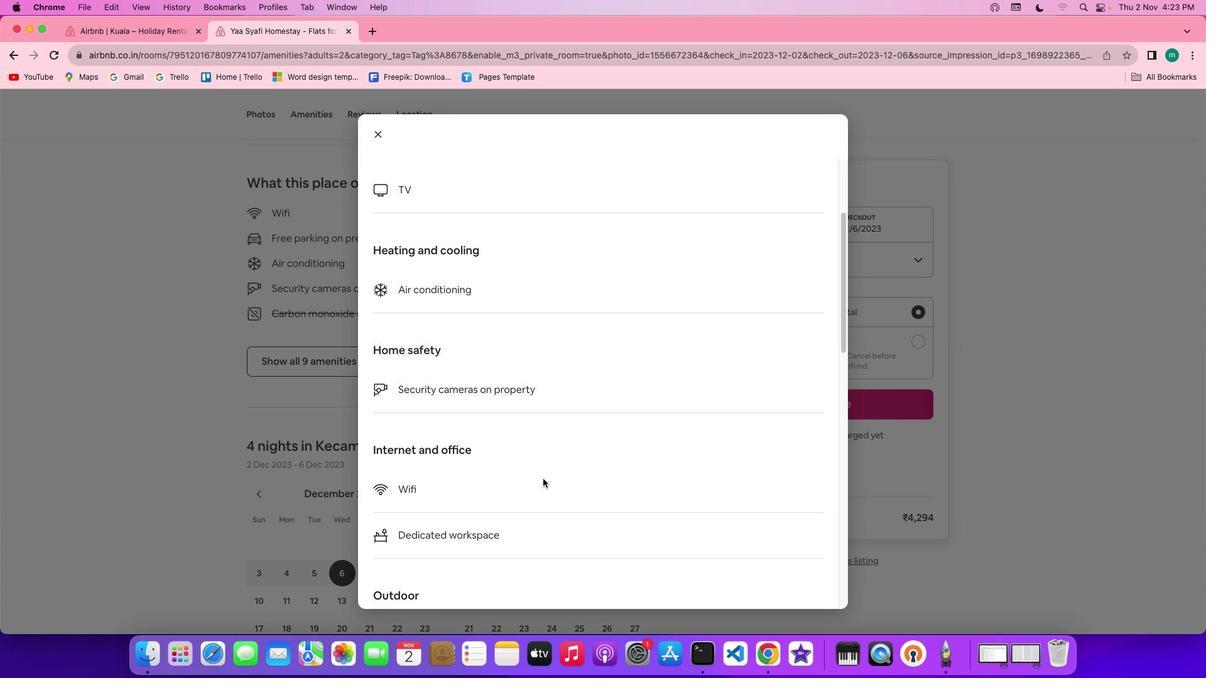 
Action: Mouse scrolled (542, 478) with delta (0, -1)
Screenshot: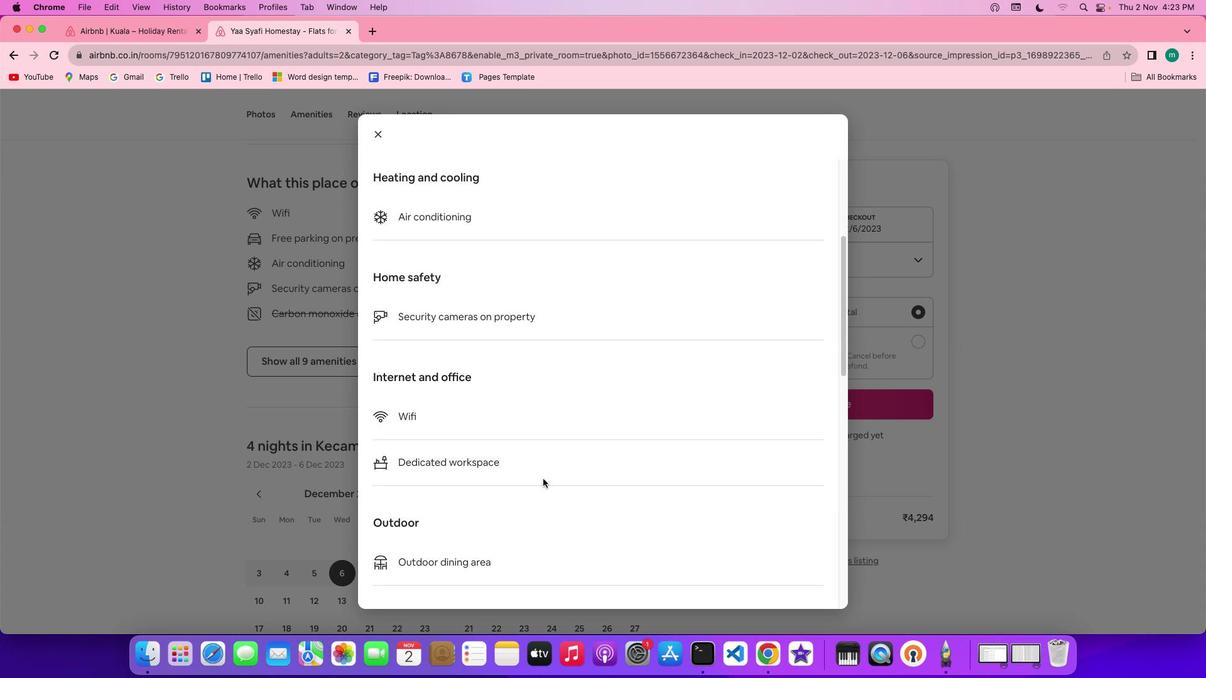 
Action: Mouse scrolled (542, 478) with delta (0, -2)
Screenshot: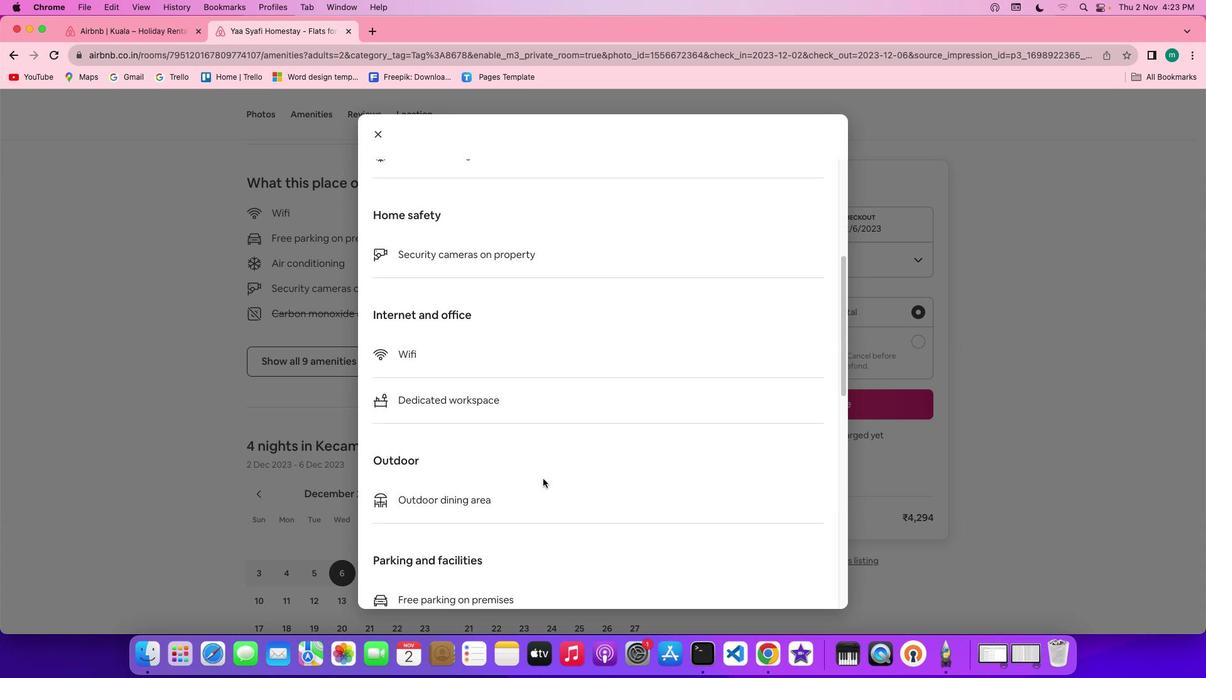 
Action: Mouse scrolled (542, 478) with delta (0, -3)
Screenshot: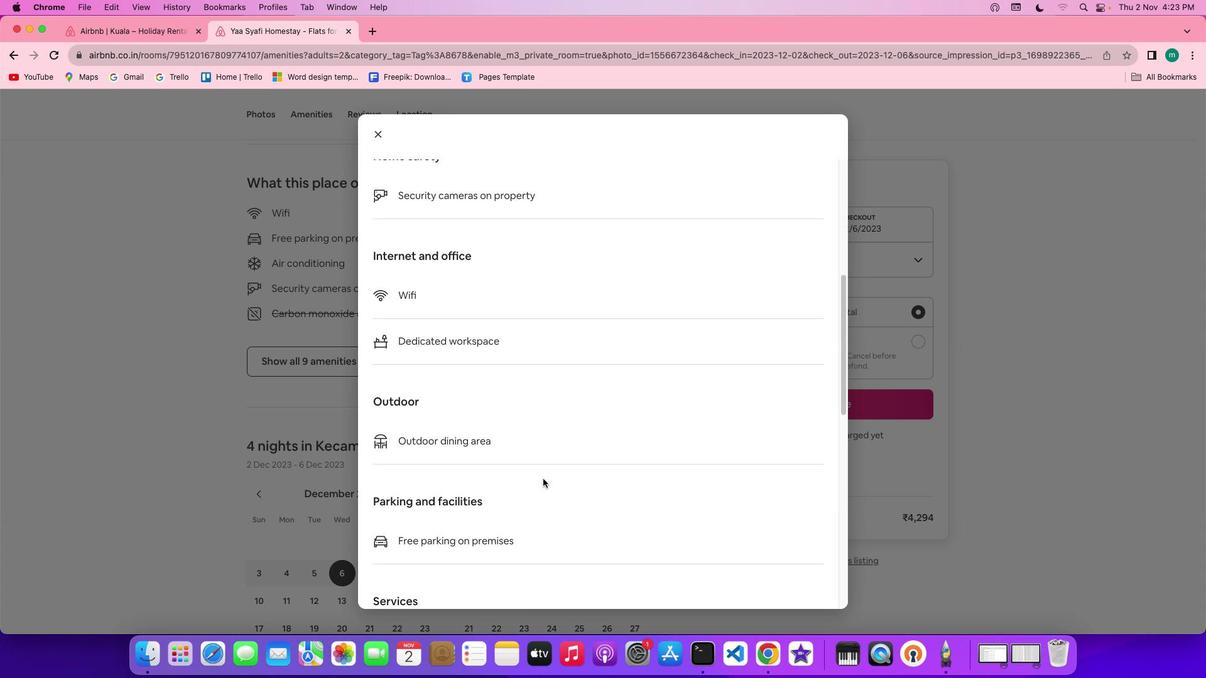 
Action: Mouse scrolled (542, 478) with delta (0, 0)
Screenshot: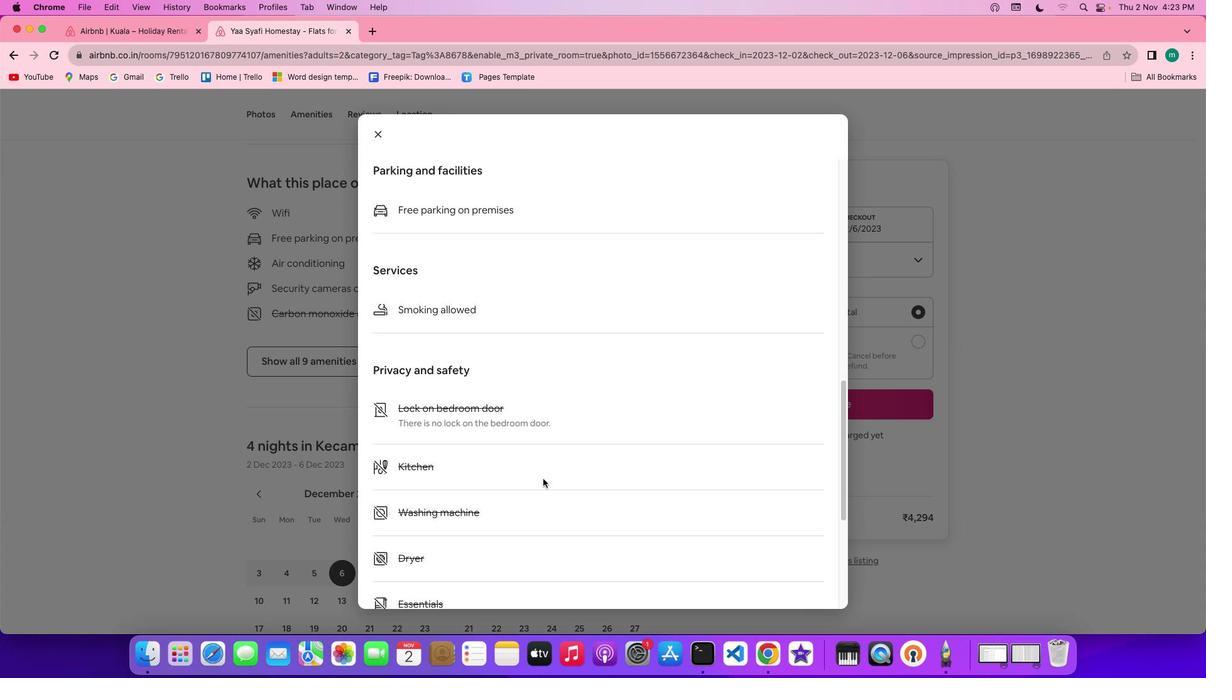 
Action: Mouse scrolled (542, 478) with delta (0, 0)
Screenshot: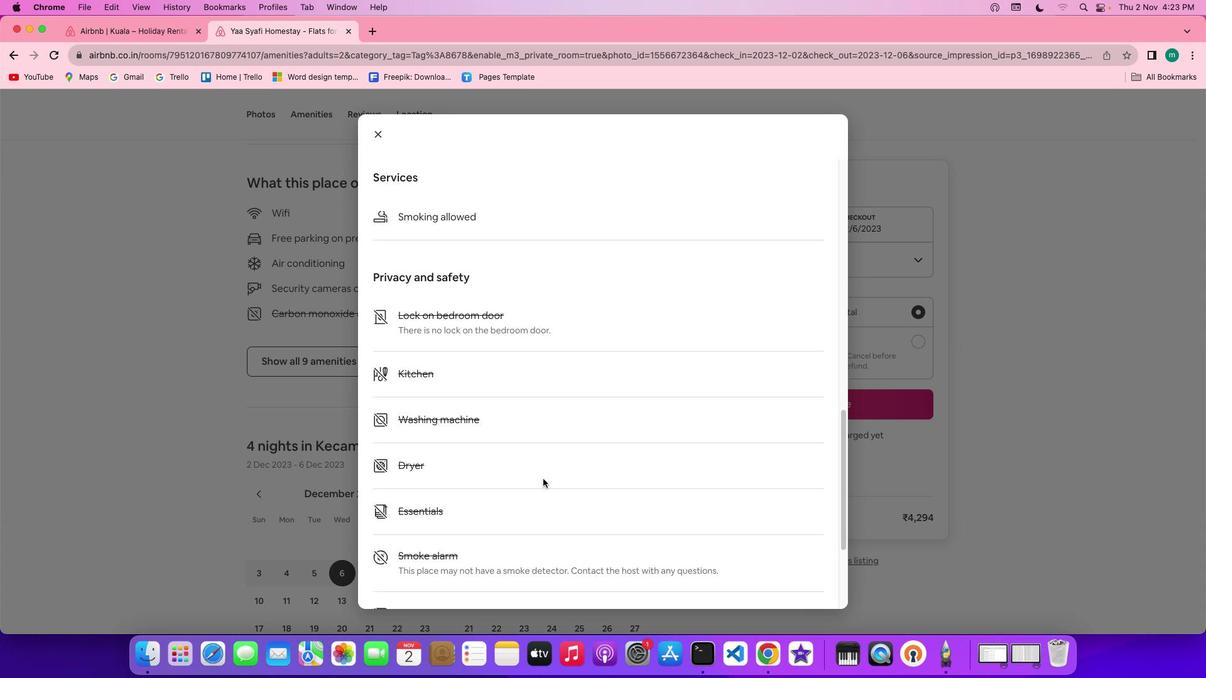 
Action: Mouse scrolled (542, 478) with delta (0, -1)
Screenshot: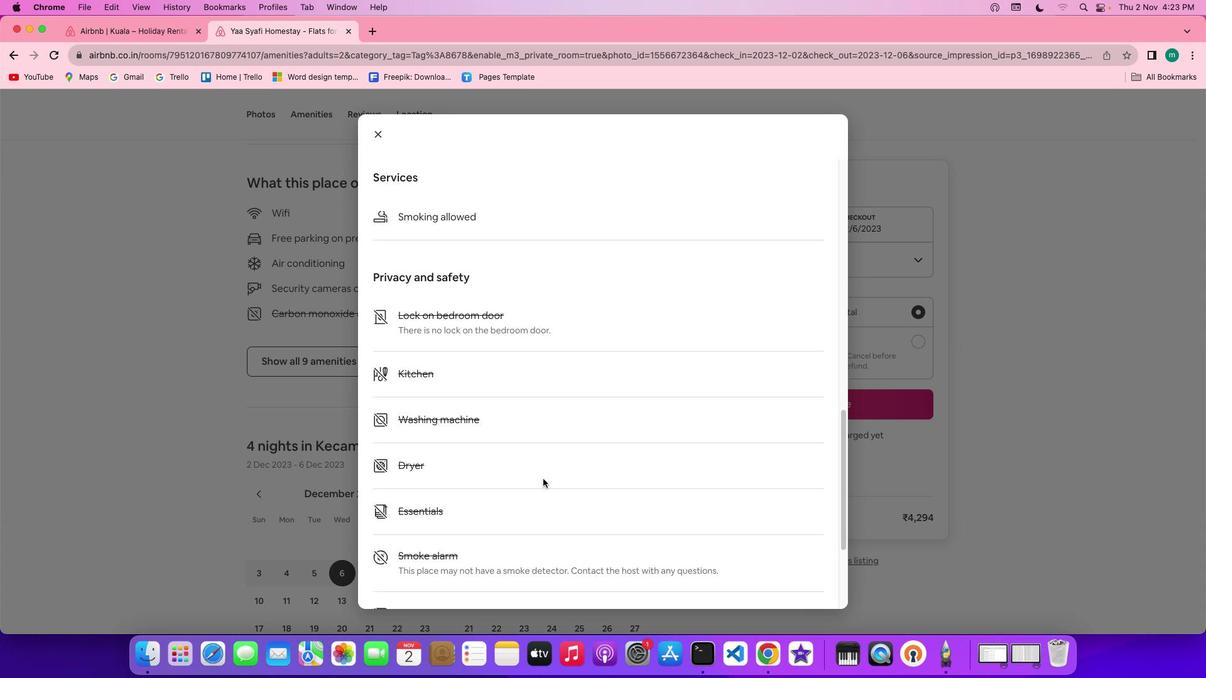 
Action: Mouse scrolled (542, 478) with delta (0, -3)
Screenshot: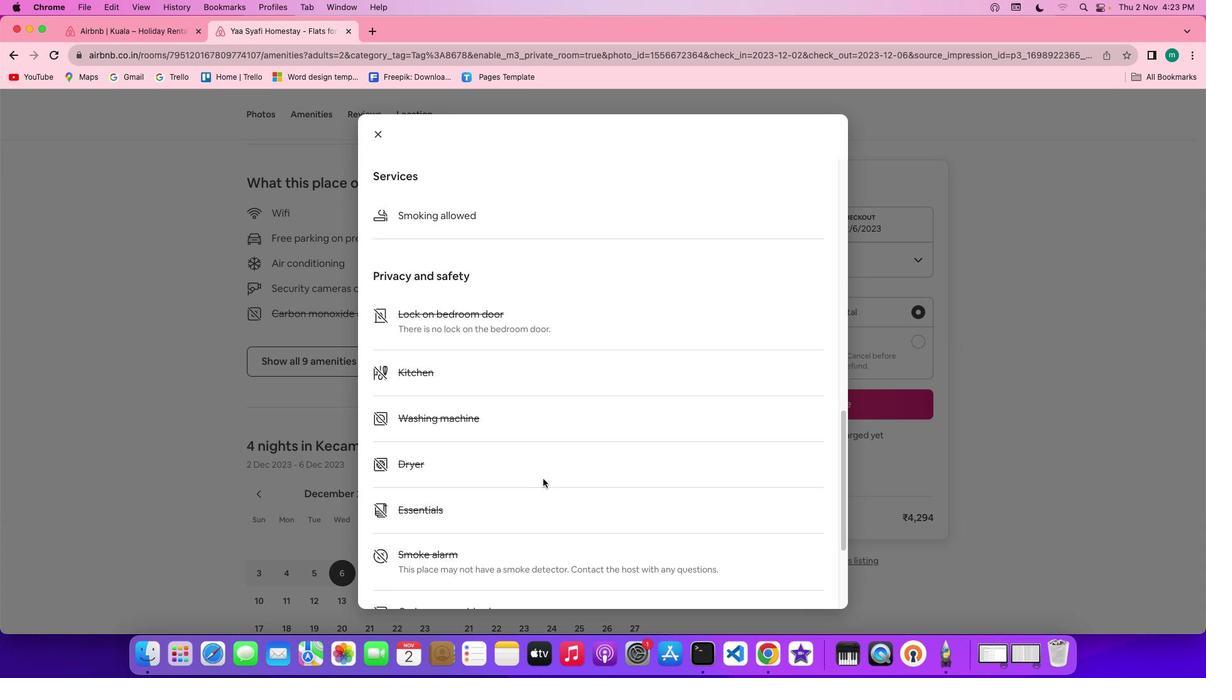 
Action: Mouse scrolled (542, 478) with delta (0, -3)
Screenshot: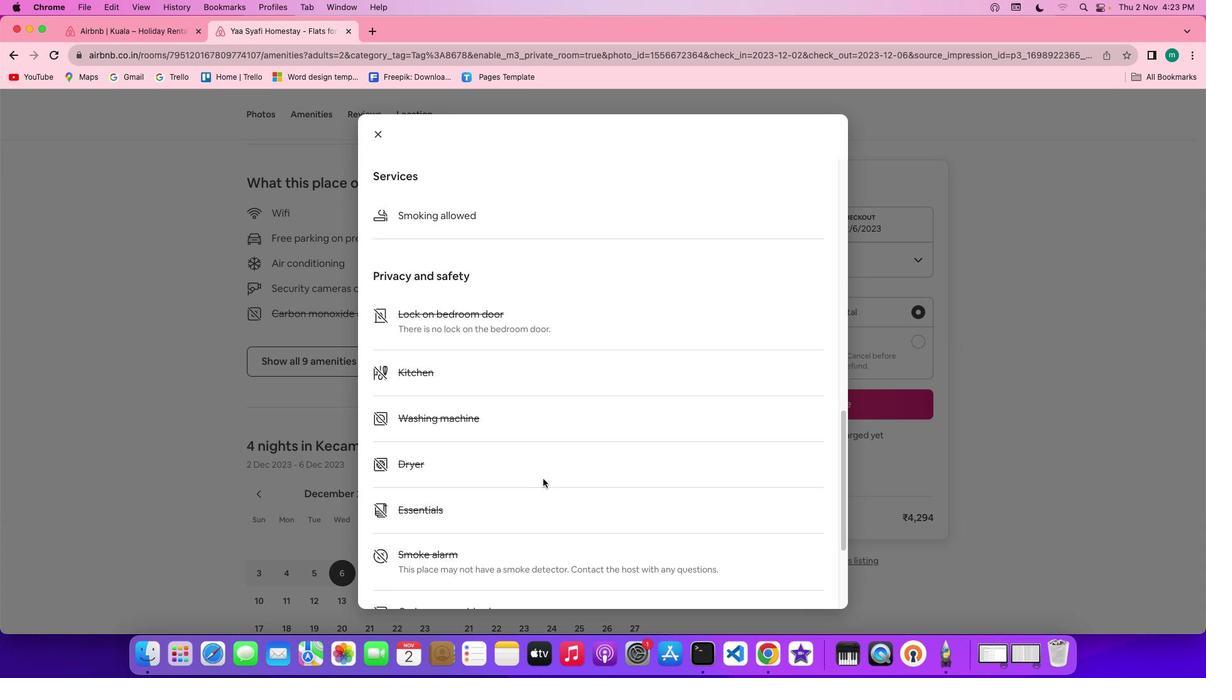 
Action: Mouse scrolled (542, 478) with delta (0, 0)
Screenshot: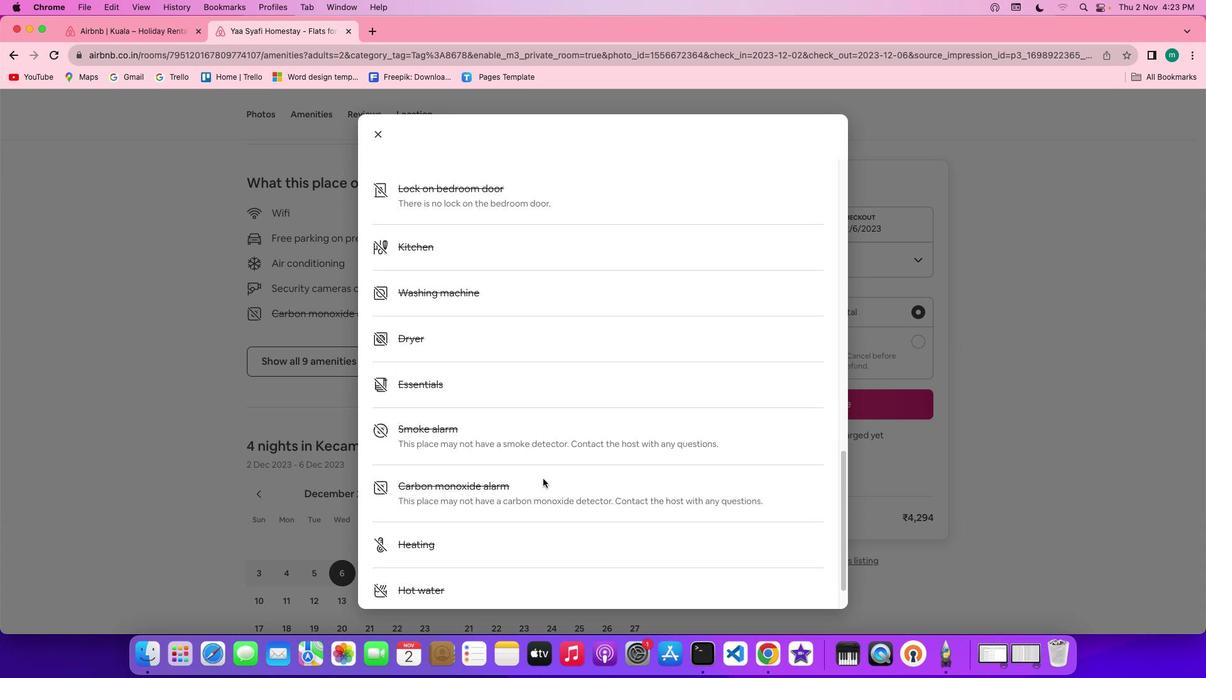 
Action: Mouse scrolled (542, 478) with delta (0, 0)
Screenshot: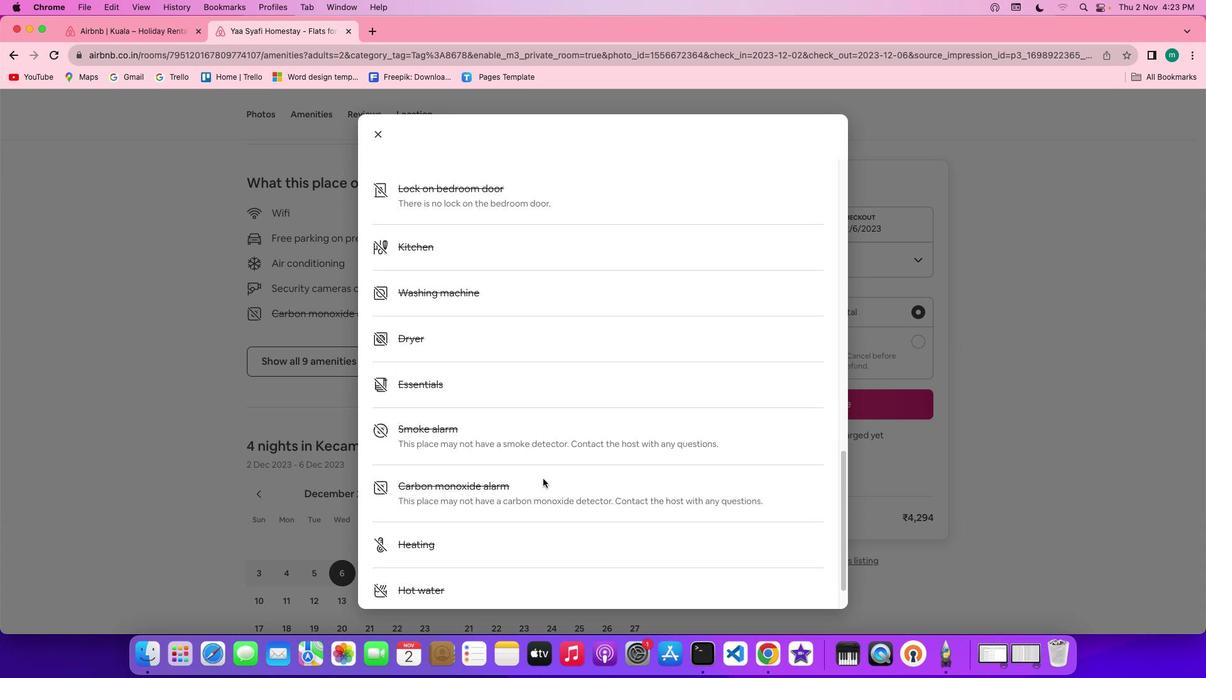 
Action: Mouse scrolled (542, 478) with delta (0, -1)
Screenshot: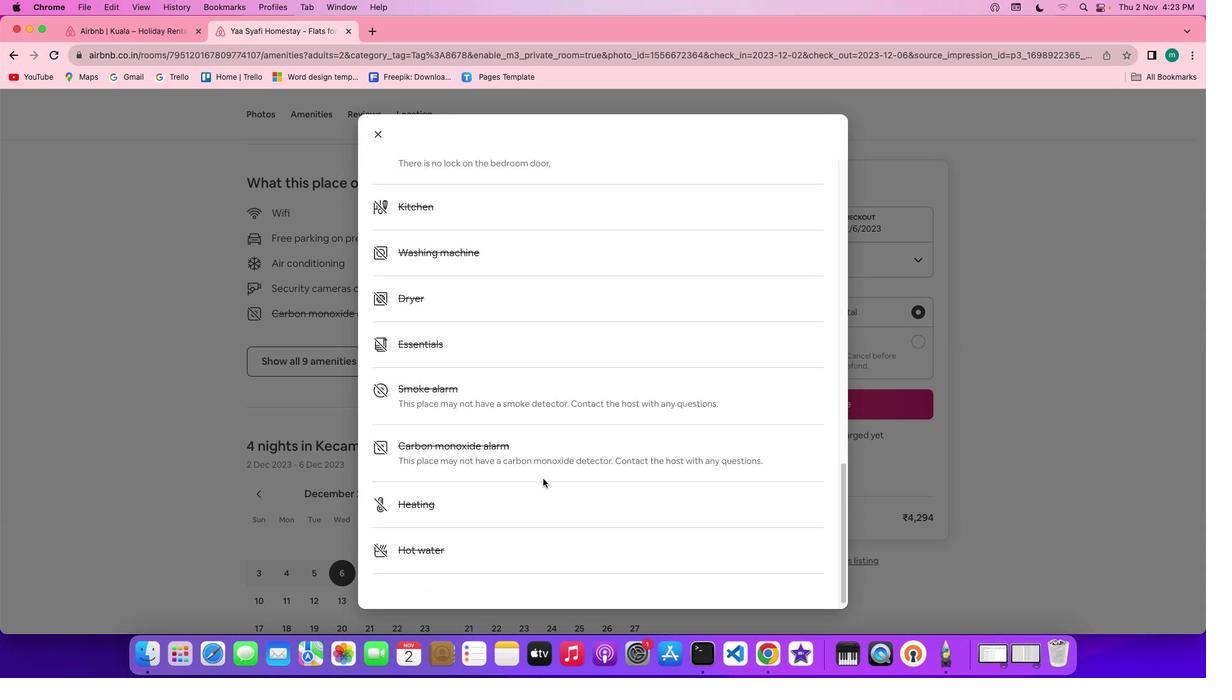 
Action: Mouse scrolled (542, 478) with delta (0, -3)
Screenshot: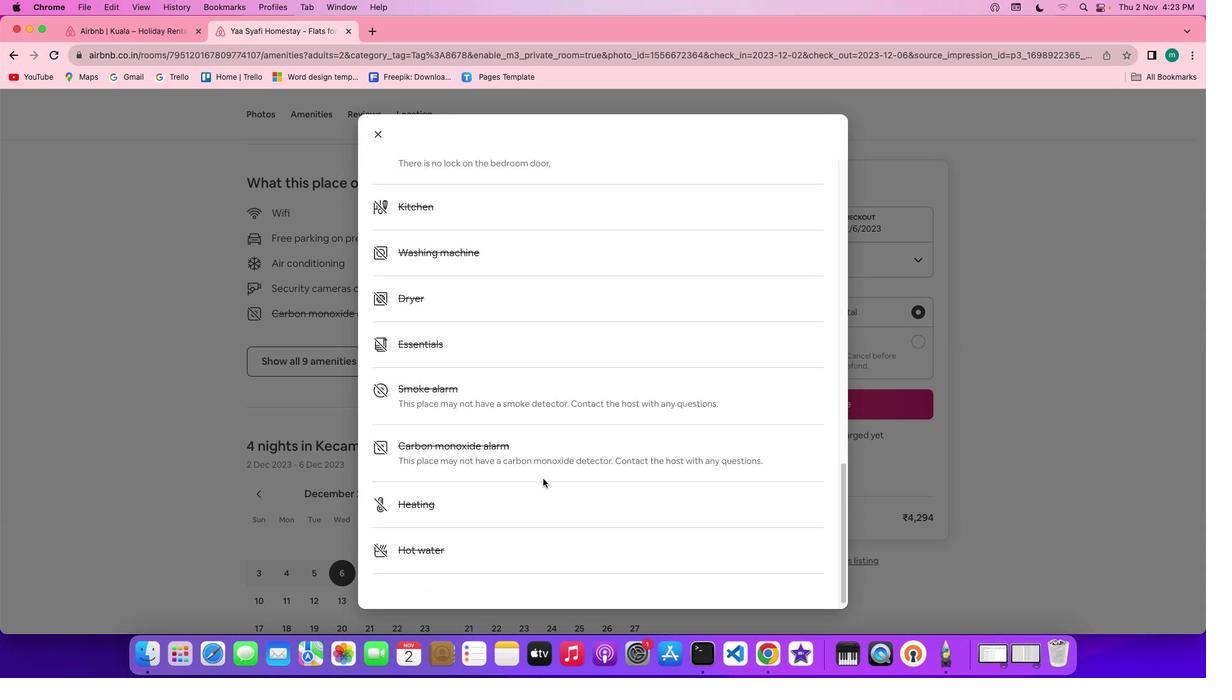 
Action: Mouse scrolled (542, 478) with delta (0, -3)
Screenshot: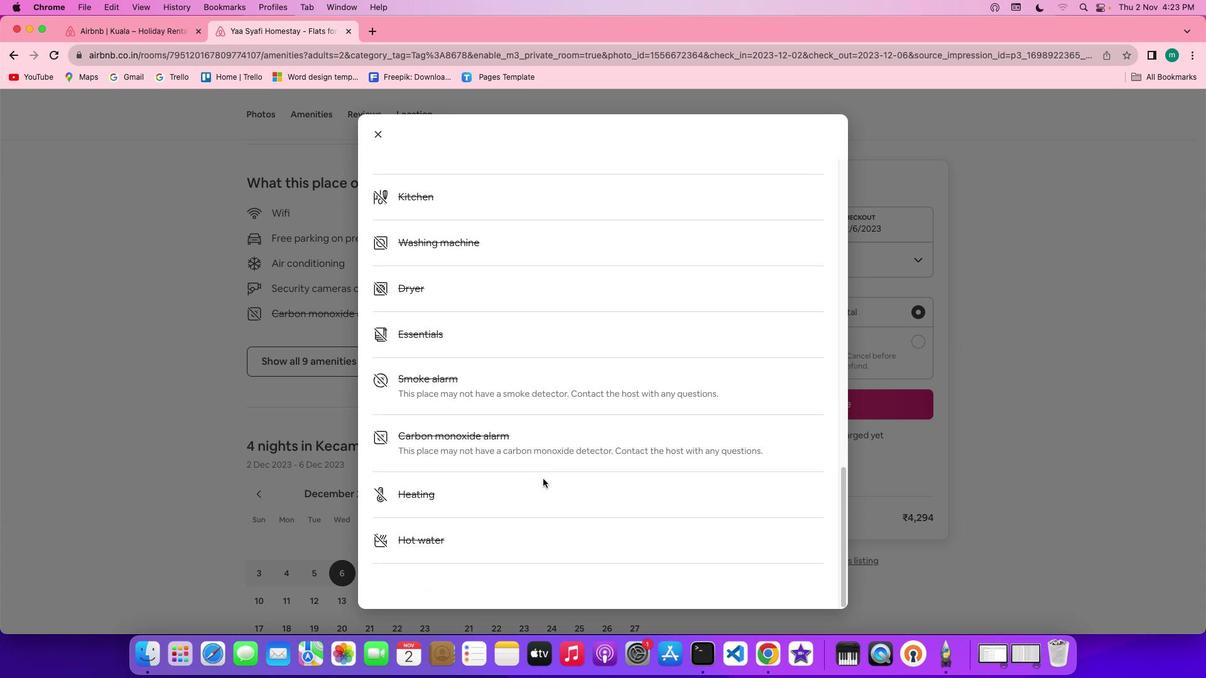 
Action: Mouse scrolled (542, 478) with delta (0, -3)
Screenshot: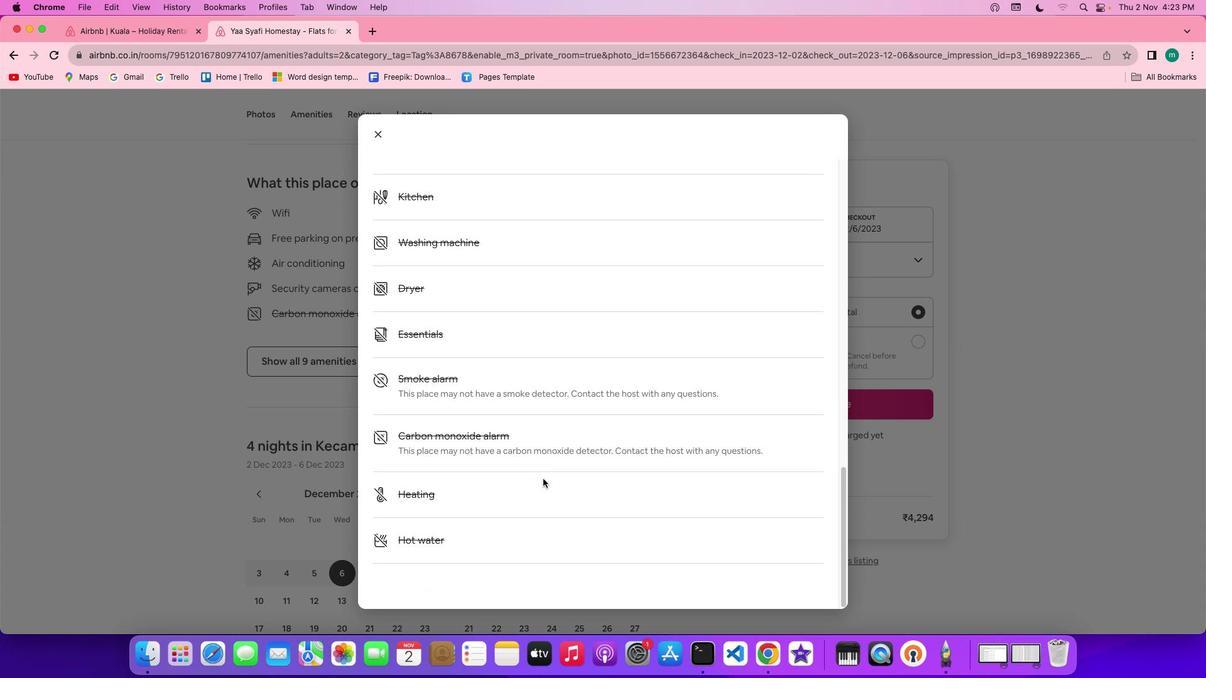 
Action: Mouse scrolled (542, 478) with delta (0, 0)
Screenshot: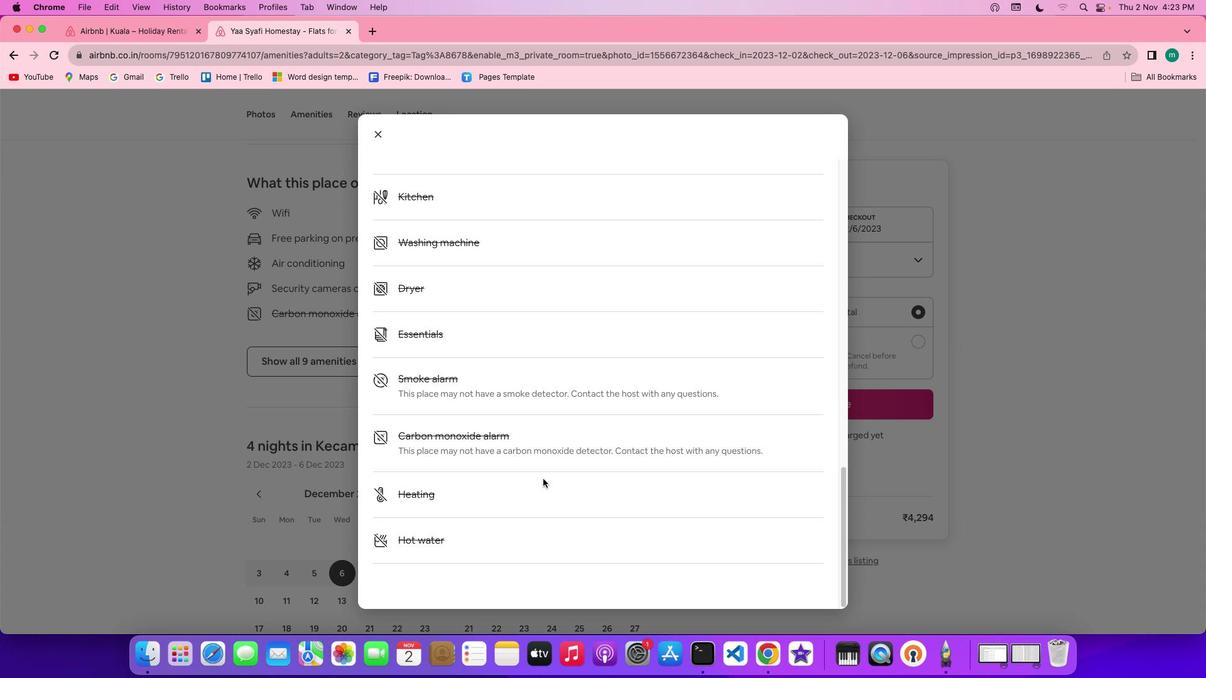 
Action: Mouse scrolled (542, 478) with delta (0, 0)
Screenshot: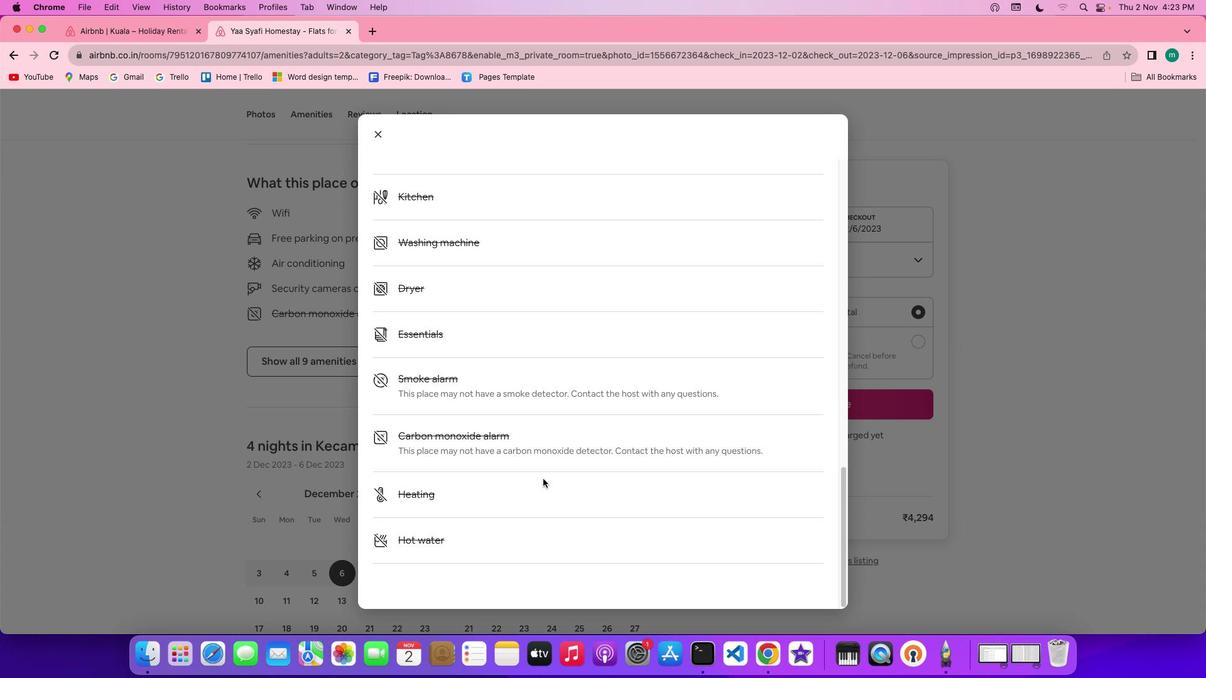 
Action: Mouse scrolled (542, 478) with delta (0, -1)
Screenshot: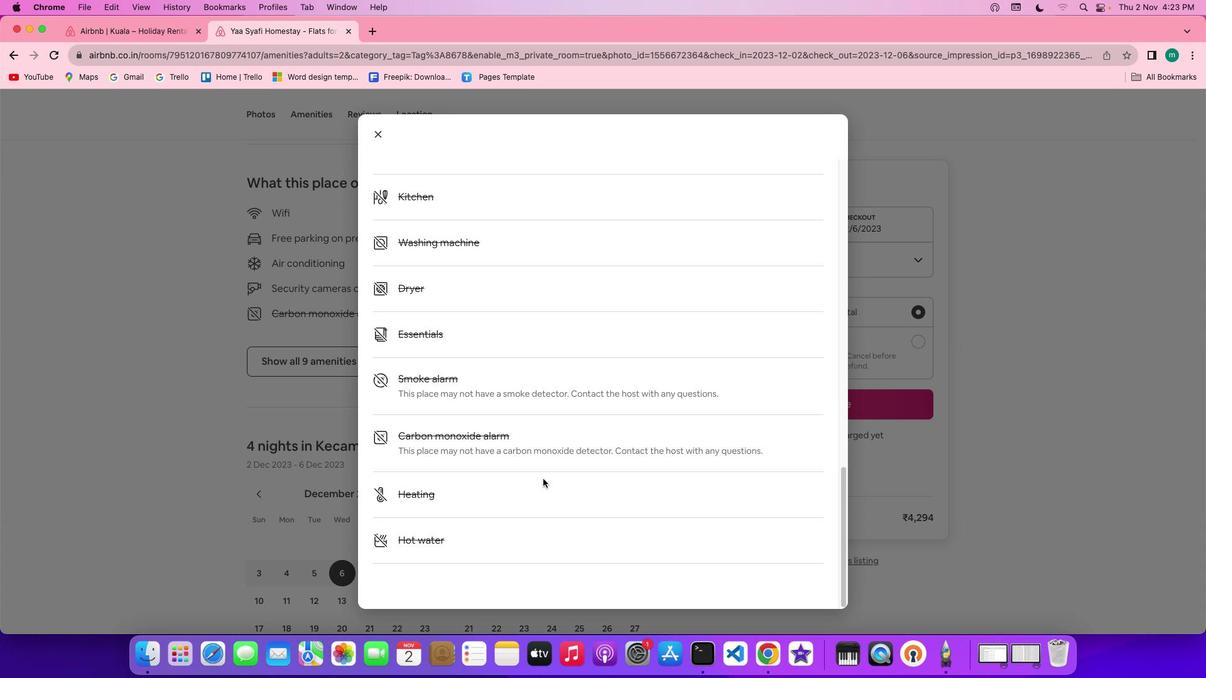 
Action: Mouse scrolled (542, 478) with delta (0, -3)
Screenshot: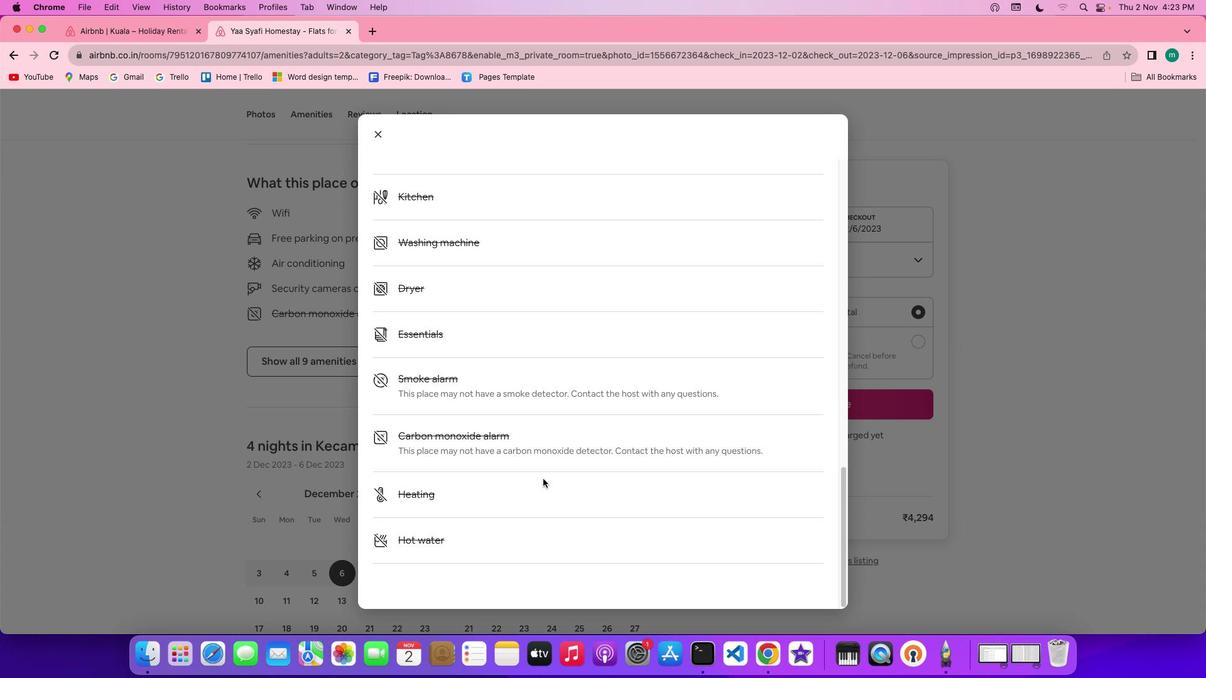 
Action: Mouse scrolled (542, 478) with delta (0, -3)
Screenshot: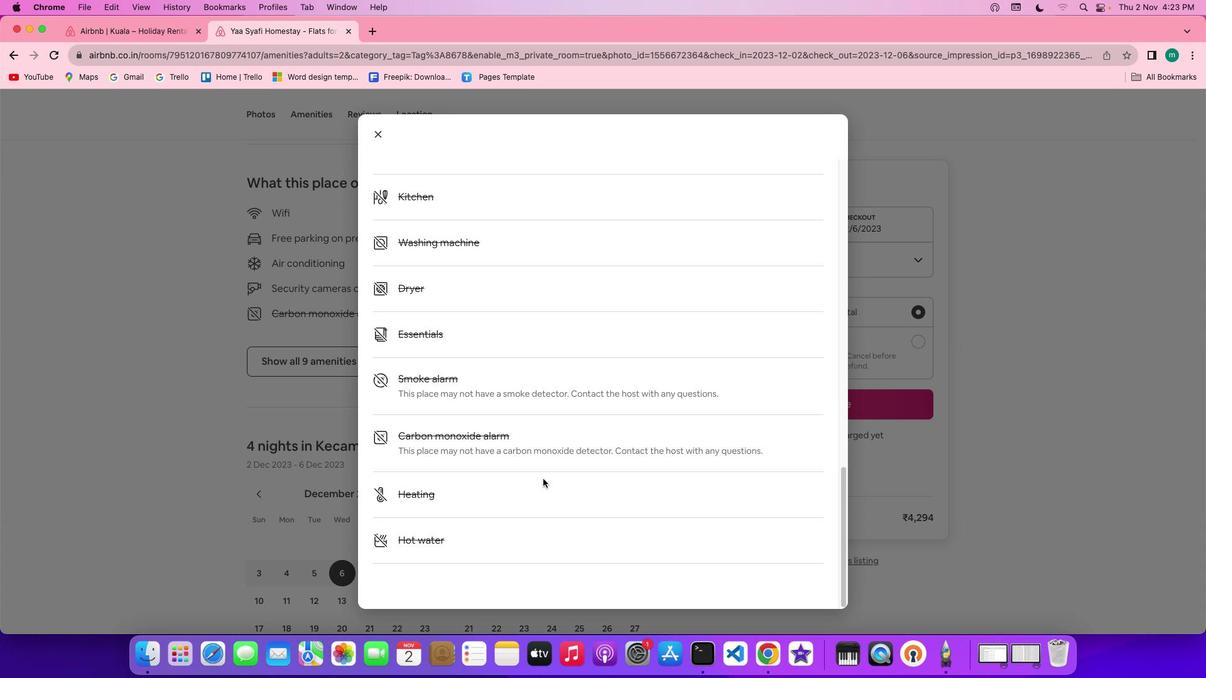 
Action: Mouse scrolled (542, 478) with delta (0, -3)
Screenshot: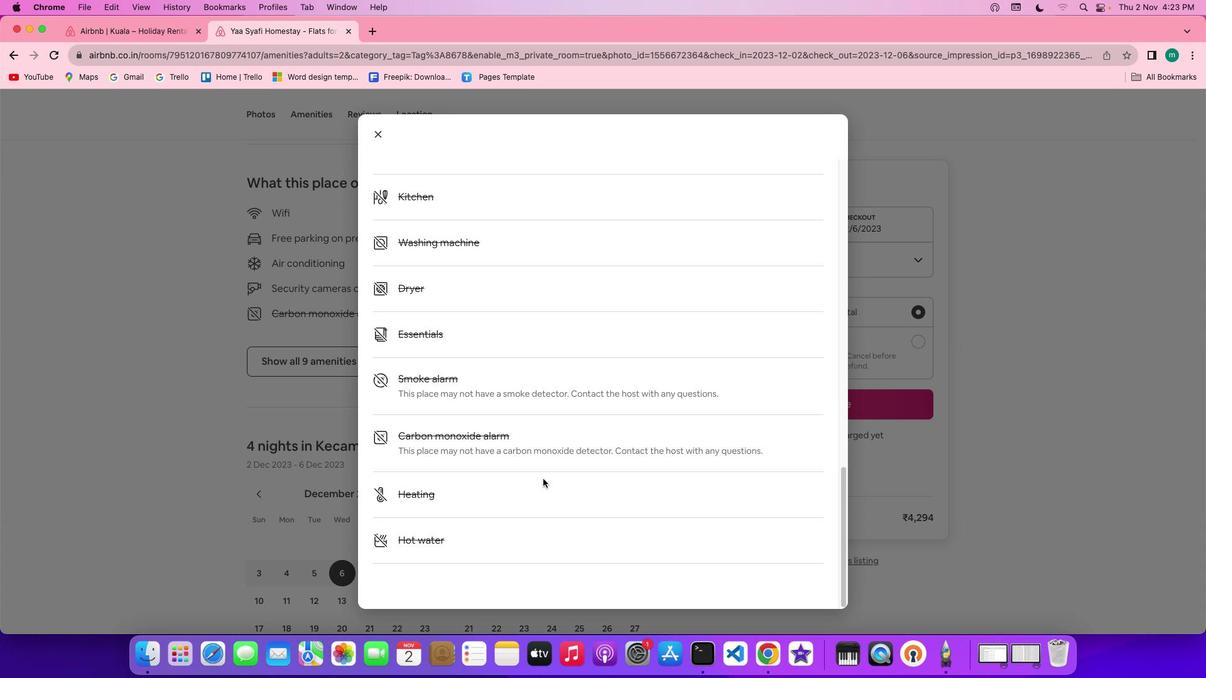 
Action: Mouse moved to (379, 124)
Screenshot: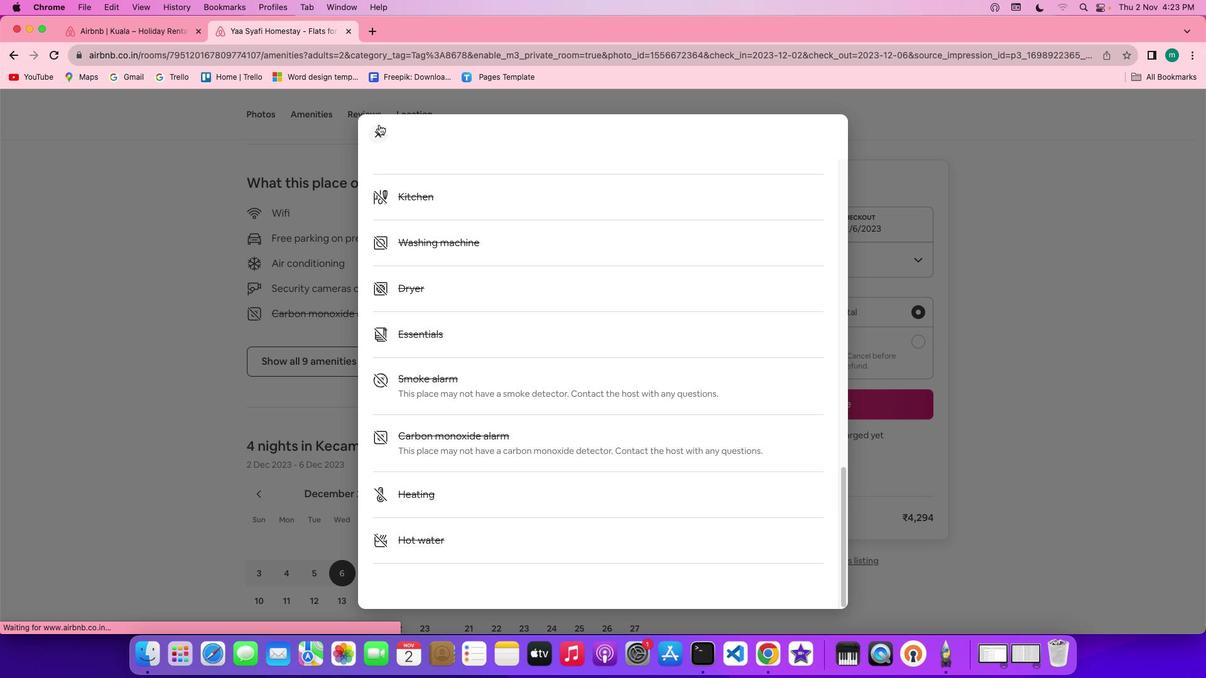 
Action: Mouse pressed left at (379, 124)
Screenshot: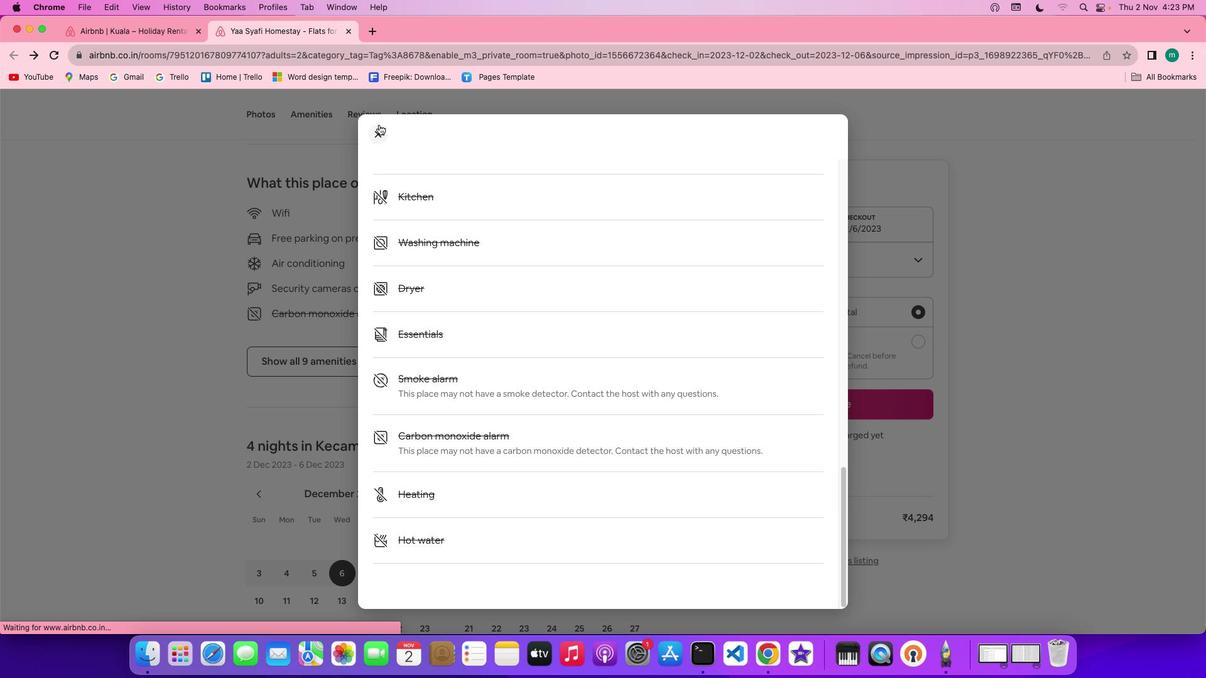 
Action: Mouse moved to (472, 326)
Screenshot: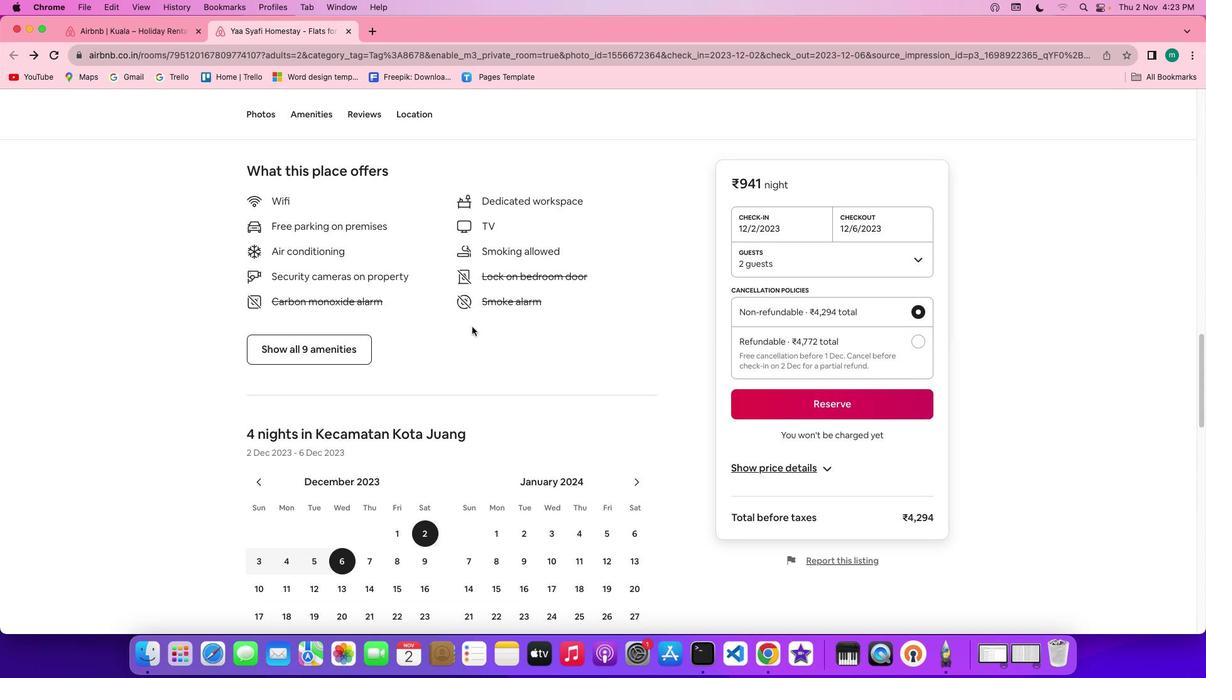 
Action: Mouse scrolled (472, 326) with delta (0, 0)
Screenshot: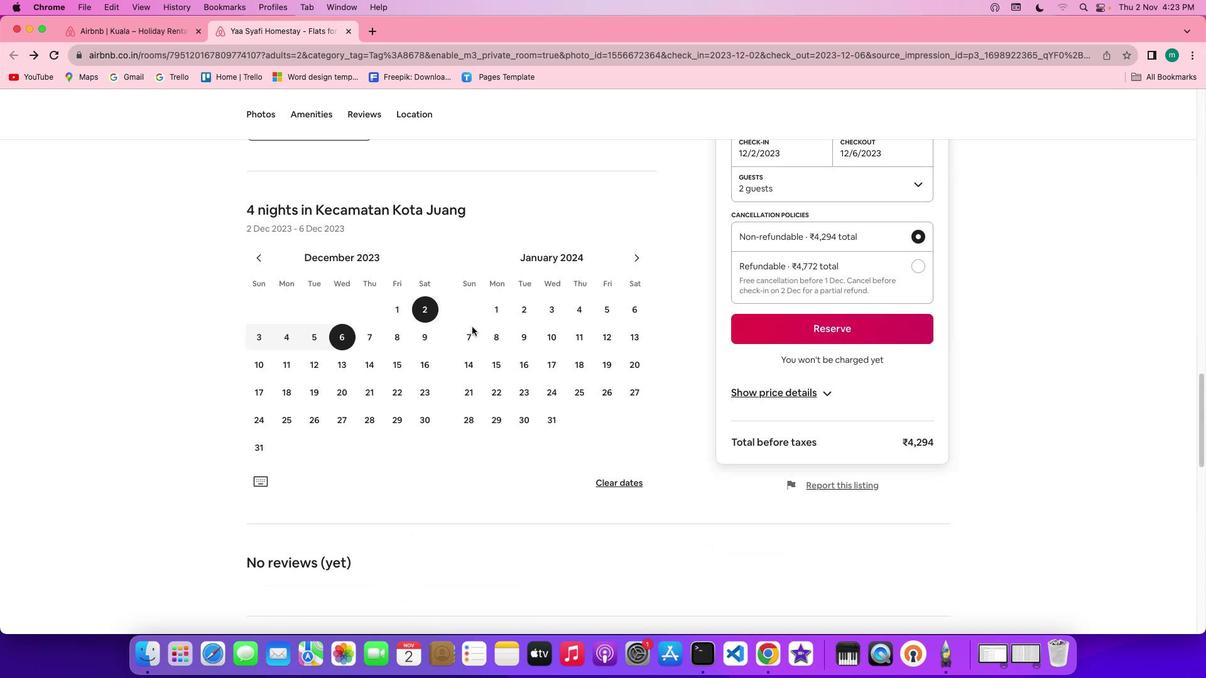 
Action: Mouse scrolled (472, 326) with delta (0, 0)
Screenshot: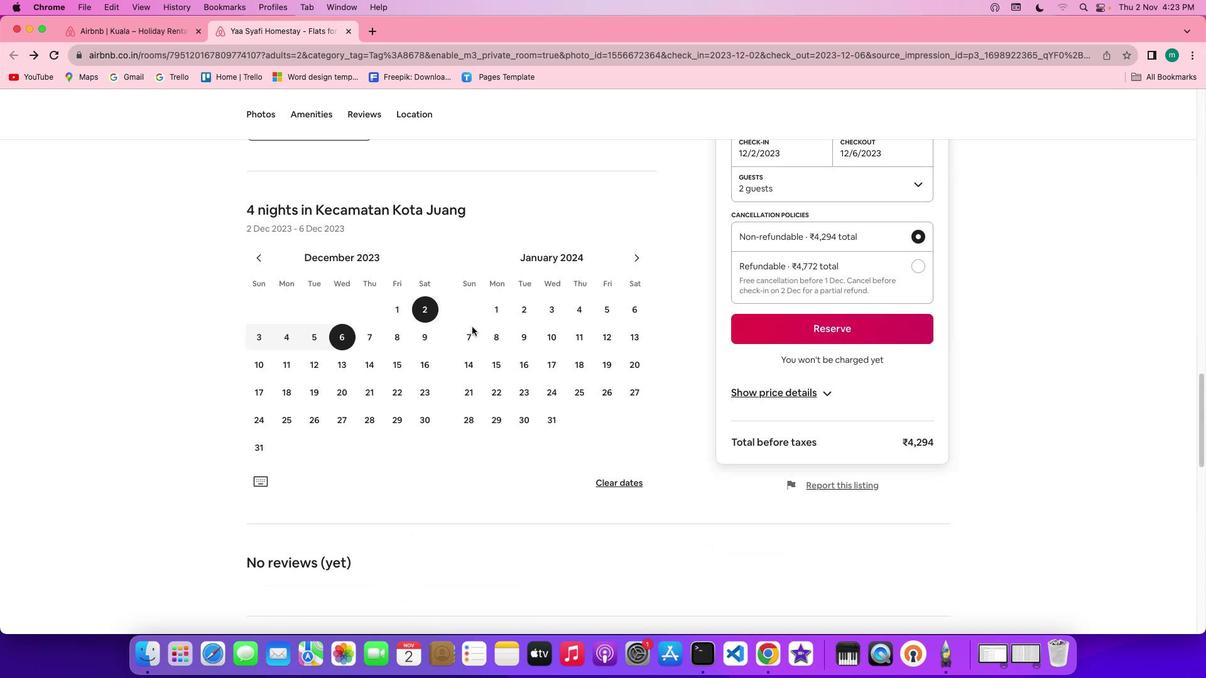 
Action: Mouse scrolled (472, 326) with delta (0, -1)
Screenshot: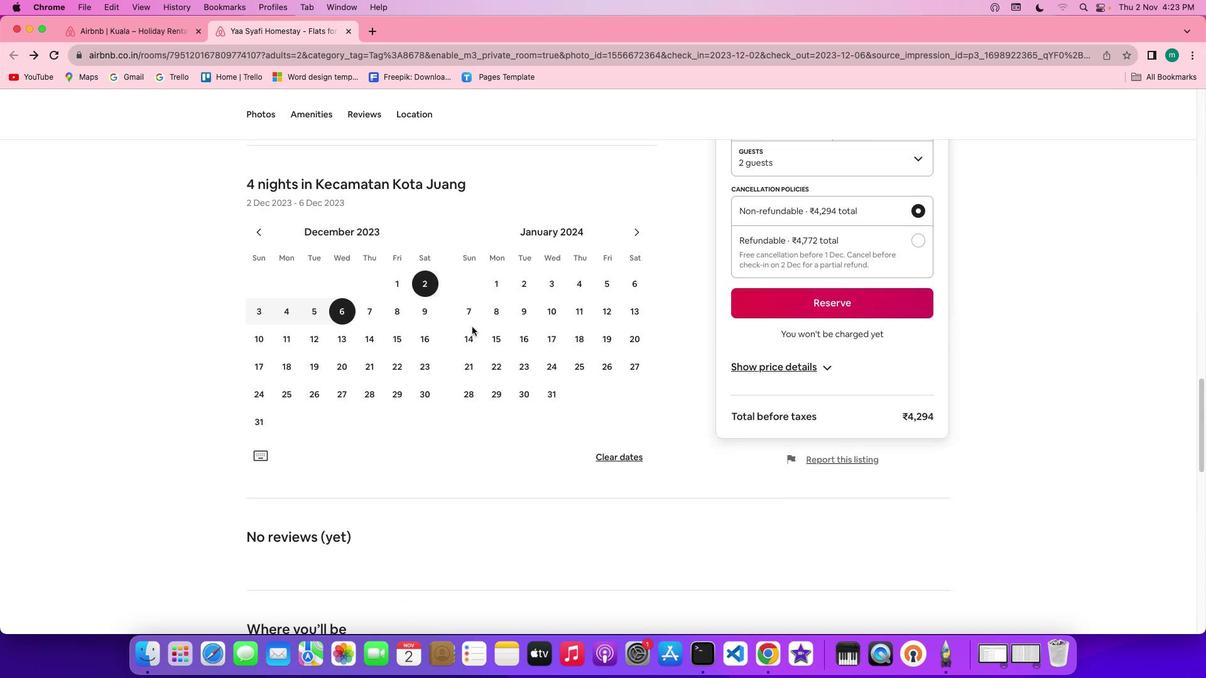 
Action: Mouse scrolled (472, 326) with delta (0, -3)
Screenshot: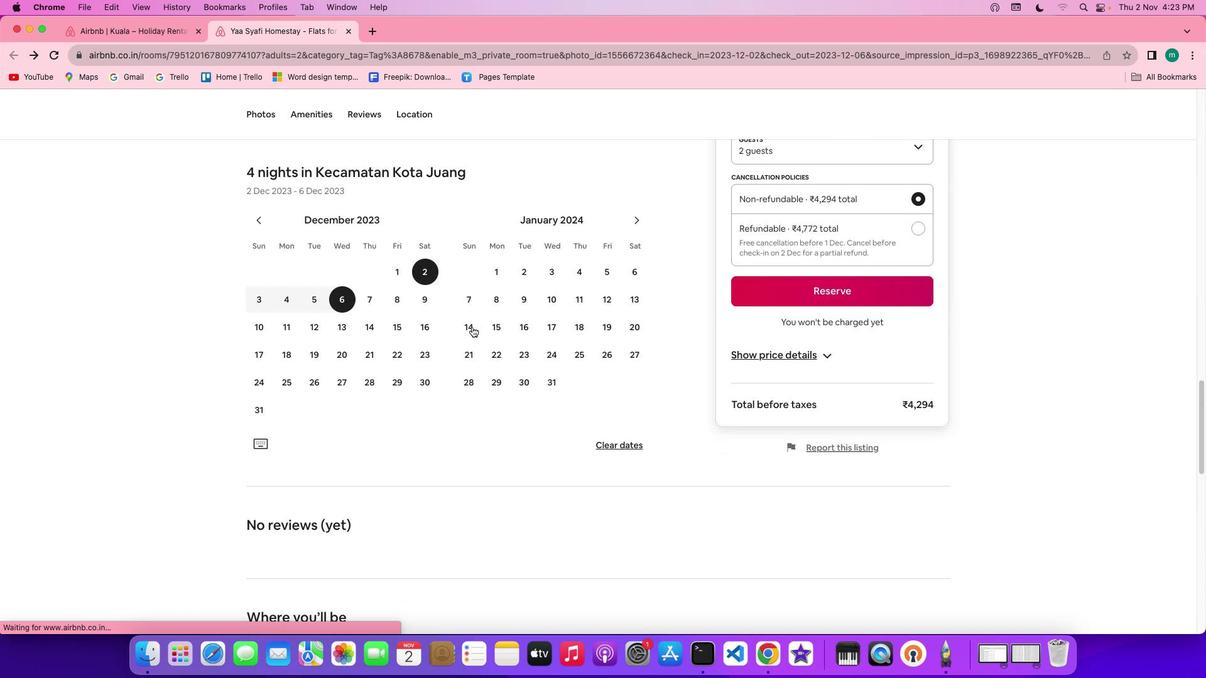 
Action: Mouse scrolled (472, 326) with delta (0, -2)
Screenshot: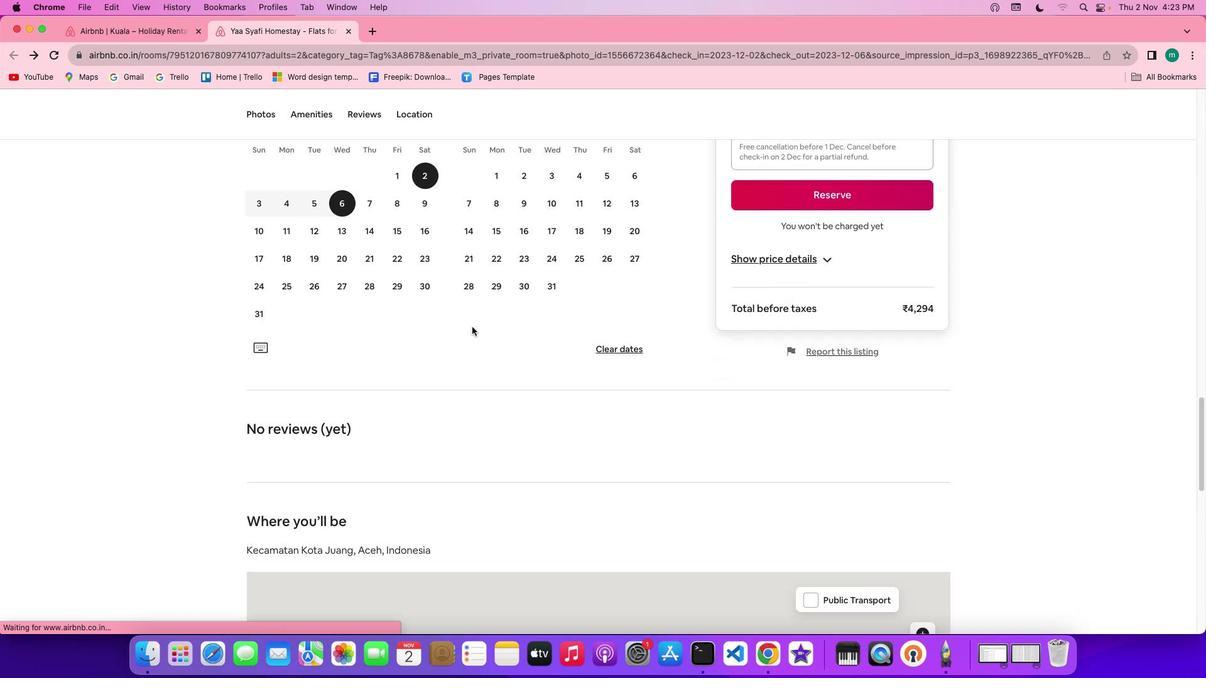 
Action: Mouse scrolled (472, 326) with delta (0, 0)
Screenshot: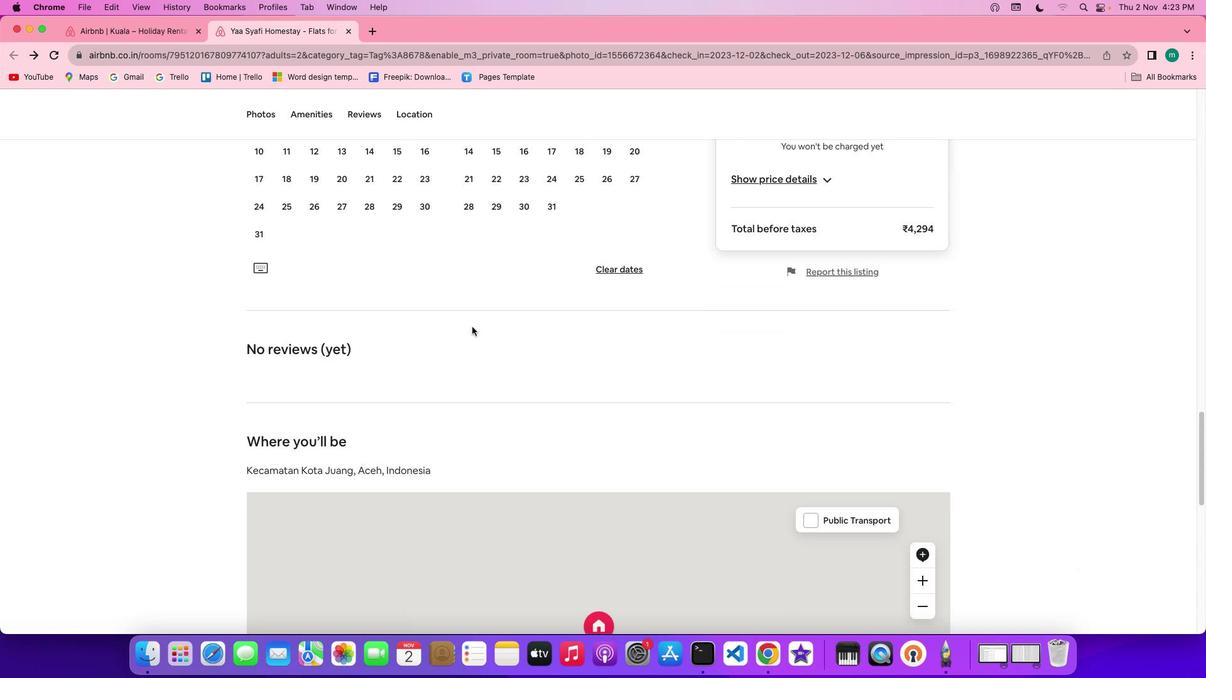 
Action: Mouse scrolled (472, 326) with delta (0, 0)
Screenshot: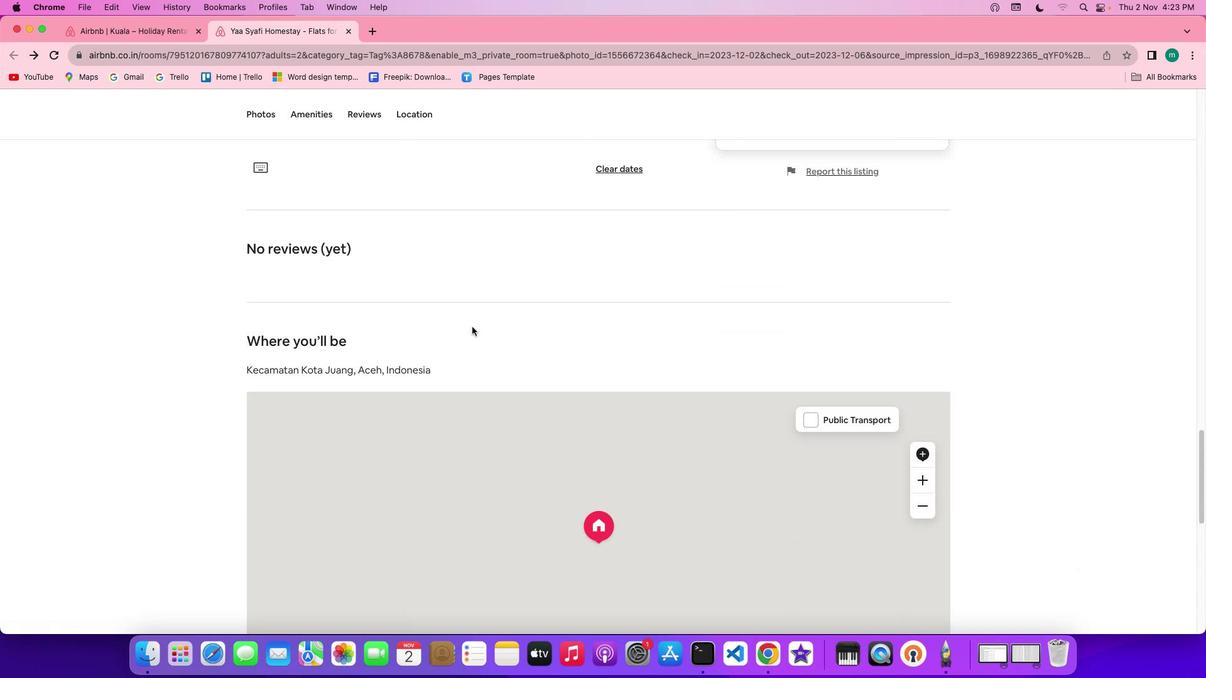 
Action: Mouse scrolled (472, 326) with delta (0, -1)
Screenshot: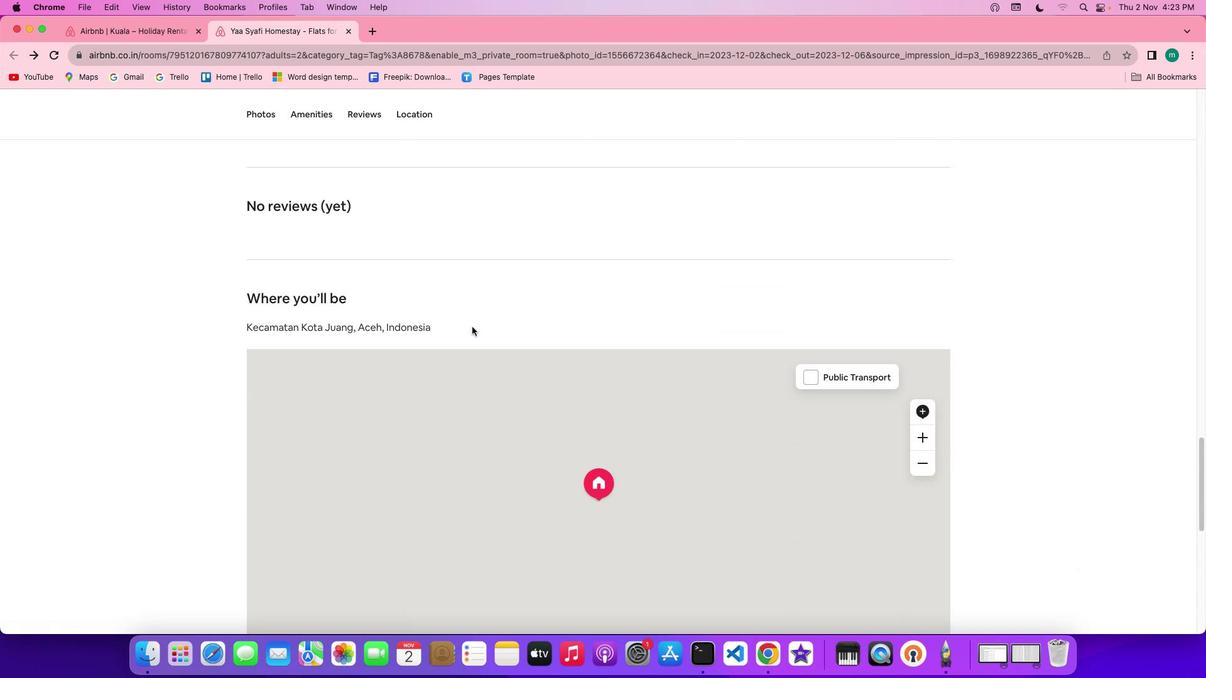 
Action: Mouse scrolled (472, 326) with delta (0, -2)
Screenshot: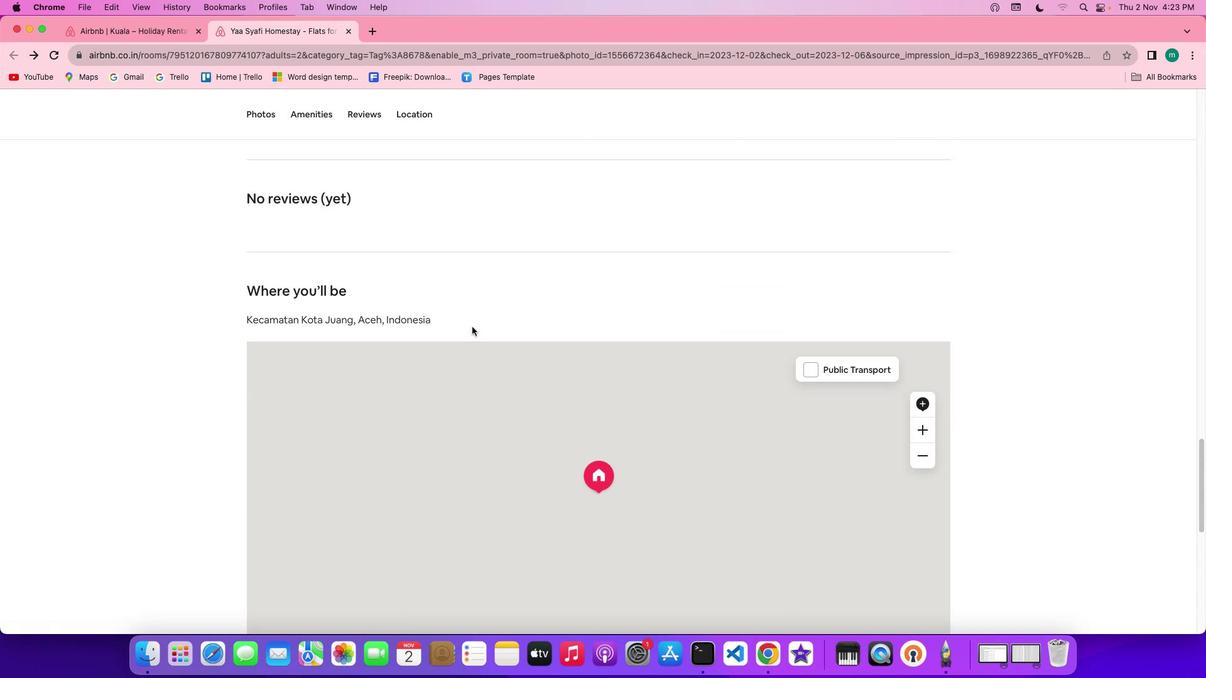 
Action: Mouse scrolled (472, 326) with delta (0, 0)
Screenshot: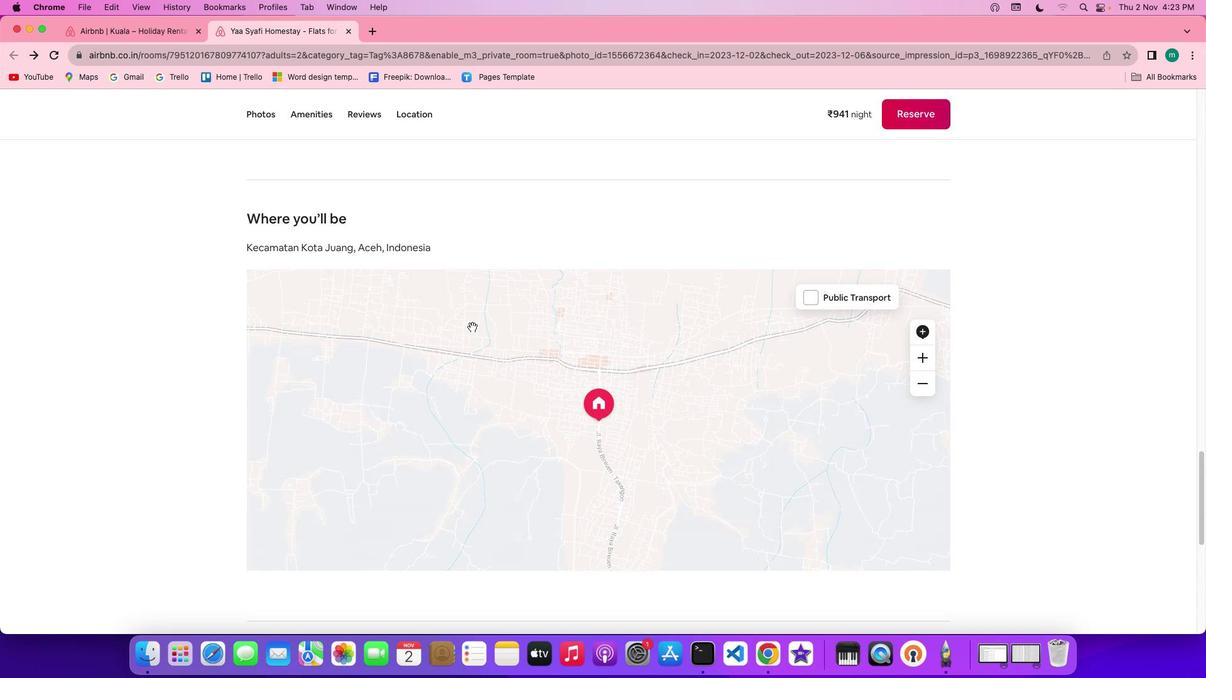 
Action: Mouse scrolled (472, 326) with delta (0, 0)
Screenshot: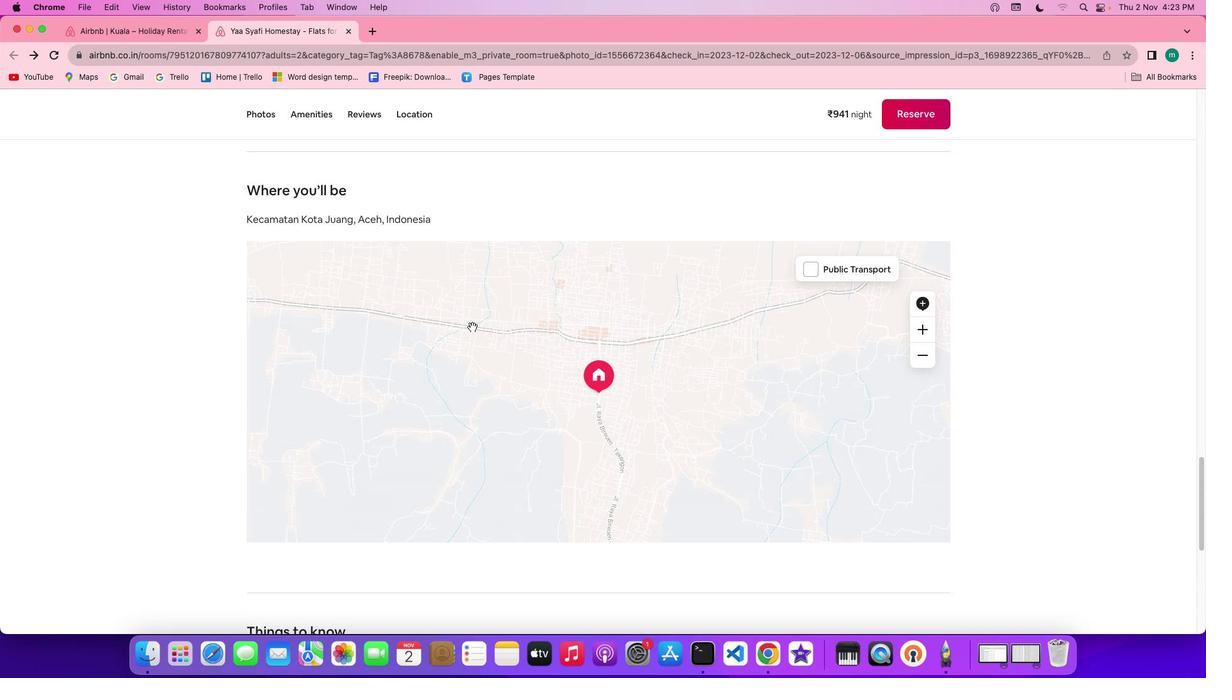 
Action: Mouse scrolled (472, 326) with delta (0, -1)
Screenshot: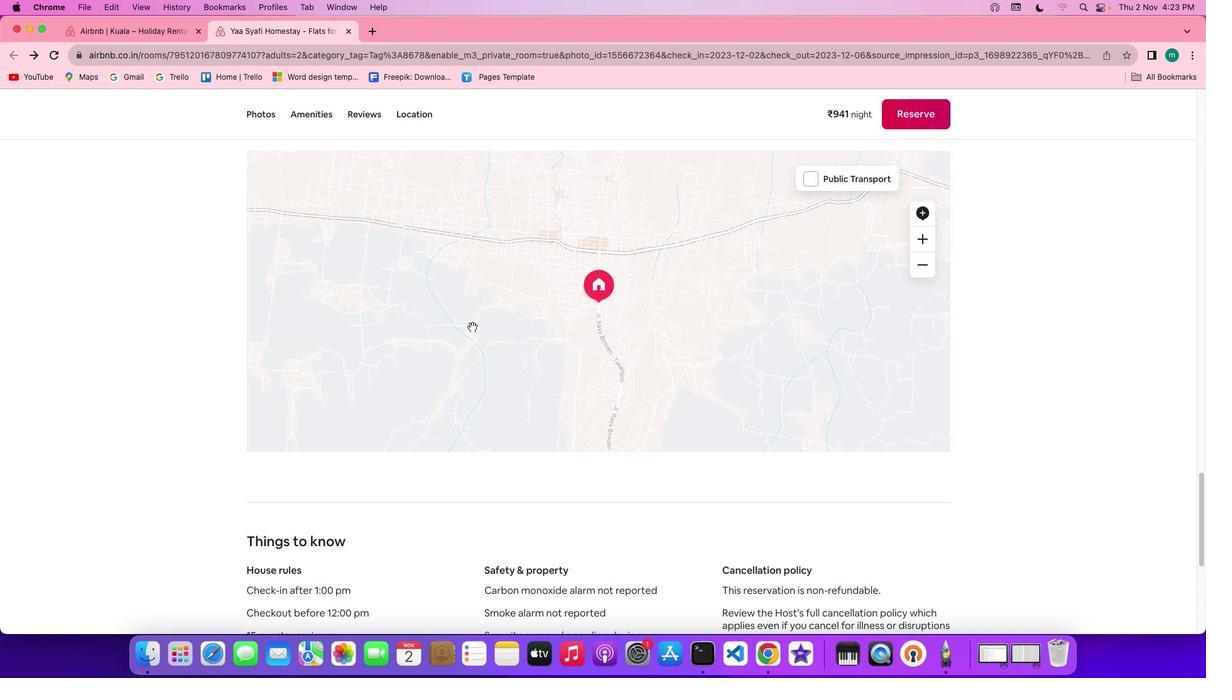 
Action: Mouse scrolled (472, 326) with delta (0, -2)
Screenshot: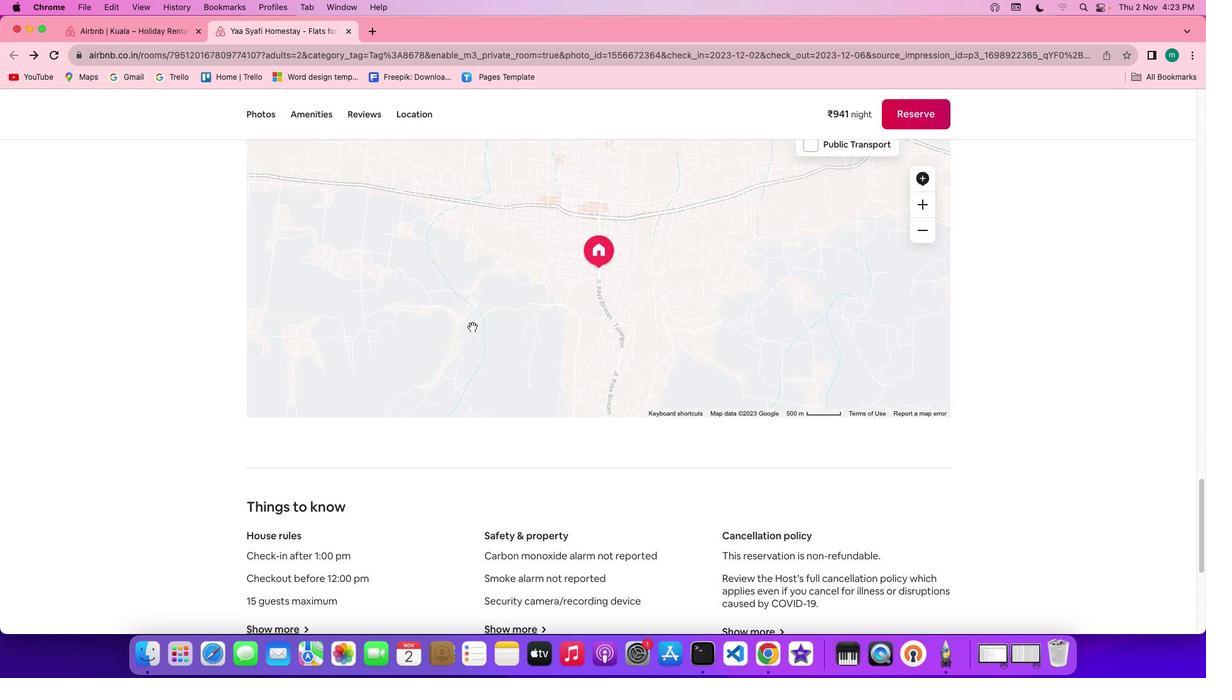 
Action: Mouse scrolled (472, 326) with delta (0, 0)
Screenshot: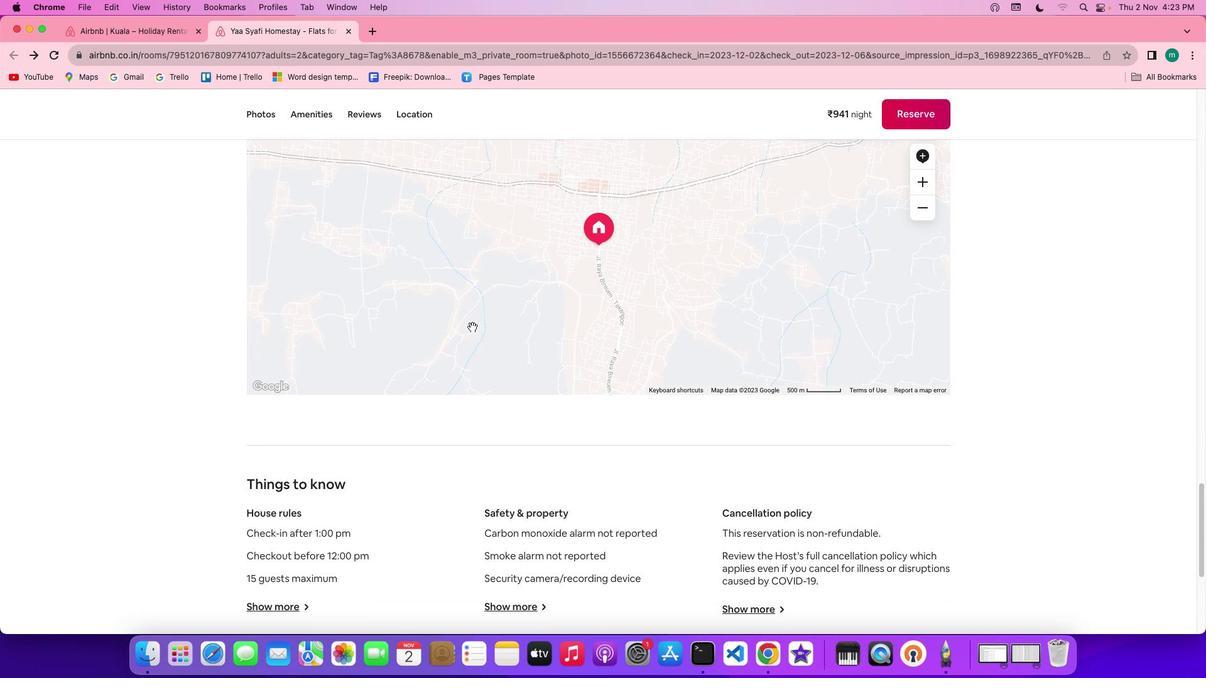
Action: Mouse scrolled (472, 326) with delta (0, 0)
Screenshot: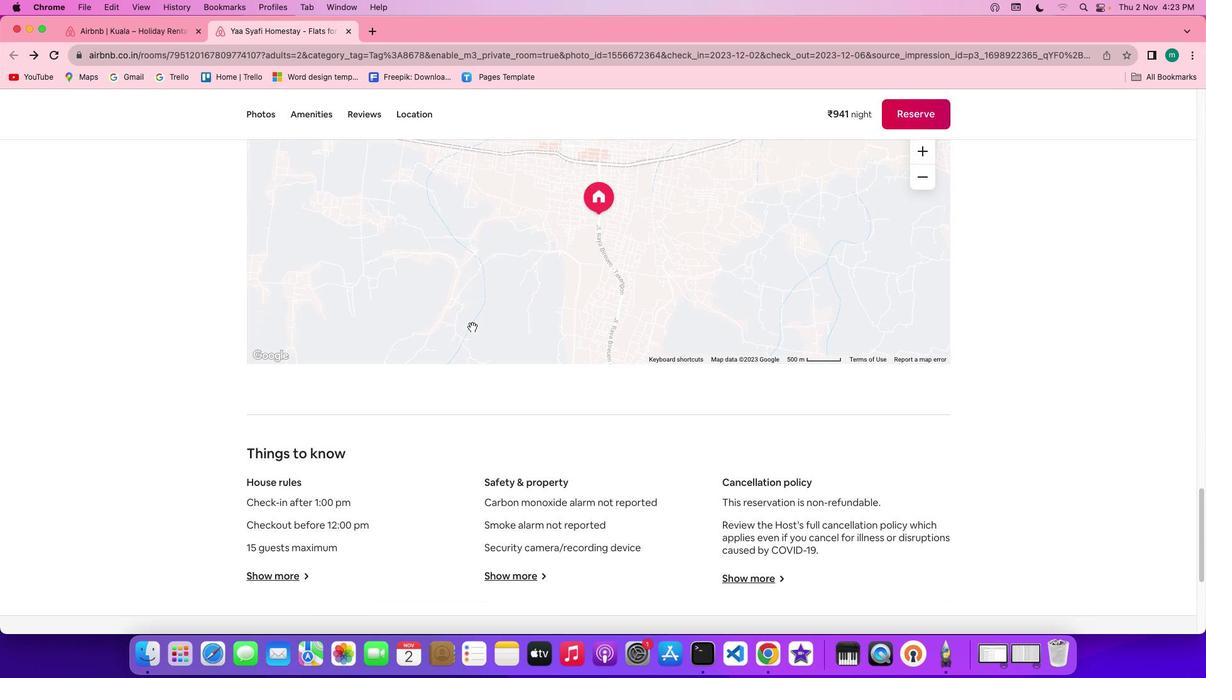 
Action: Mouse scrolled (472, 326) with delta (0, -1)
Screenshot: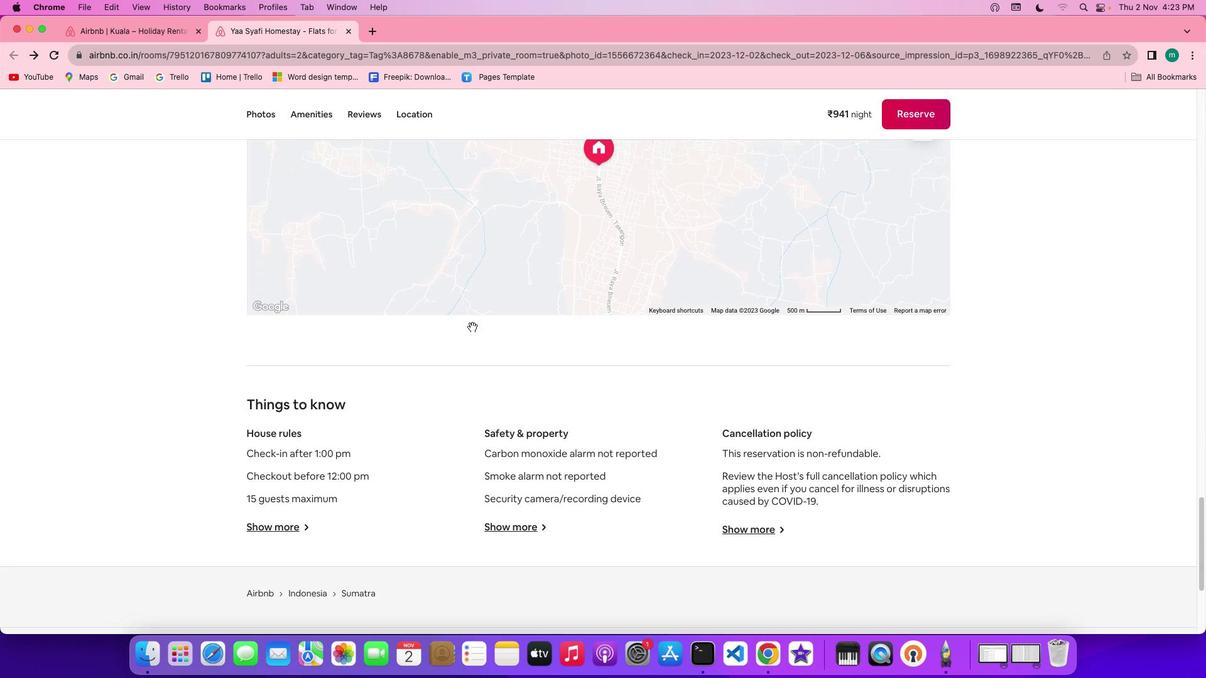 
Action: Mouse scrolled (472, 326) with delta (0, -1)
Screenshot: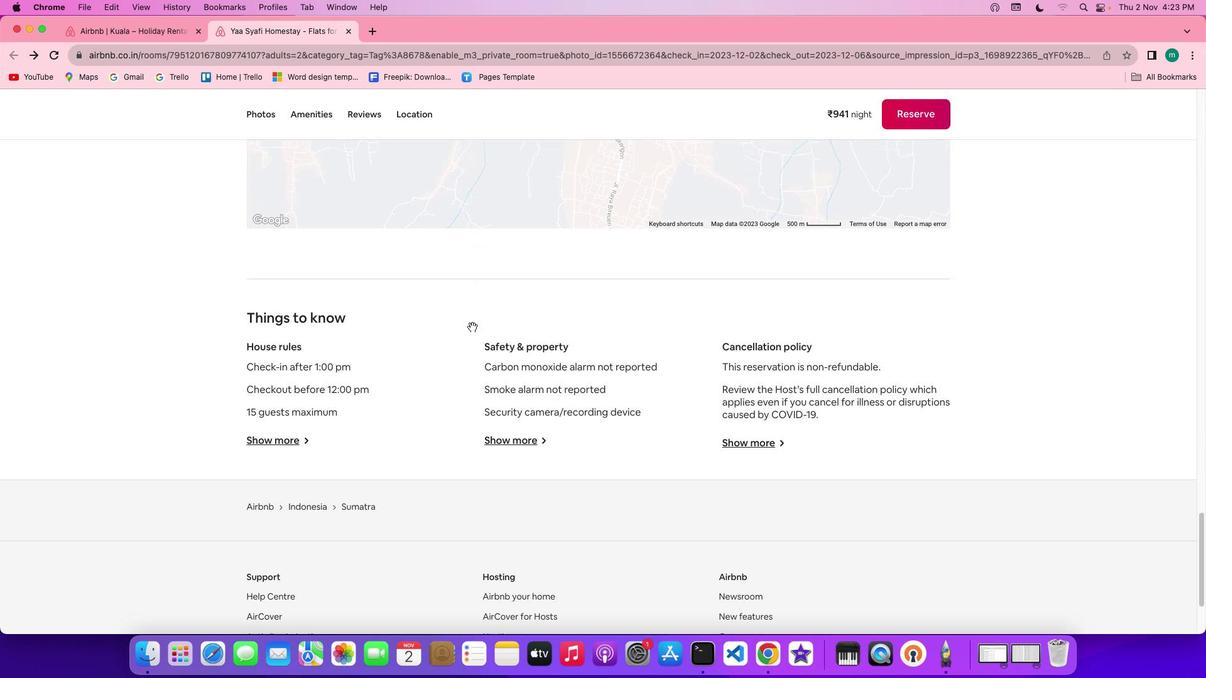 
Action: Mouse moved to (279, 439)
Screenshot: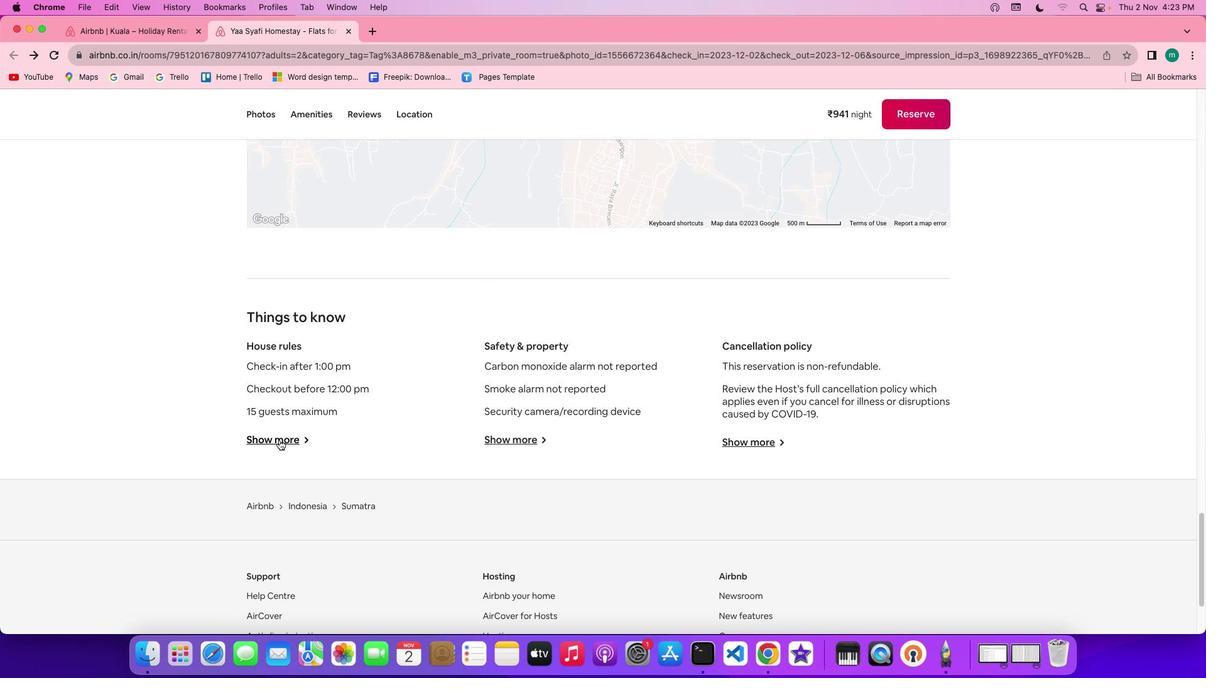 
Action: Mouse pressed left at (279, 439)
Screenshot: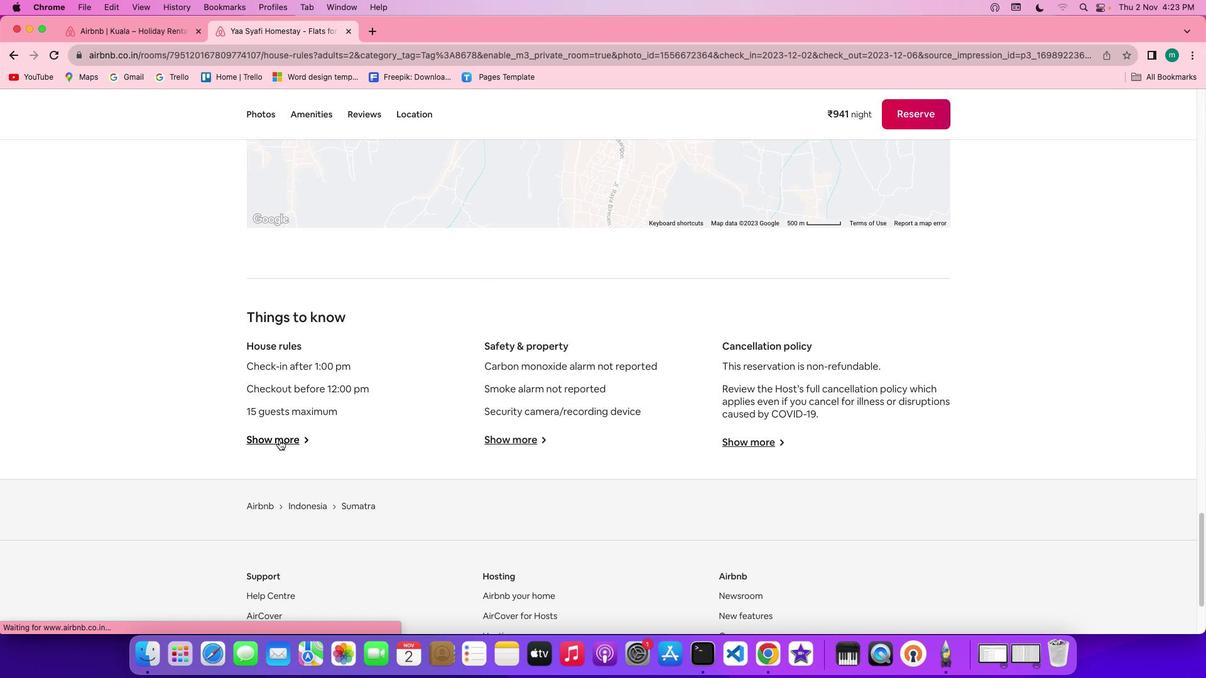 
Action: Mouse moved to (571, 458)
Screenshot: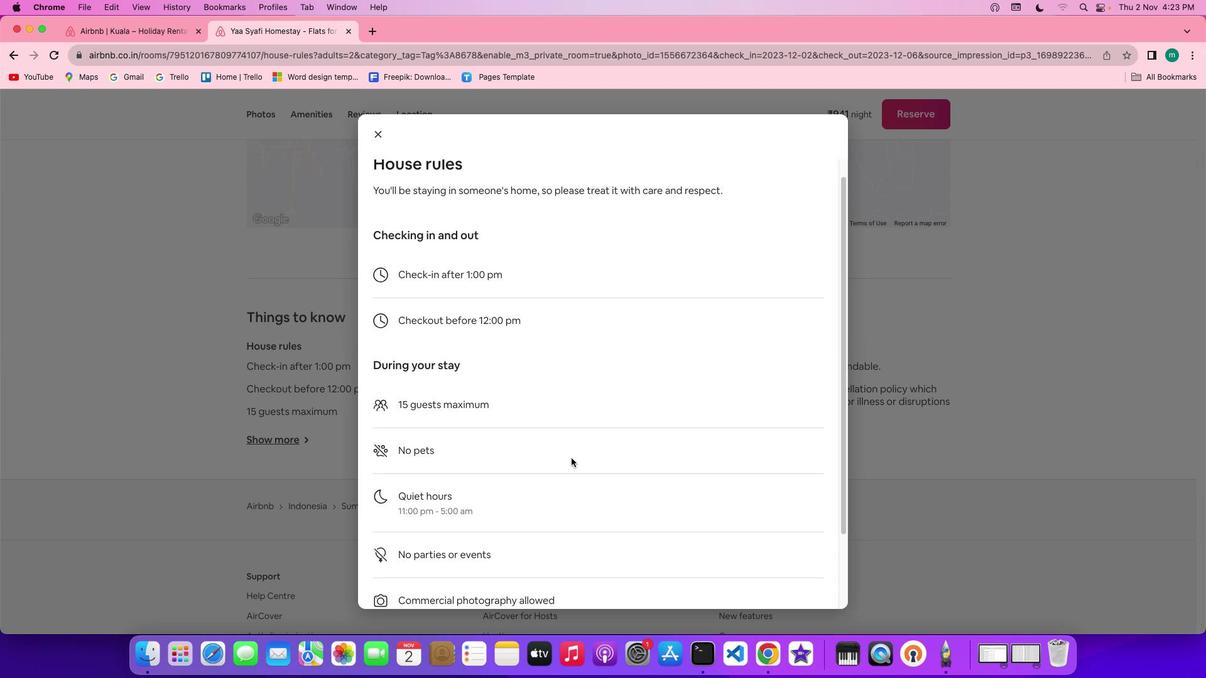 
Action: Mouse scrolled (571, 458) with delta (0, 0)
Screenshot: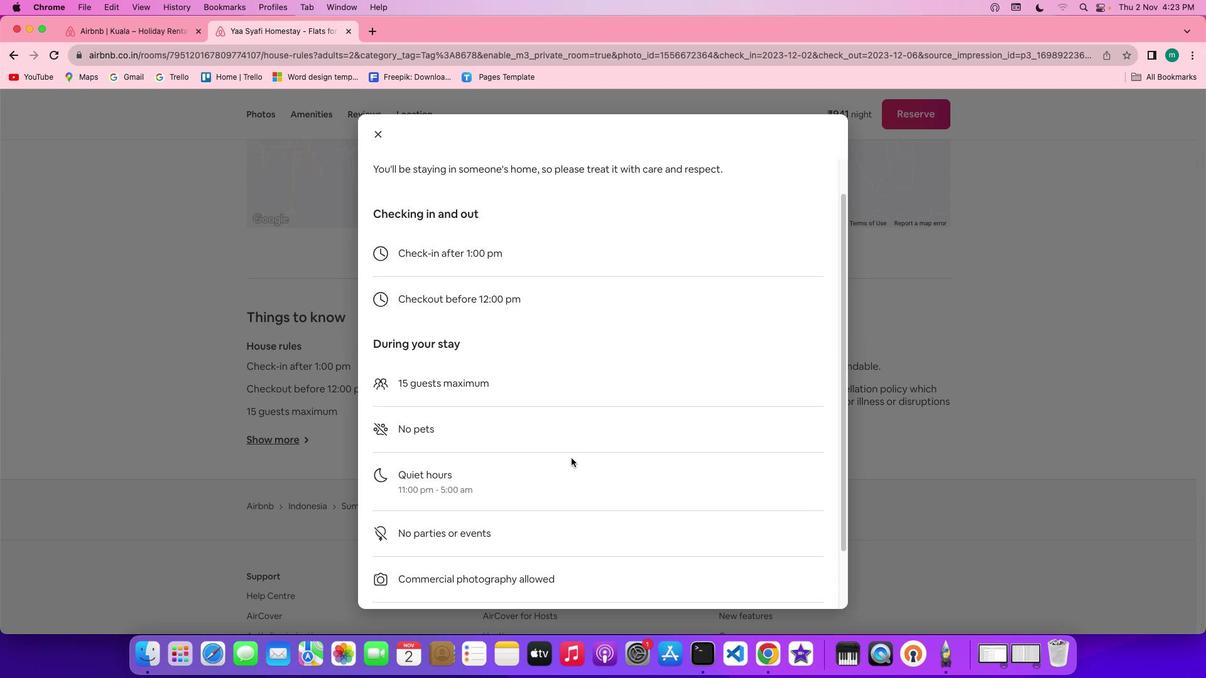 
Action: Mouse scrolled (571, 458) with delta (0, 0)
Screenshot: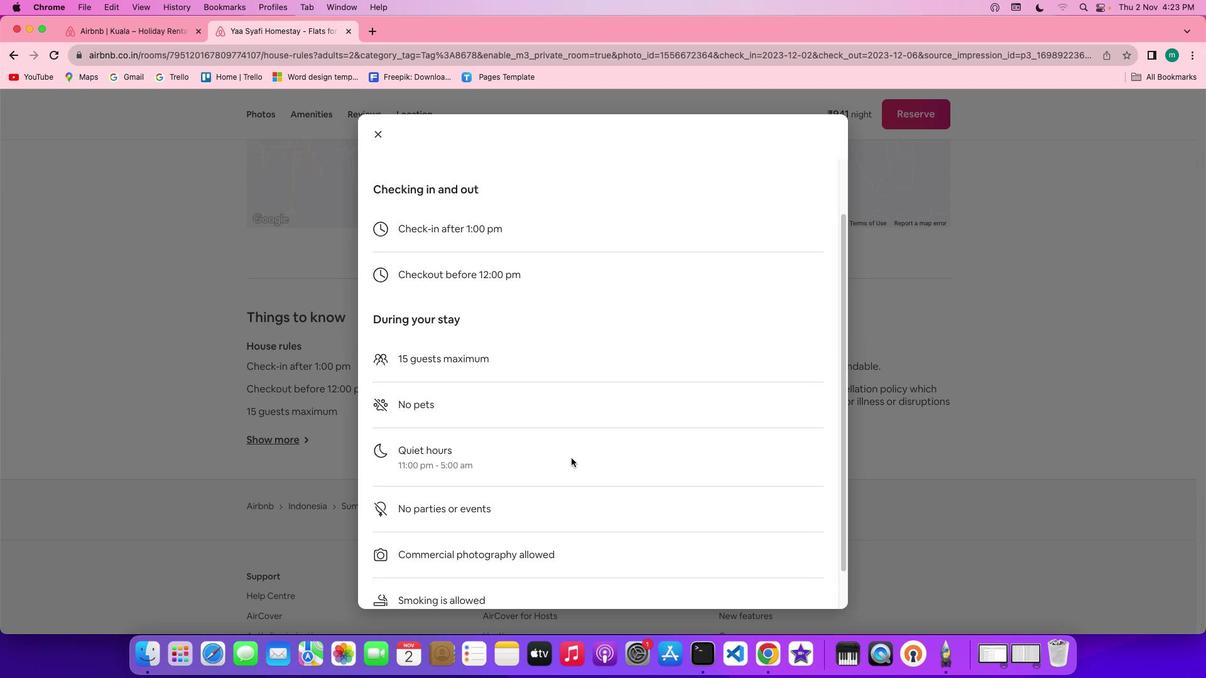 
Action: Mouse scrolled (571, 458) with delta (0, -1)
Screenshot: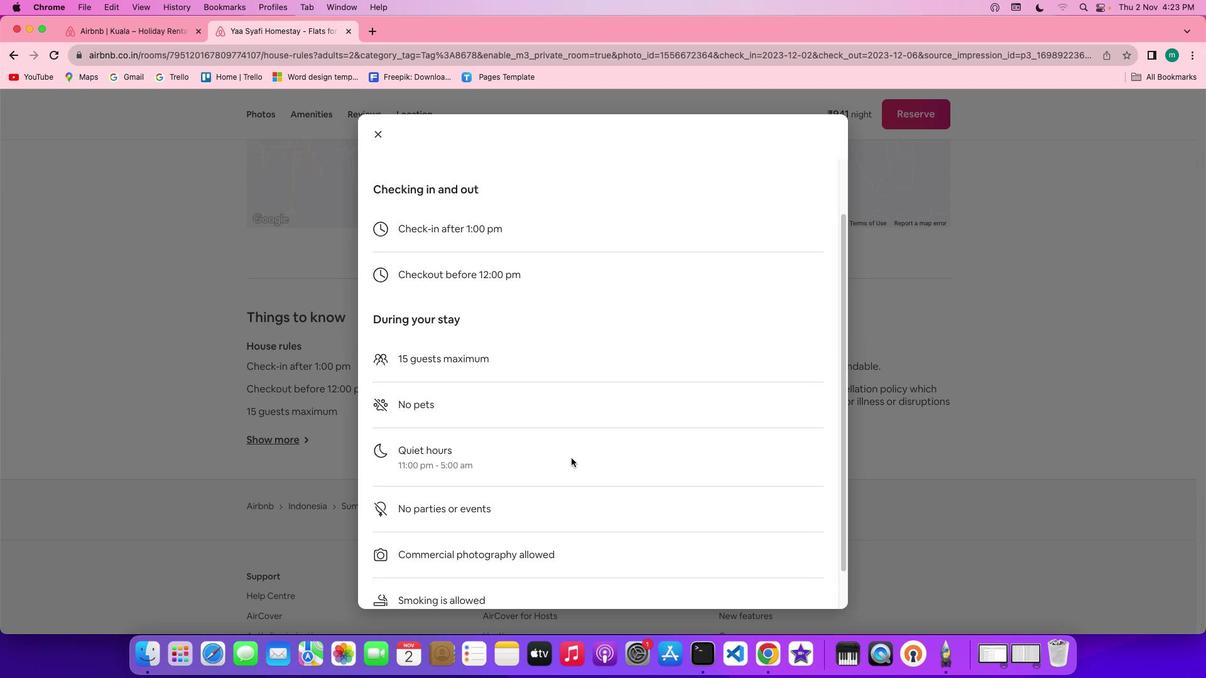 
Action: Mouse scrolled (571, 458) with delta (0, -2)
Screenshot: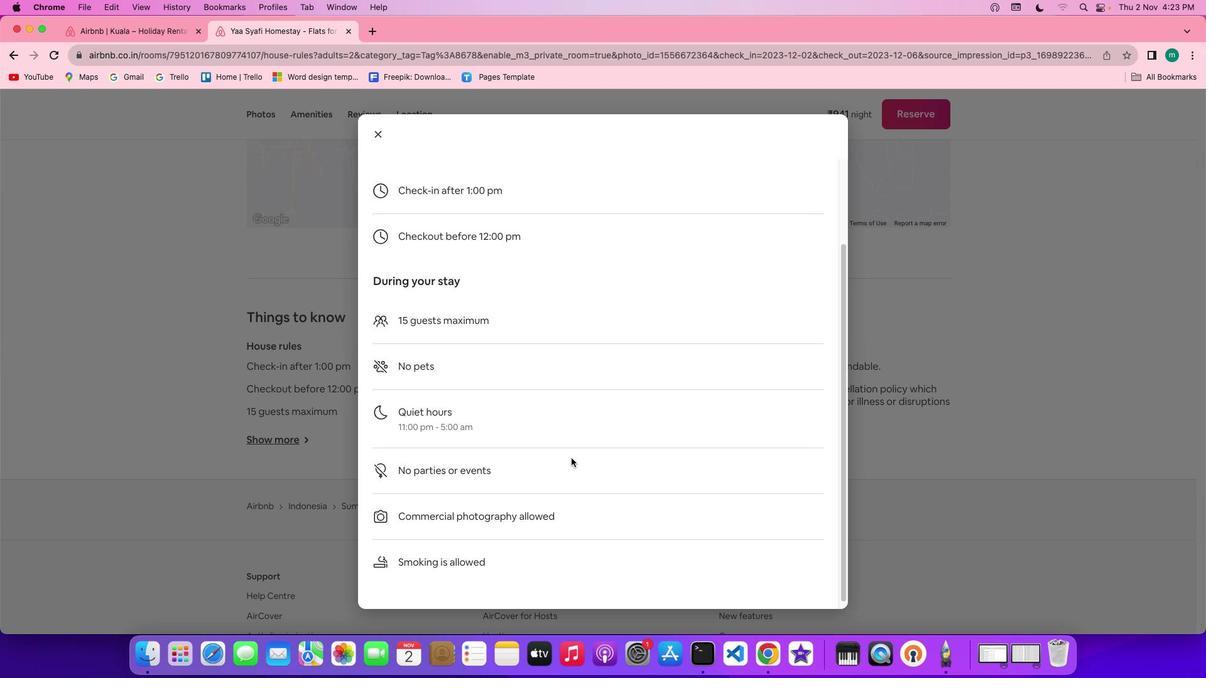 
Action: Mouse scrolled (571, 458) with delta (0, -3)
Screenshot: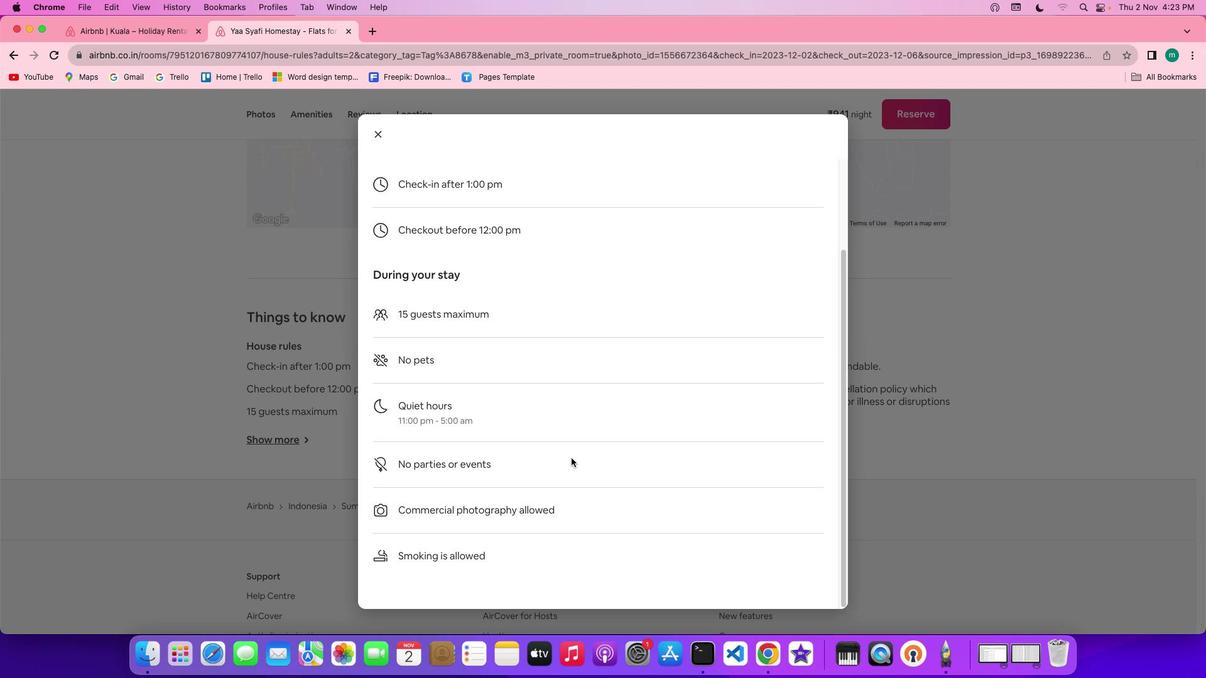 
Action: Mouse scrolled (571, 458) with delta (0, 0)
Screenshot: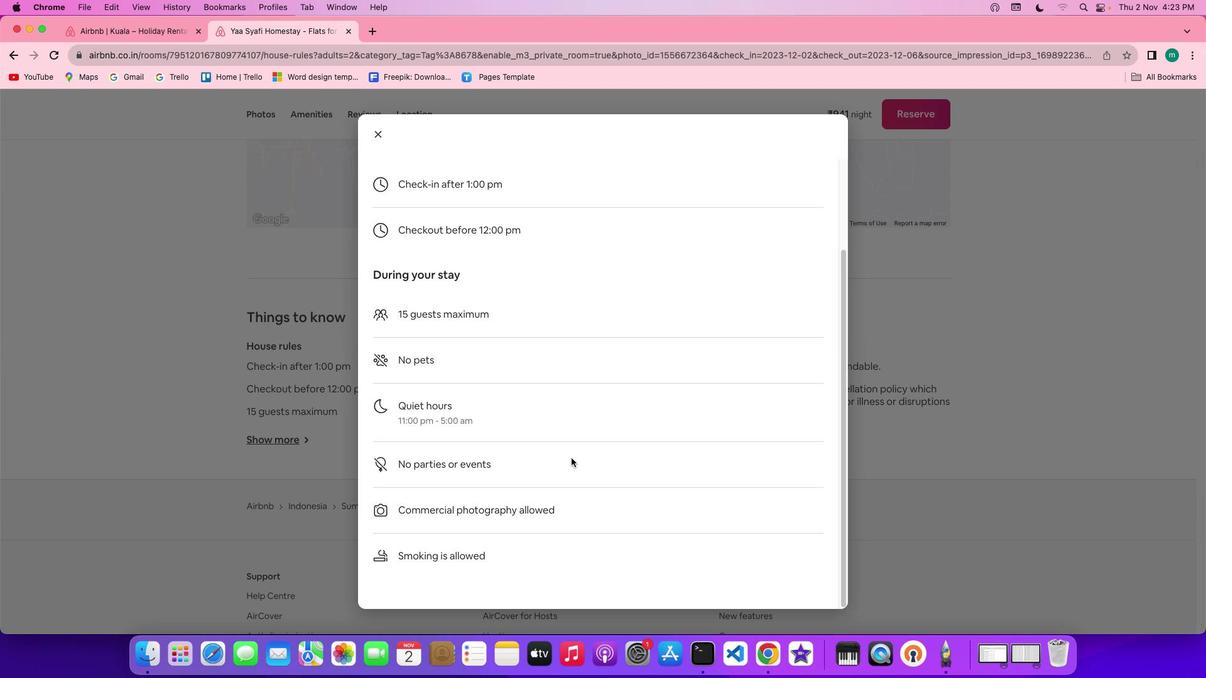 
Action: Mouse scrolled (571, 458) with delta (0, 0)
Screenshot: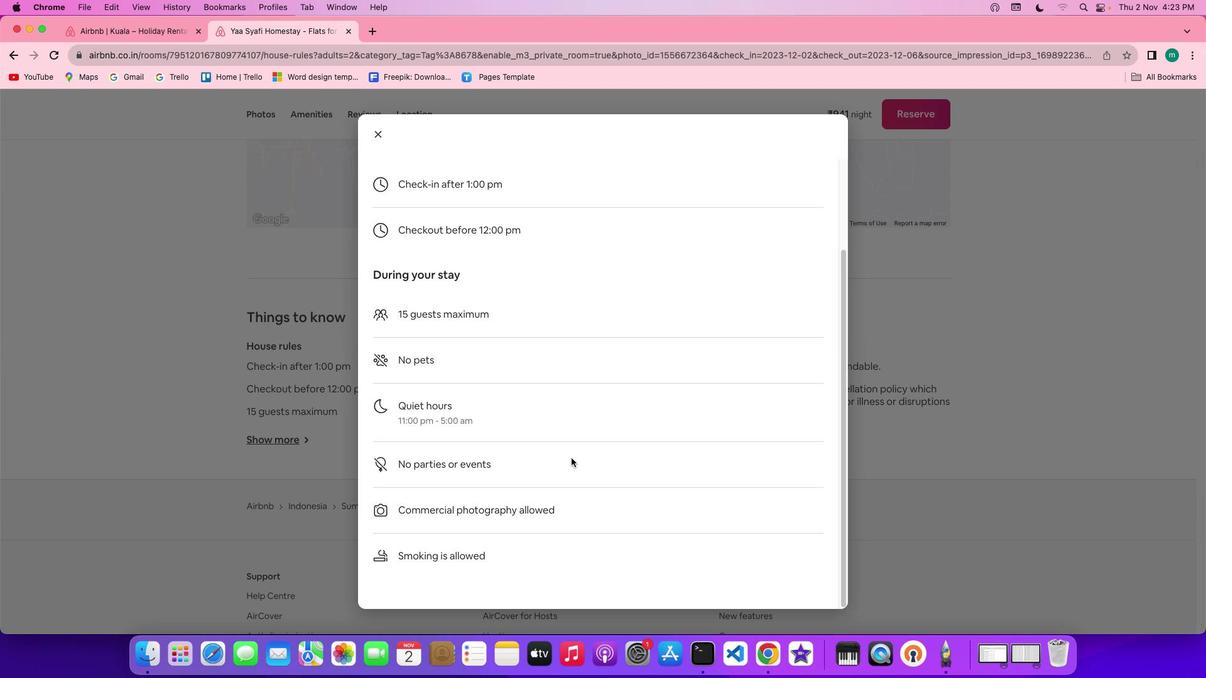 
Action: Mouse scrolled (571, 458) with delta (0, -1)
Screenshot: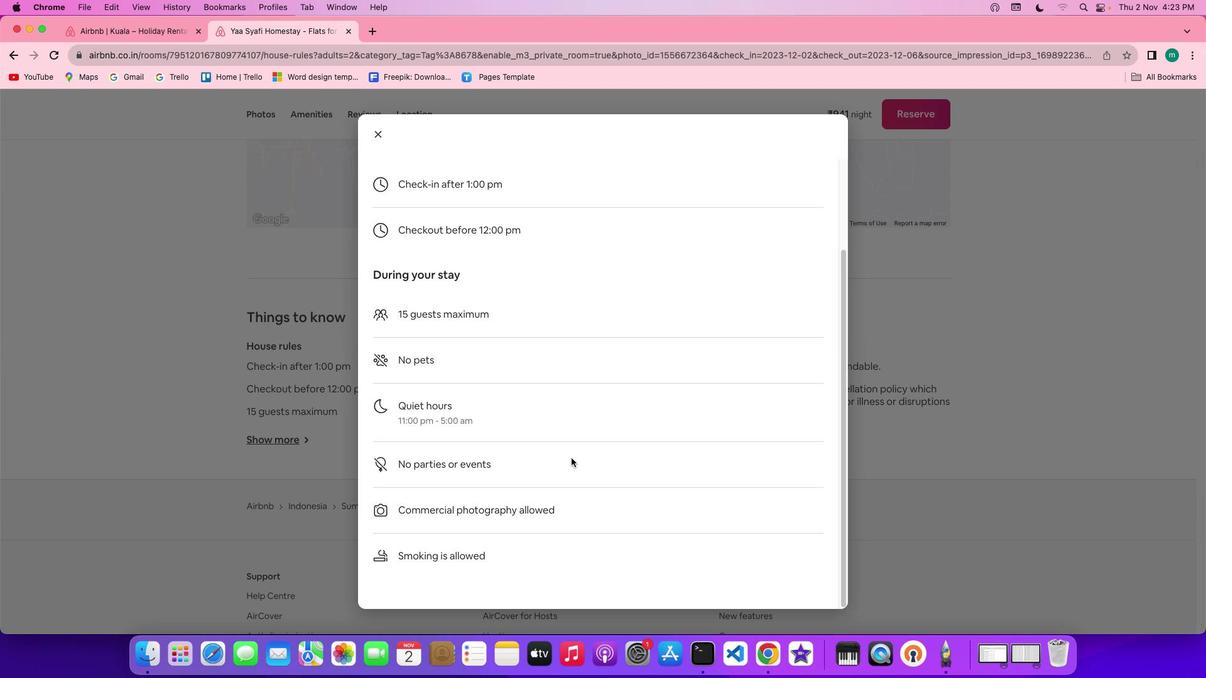 
Action: Mouse scrolled (571, 458) with delta (0, -3)
Screenshot: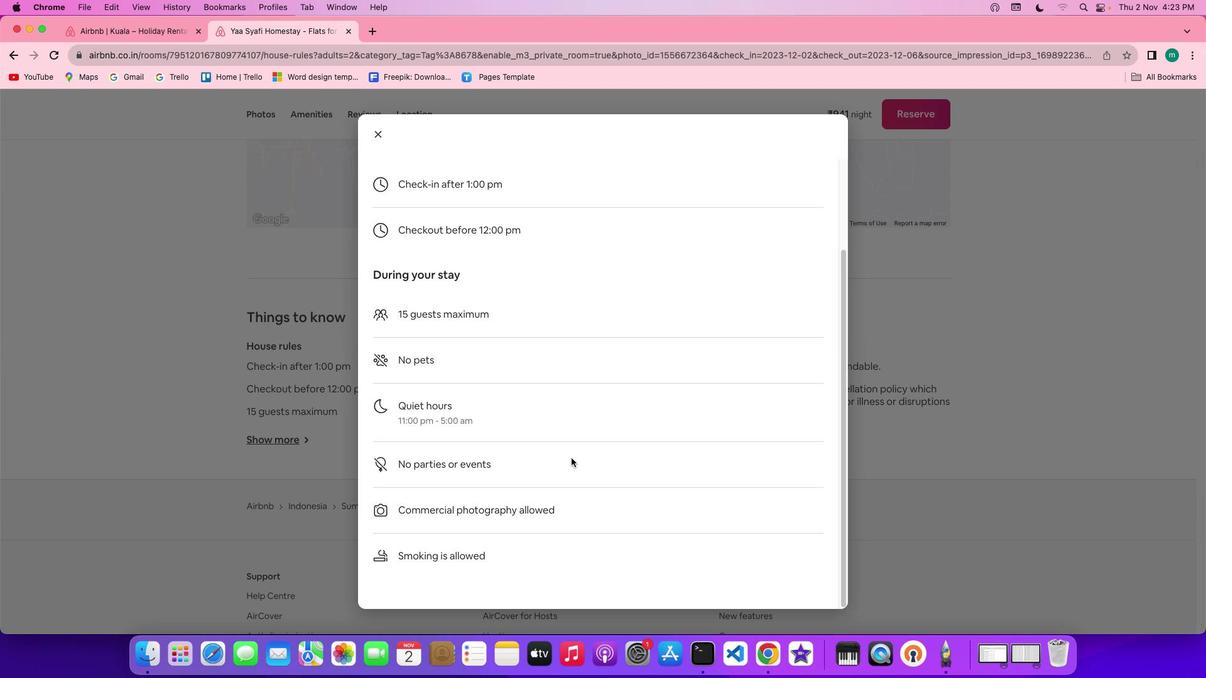 
Action: Mouse scrolled (571, 458) with delta (0, -3)
Screenshot: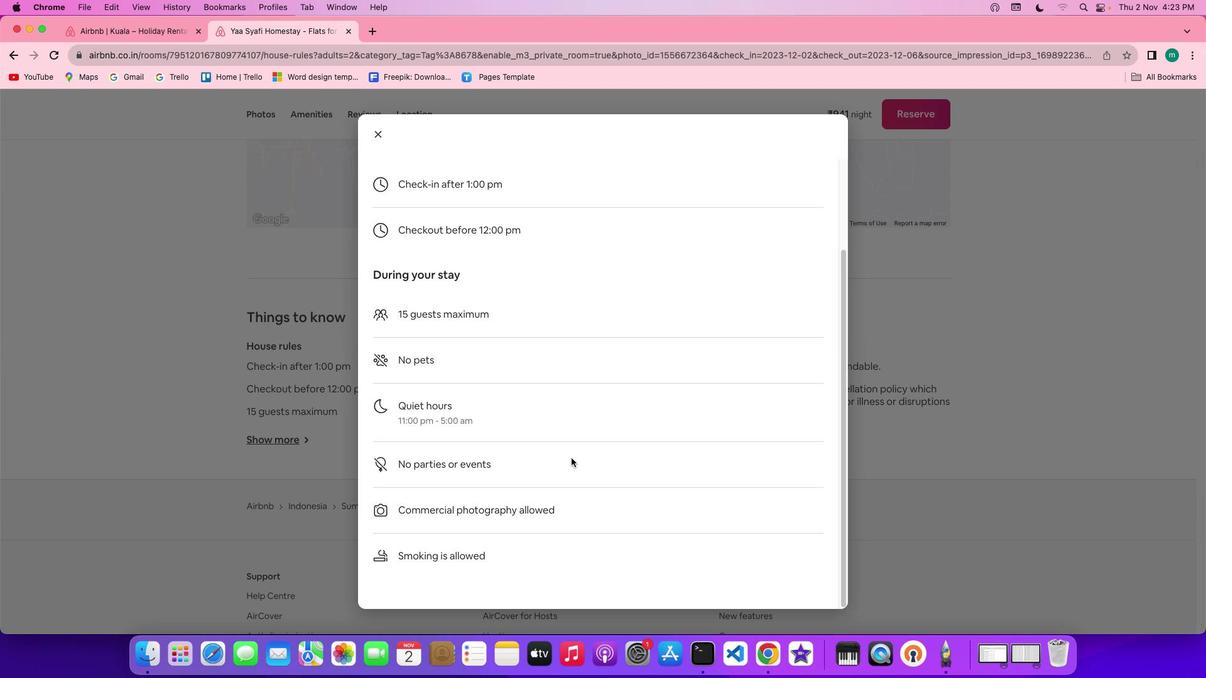 
Action: Mouse moved to (571, 458)
Screenshot: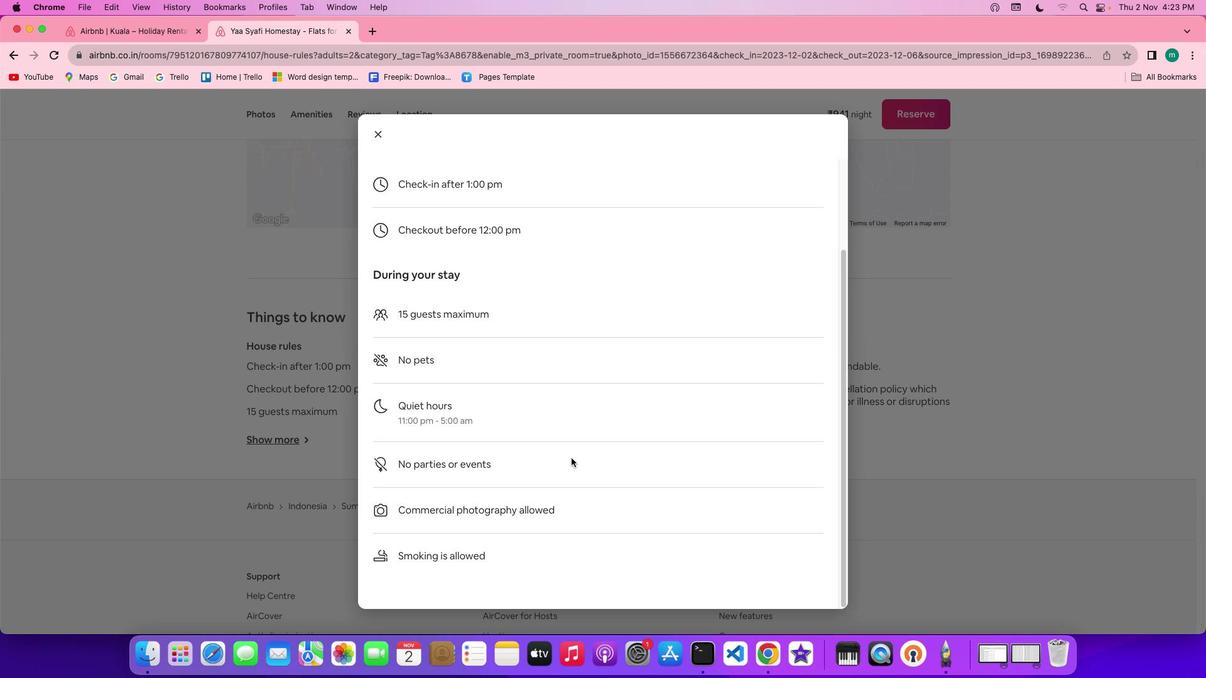 
Action: Mouse scrolled (571, 458) with delta (0, 0)
Screenshot: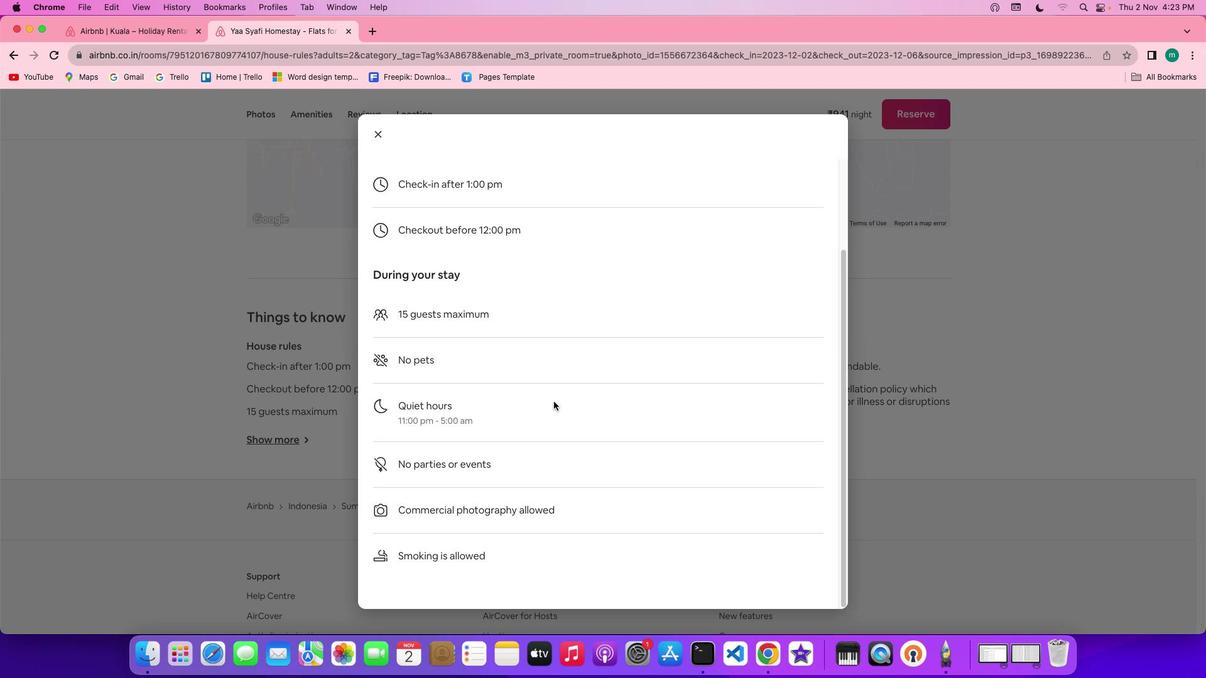 
Action: Mouse scrolled (571, 458) with delta (0, 0)
Screenshot: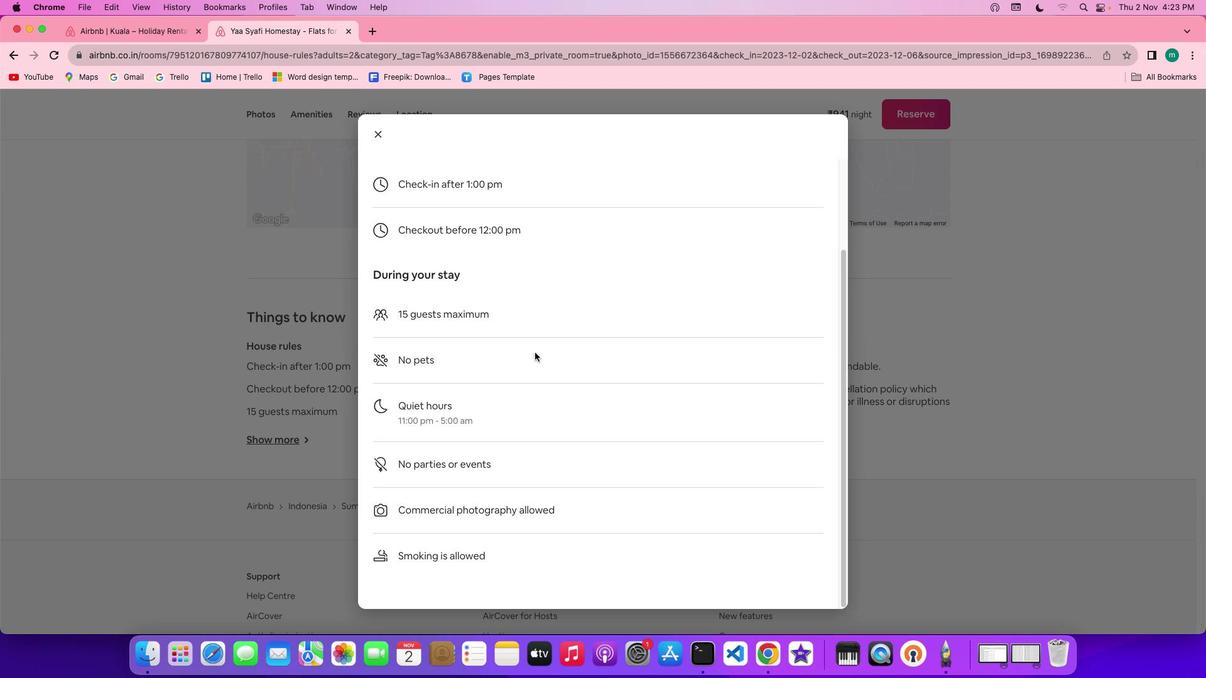 
Action: Mouse scrolled (571, 458) with delta (0, -1)
Screenshot: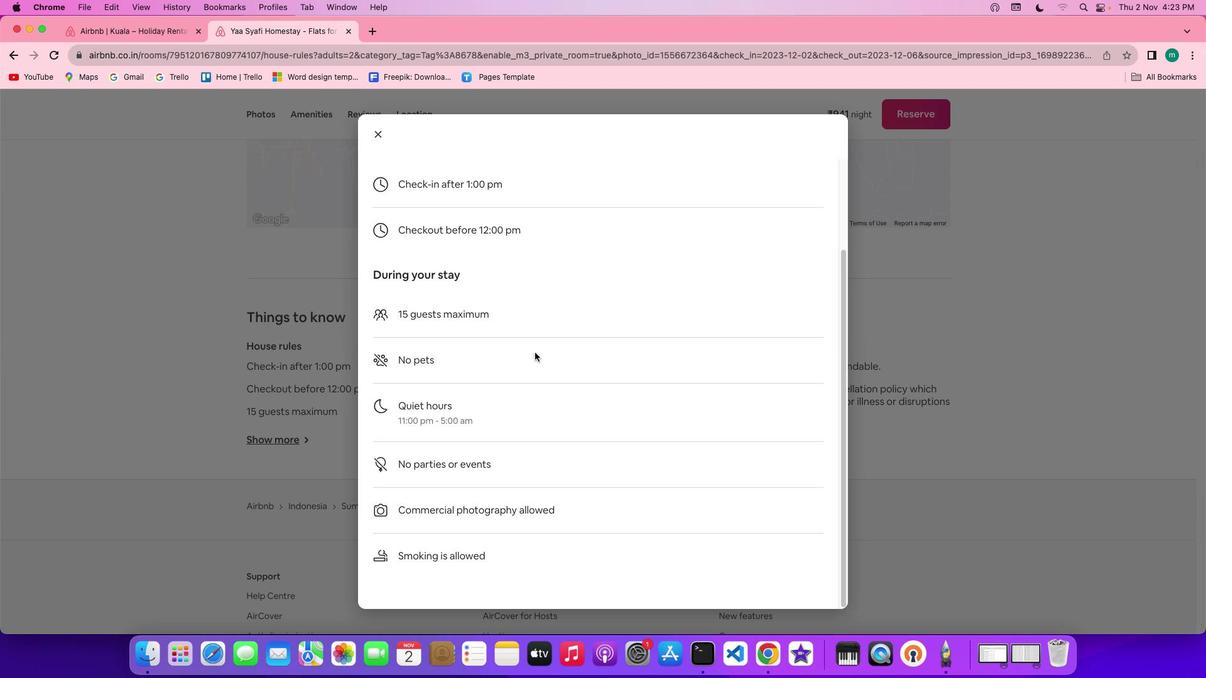 
Action: Mouse scrolled (571, 458) with delta (0, -3)
Screenshot: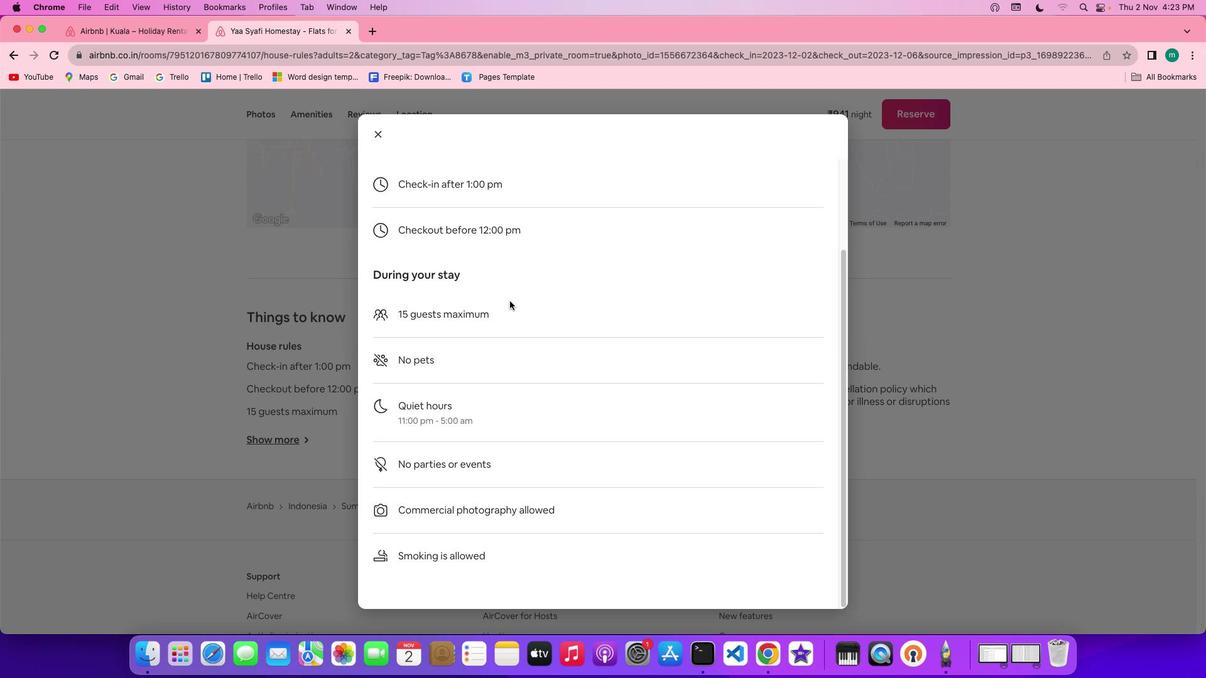 
Action: Mouse moved to (380, 132)
Screenshot: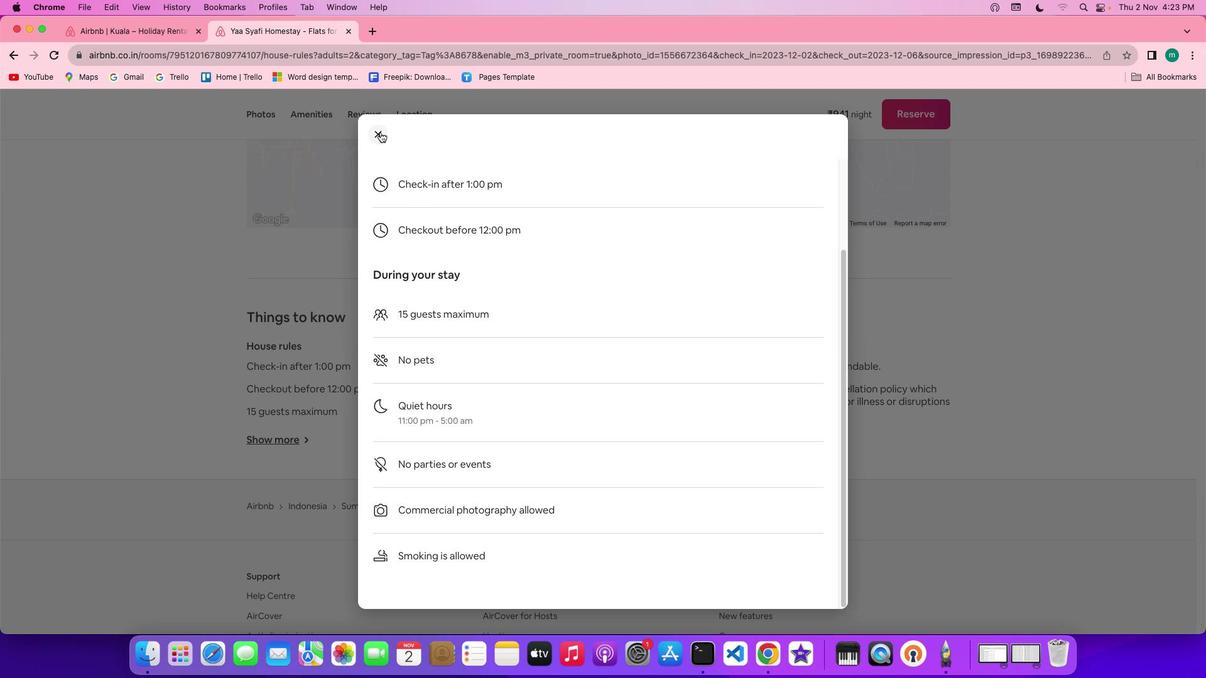 
Action: Mouse pressed left at (380, 132)
Screenshot: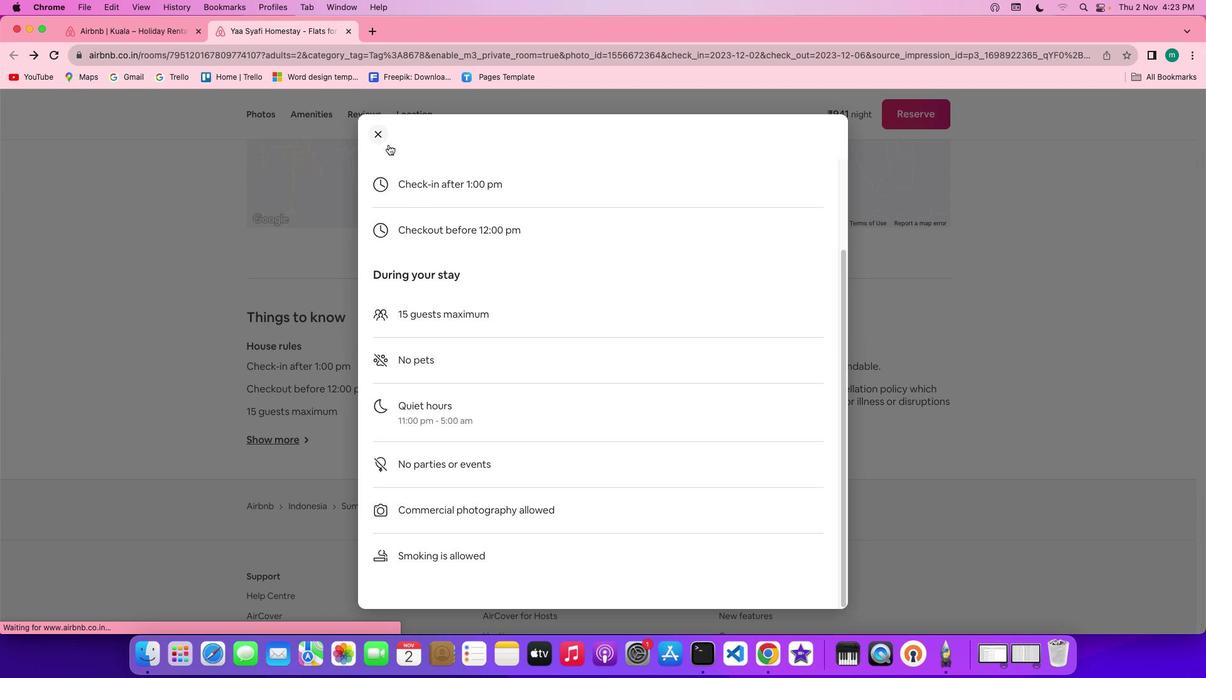
Action: Mouse moved to (546, 437)
Screenshot: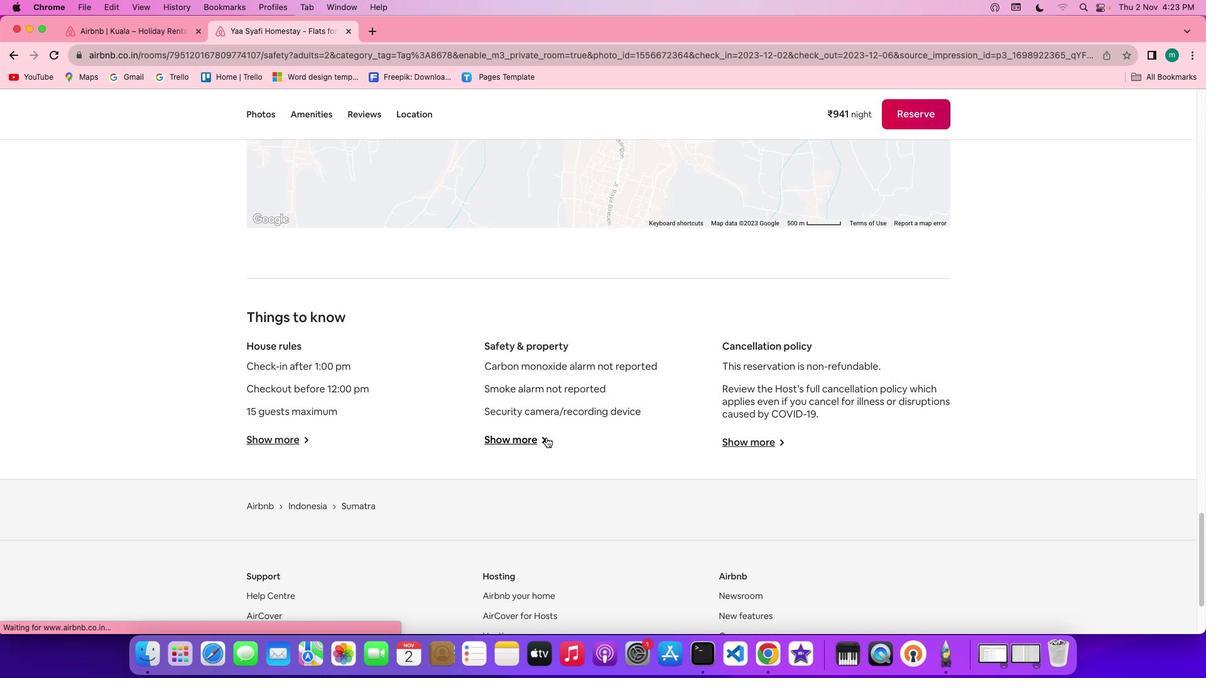 
Action: Mouse pressed left at (546, 437)
Screenshot: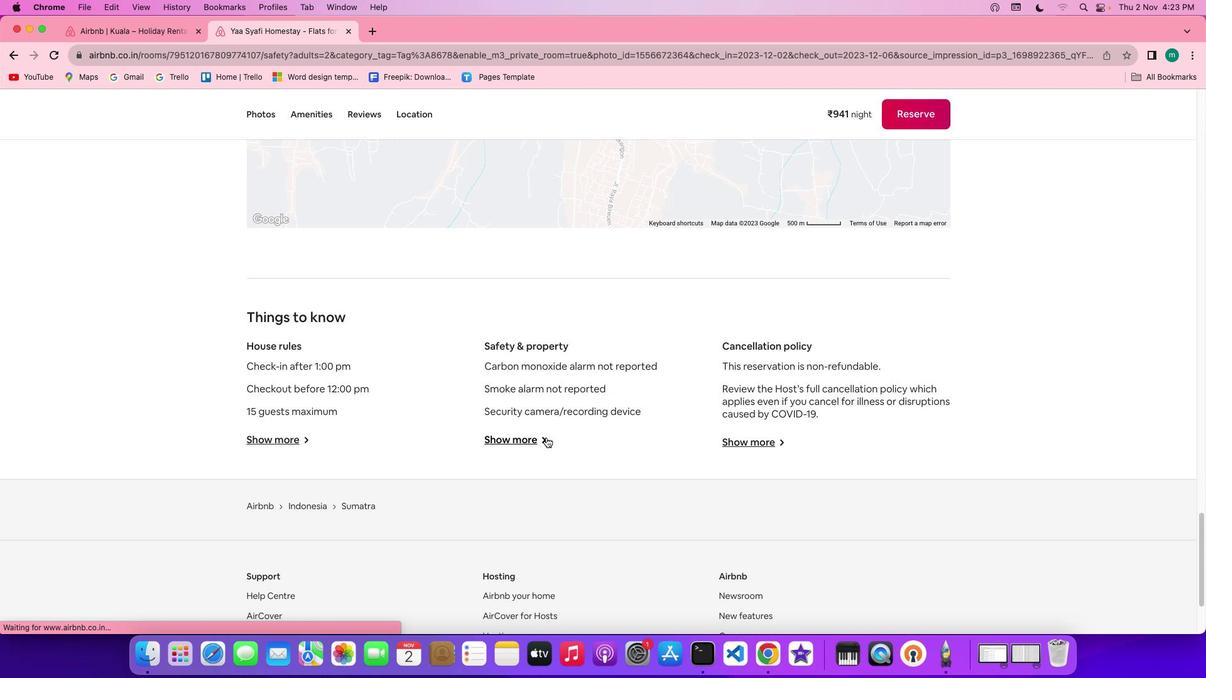 
Action: Mouse moved to (522, 429)
Screenshot: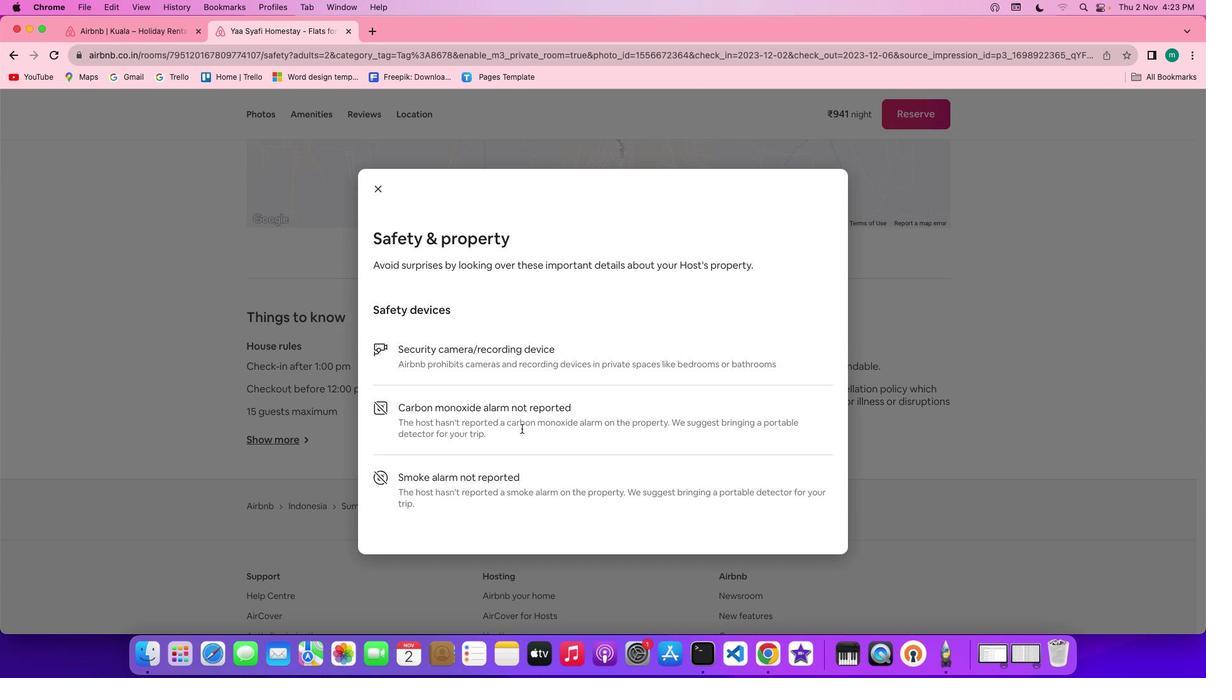 
Action: Mouse scrolled (522, 429) with delta (0, 0)
Screenshot: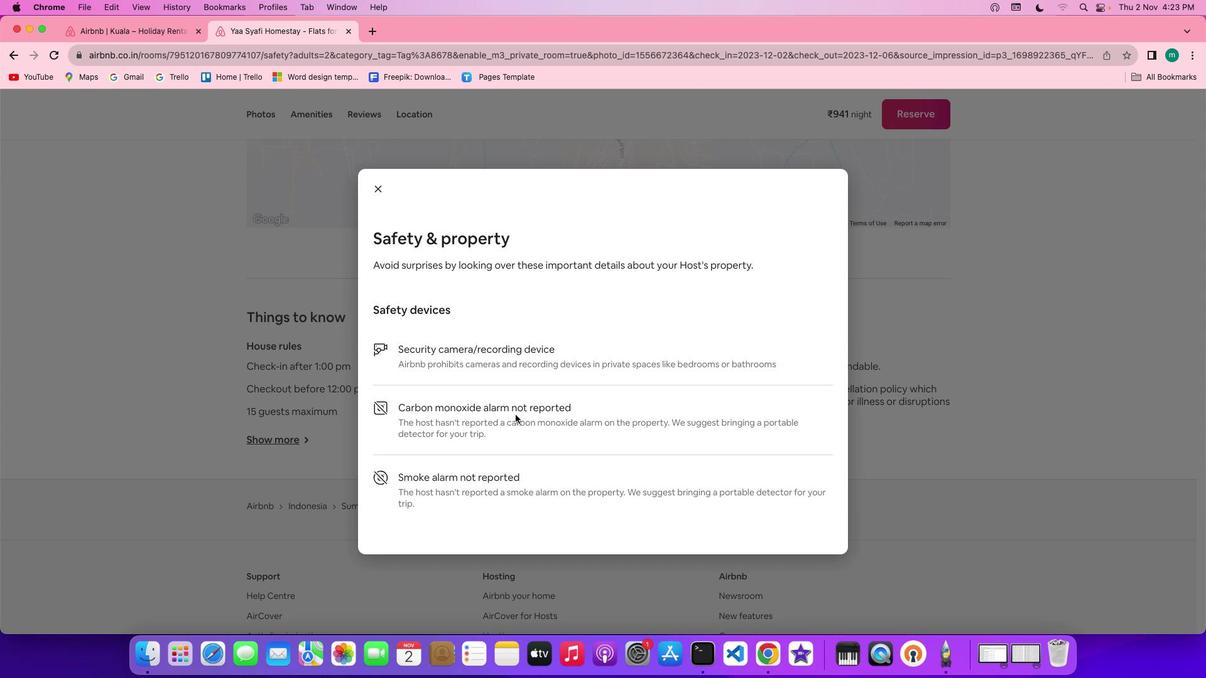 
Action: Mouse scrolled (522, 429) with delta (0, 0)
Screenshot: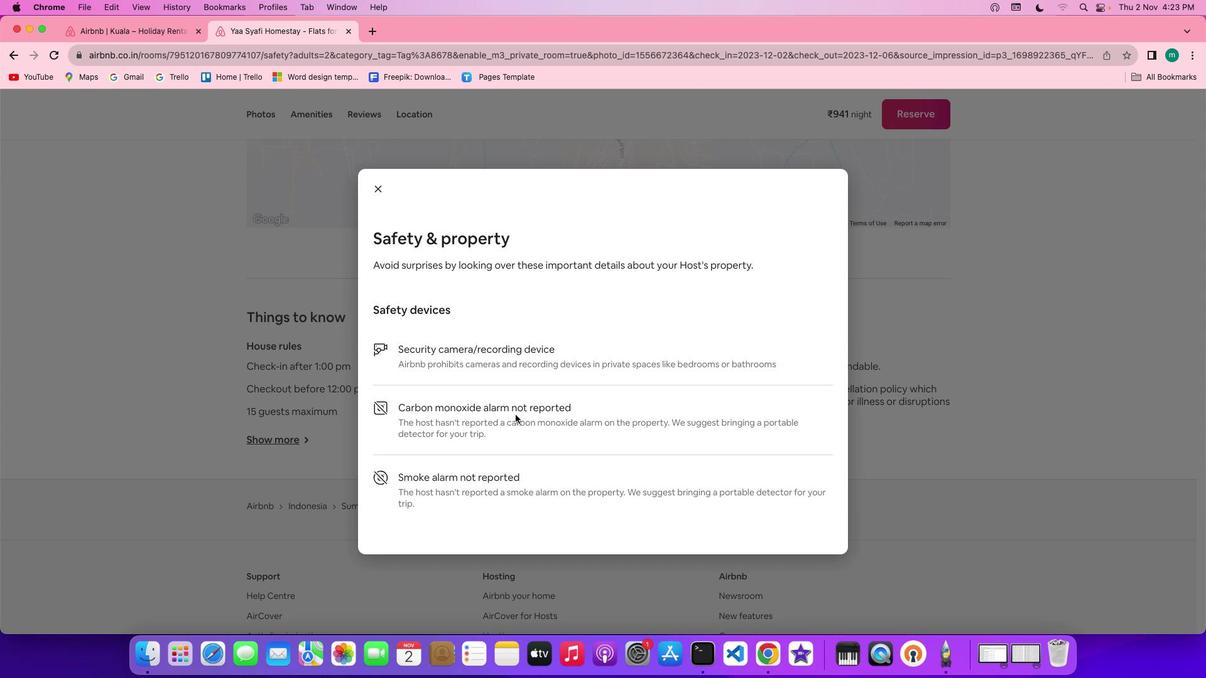 
Action: Mouse scrolled (522, 429) with delta (0, -1)
Screenshot: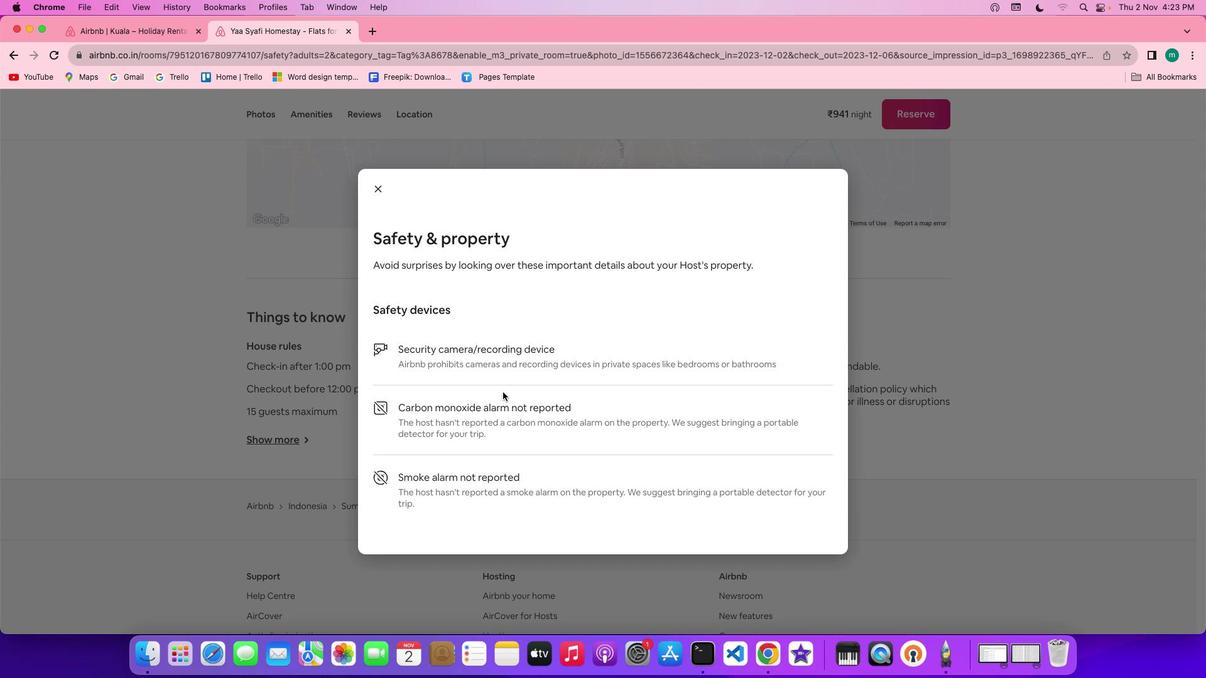 
Action: Mouse scrolled (522, 429) with delta (0, -3)
Screenshot: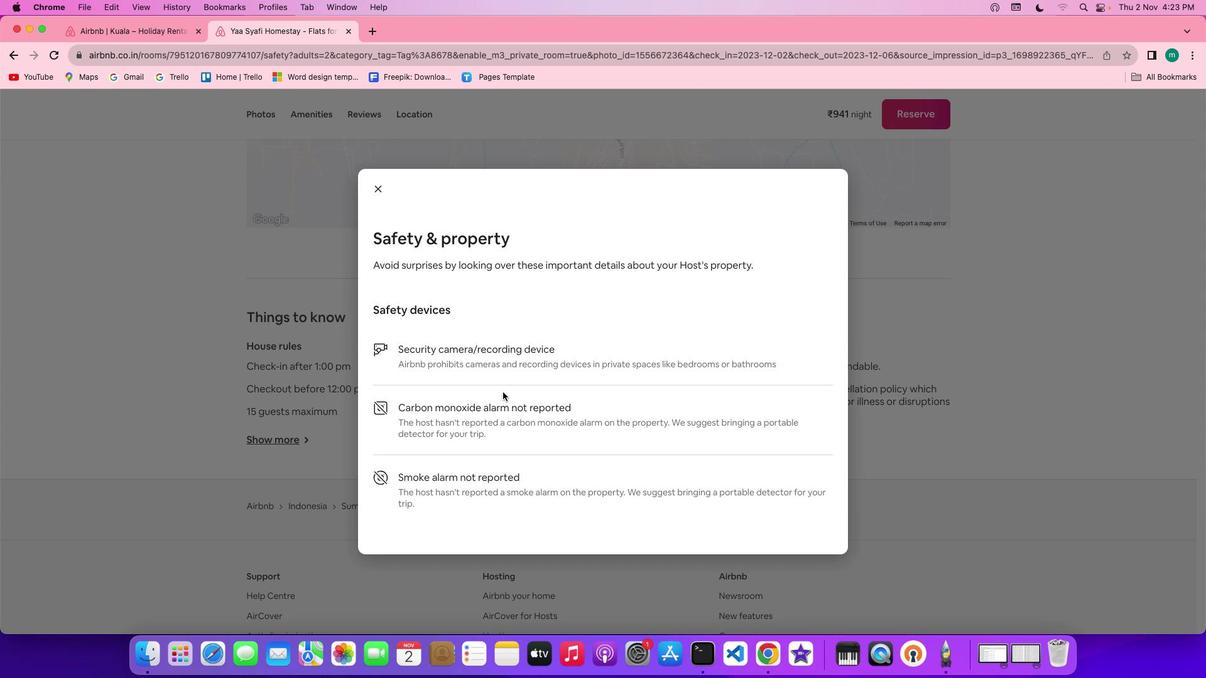 
Action: Mouse scrolled (522, 429) with delta (0, -3)
Screenshot: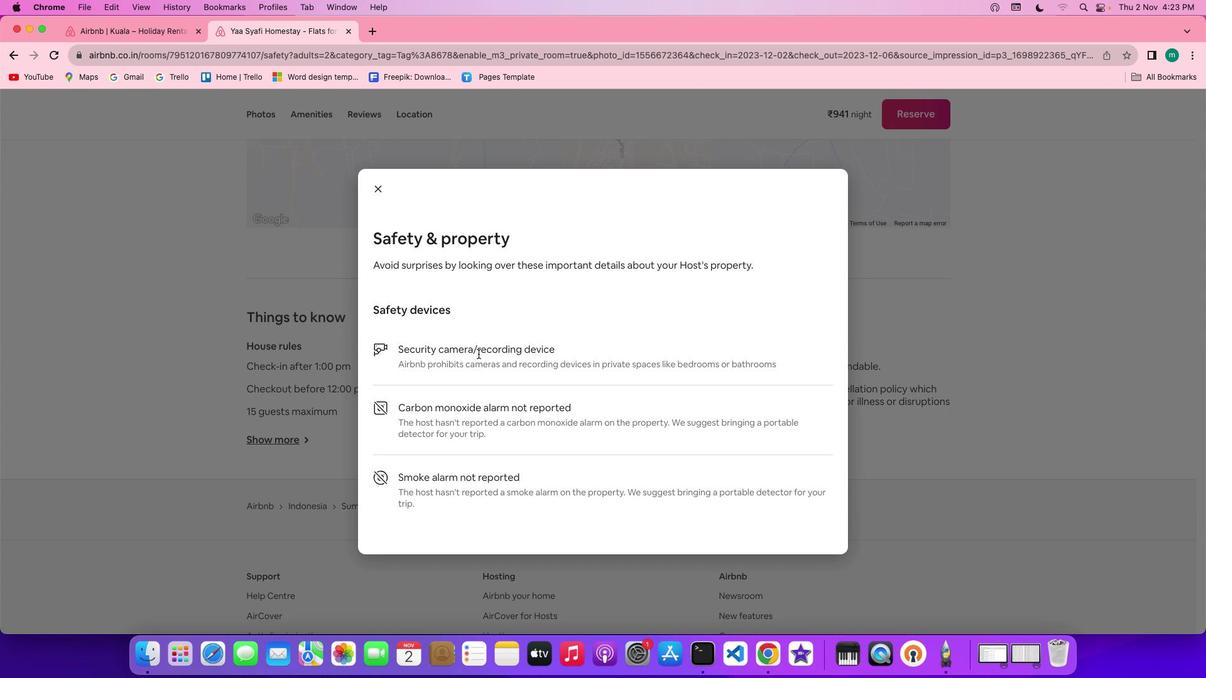
Action: Mouse moved to (378, 182)
Screenshot: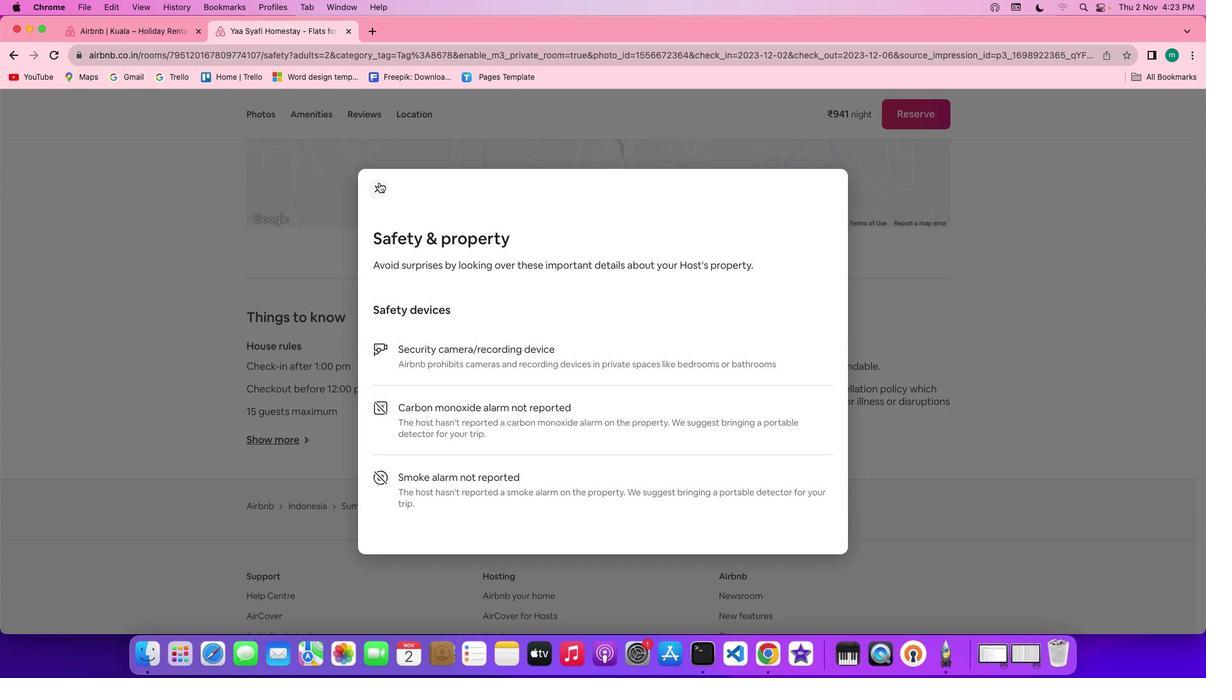 
Action: Mouse pressed left at (378, 182)
Screenshot: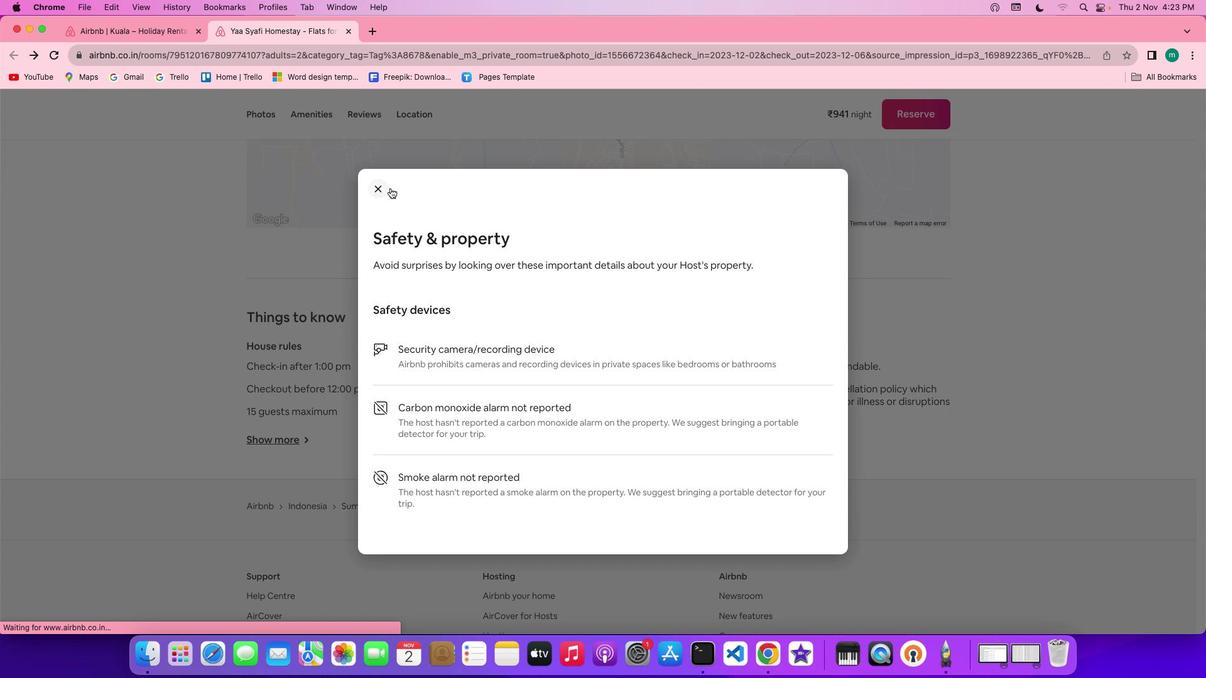 
Action: Mouse moved to (768, 441)
Screenshot: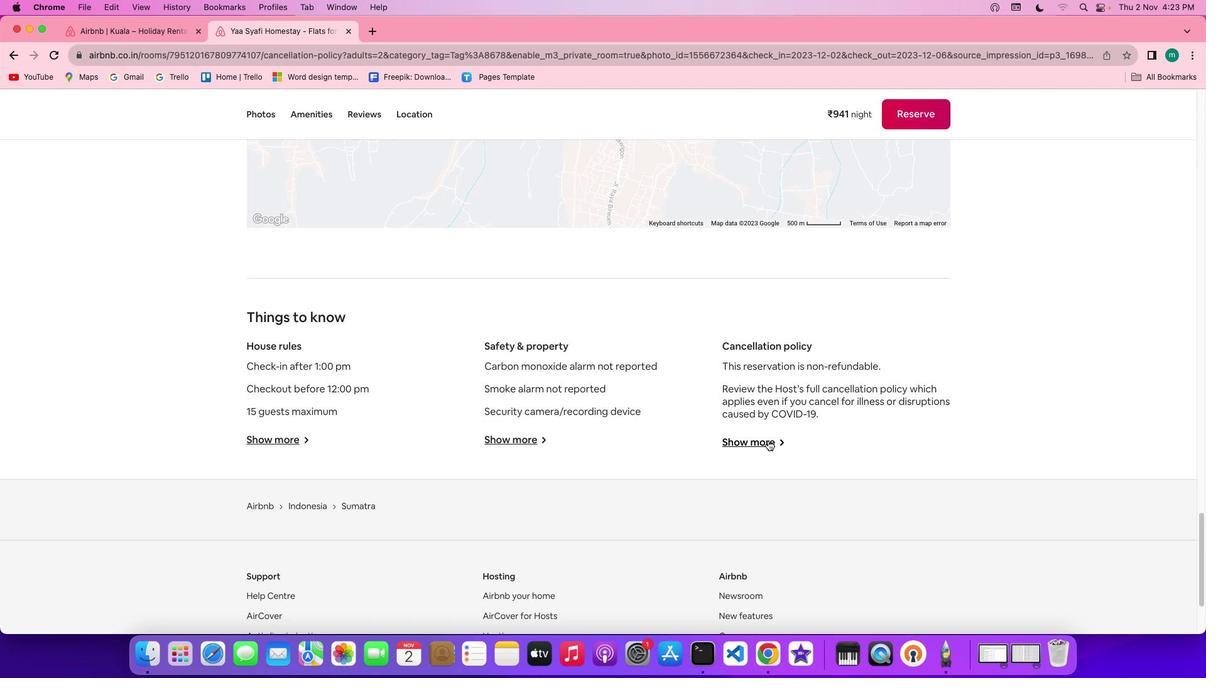 
Action: Mouse pressed left at (768, 441)
Screenshot: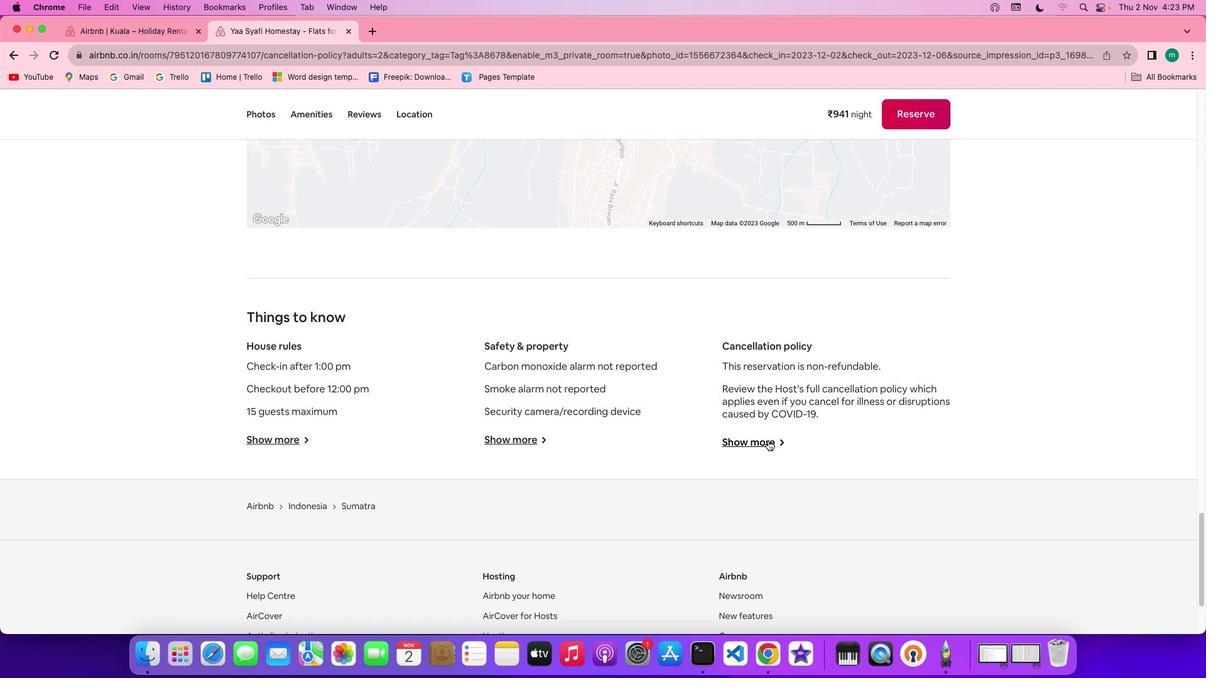 
Action: Mouse moved to (445, 218)
Screenshot: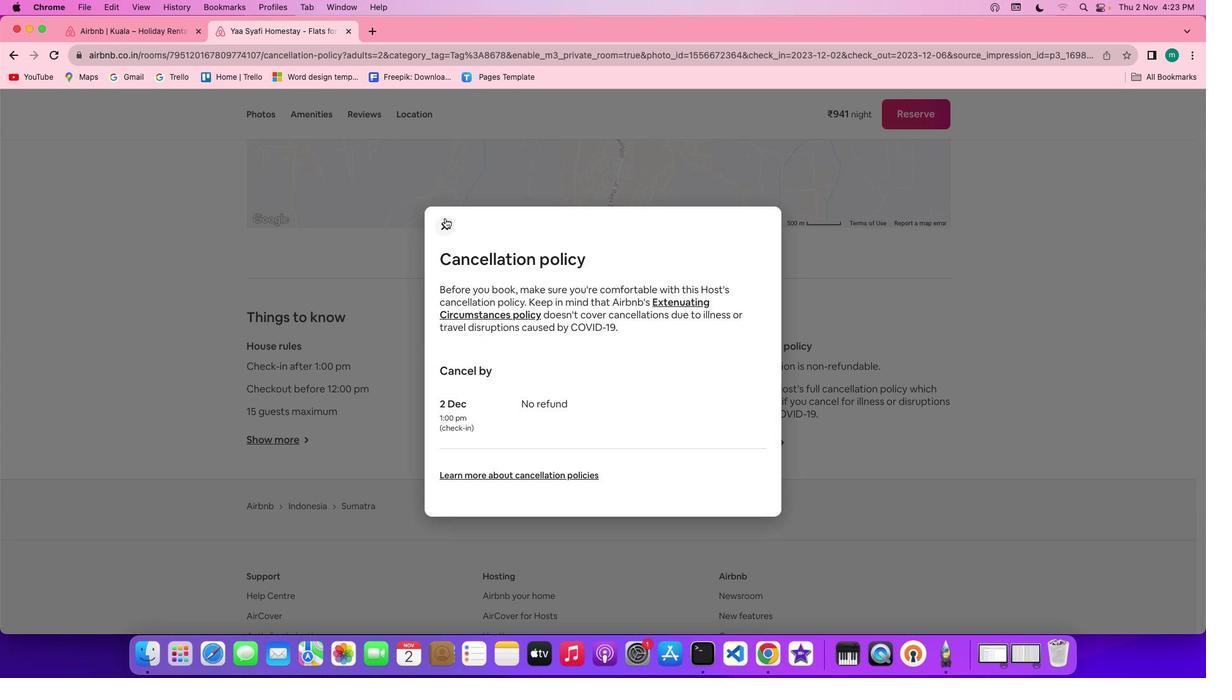 
Action: Mouse pressed left at (445, 218)
Screenshot: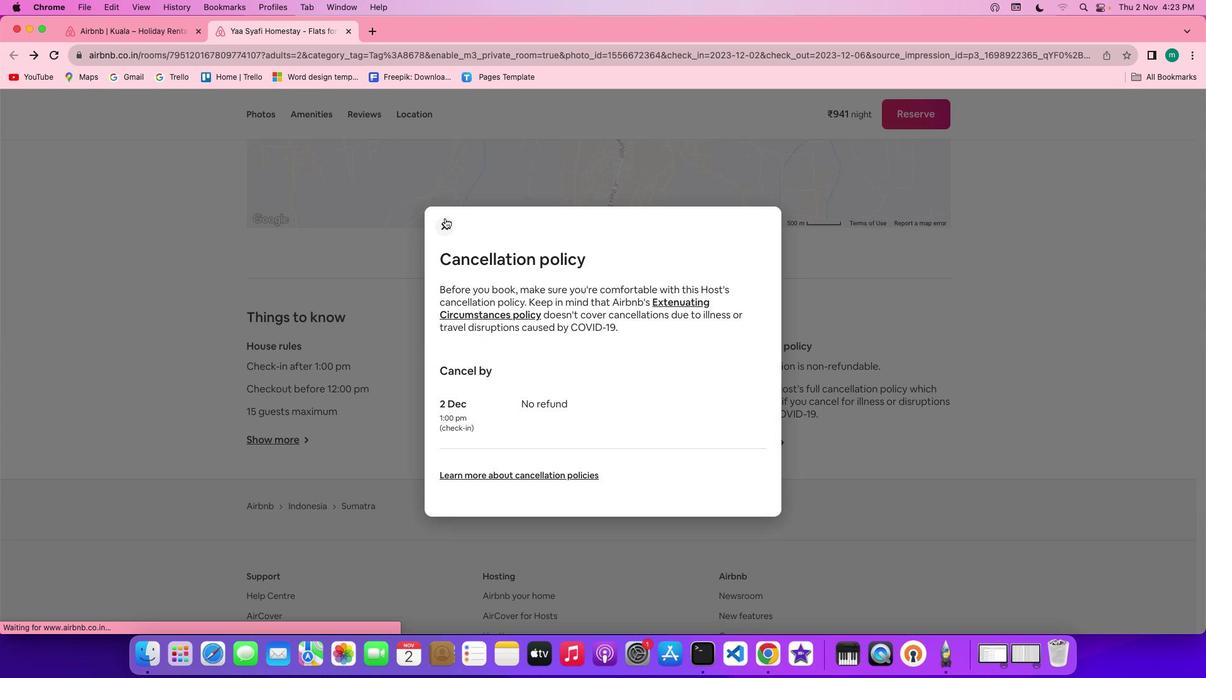 
Action: Mouse moved to (165, 28)
Screenshot: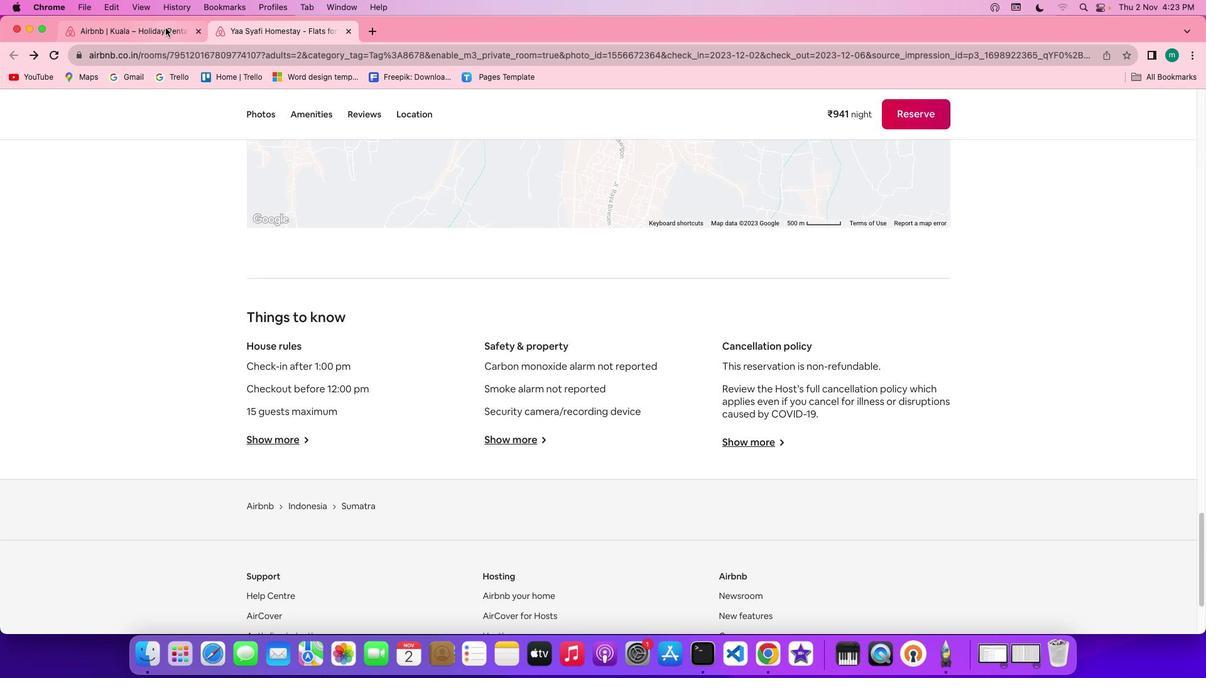 
Action: Mouse pressed left at (165, 28)
Screenshot: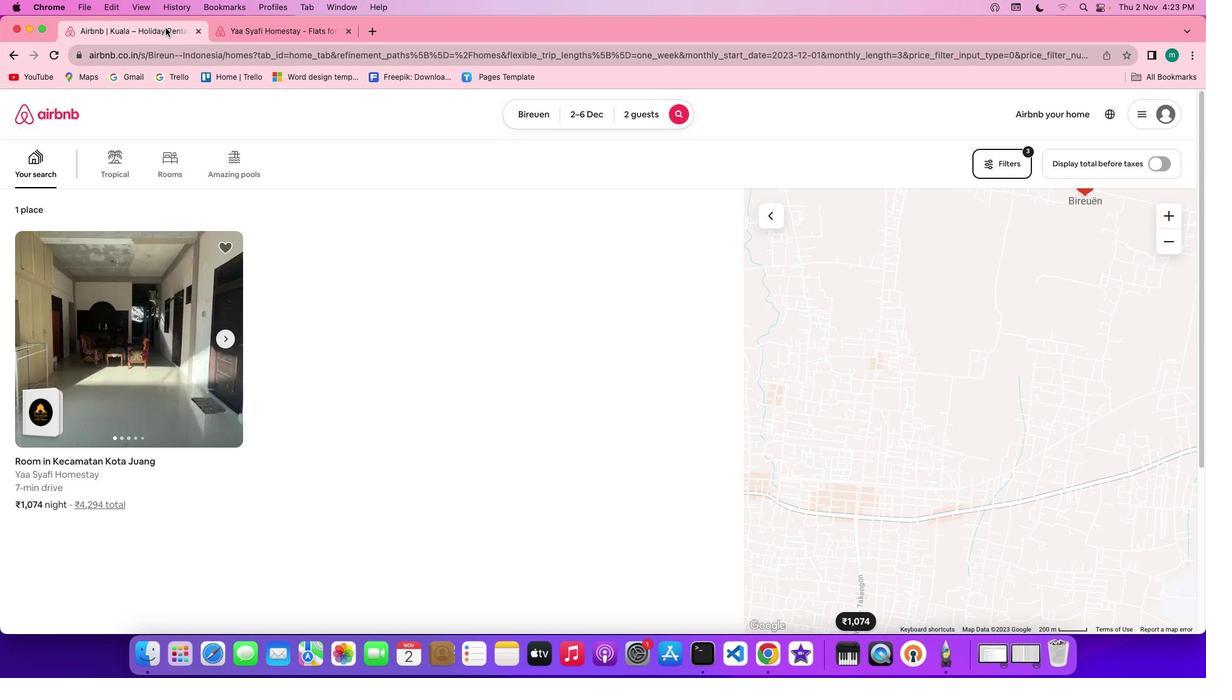 
Action: Mouse moved to (409, 295)
Screenshot: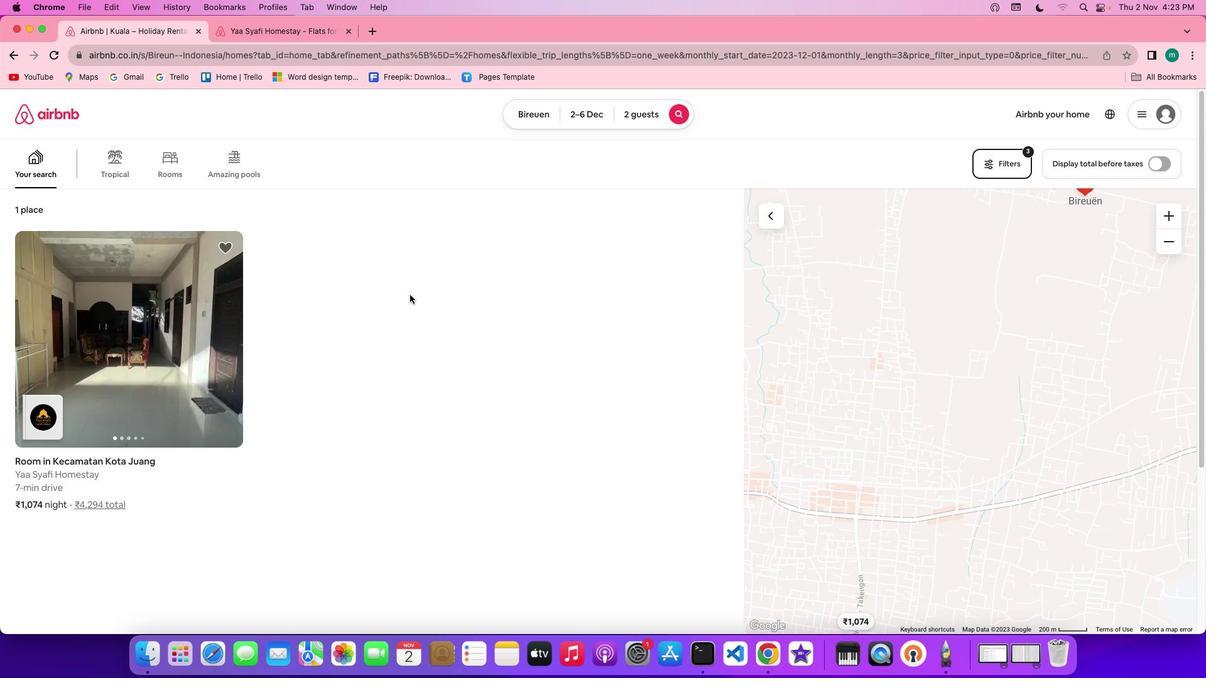 
